 Task: Customize your Google Calendar settings: change the language to Afrikaans, set the default view to 'Week', start the week on Monday, and update the calendar title to 'Birthday wish'.
Action: Mouse moved to (532, 236)
Screenshot: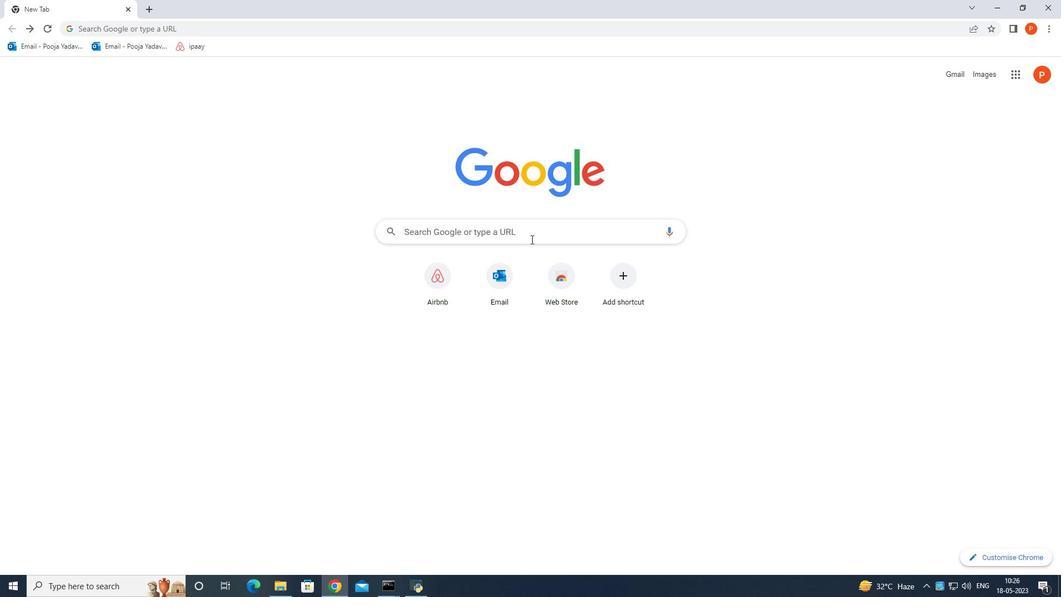 
Action: Mouse pressed left at (532, 236)
Screenshot: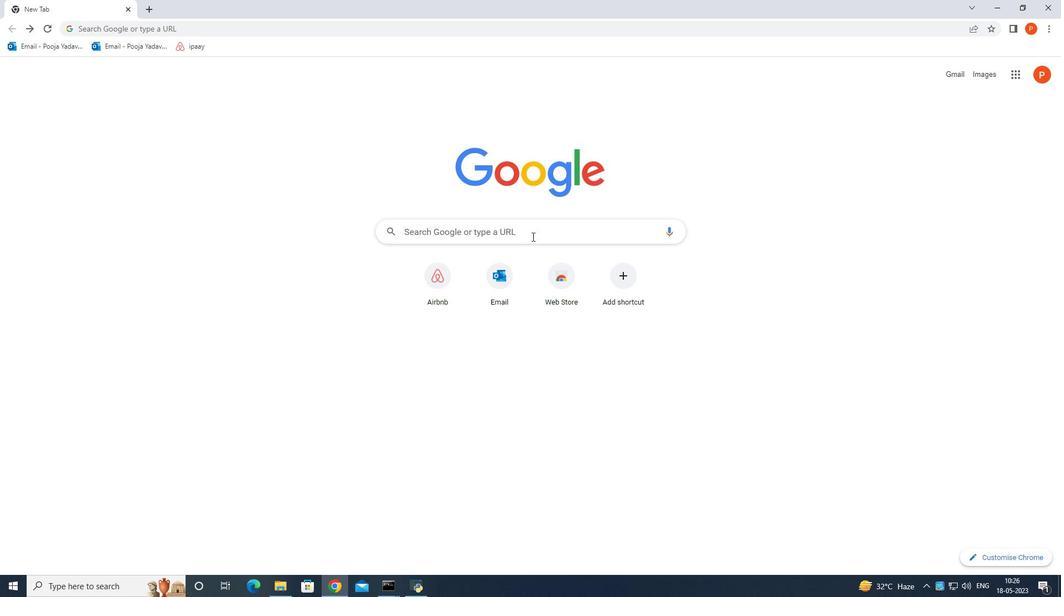 
Action: Mouse moved to (529, 234)
Screenshot: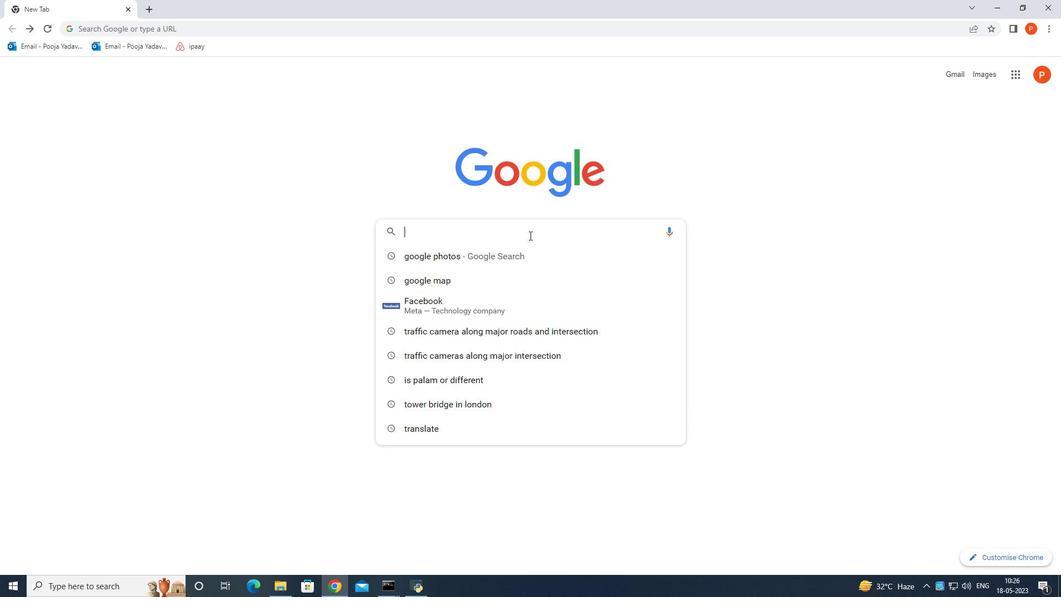 
Action: Key pressed <Key.shift>Google<Key.space>calender<Key.enter>
Screenshot: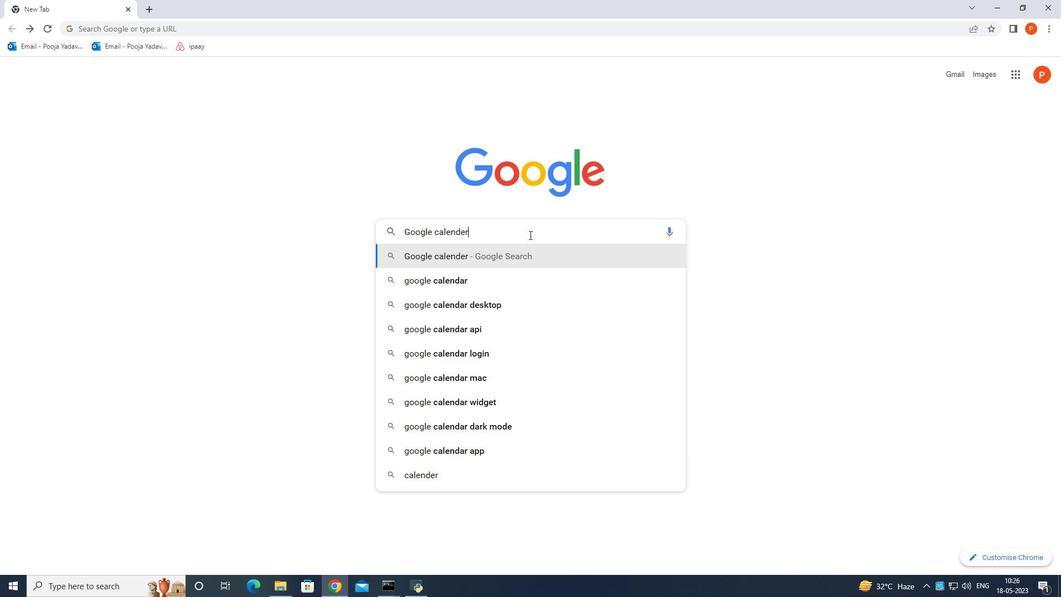 
Action: Mouse moved to (190, 190)
Screenshot: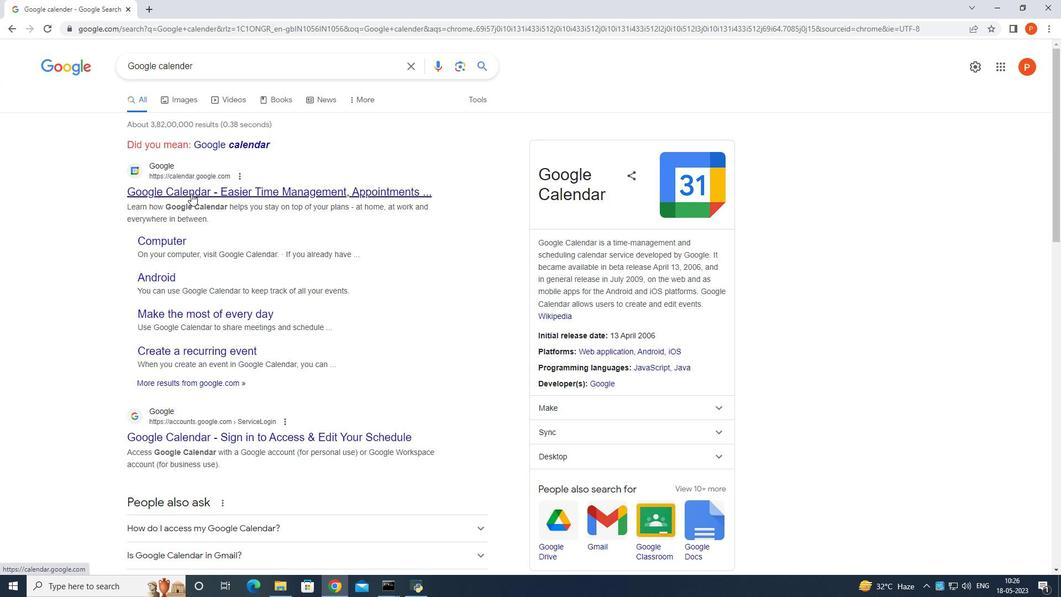 
Action: Mouse pressed left at (190, 190)
Screenshot: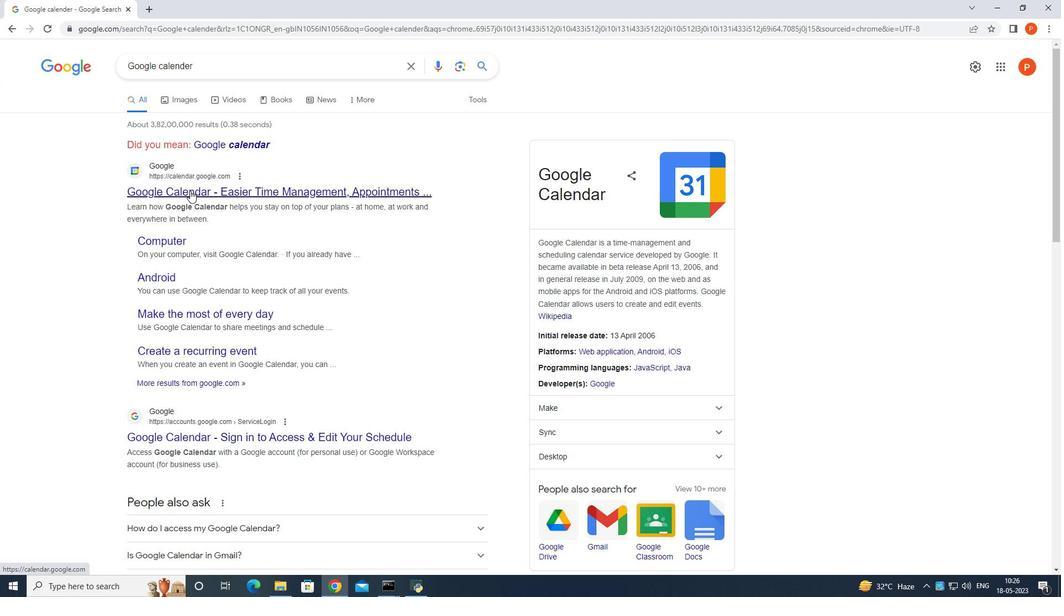 
Action: Mouse moved to (1043, 25)
Screenshot: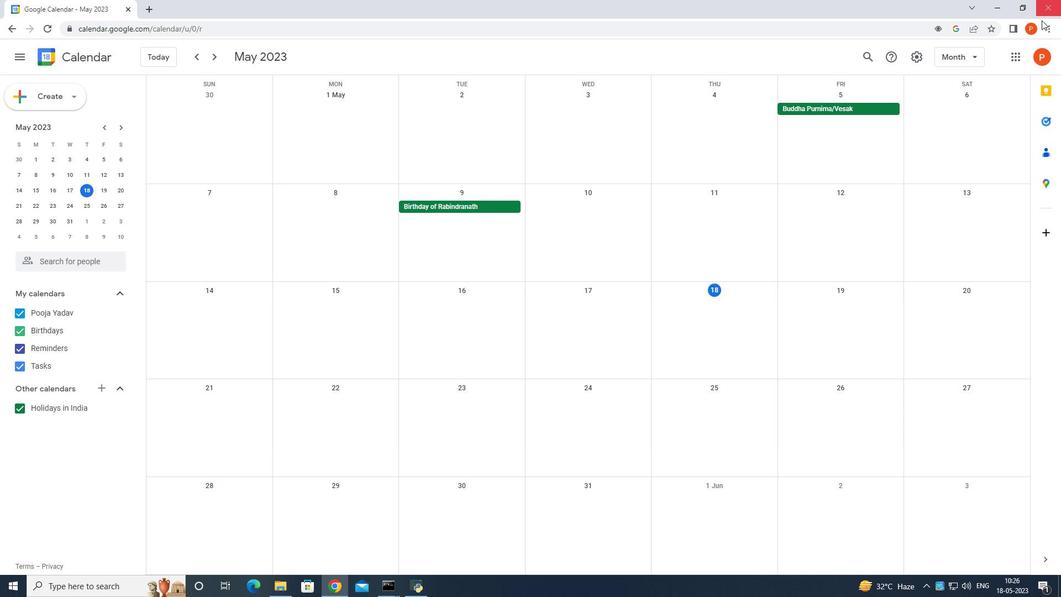 
Action: Mouse pressed left at (1043, 25)
Screenshot: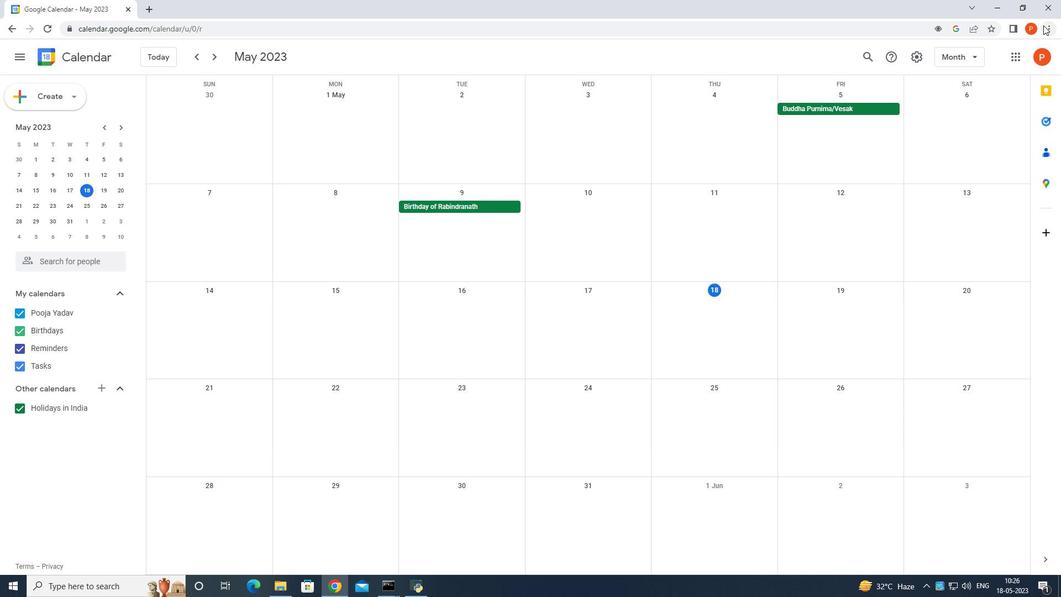 
Action: Mouse moved to (975, 273)
Screenshot: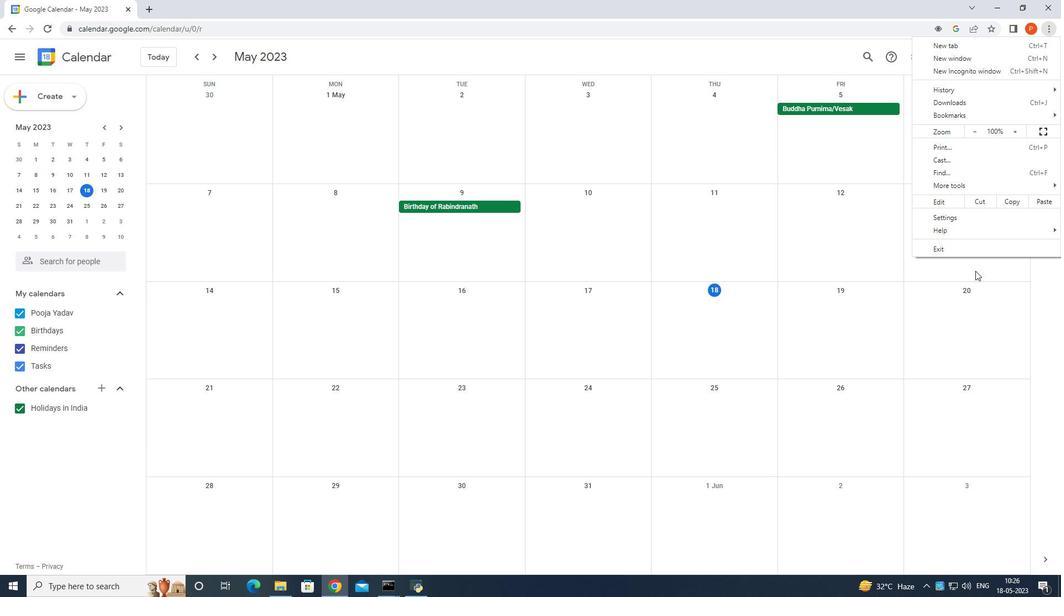 
Action: Mouse scrolled (975, 273) with delta (0, 0)
Screenshot: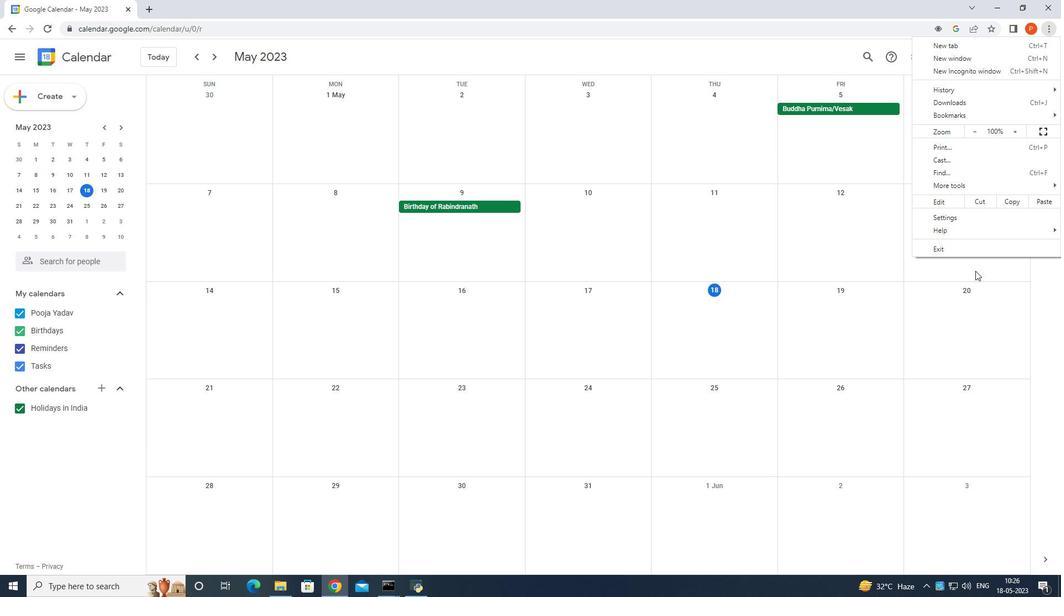 
Action: Mouse moved to (976, 277)
Screenshot: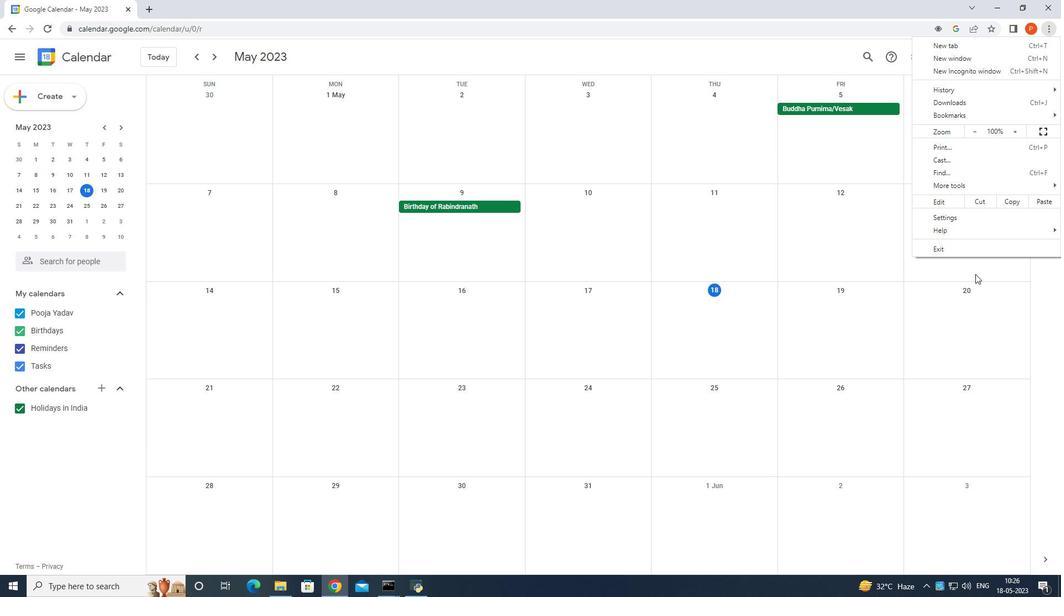 
Action: Mouse scrolled (976, 275) with delta (0, 0)
Screenshot: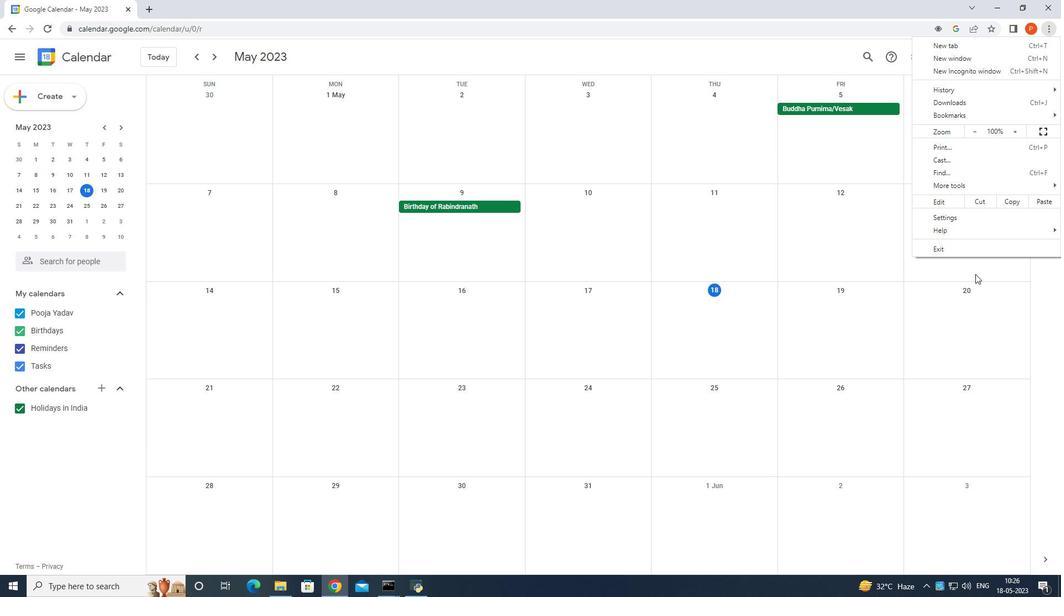 
Action: Mouse moved to (1051, 122)
Screenshot: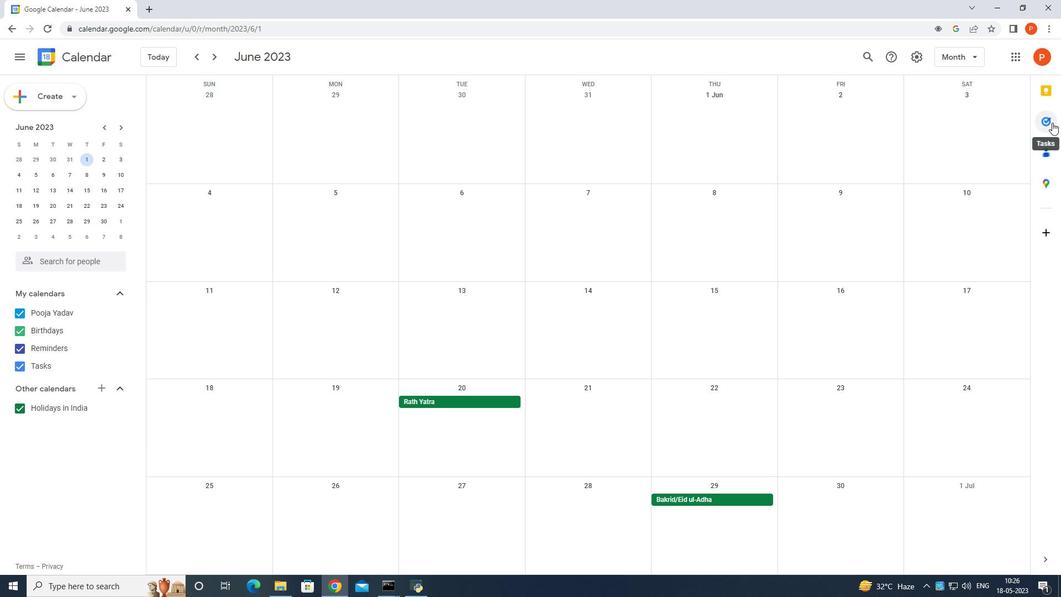 
Action: Mouse pressed left at (1051, 122)
Screenshot: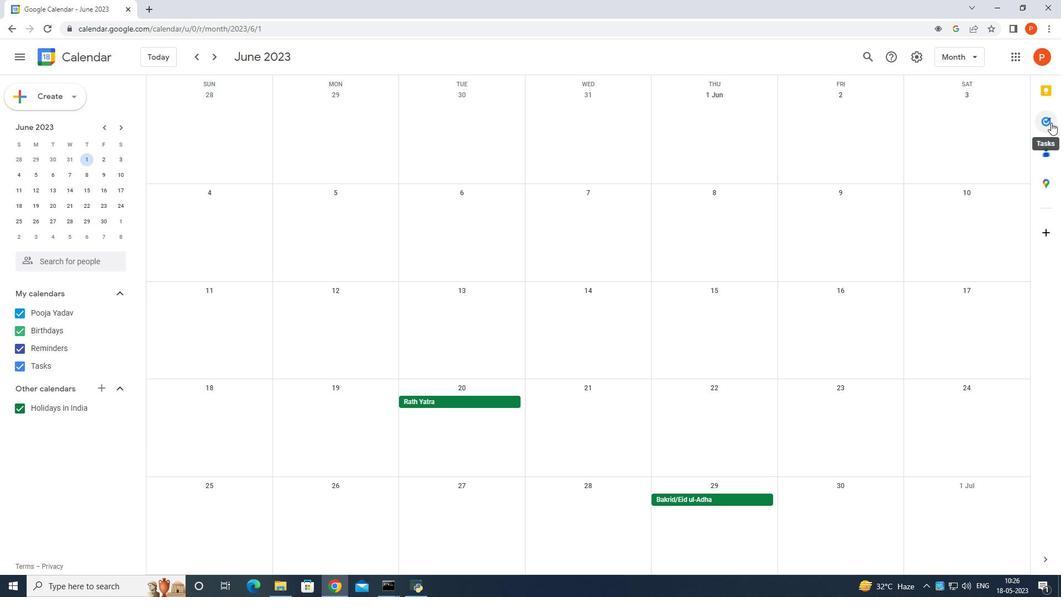 
Action: Mouse moved to (1045, 55)
Screenshot: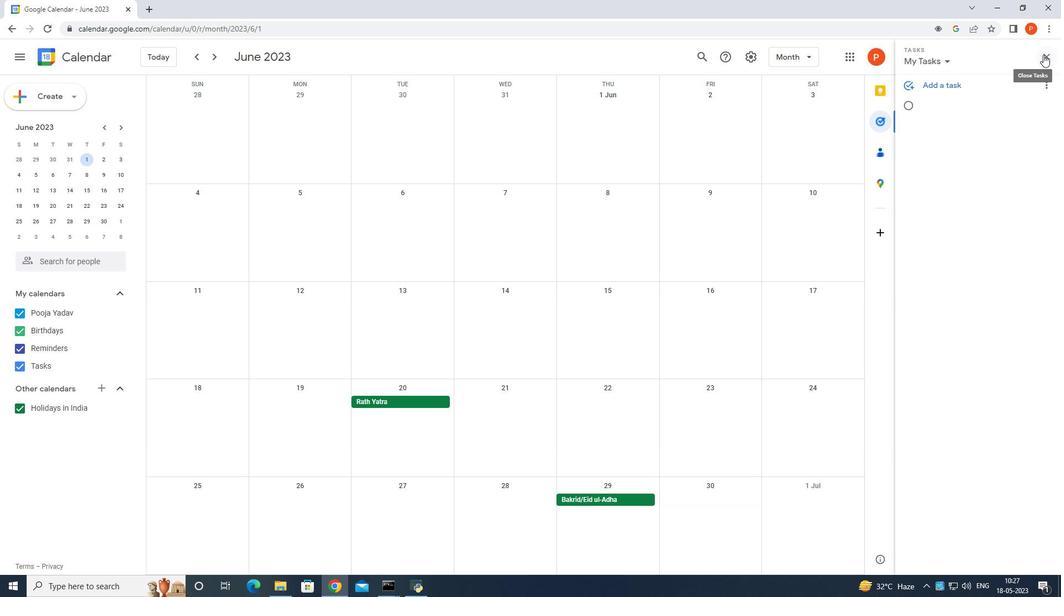 
Action: Mouse pressed left at (1045, 55)
Screenshot: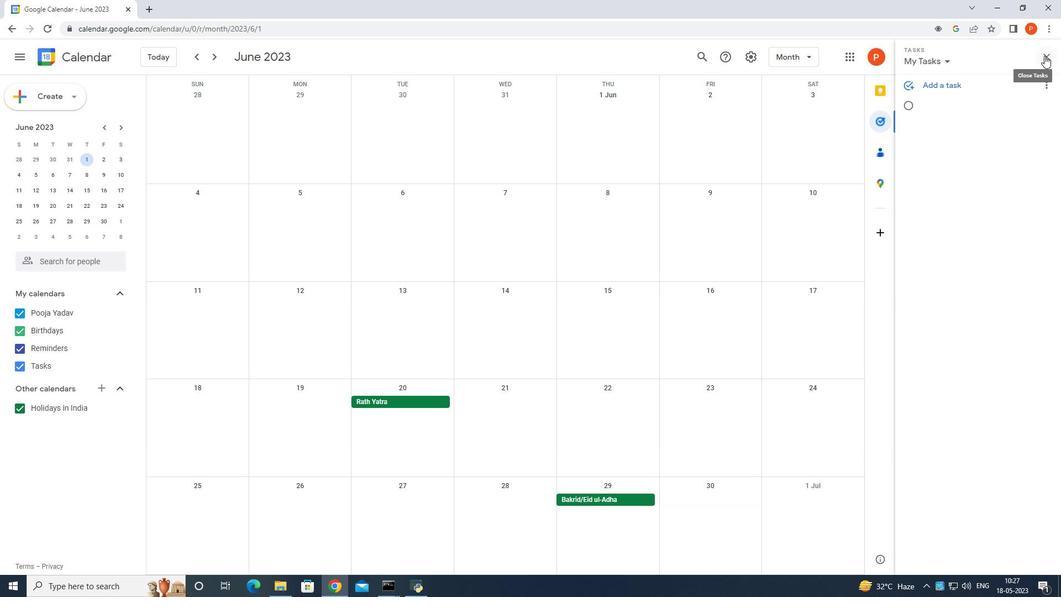 
Action: Mouse moved to (1045, 30)
Screenshot: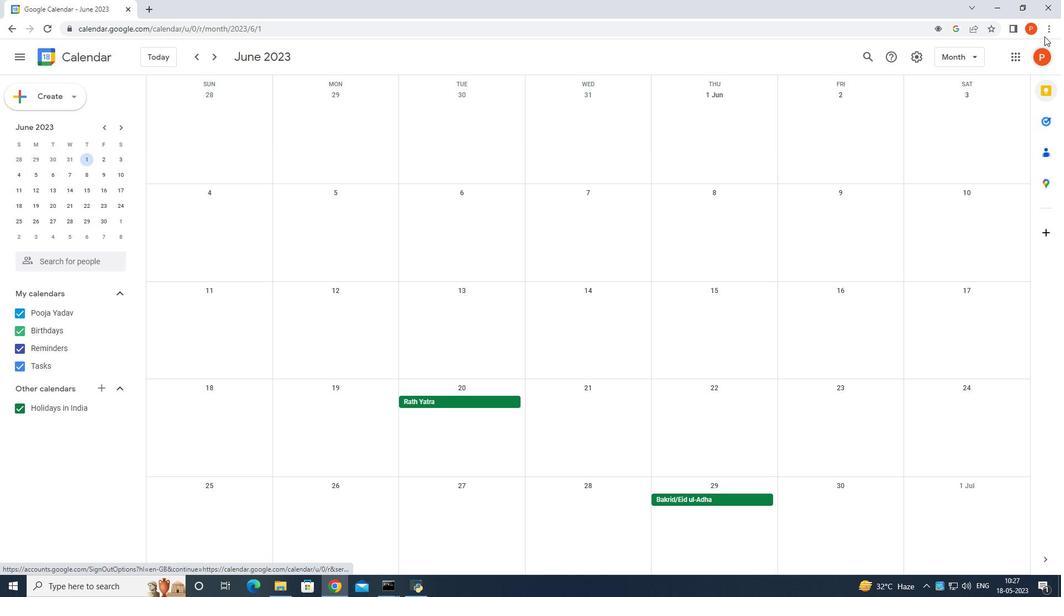 
Action: Mouse pressed left at (1045, 30)
Screenshot: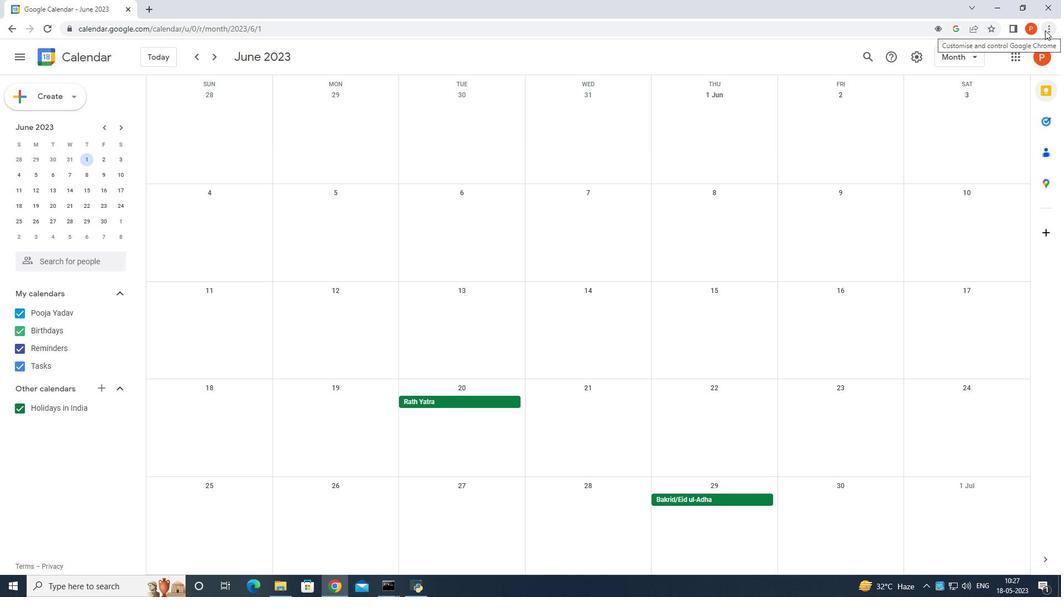 
Action: Mouse moved to (973, 189)
Screenshot: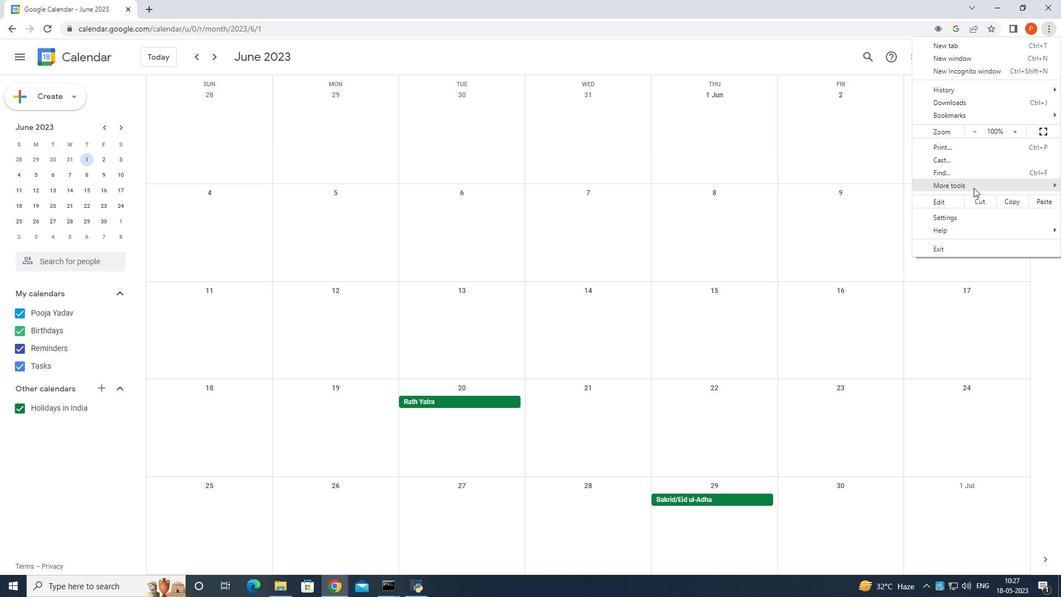 
Action: Mouse pressed left at (973, 189)
Screenshot: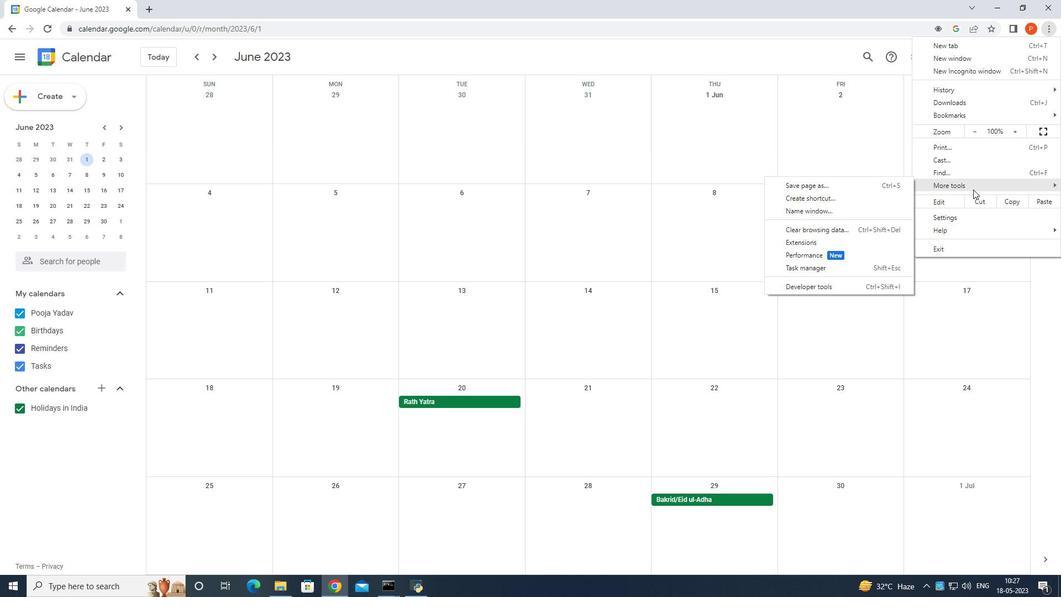 
Action: Mouse pressed left at (973, 189)
Screenshot: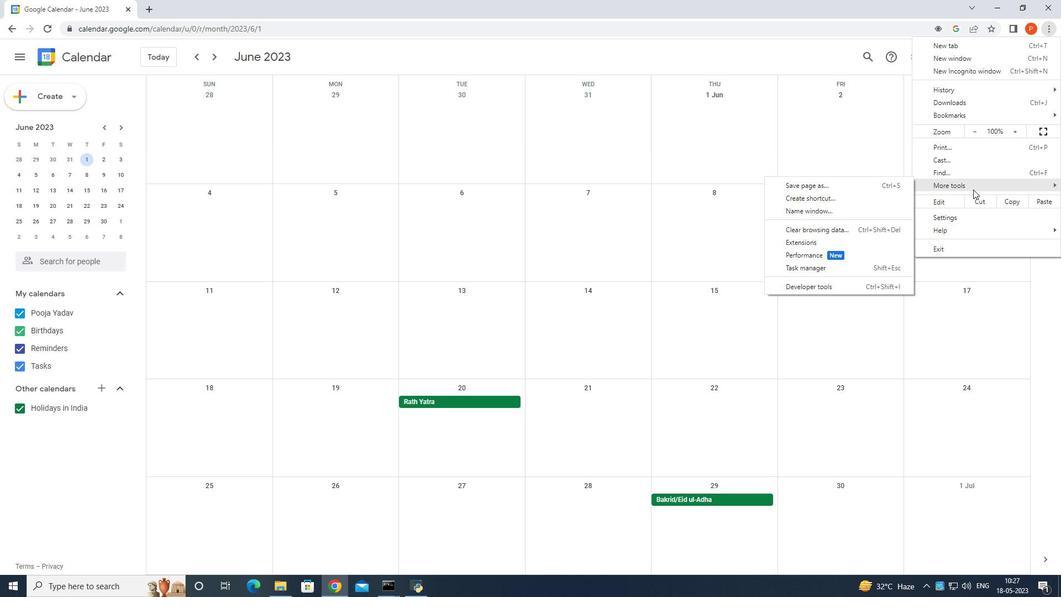 
Action: Mouse moved to (973, 187)
Screenshot: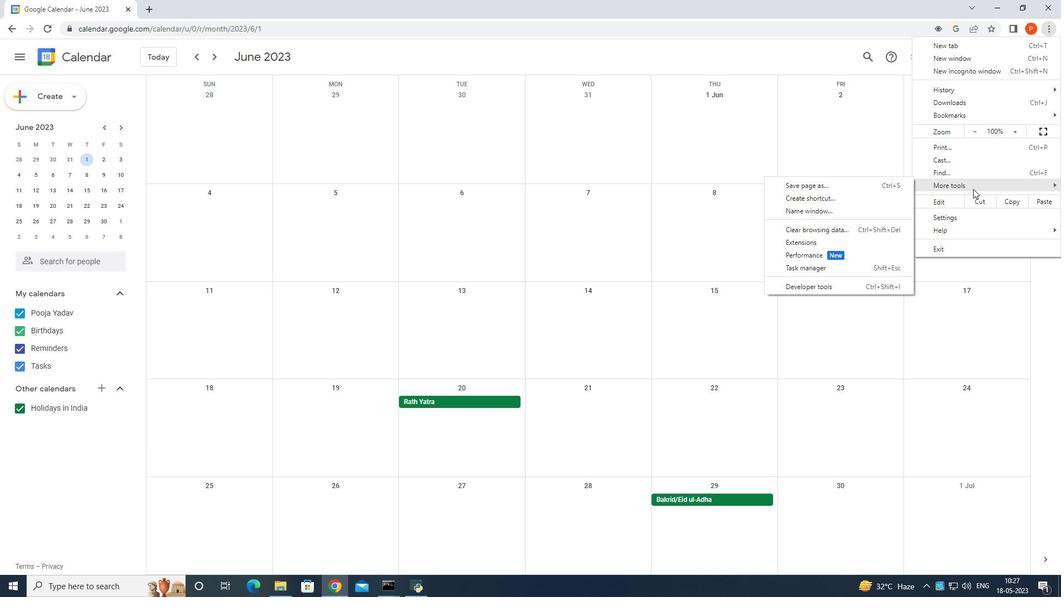 
Action: Mouse pressed left at (973, 187)
Screenshot: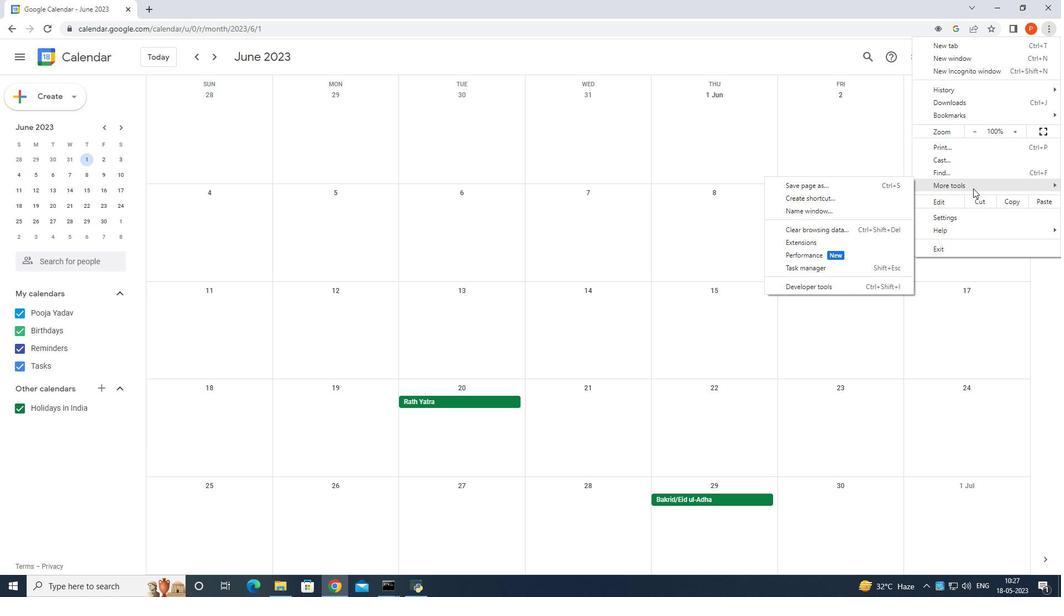 
Action: Mouse moved to (860, 145)
Screenshot: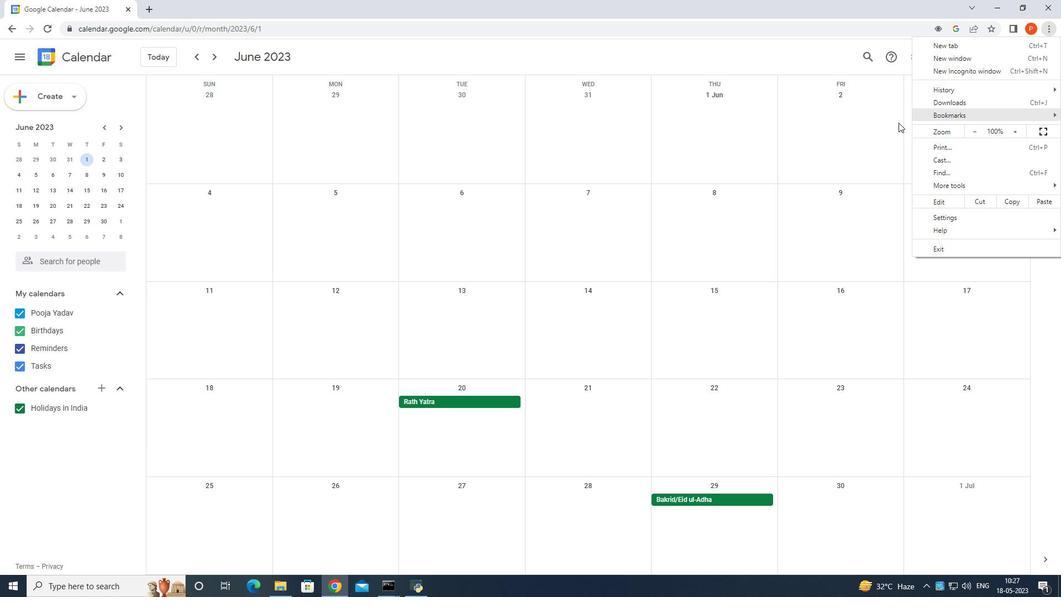 
Action: Mouse pressed left at (860, 145)
Screenshot: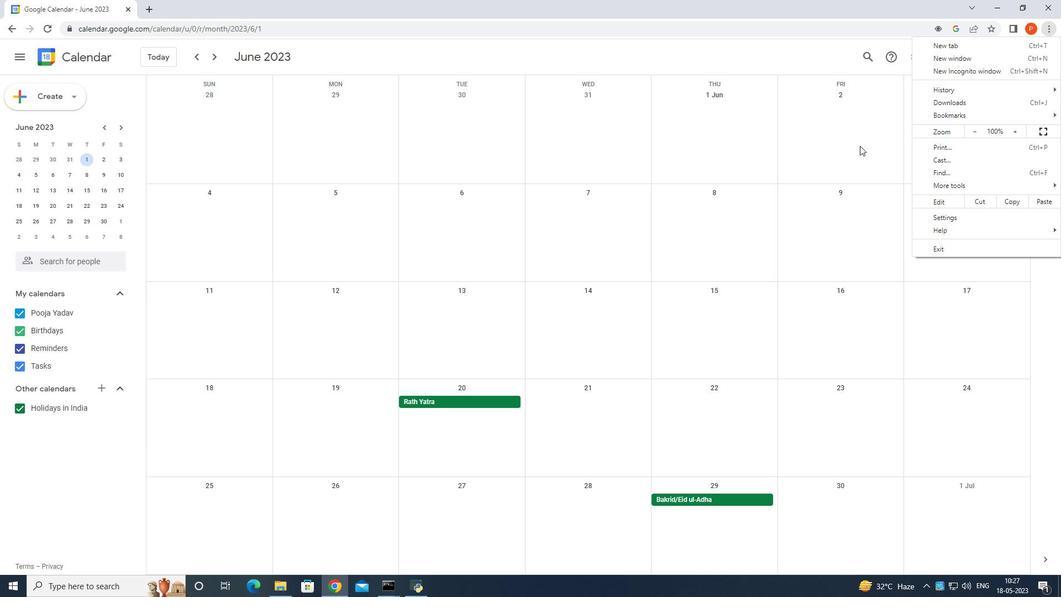 
Action: Mouse moved to (1044, 232)
Screenshot: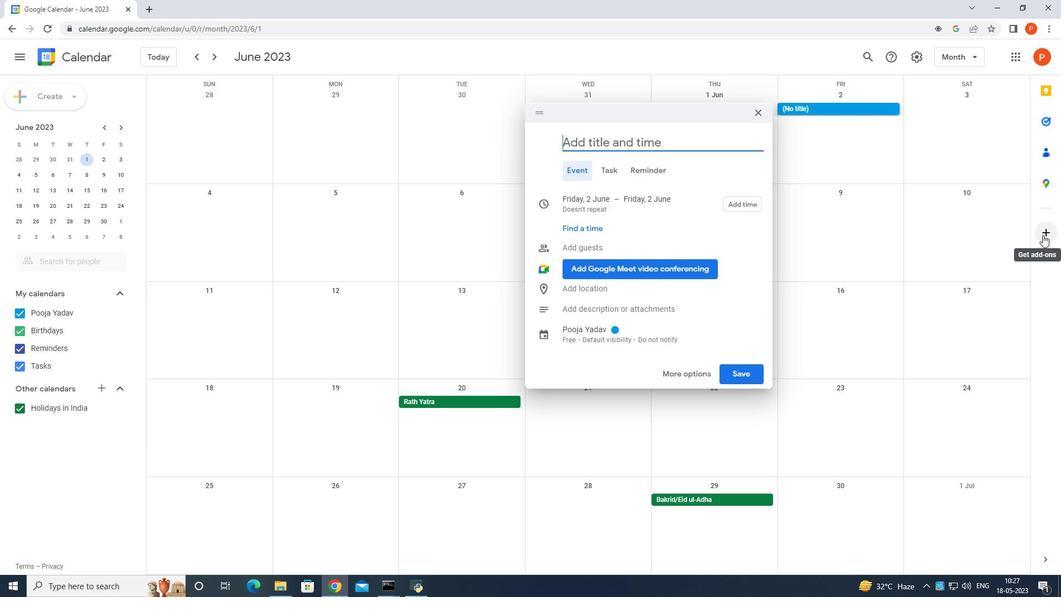 
Action: Mouse pressed left at (1044, 232)
Screenshot: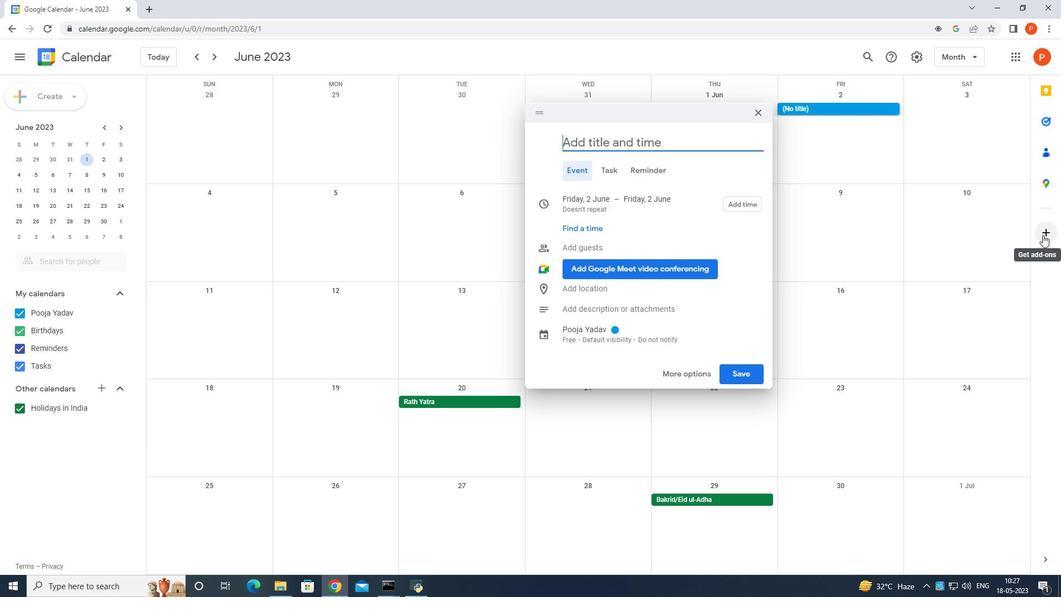 
Action: Mouse moved to (786, 84)
Screenshot: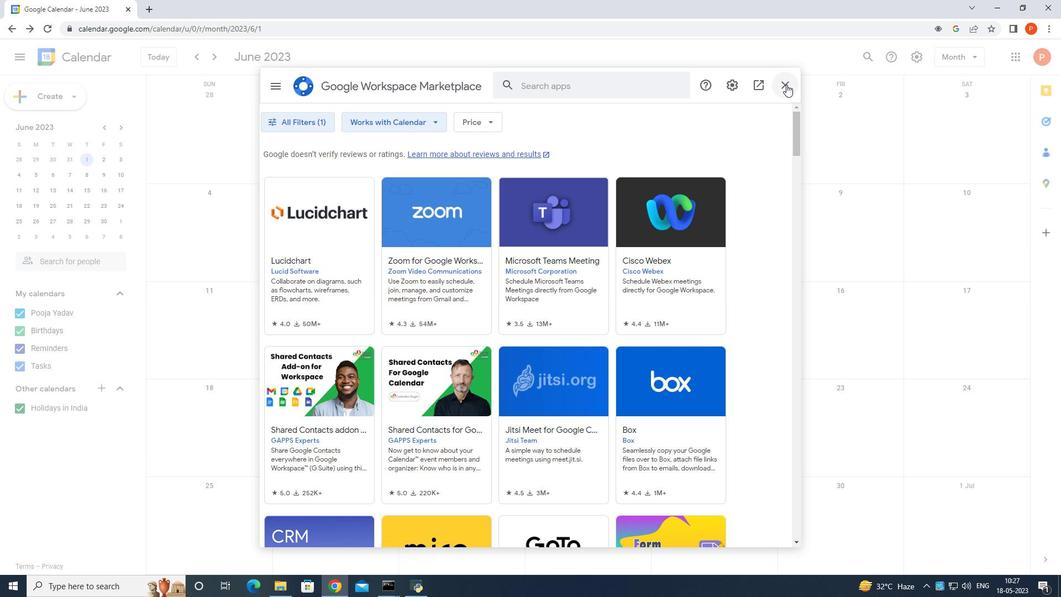 
Action: Mouse pressed left at (786, 84)
Screenshot: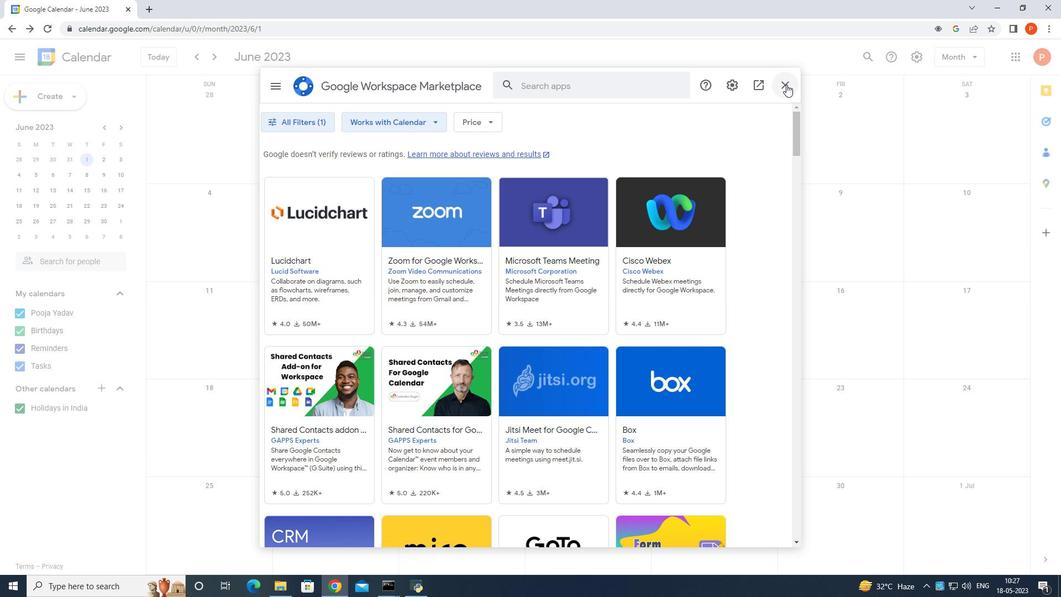 
Action: Mouse moved to (1017, 56)
Screenshot: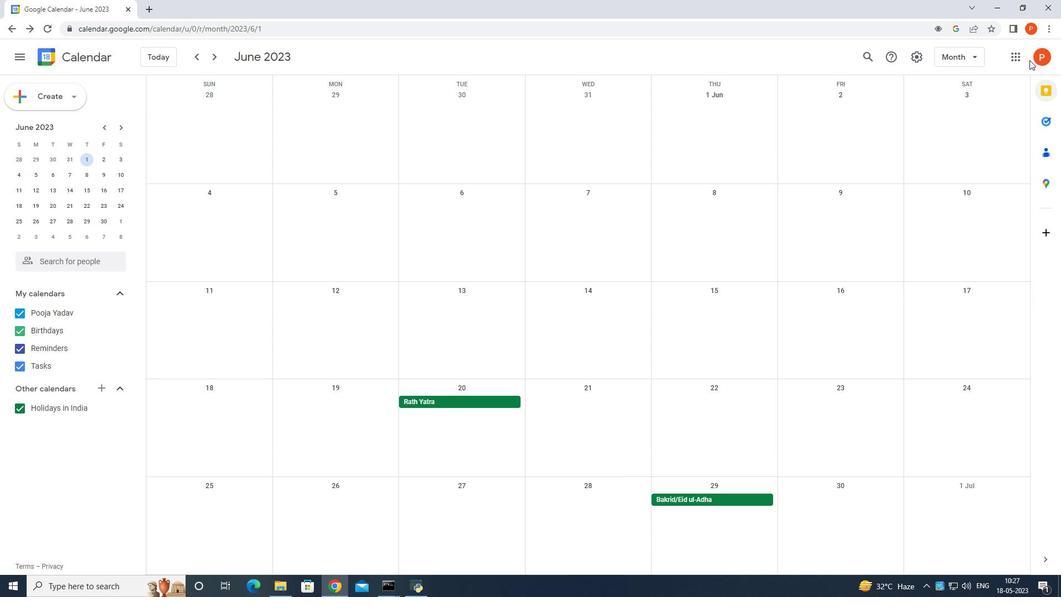 
Action: Mouse pressed left at (1017, 56)
Screenshot: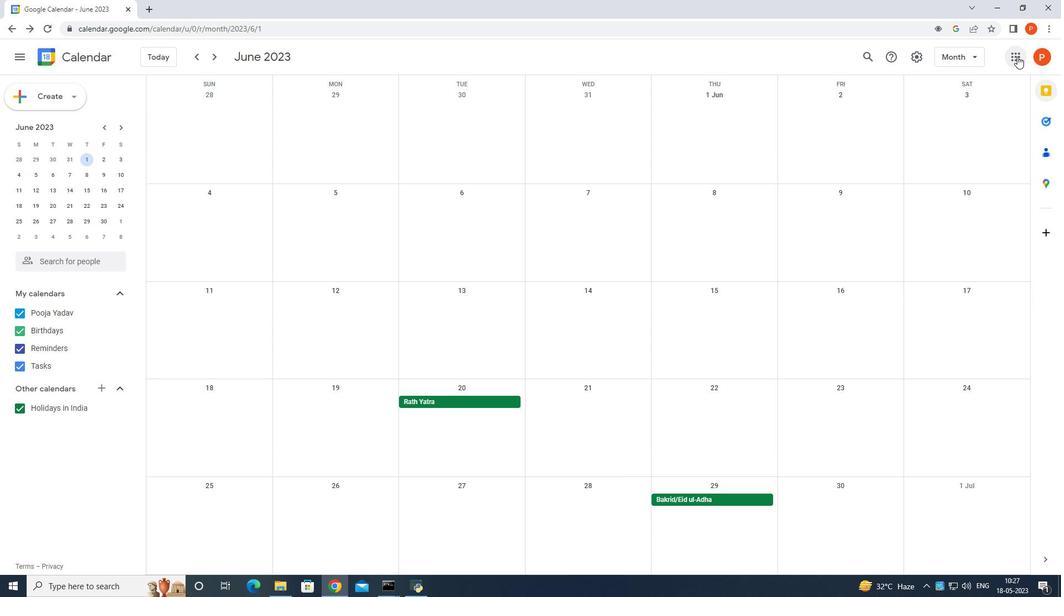 
Action: Mouse moved to (1019, 258)
Screenshot: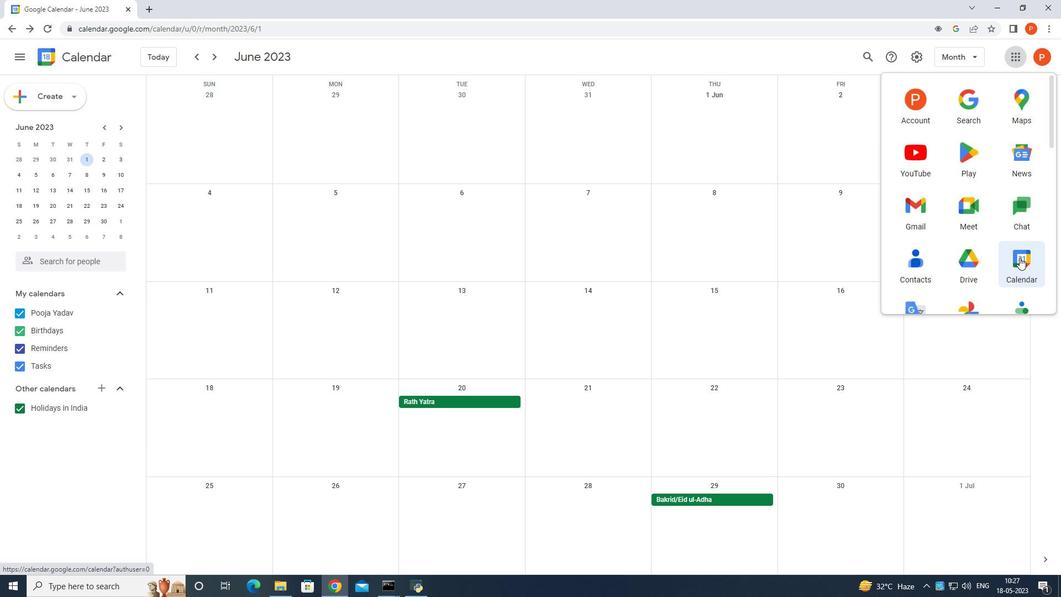 
Action: Mouse pressed left at (1019, 258)
Screenshot: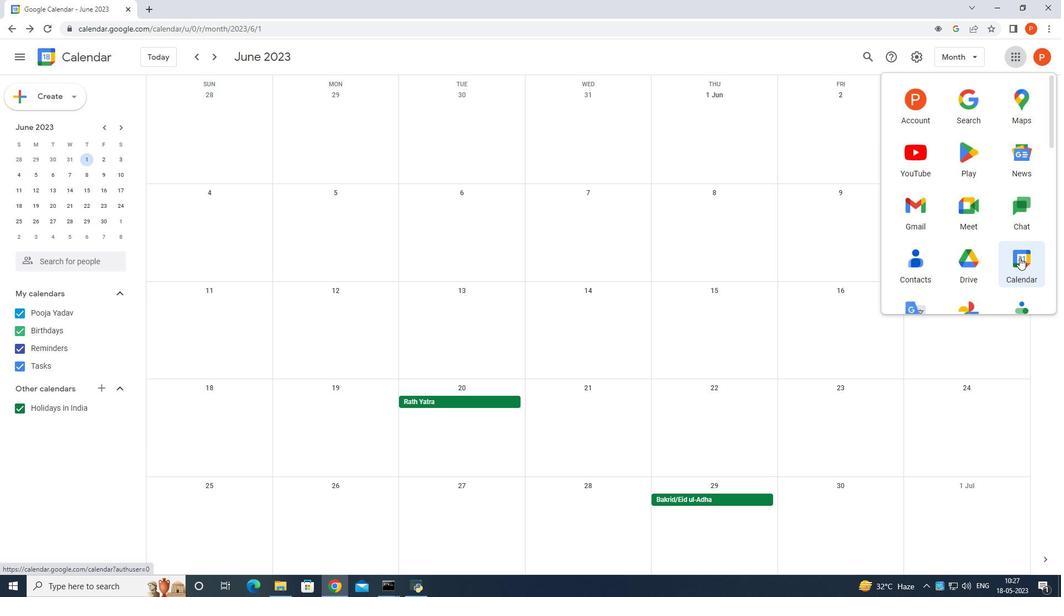 
Action: Mouse moved to (1019, 259)
Screenshot: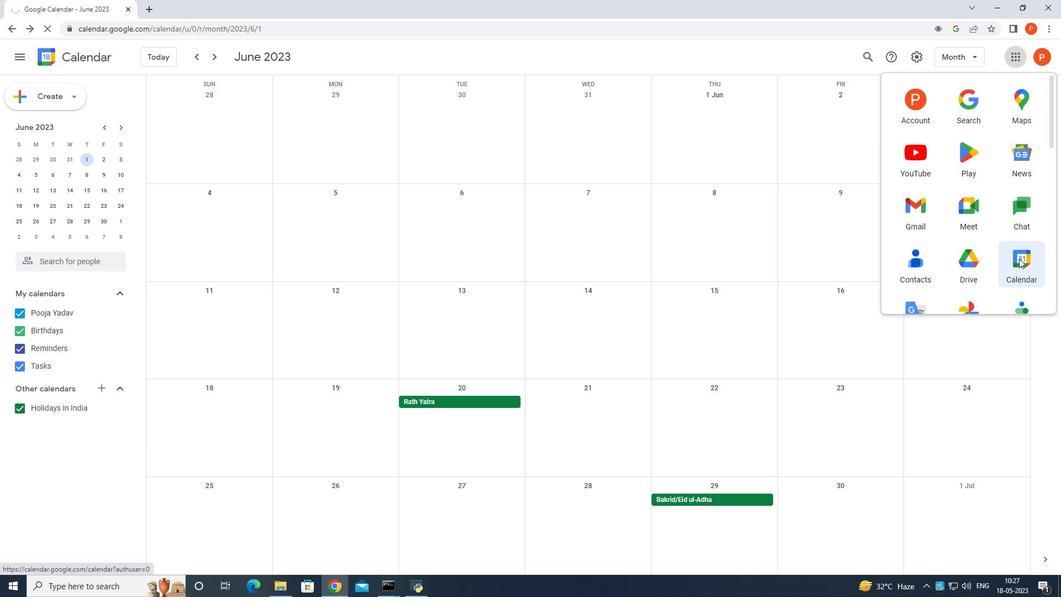 
Action: Mouse pressed left at (1019, 259)
Screenshot: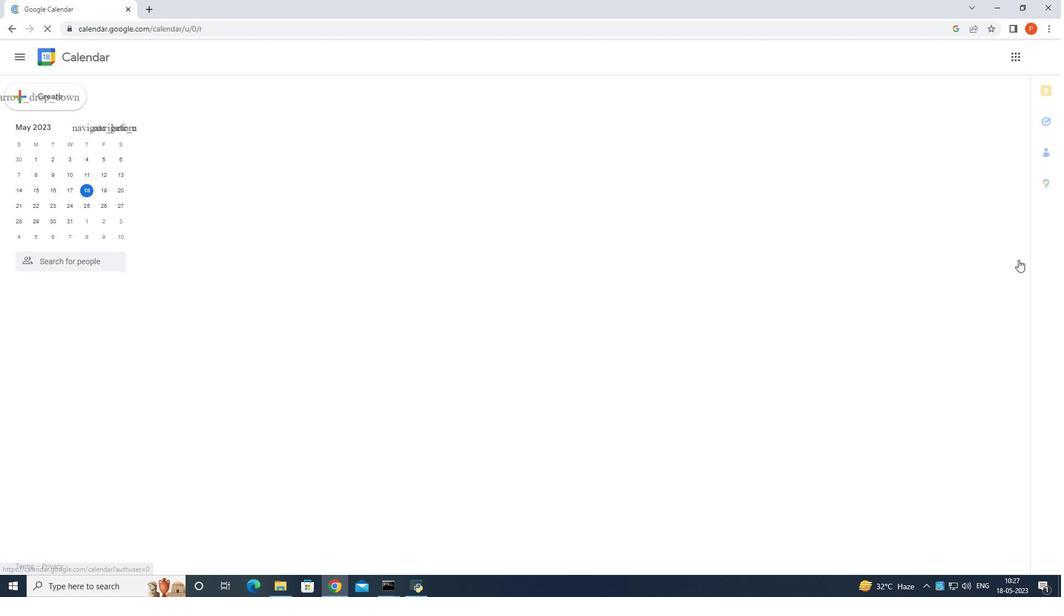 
Action: Mouse moved to (478, 240)
Screenshot: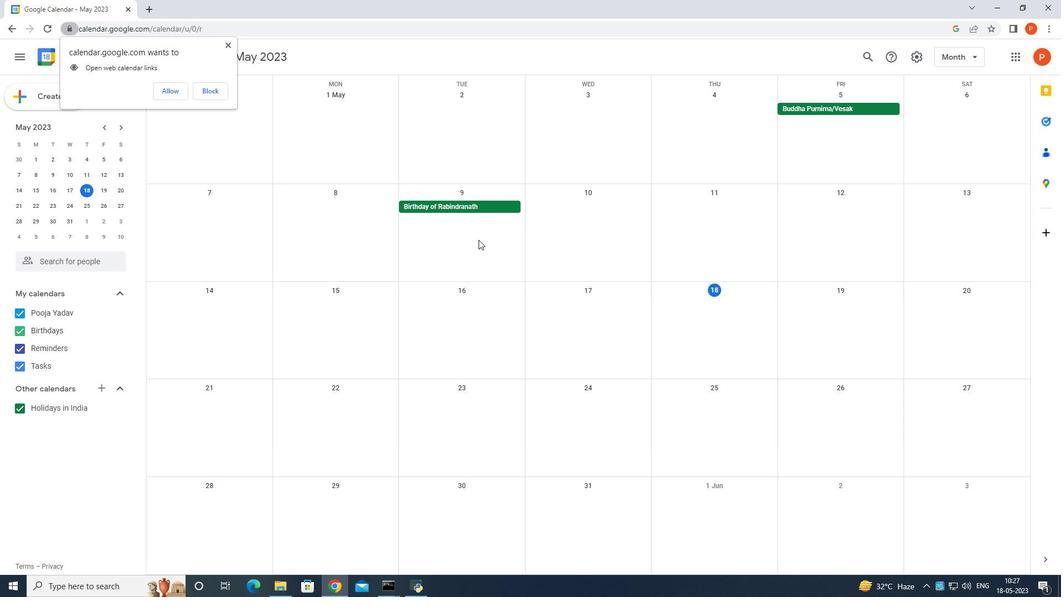 
Action: Mouse scrolled (478, 239) with delta (0, 0)
Screenshot: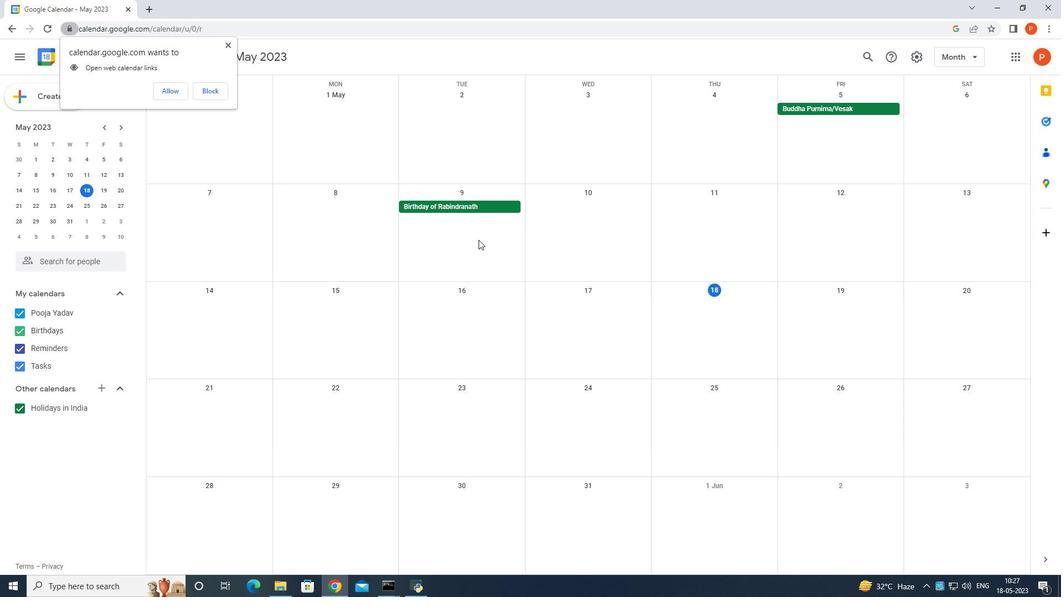 
Action: Mouse moved to (224, 44)
Screenshot: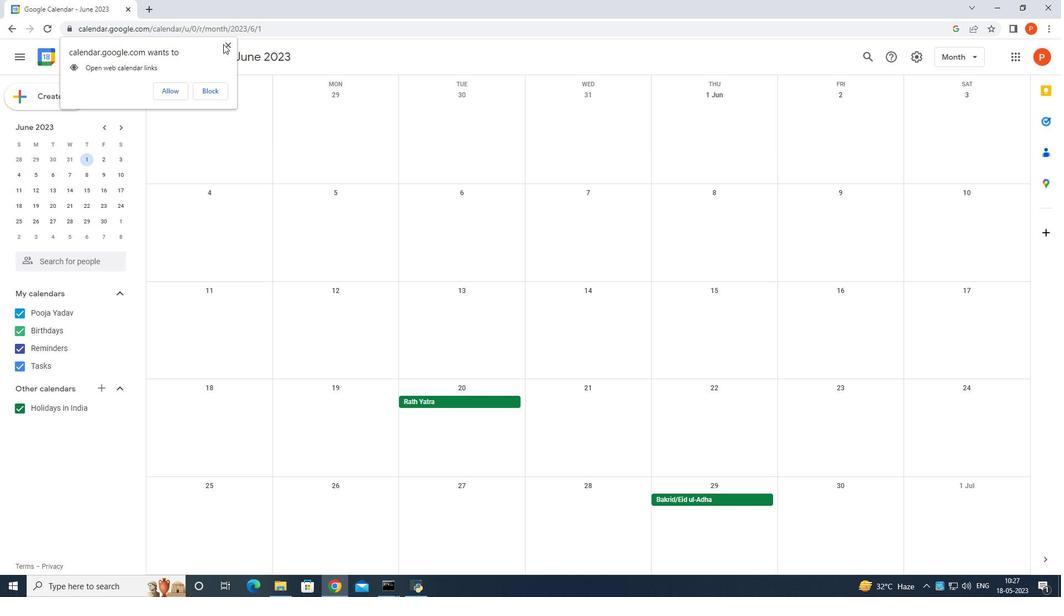 
Action: Mouse pressed left at (224, 44)
Screenshot: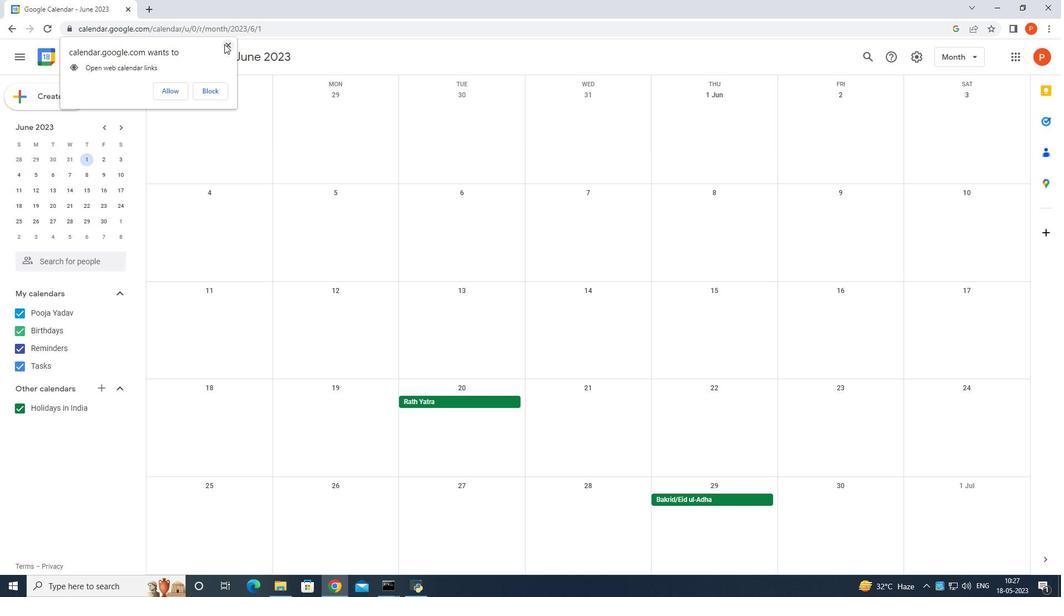 
Action: Mouse moved to (148, 184)
Screenshot: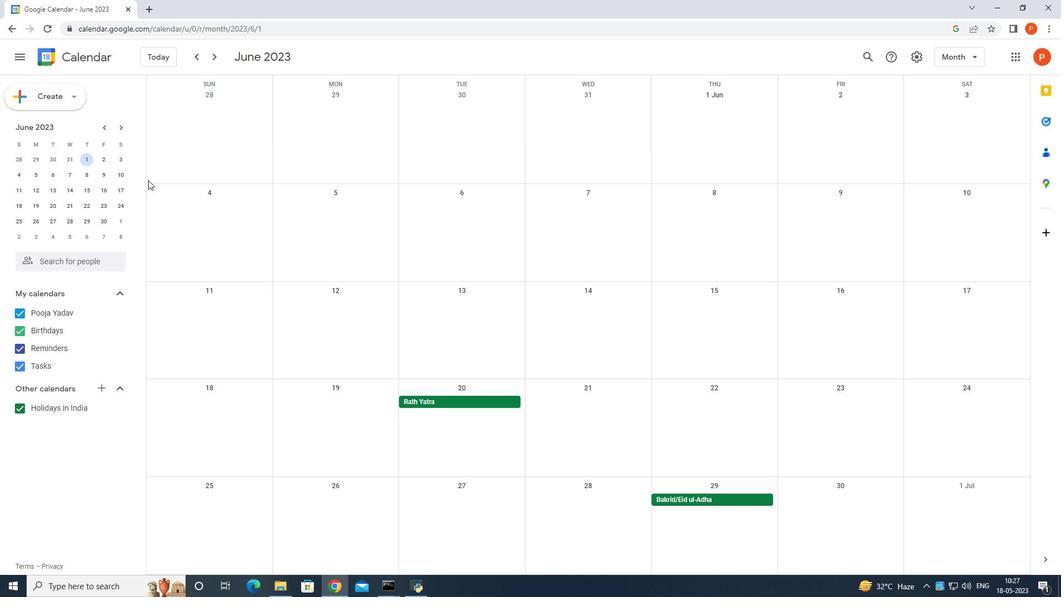 
Action: Mouse scrolled (148, 183) with delta (0, 0)
Screenshot: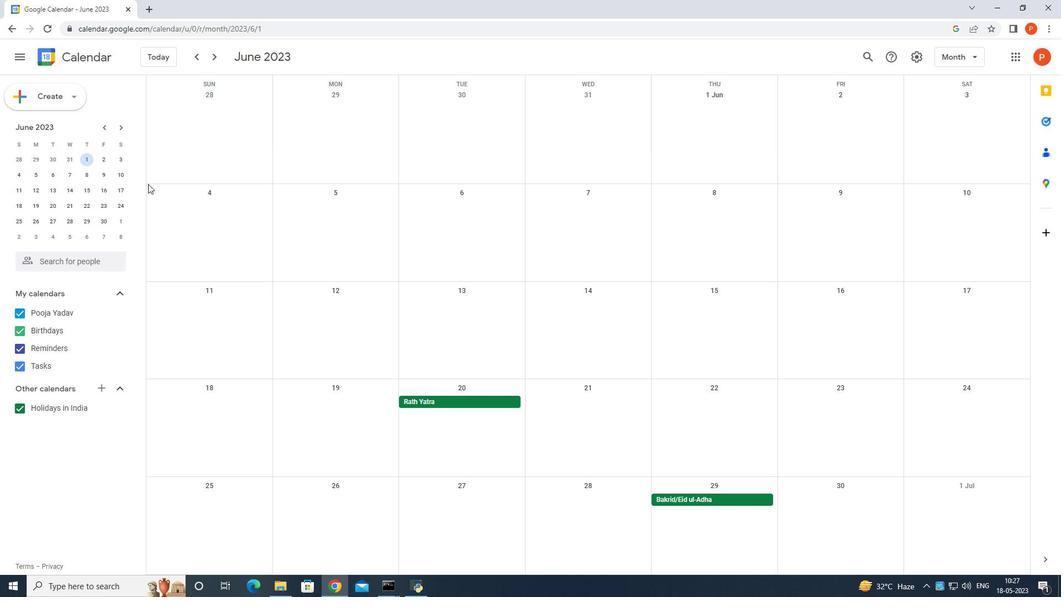 
Action: Mouse moved to (148, 188)
Screenshot: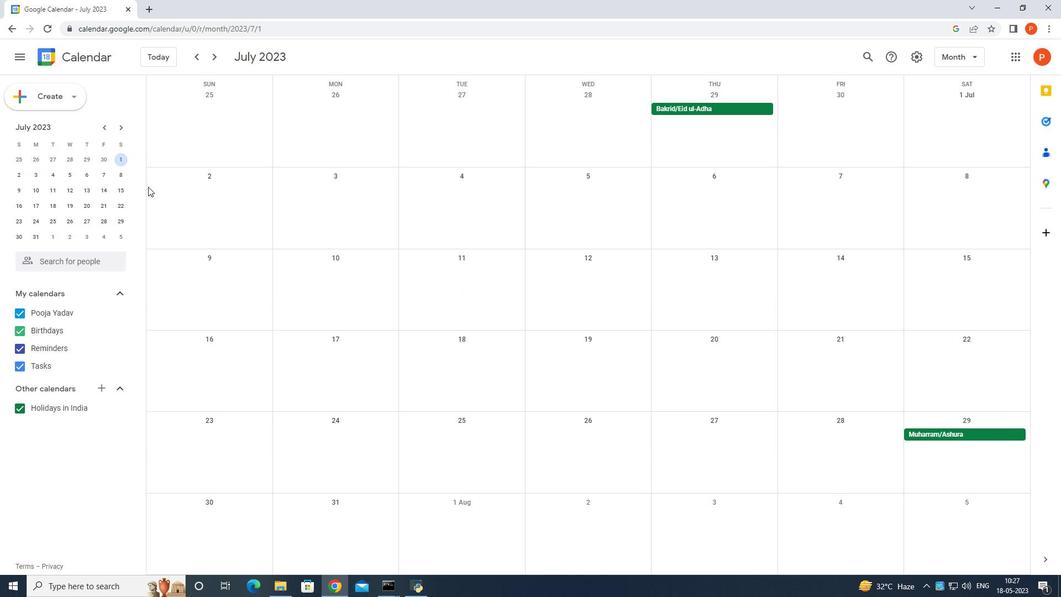 
Action: Mouse scrolled (148, 187) with delta (0, 0)
Screenshot: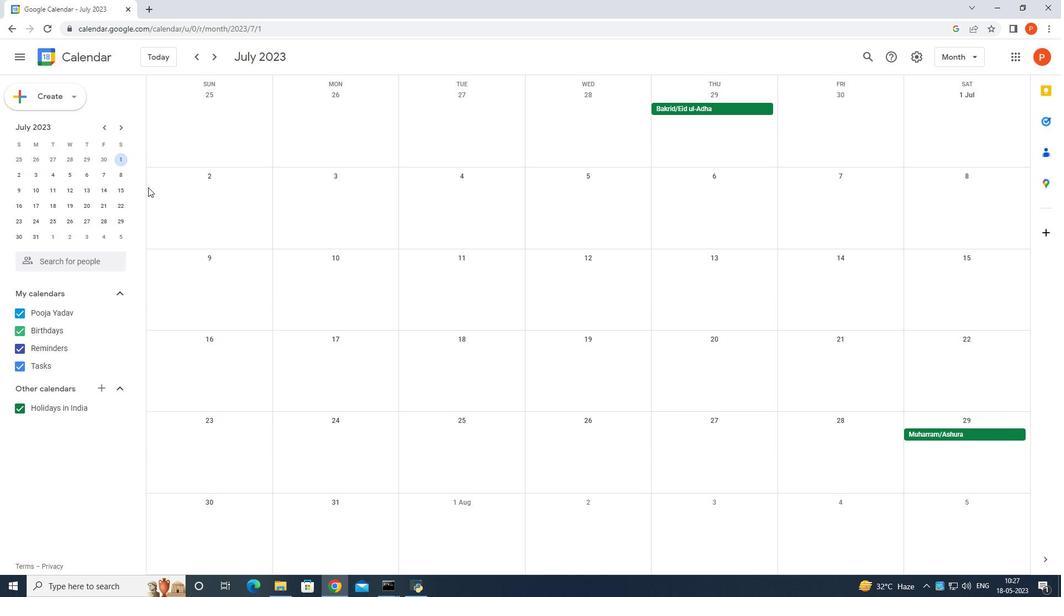 
Action: Mouse moved to (203, 241)
Screenshot: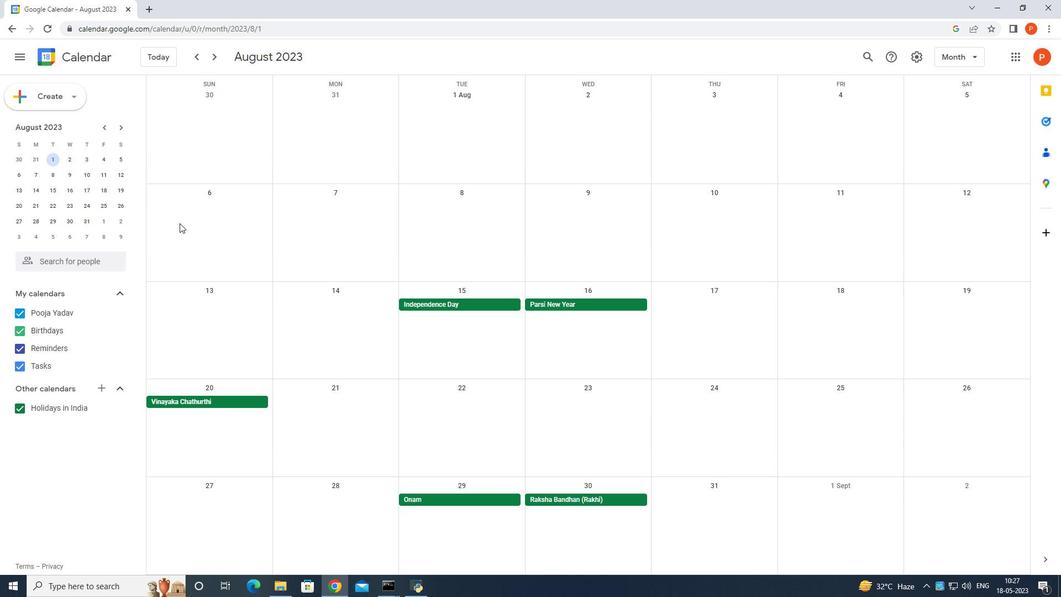 
Action: Mouse scrolled (203, 241) with delta (0, 0)
Screenshot: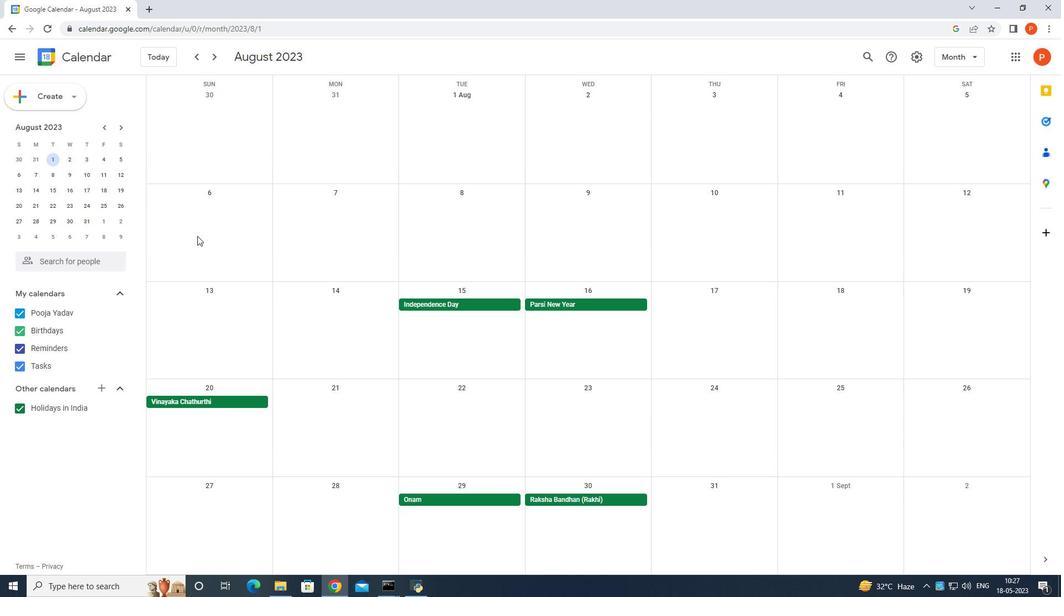 
Action: Mouse scrolled (203, 241) with delta (0, 0)
Screenshot: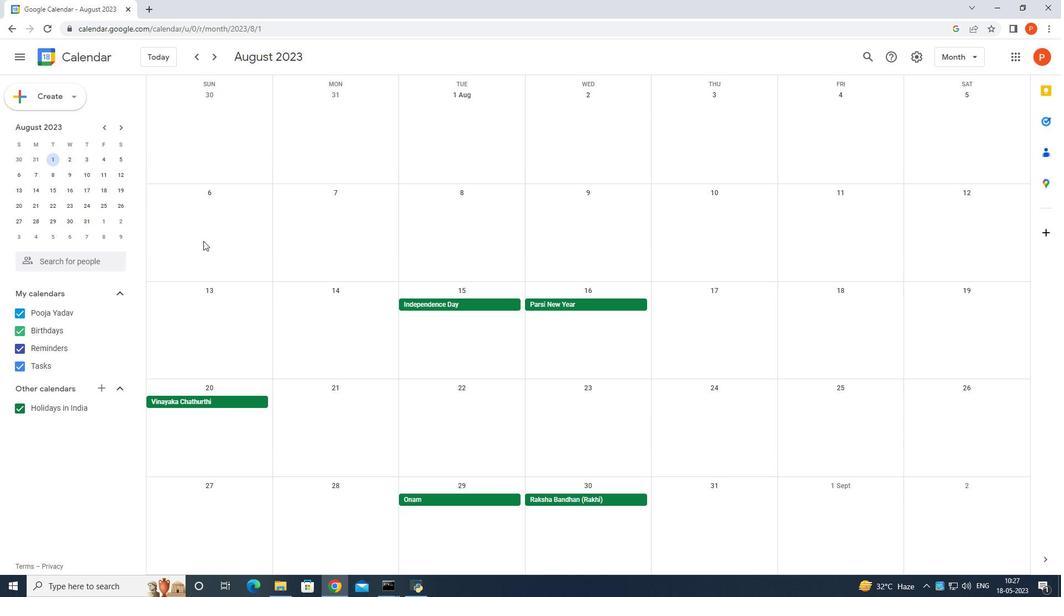 
Action: Mouse moved to (118, 313)
Screenshot: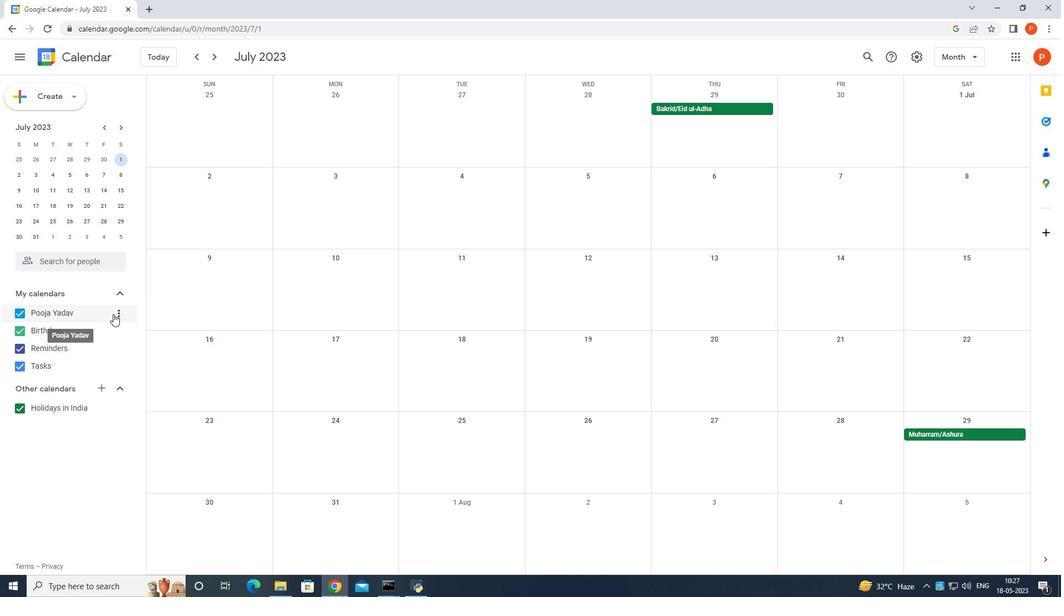 
Action: Mouse pressed left at (118, 313)
Screenshot: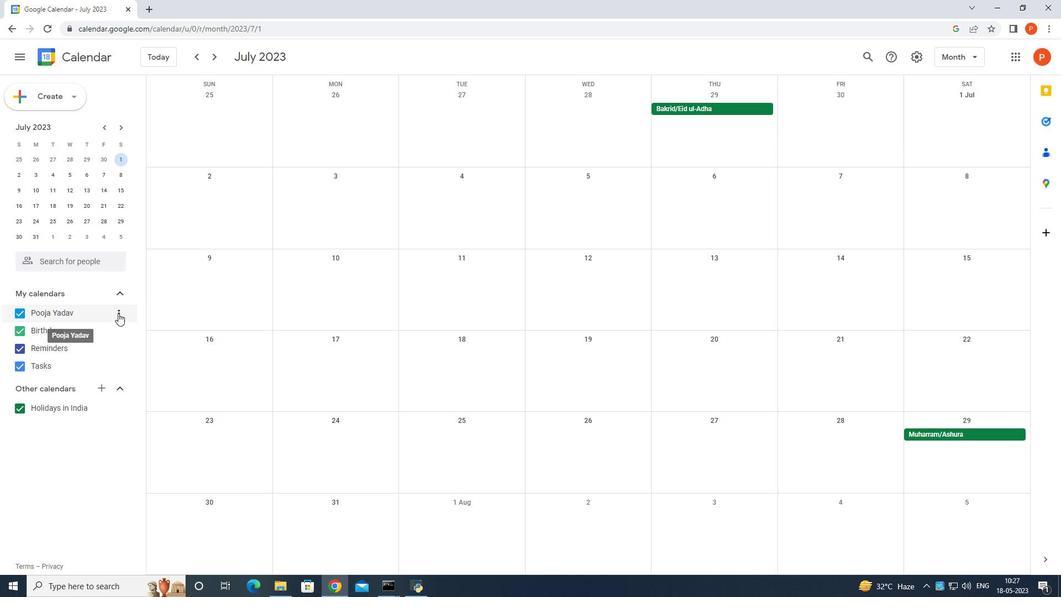 
Action: Mouse moved to (152, 337)
Screenshot: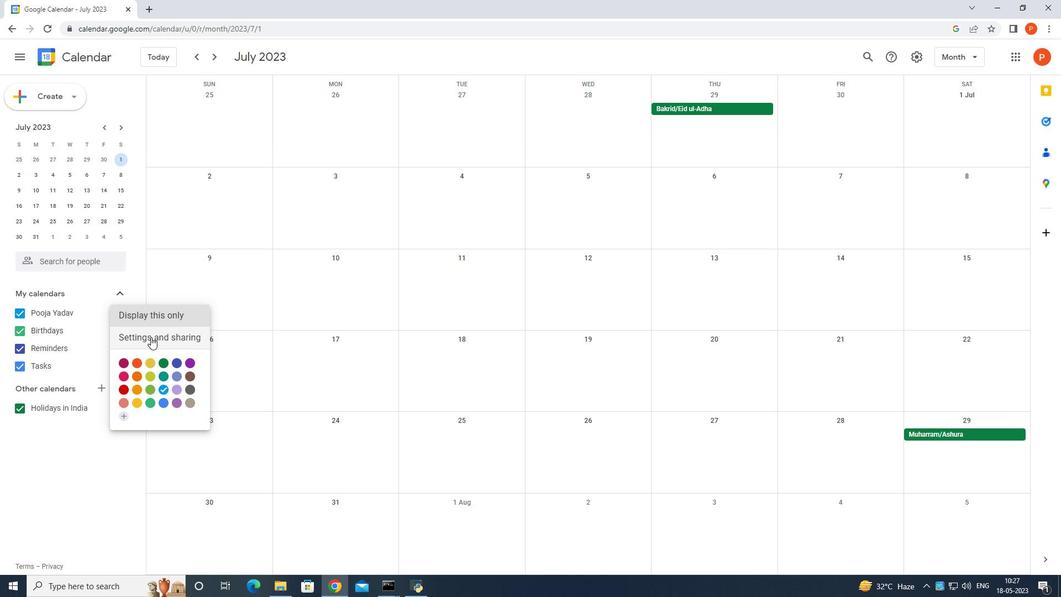
Action: Mouse pressed left at (152, 337)
Screenshot: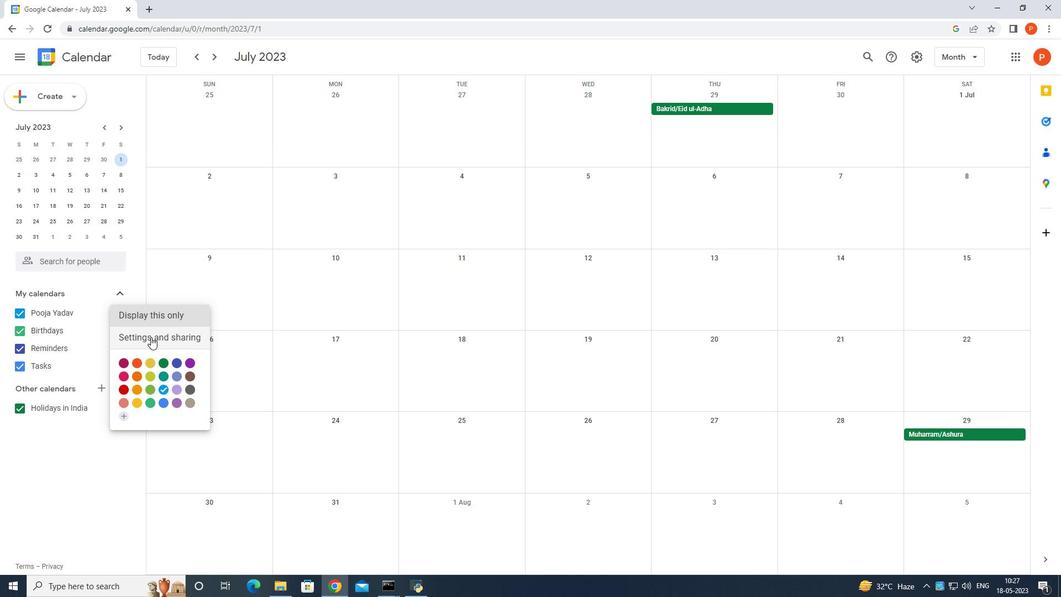 
Action: Mouse moved to (309, 371)
Screenshot: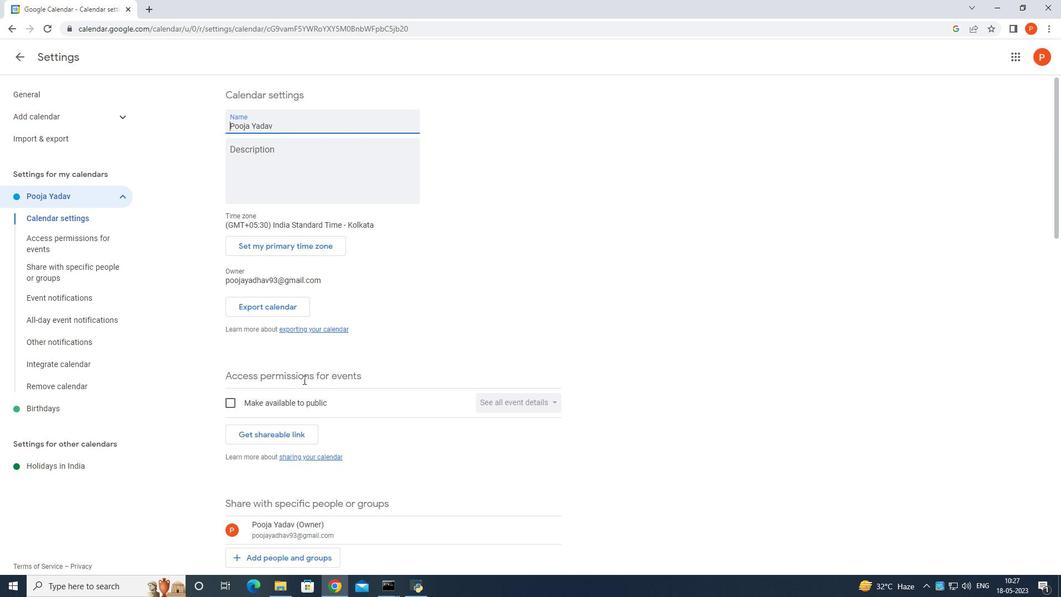 
Action: Mouse scrolled (309, 370) with delta (0, 0)
Screenshot: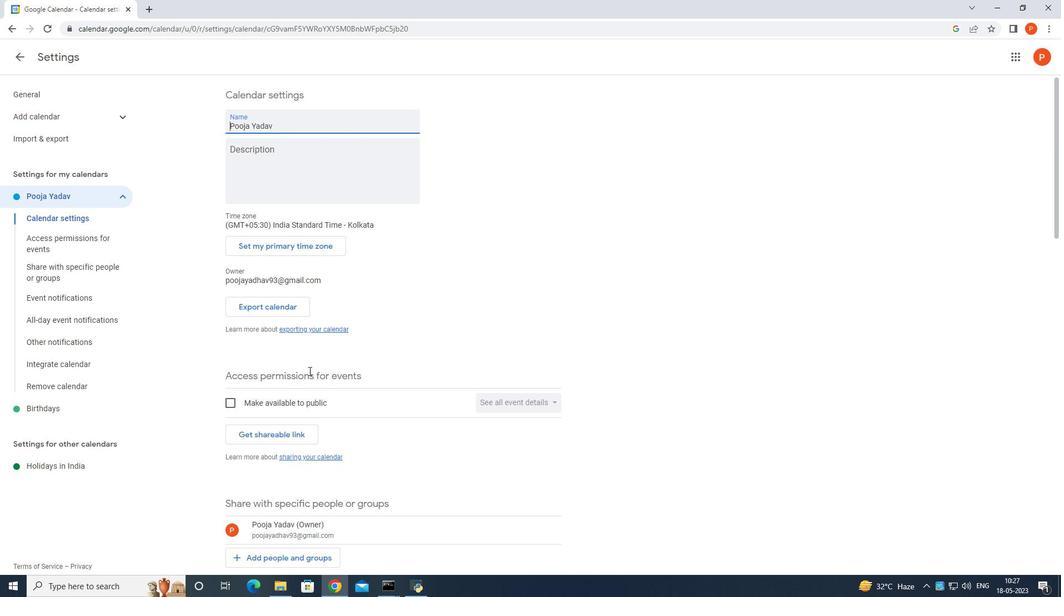 
Action: Mouse scrolled (309, 370) with delta (0, 0)
Screenshot: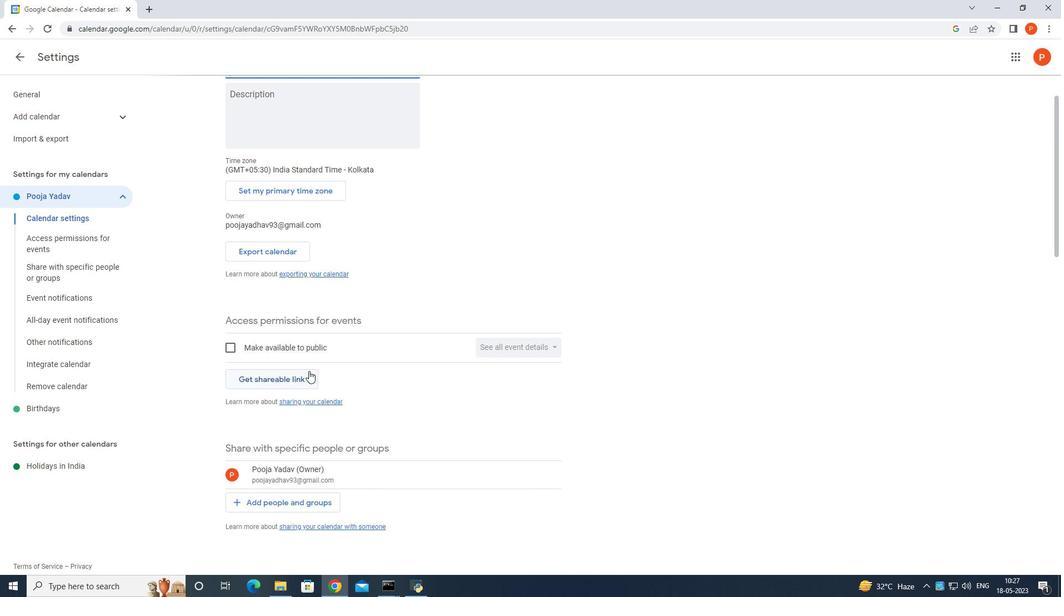 
Action: Mouse moved to (309, 371)
Screenshot: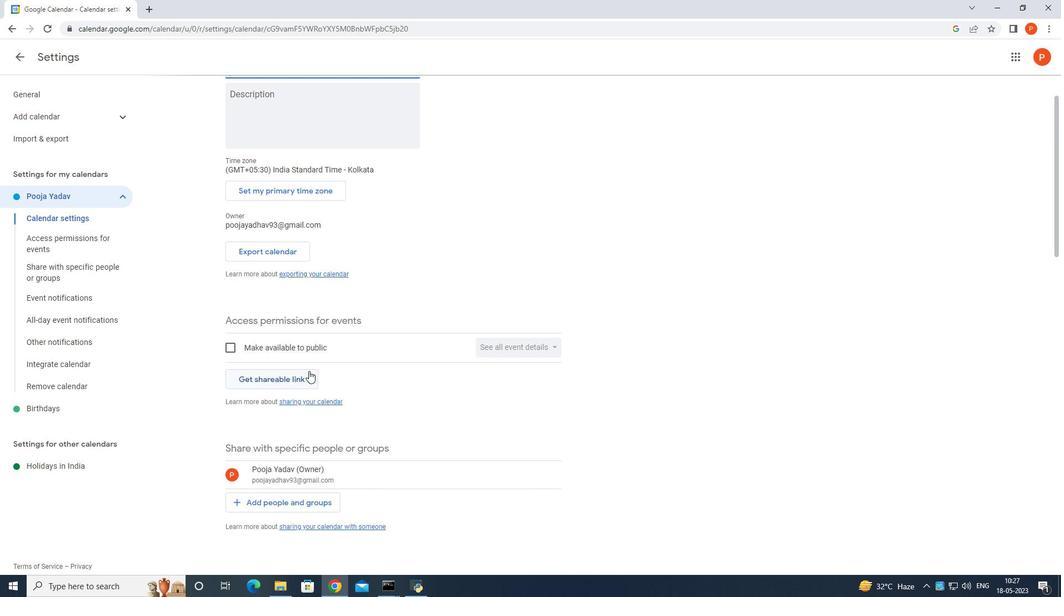 
Action: Mouse scrolled (309, 370) with delta (0, 0)
Screenshot: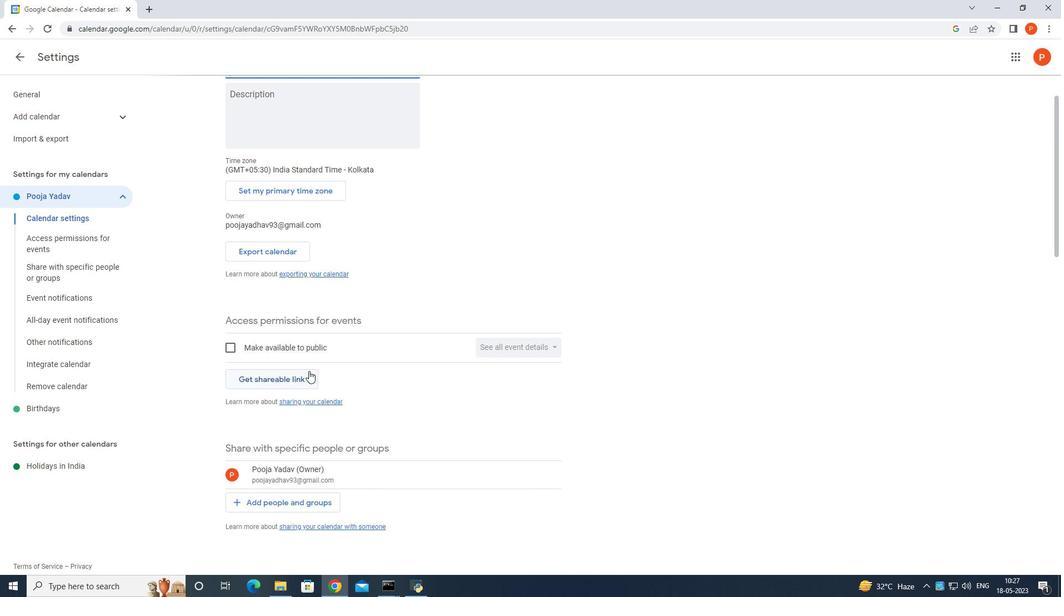 
Action: Mouse scrolled (309, 370) with delta (0, 0)
Screenshot: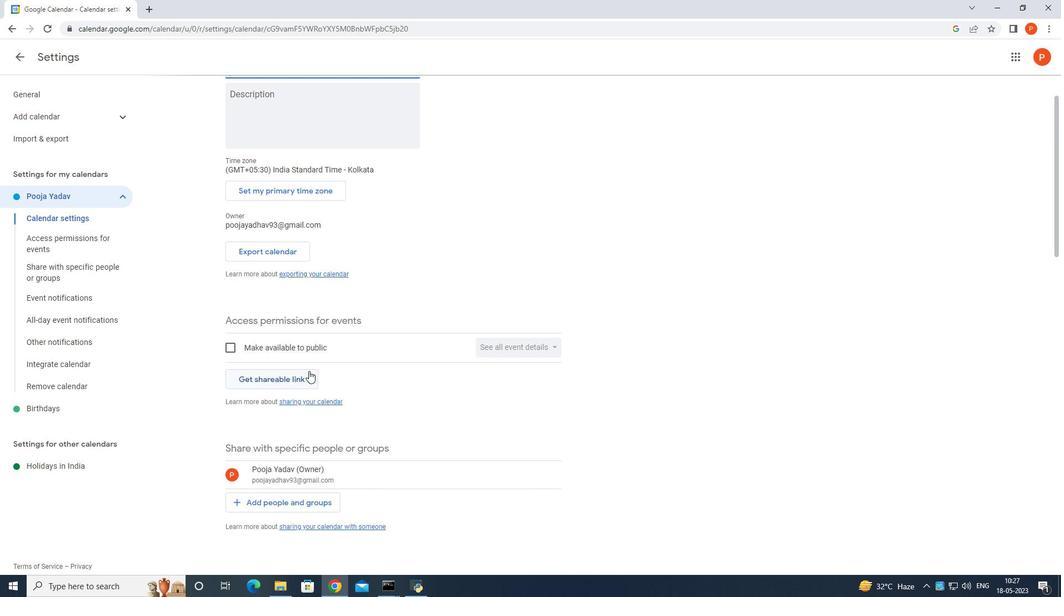 
Action: Mouse scrolled (309, 370) with delta (0, 0)
Screenshot: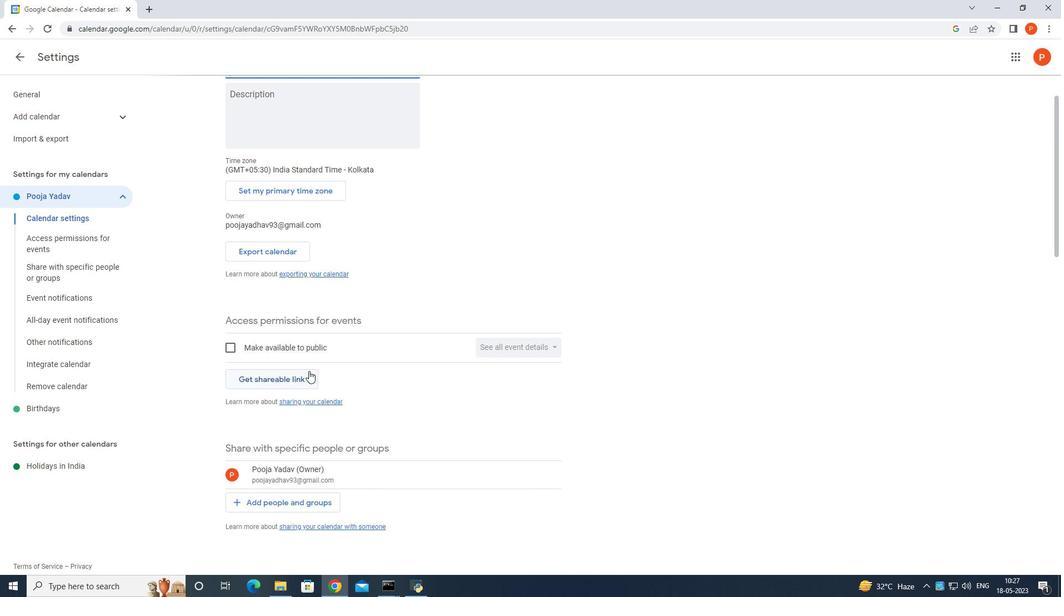 
Action: Mouse scrolled (309, 371) with delta (0, 0)
Screenshot: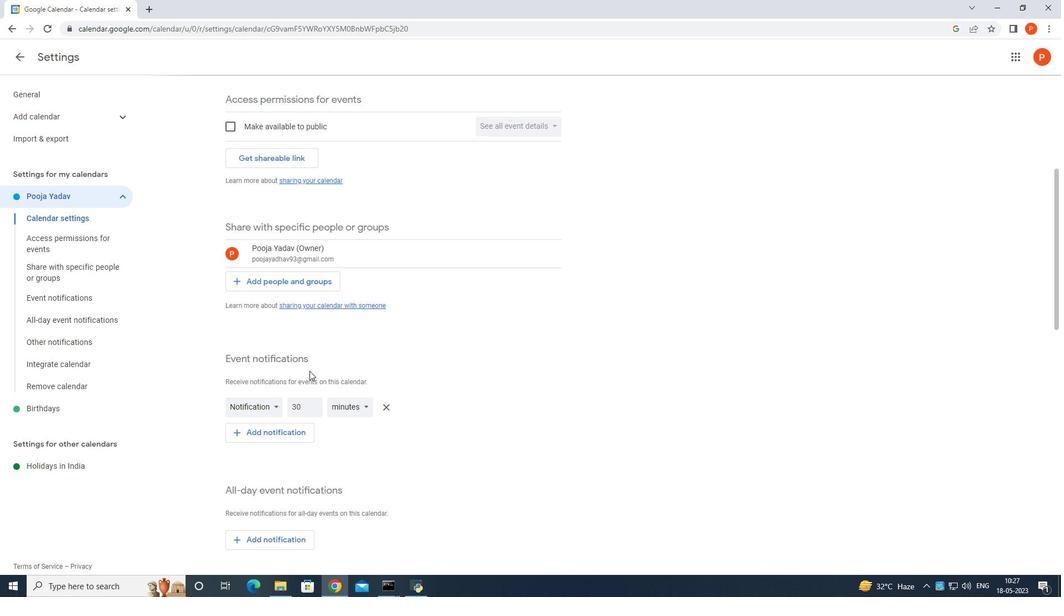
Action: Mouse scrolled (309, 371) with delta (0, 0)
Screenshot: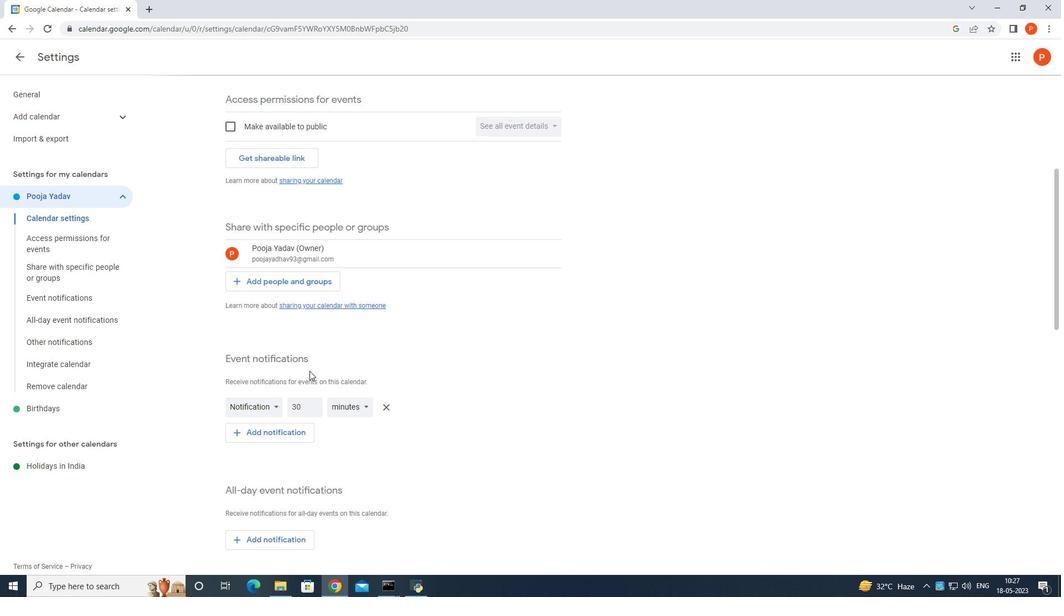 
Action: Mouse scrolled (309, 371) with delta (0, 0)
Screenshot: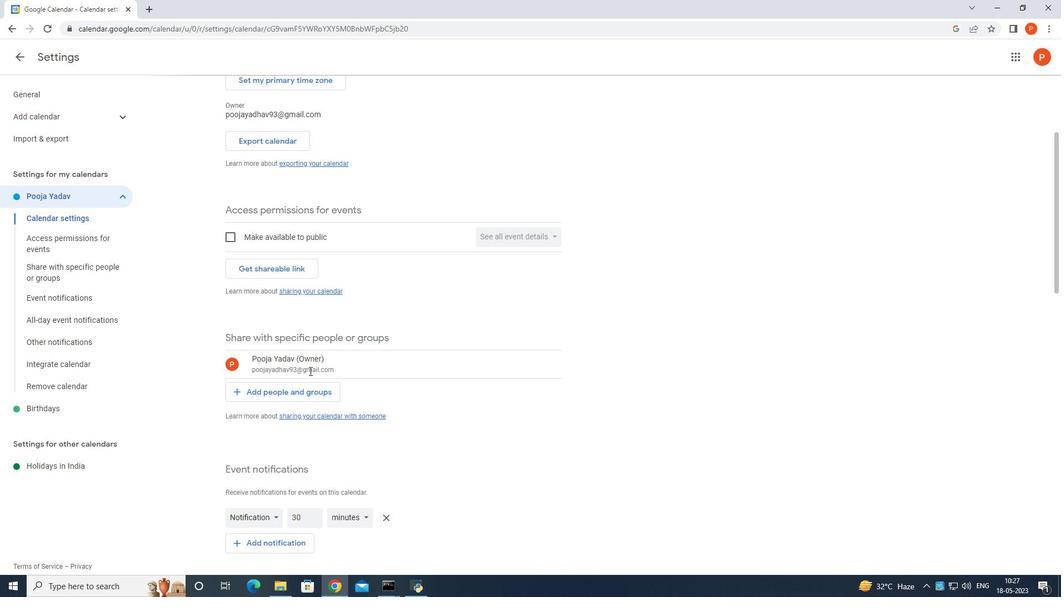 
Action: Mouse moved to (311, 371)
Screenshot: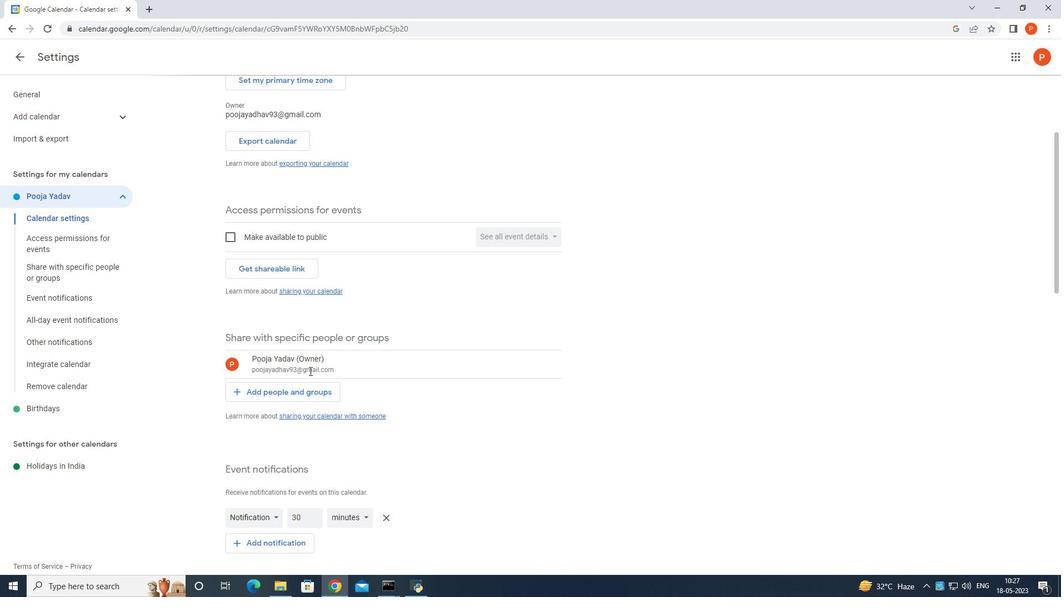 
Action: Mouse scrolled (311, 371) with delta (0, 0)
Screenshot: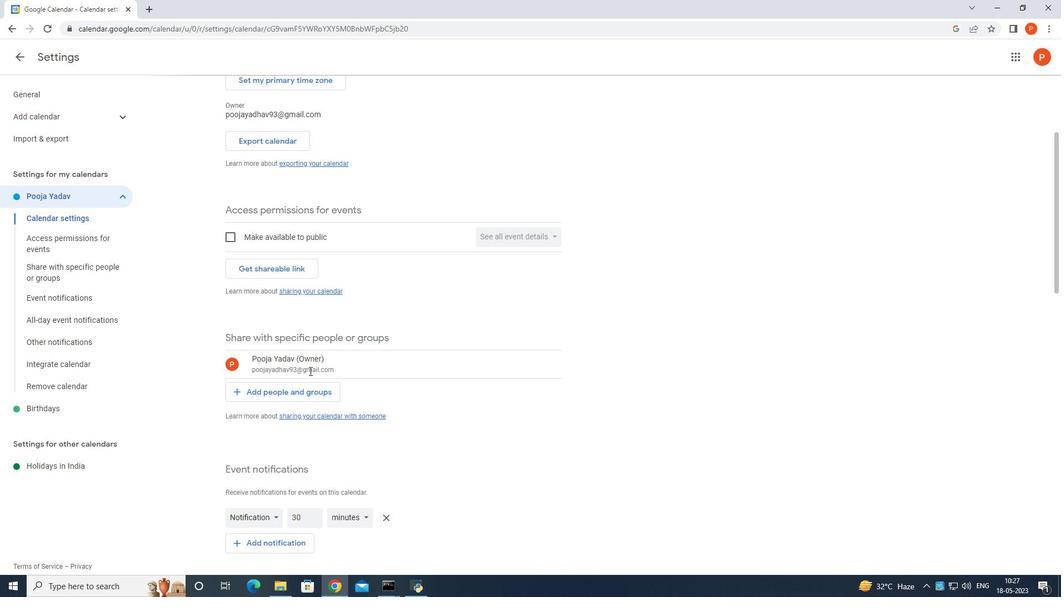 
Action: Mouse moved to (312, 370)
Screenshot: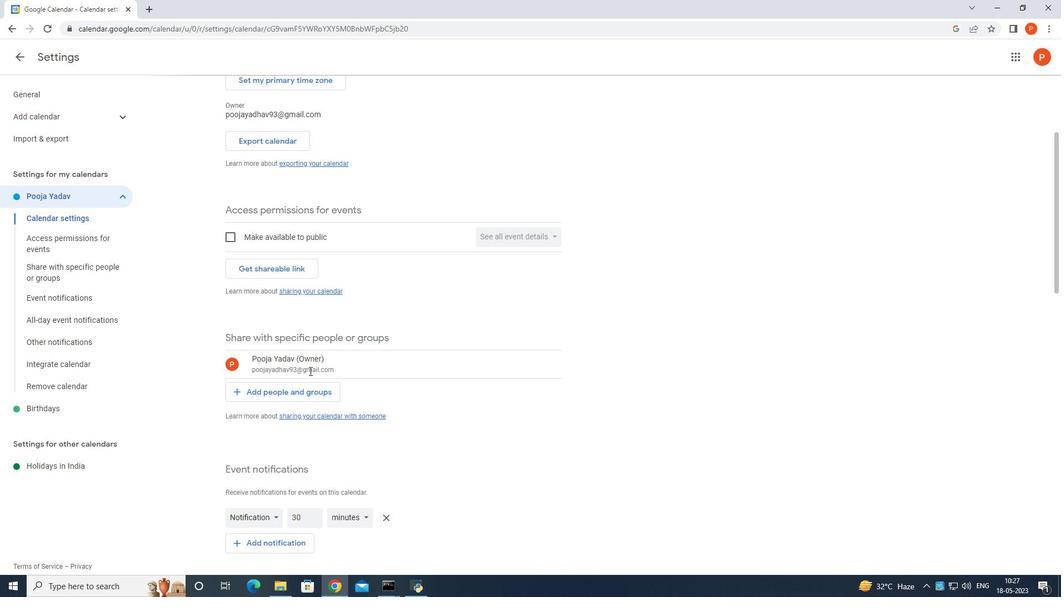 
Action: Mouse scrolled (312, 371) with delta (0, 0)
Screenshot: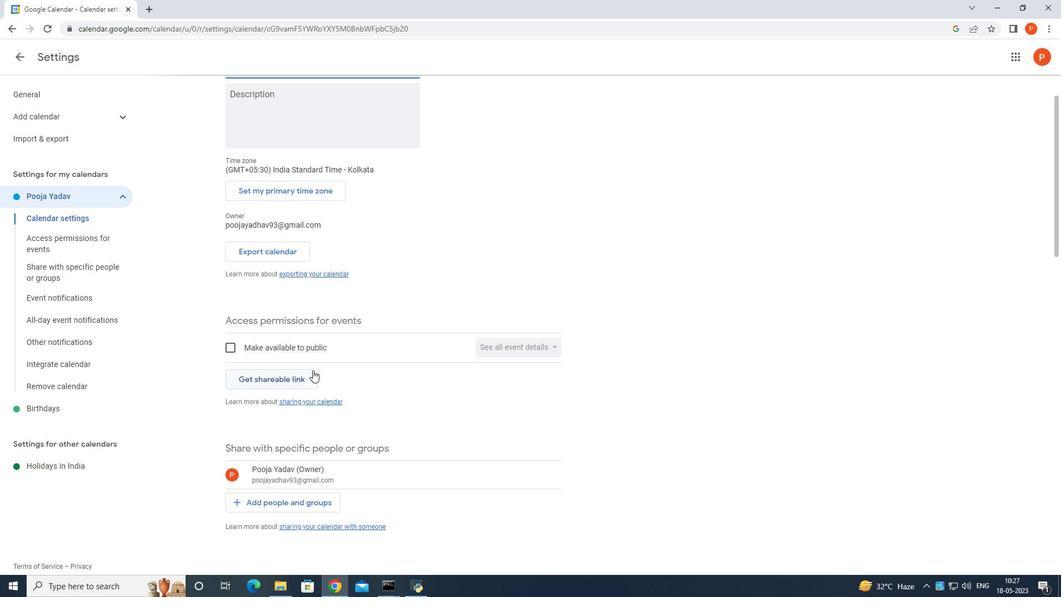 
Action: Mouse scrolled (312, 371) with delta (0, 0)
Screenshot: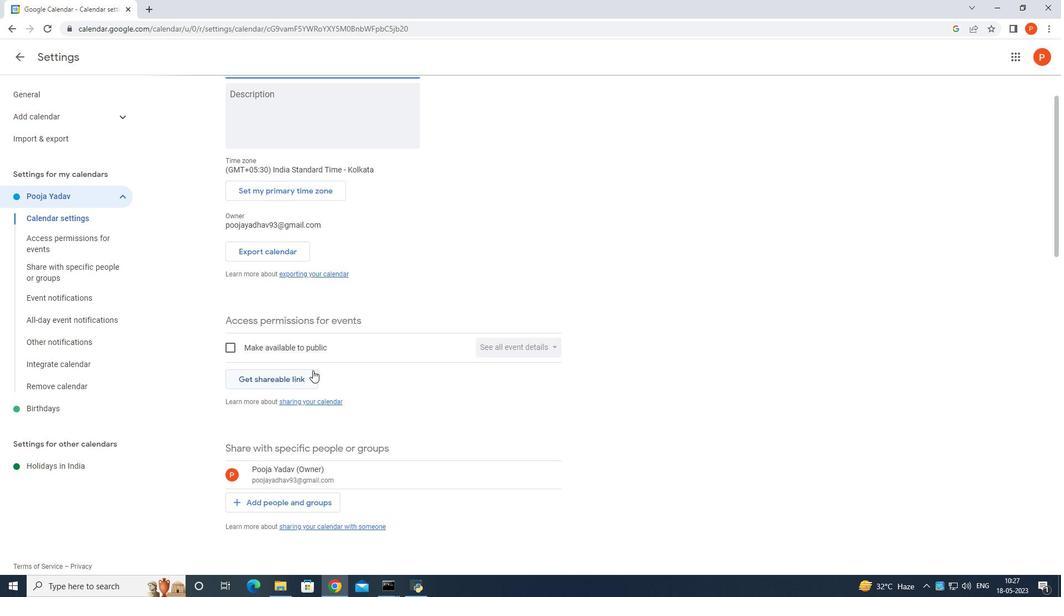 
Action: Mouse moved to (308, 243)
Screenshot: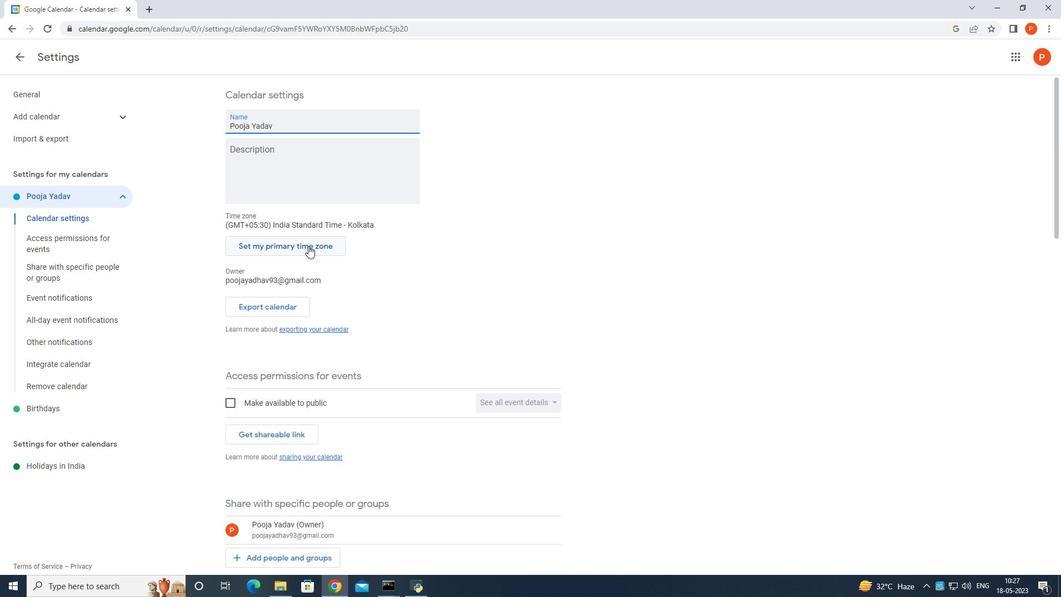 
Action: Mouse pressed left at (308, 243)
Screenshot: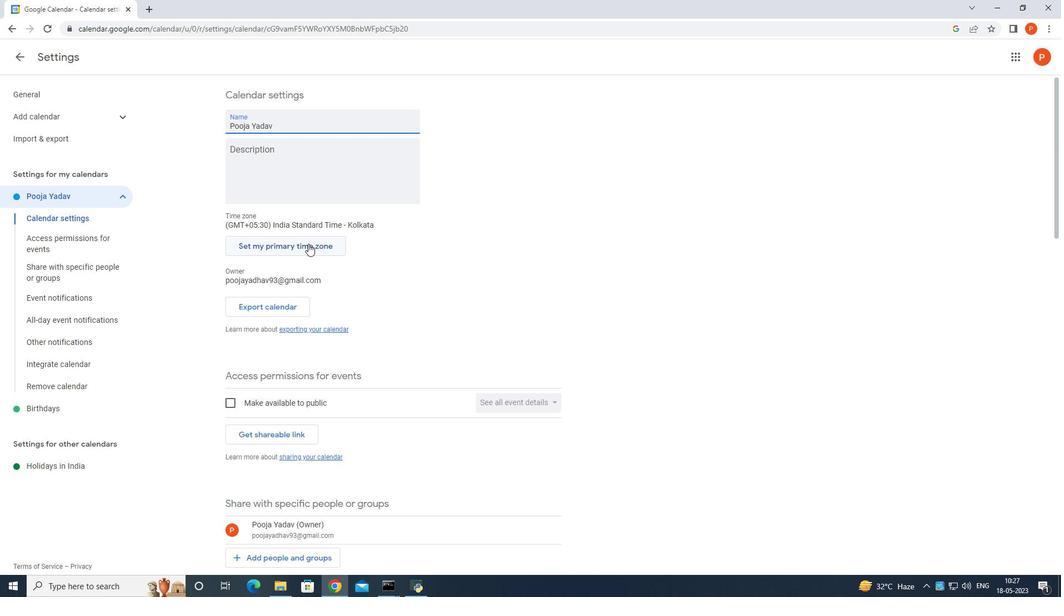 
Action: Mouse moved to (233, 461)
Screenshot: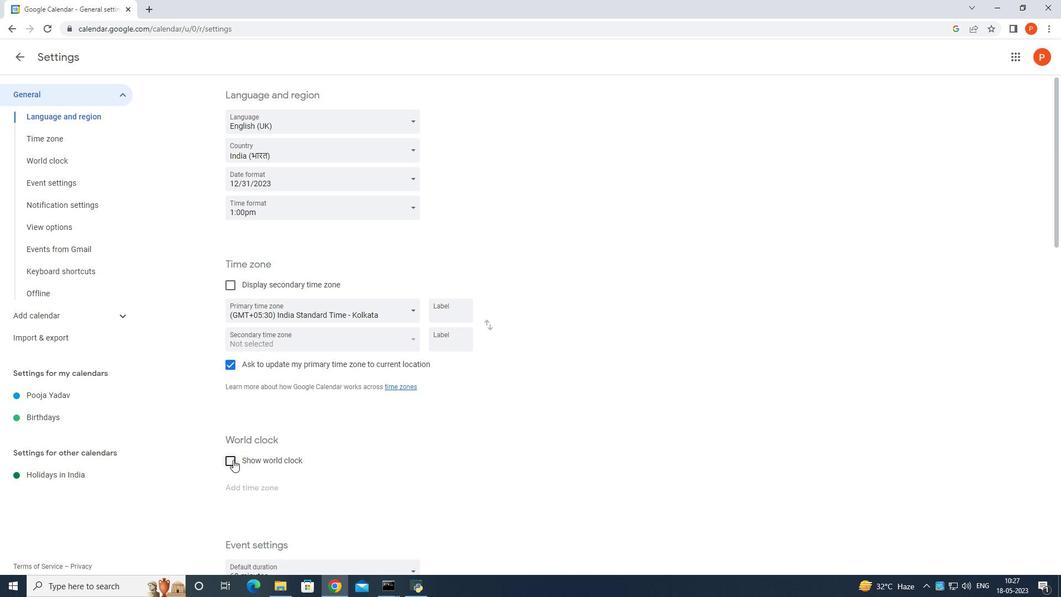 
Action: Mouse pressed left at (233, 461)
Screenshot: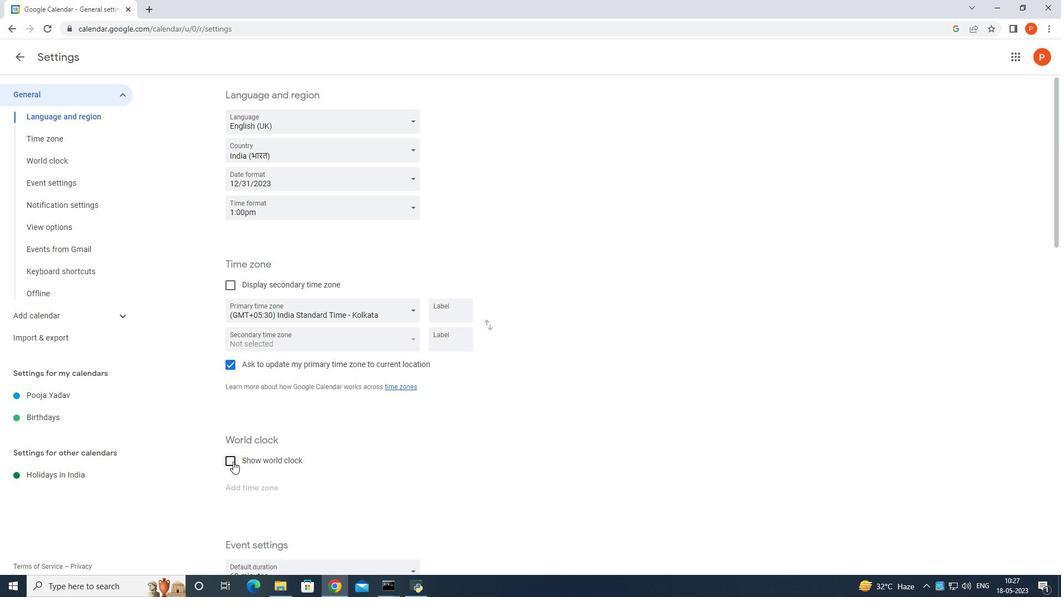 
Action: Mouse moved to (289, 435)
Screenshot: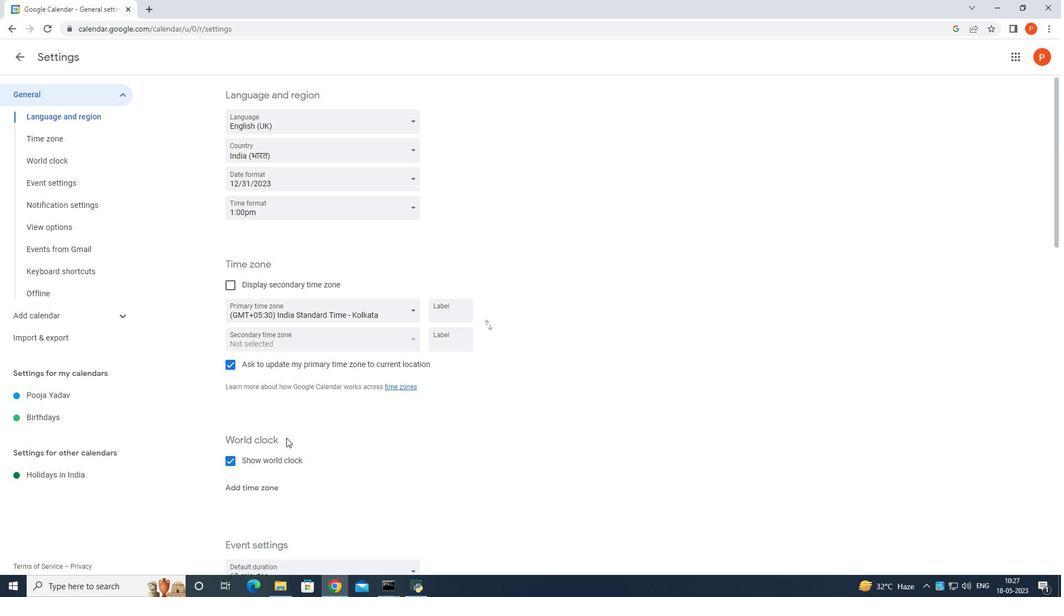 
Action: Mouse scrolled (289, 435) with delta (0, 0)
Screenshot: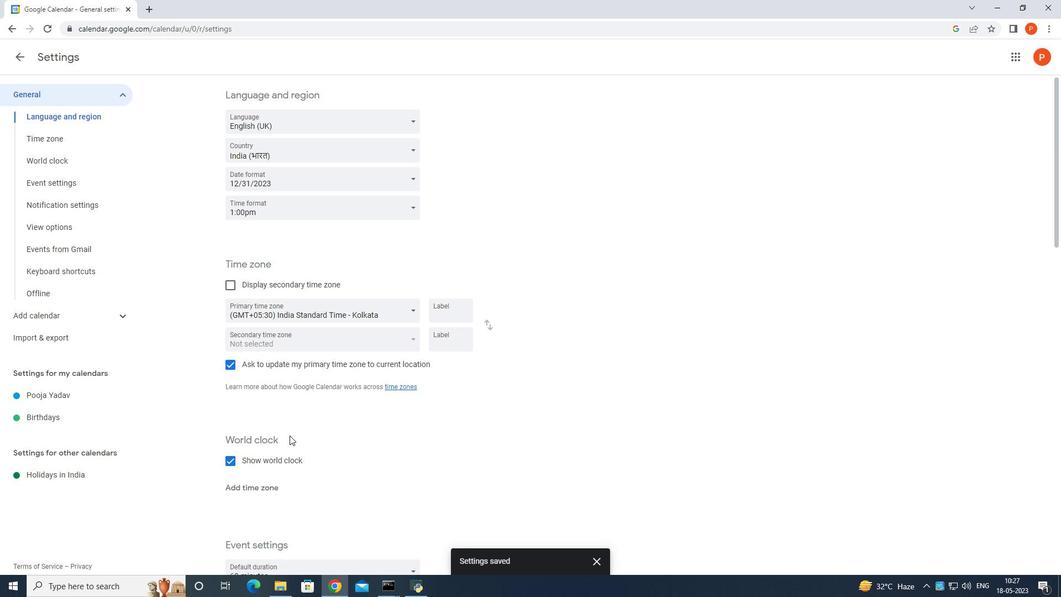 
Action: Mouse scrolled (289, 435) with delta (0, 0)
Screenshot: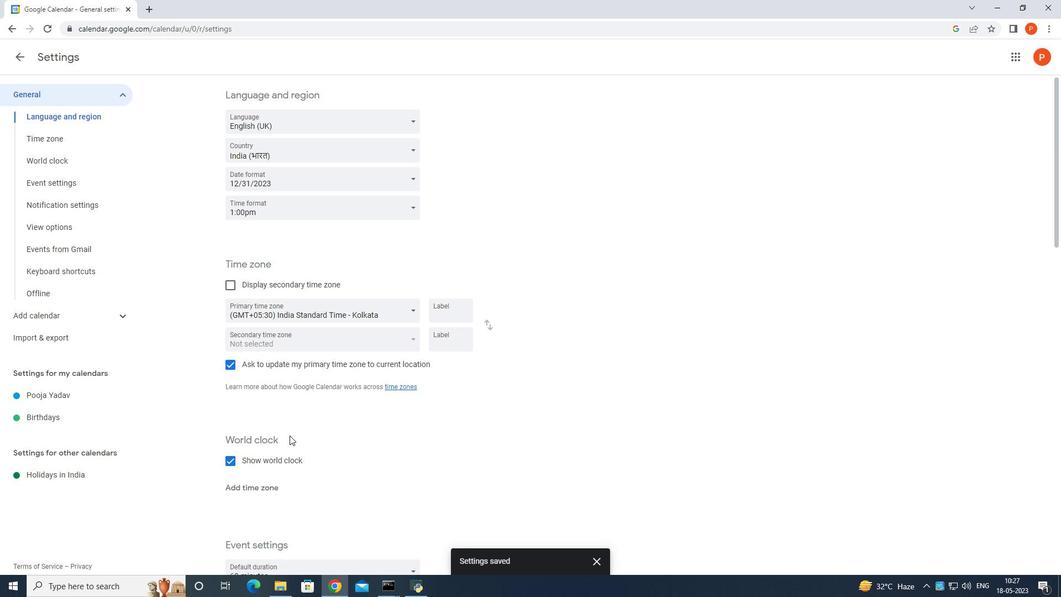 
Action: Mouse moved to (265, 377)
Screenshot: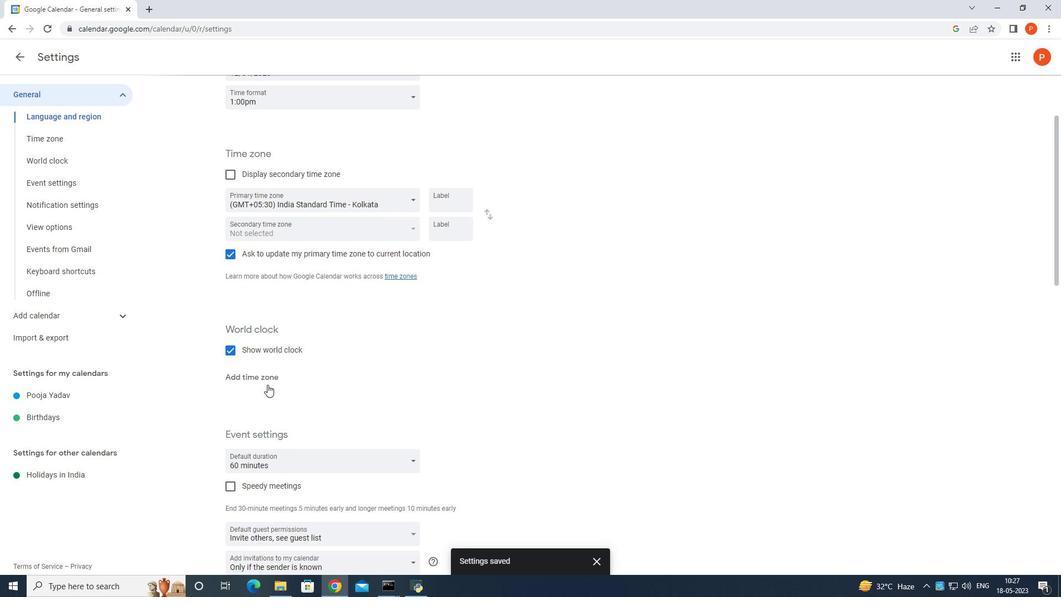 
Action: Mouse pressed left at (265, 377)
Screenshot: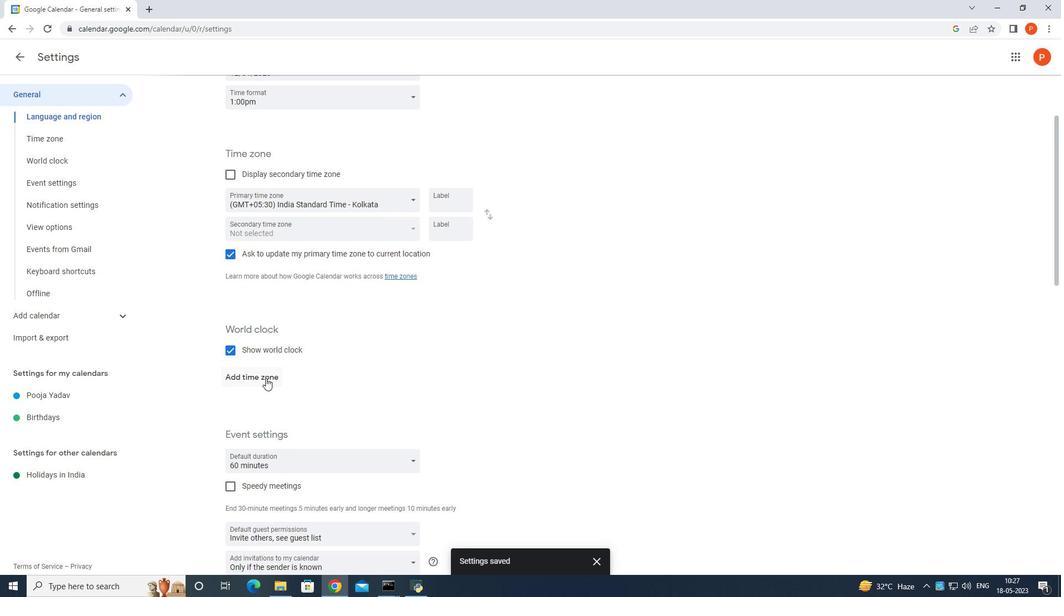 
Action: Mouse moved to (331, 375)
Screenshot: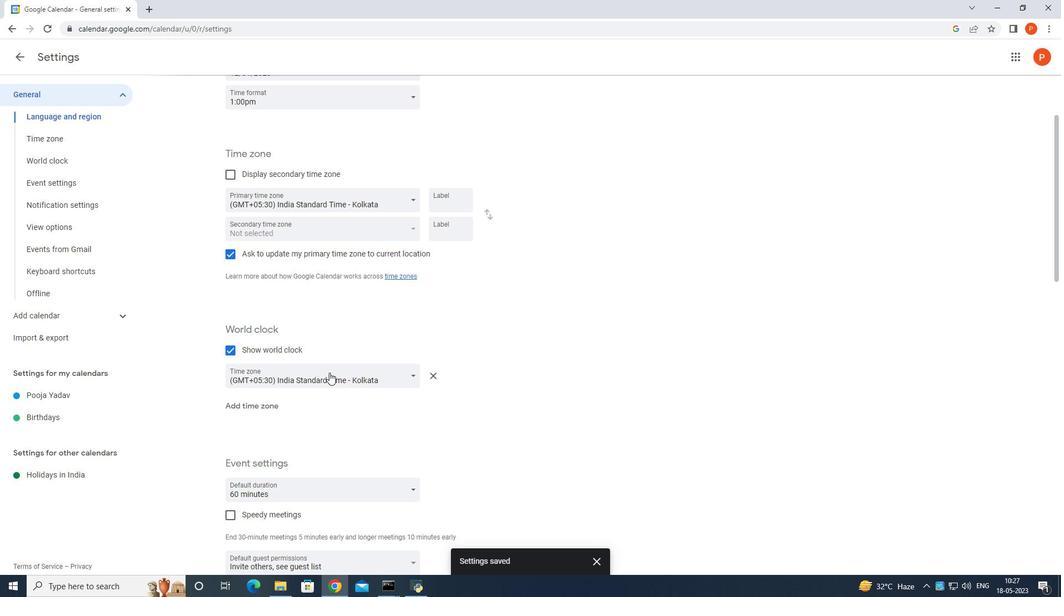 
Action: Mouse scrolled (331, 375) with delta (0, 0)
Screenshot: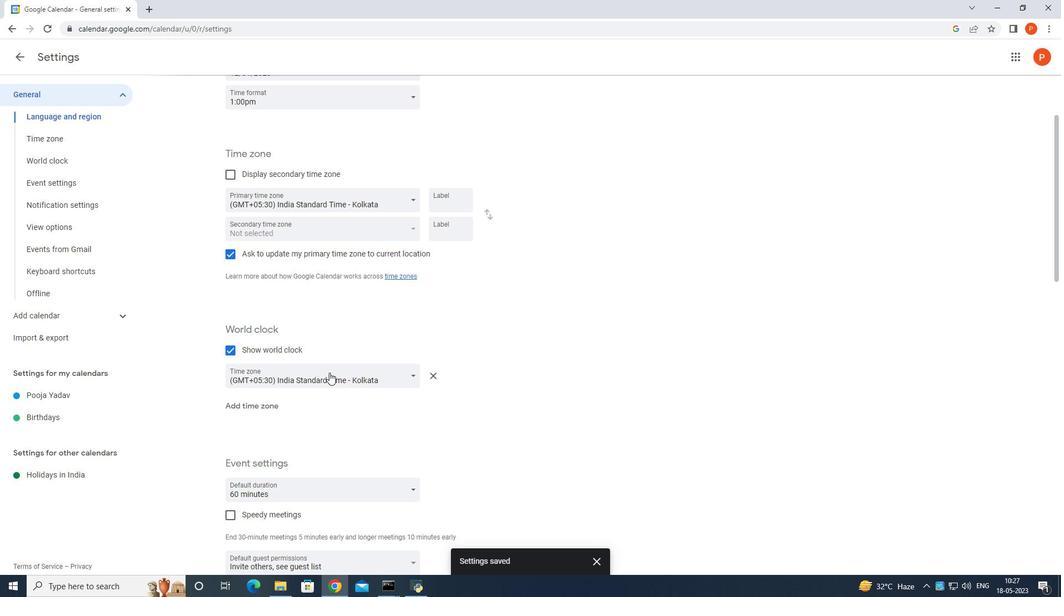 
Action: Mouse scrolled (331, 375) with delta (0, 0)
Screenshot: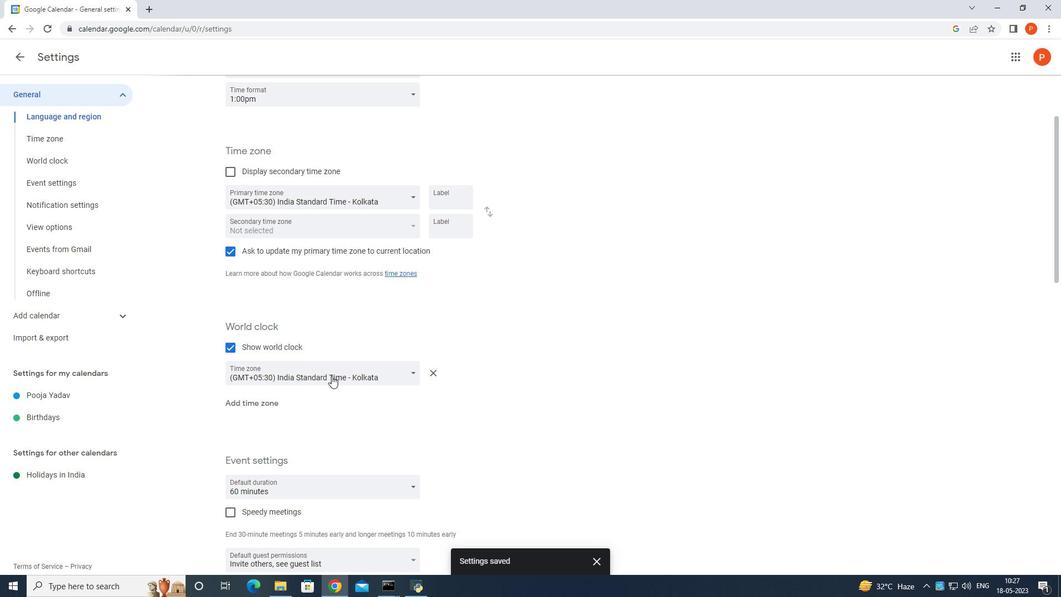 
Action: Mouse moved to (217, 286)
Screenshot: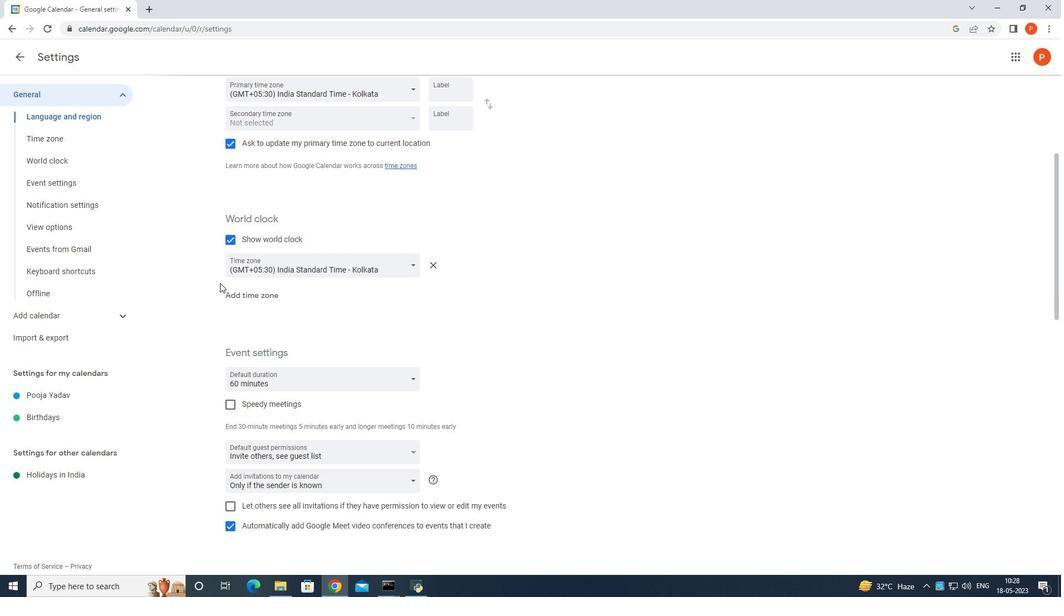 
Action: Mouse scrolled (217, 287) with delta (0, 0)
Screenshot: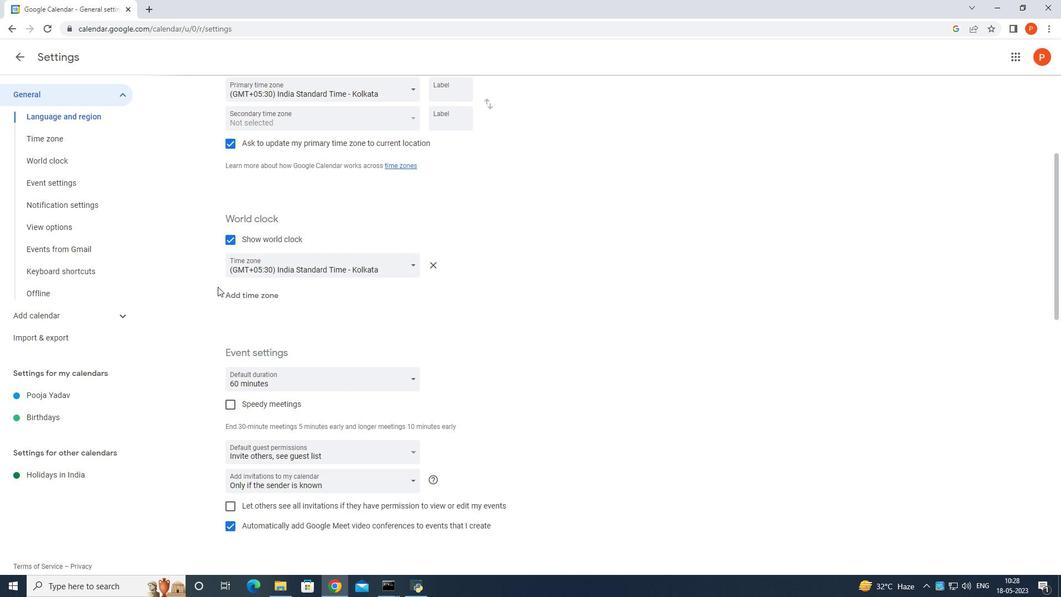 
Action: Mouse scrolled (217, 287) with delta (0, 0)
Screenshot: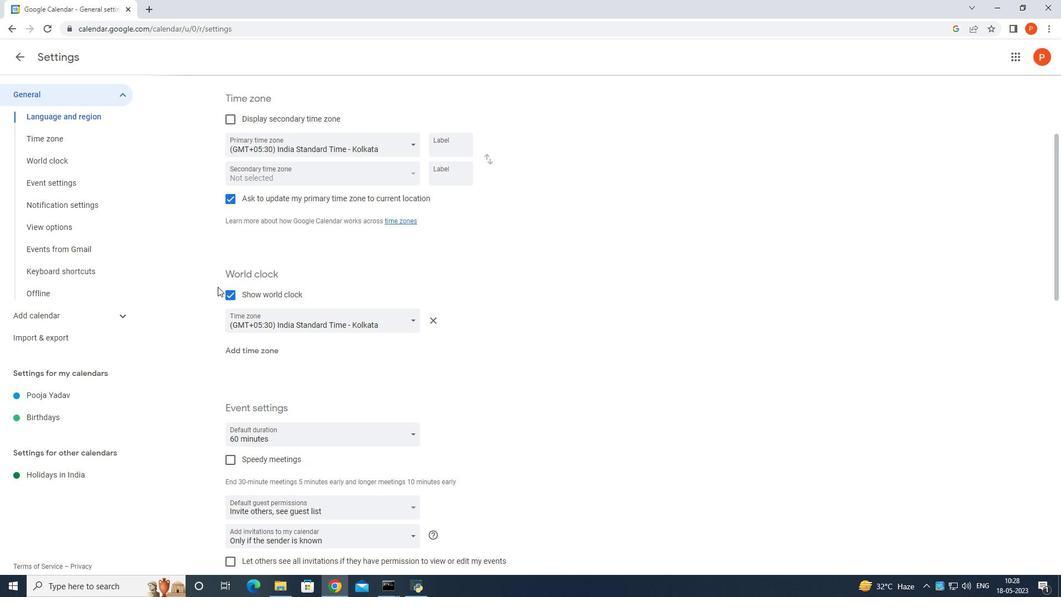 
Action: Mouse moved to (60, 180)
Screenshot: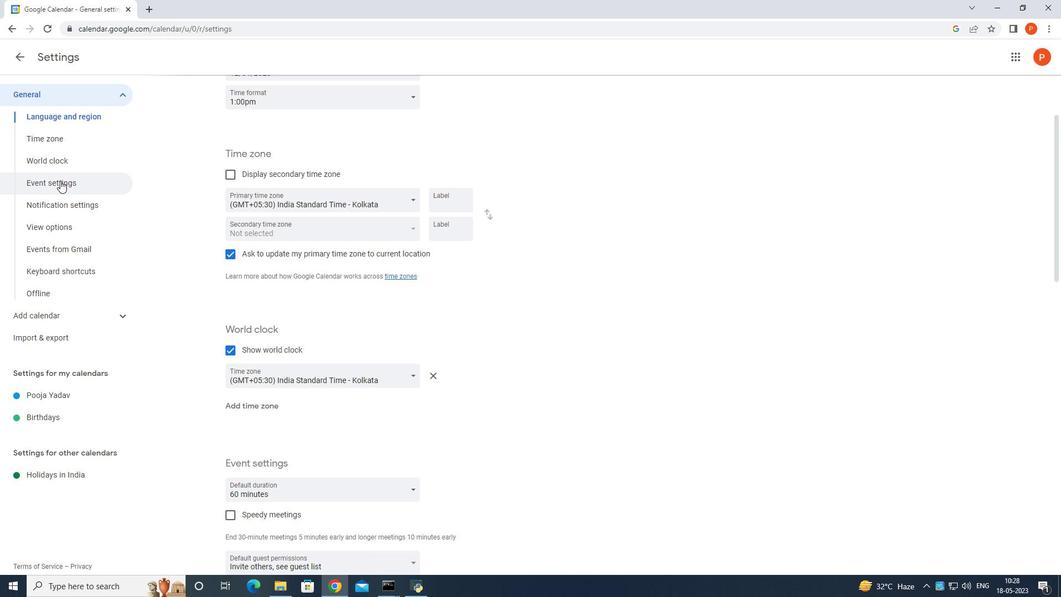 
Action: Mouse pressed left at (60, 180)
Screenshot: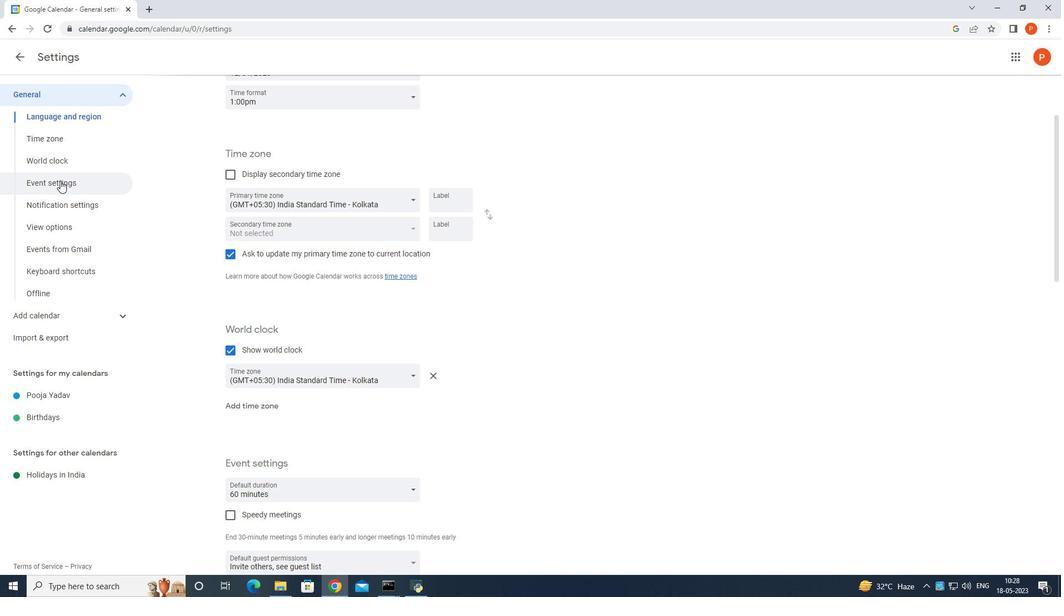 
Action: Mouse moved to (105, 158)
Screenshot: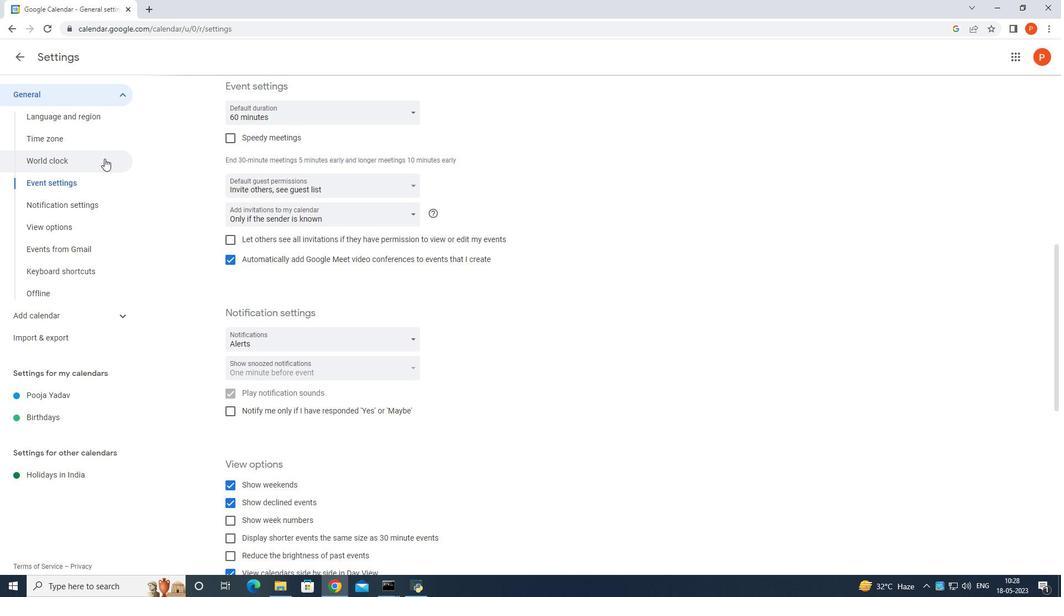 
Action: Mouse pressed left at (105, 158)
Screenshot: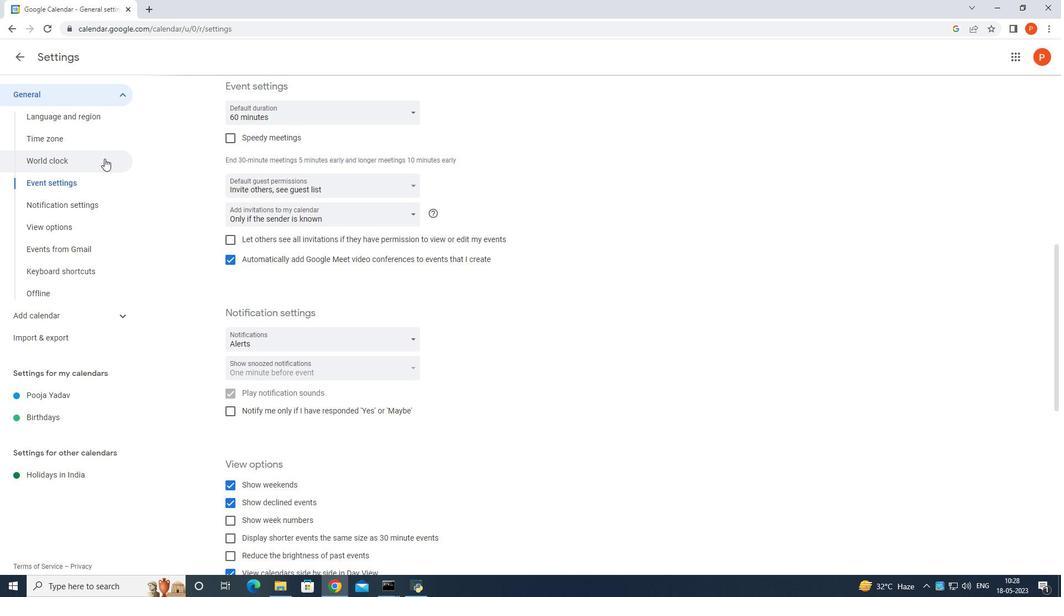 
Action: Mouse moved to (163, 302)
Screenshot: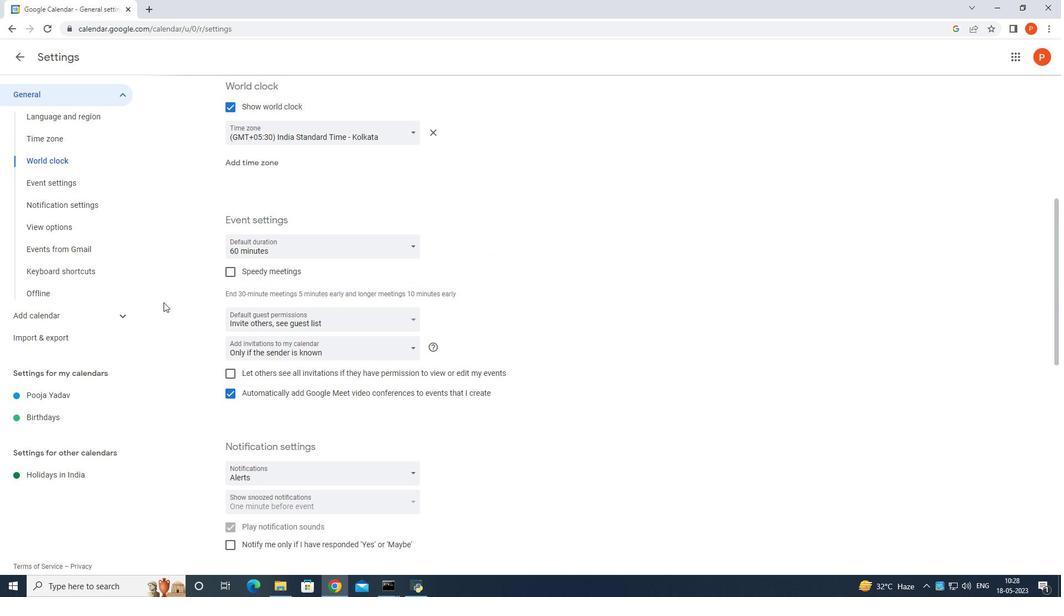 
Action: Mouse scrolled (163, 303) with delta (0, 0)
Screenshot: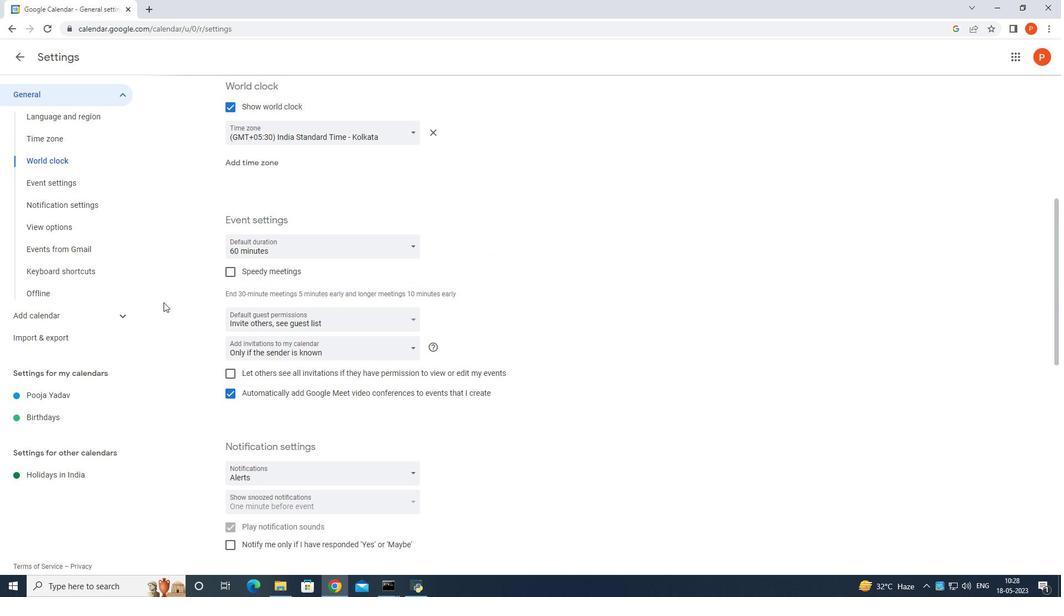 
Action: Mouse moved to (164, 302)
Screenshot: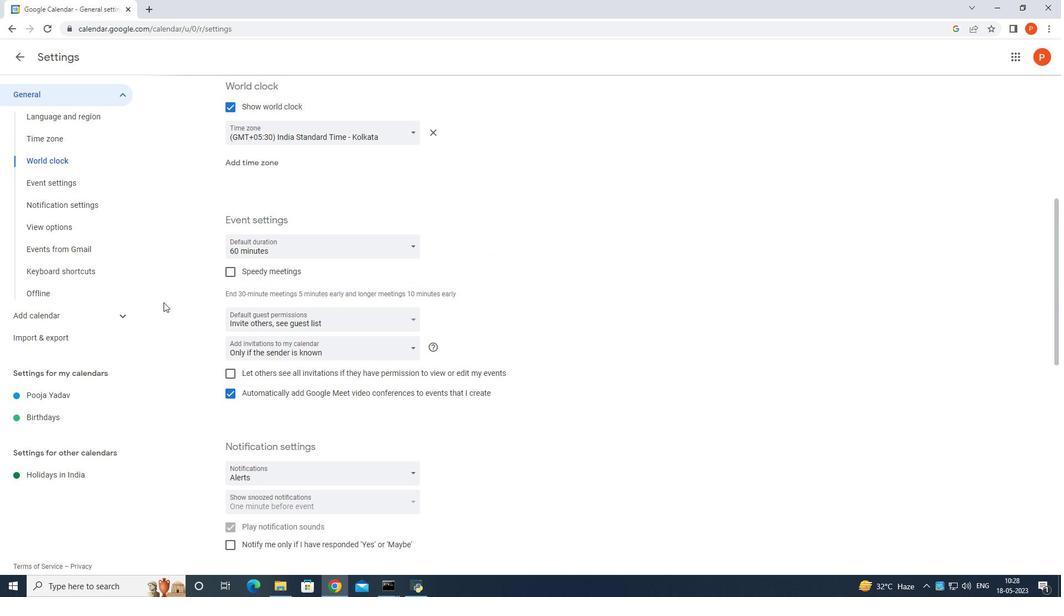 
Action: Mouse scrolled (164, 303) with delta (0, 0)
Screenshot: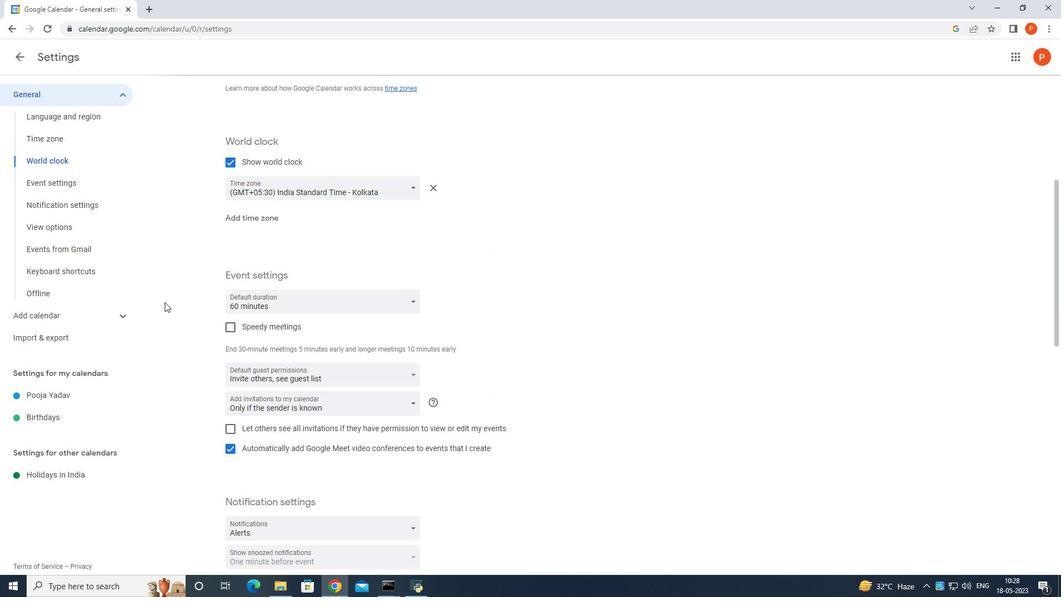 
Action: Mouse moved to (165, 303)
Screenshot: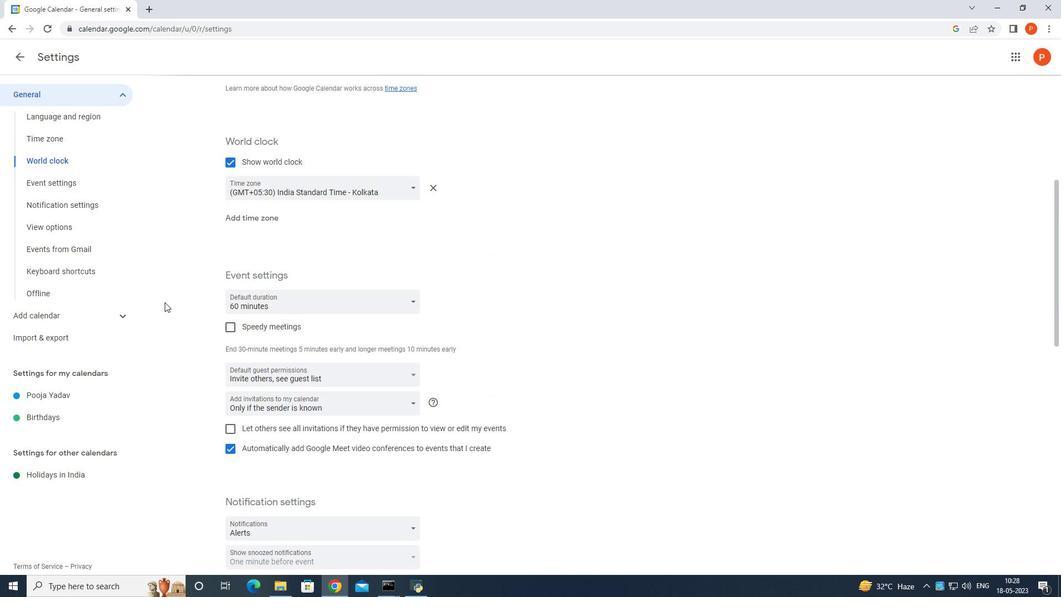 
Action: Mouse scrolled (165, 303) with delta (0, 0)
Screenshot: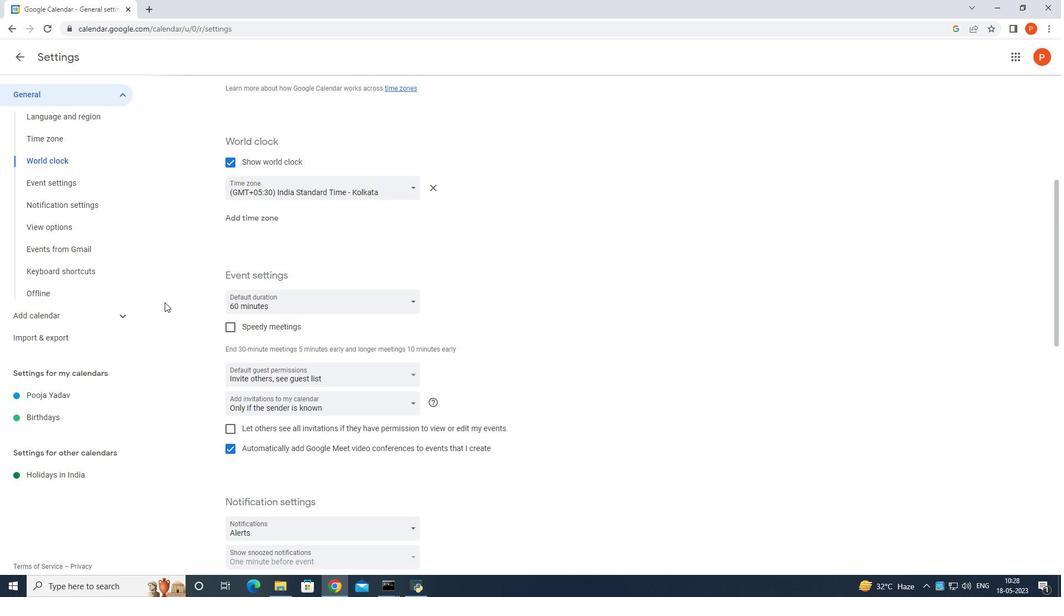 
Action: Mouse moved to (165, 303)
Screenshot: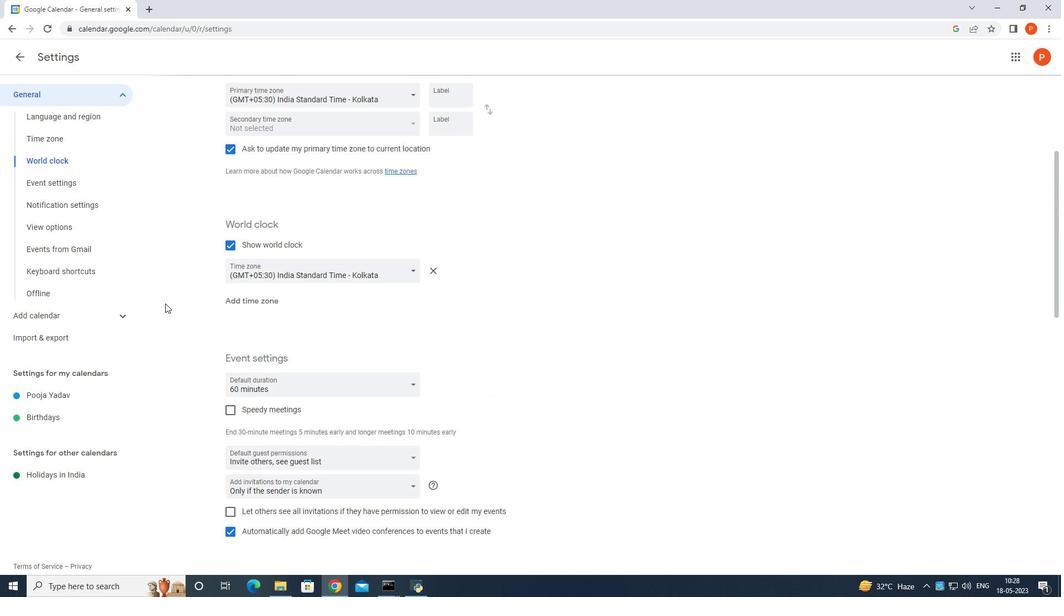 
Action: Mouse scrolled (165, 304) with delta (0, 0)
Screenshot: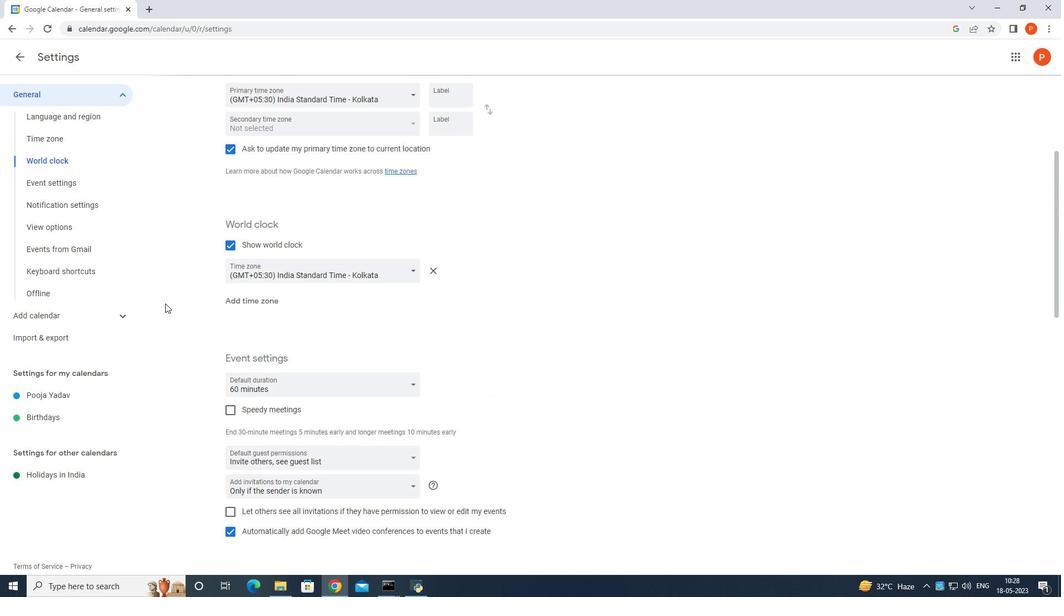 
Action: Mouse moved to (171, 303)
Screenshot: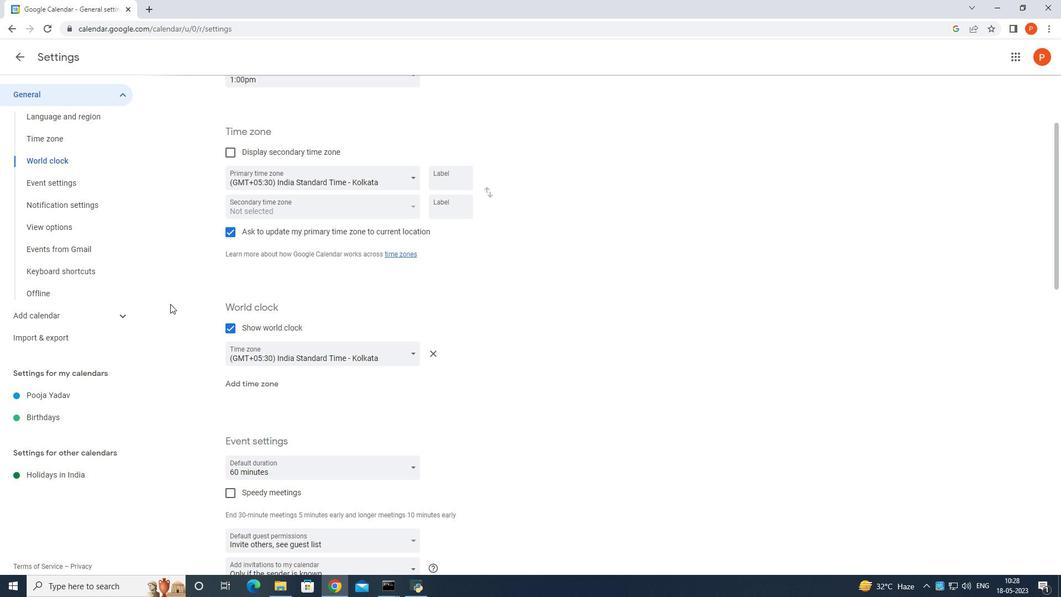 
Action: Mouse scrolled (170, 304) with delta (0, 0)
Screenshot: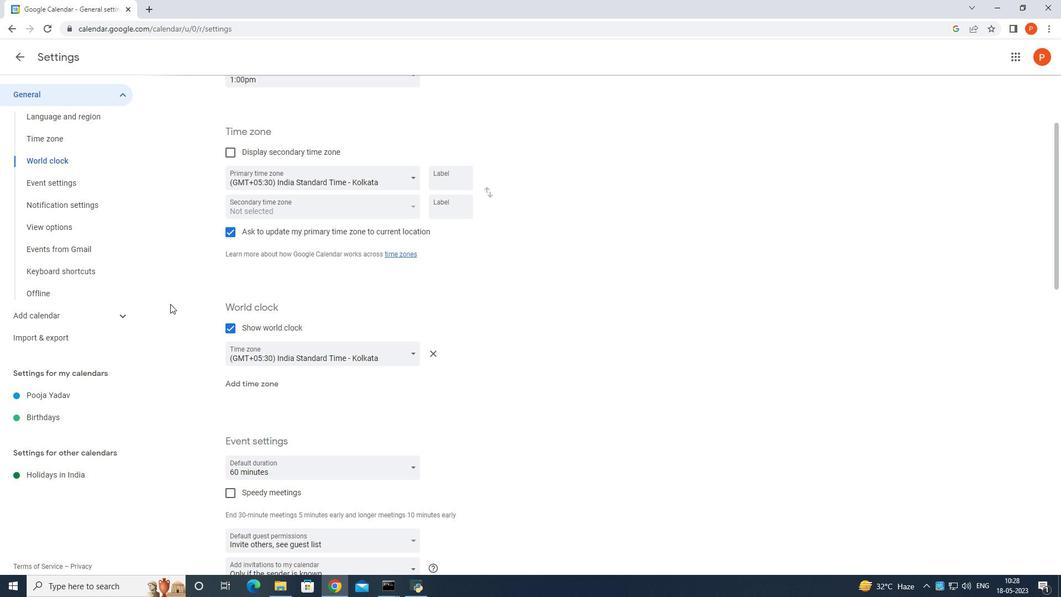 
Action: Mouse moved to (171, 303)
Screenshot: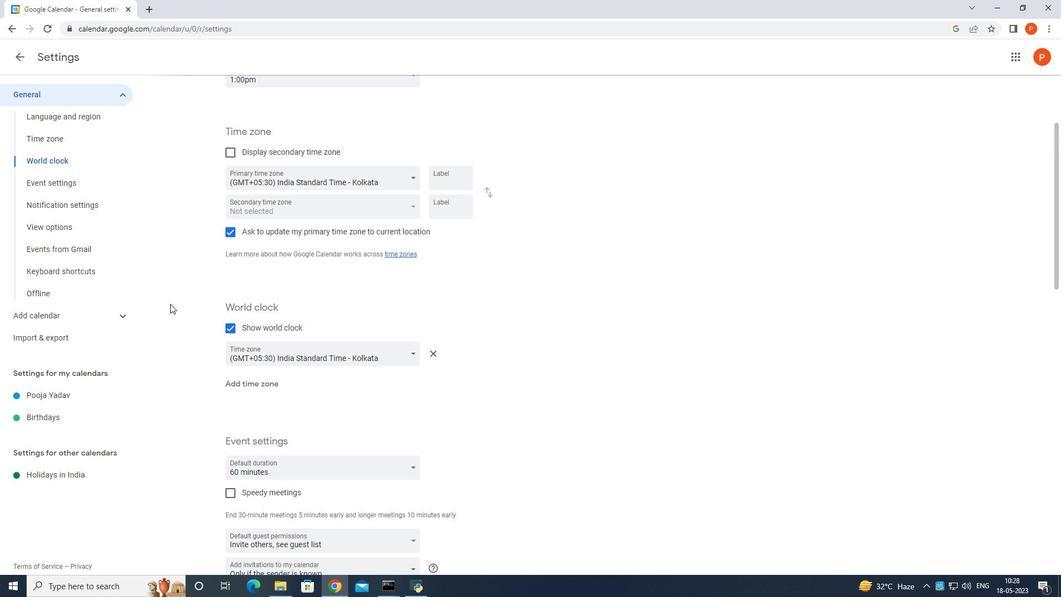 
Action: Mouse scrolled (171, 304) with delta (0, 0)
Screenshot: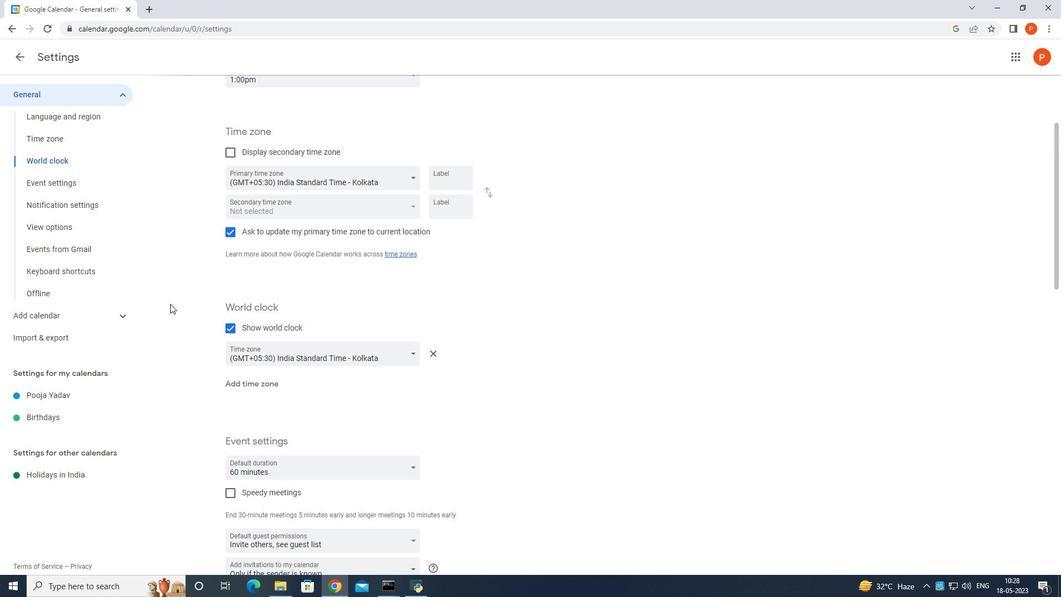 
Action: Mouse scrolled (171, 304) with delta (0, 0)
Screenshot: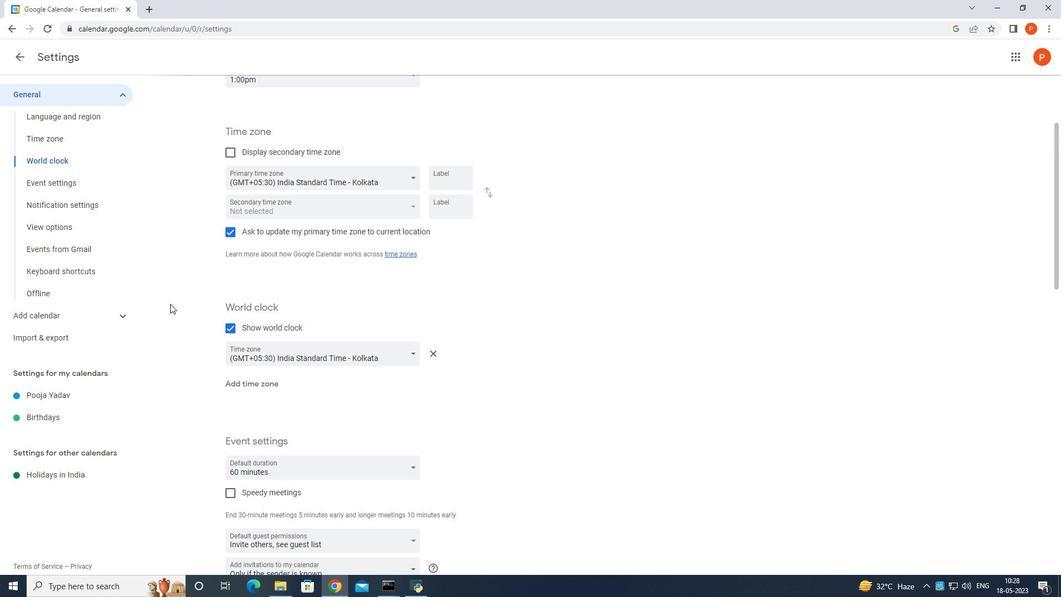 
Action: Mouse scrolled (171, 304) with delta (0, 0)
Screenshot: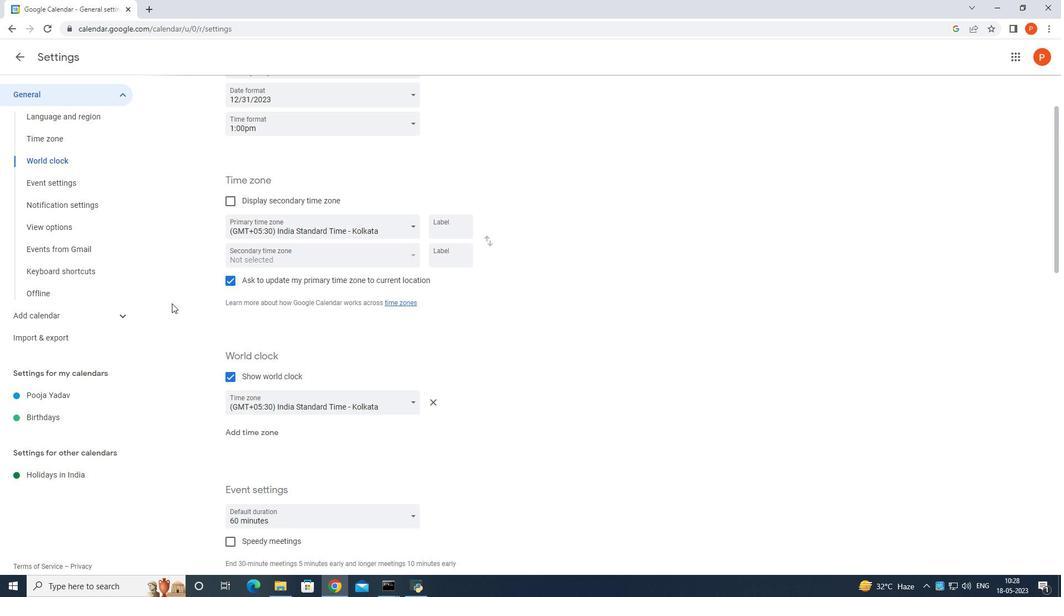 
Action: Mouse scrolled (171, 304) with delta (0, 0)
Screenshot: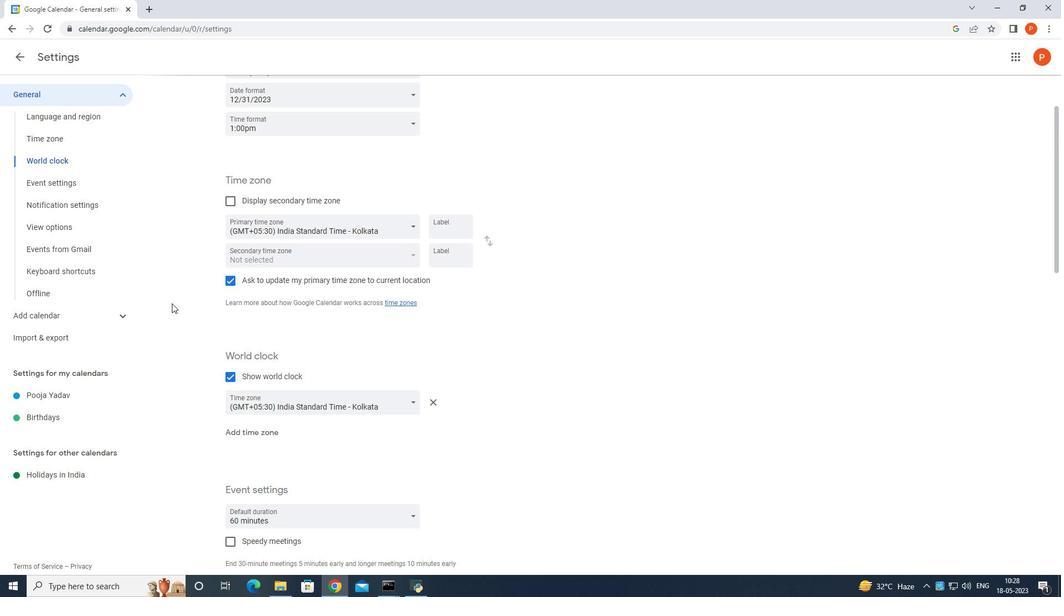 
Action: Mouse scrolled (171, 304) with delta (0, 0)
Screenshot: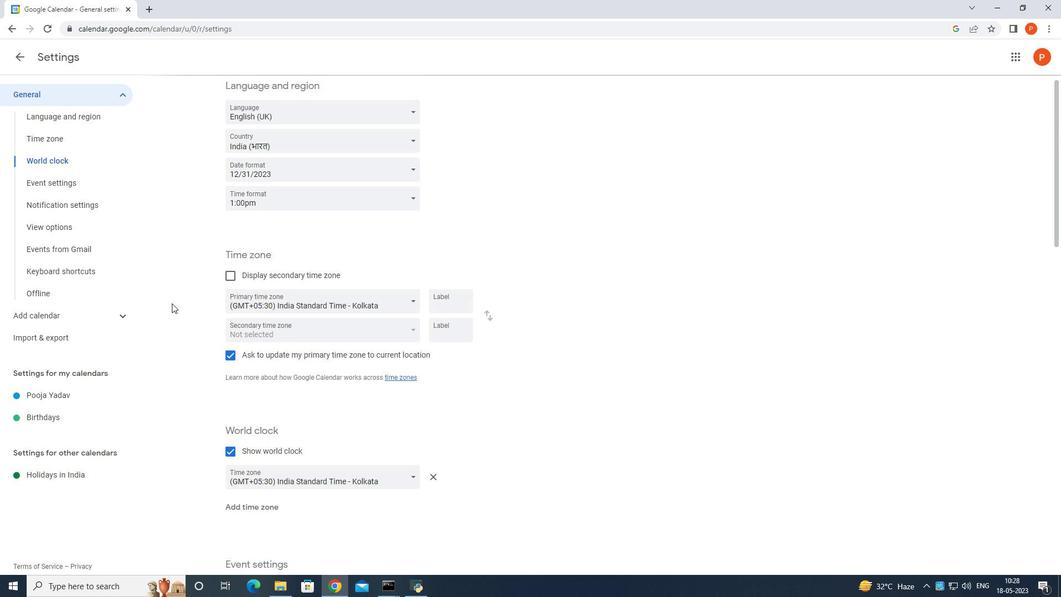 
Action: Mouse scrolled (171, 304) with delta (0, 0)
Screenshot: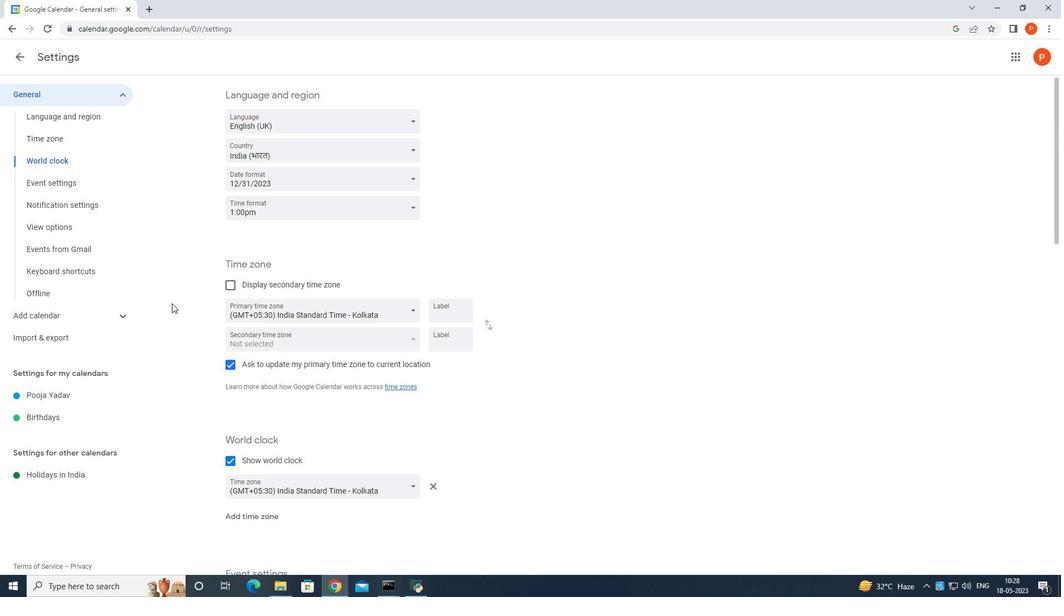 
Action: Mouse scrolled (171, 304) with delta (0, 0)
Screenshot: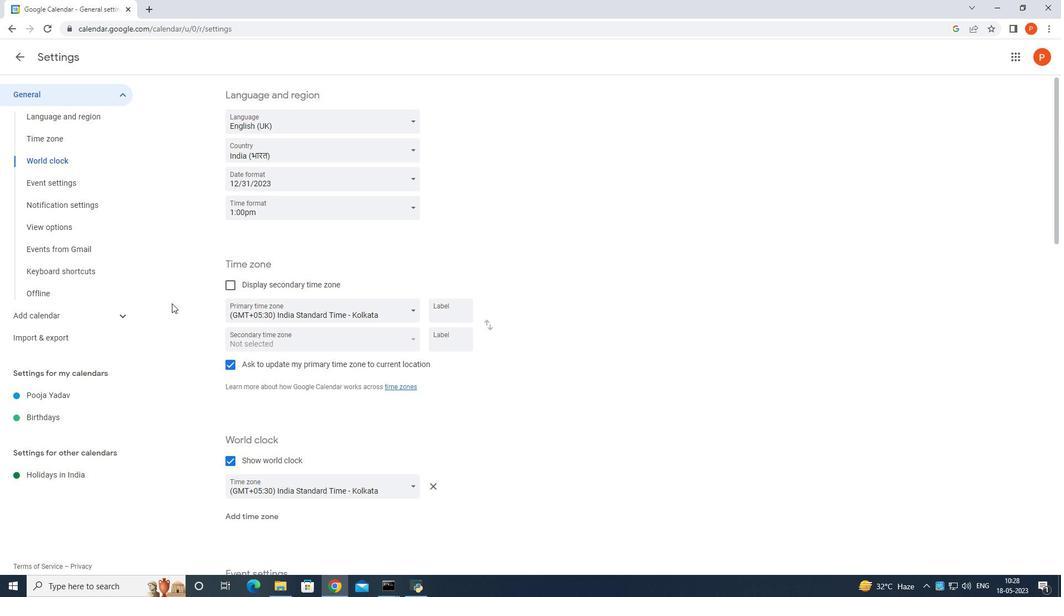 
Action: Mouse scrolled (171, 304) with delta (0, 0)
Screenshot: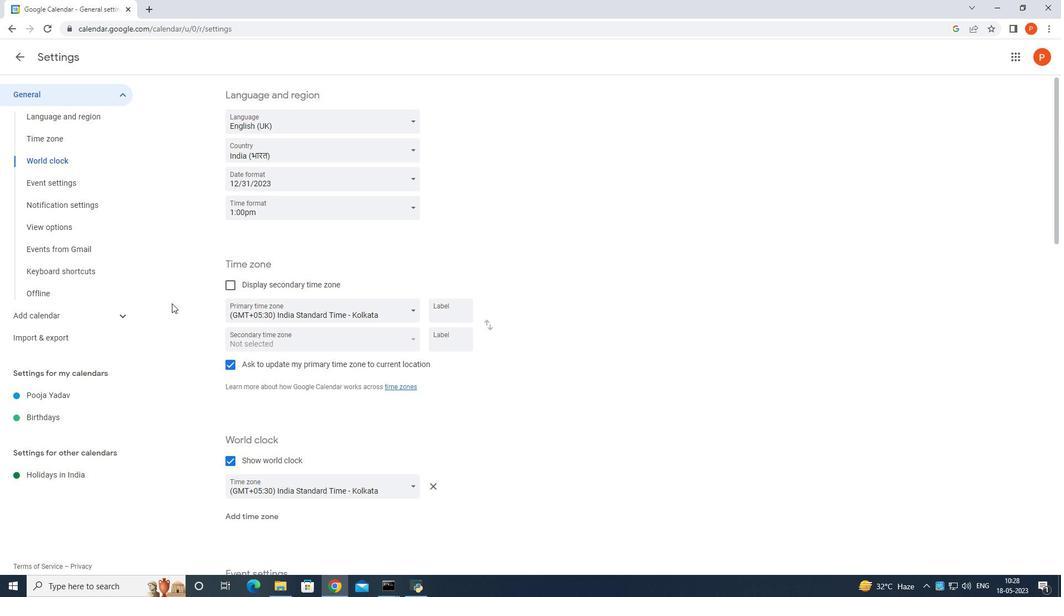
Action: Mouse scrolled (171, 304) with delta (0, 0)
Screenshot: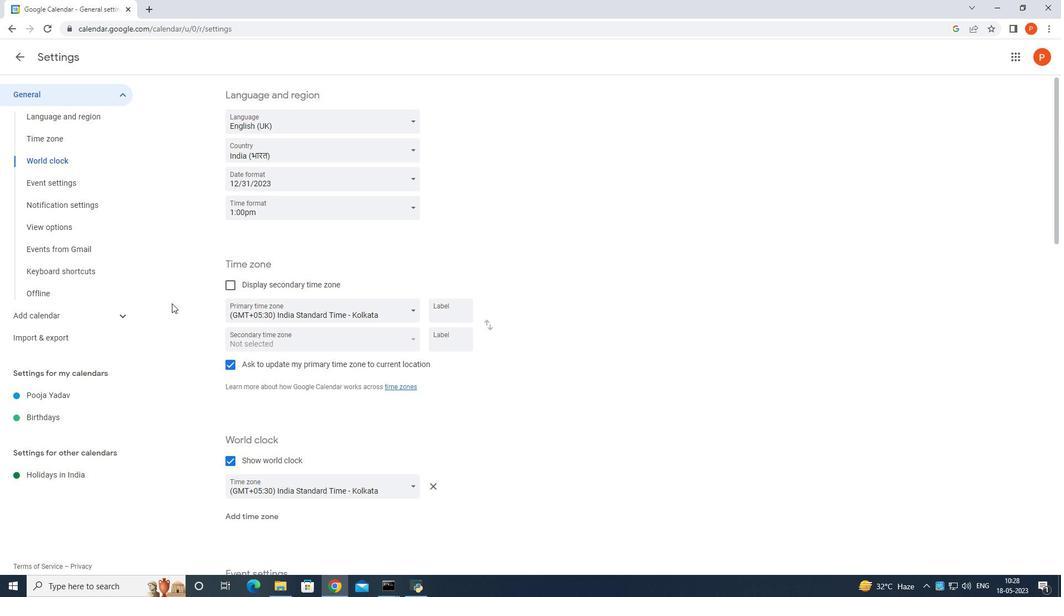 
Action: Mouse scrolled (171, 304) with delta (0, 0)
Screenshot: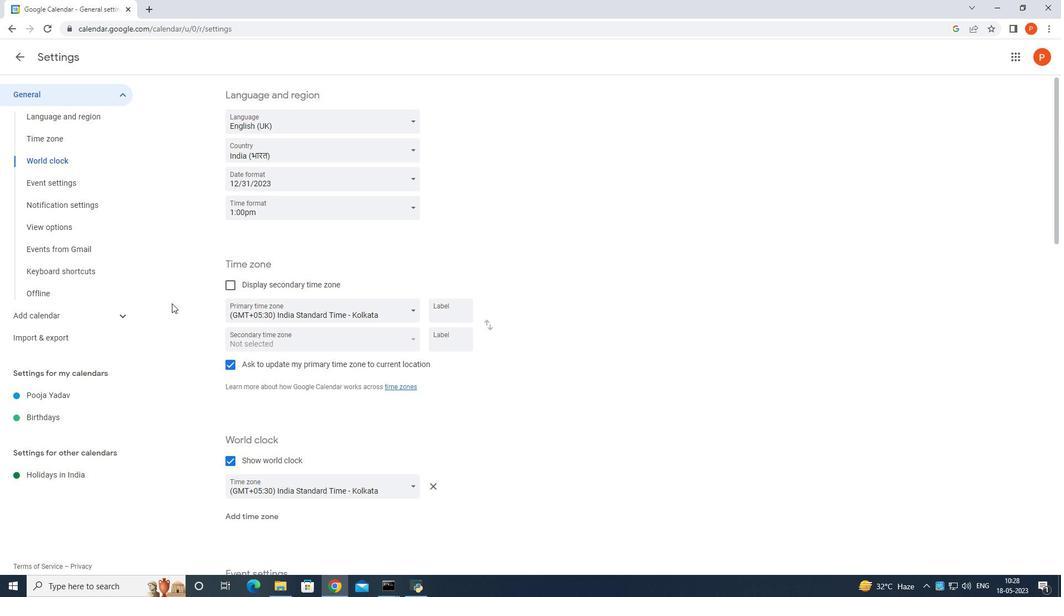 
Action: Mouse moved to (127, 315)
Screenshot: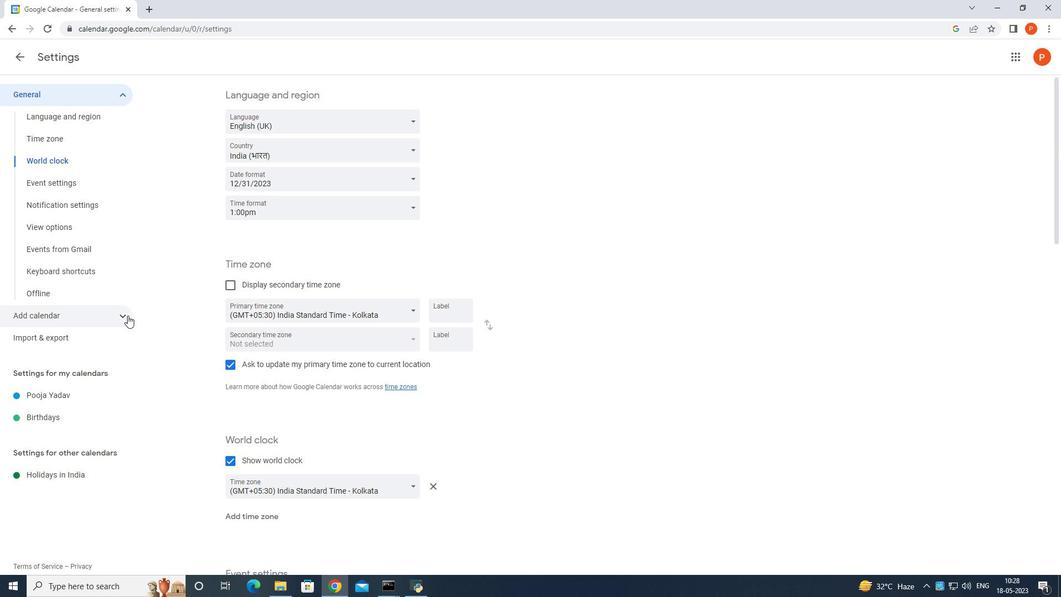 
Action: Mouse pressed left at (127, 315)
Screenshot: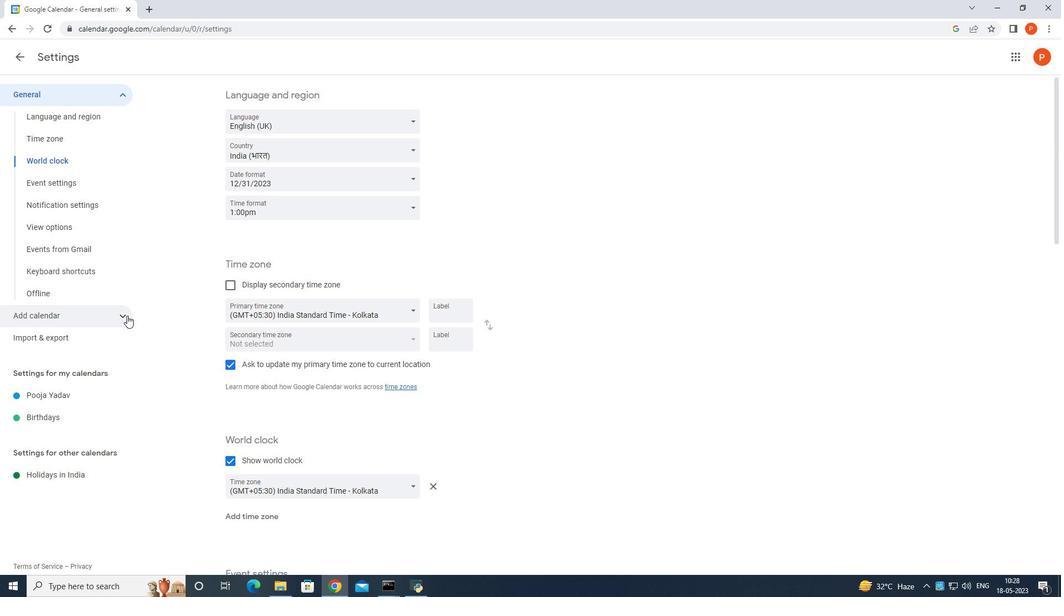 
Action: Mouse scrolled (127, 315) with delta (0, 0)
Screenshot: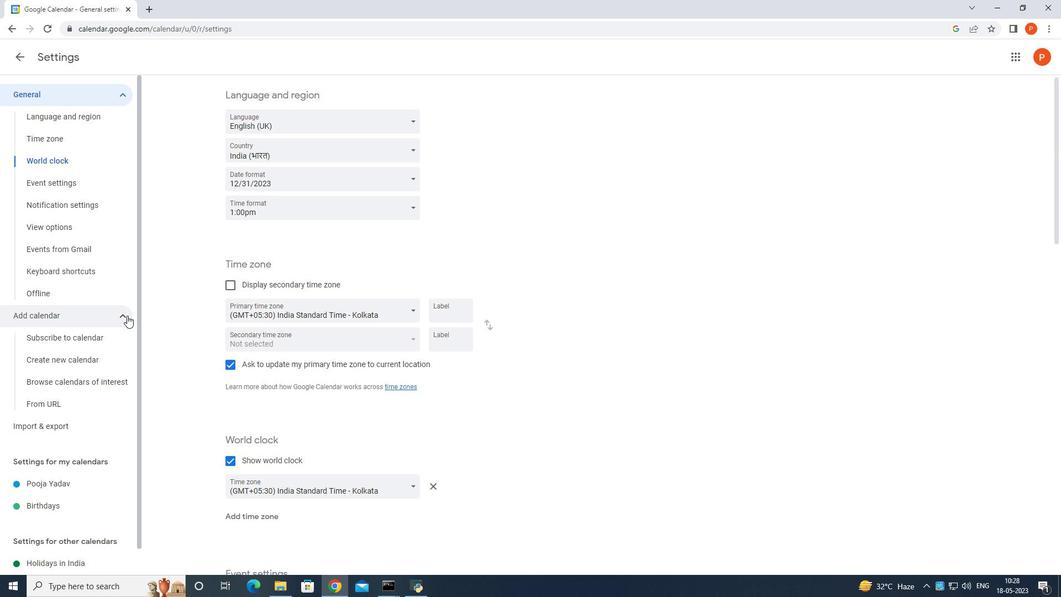 
Action: Mouse moved to (127, 315)
Screenshot: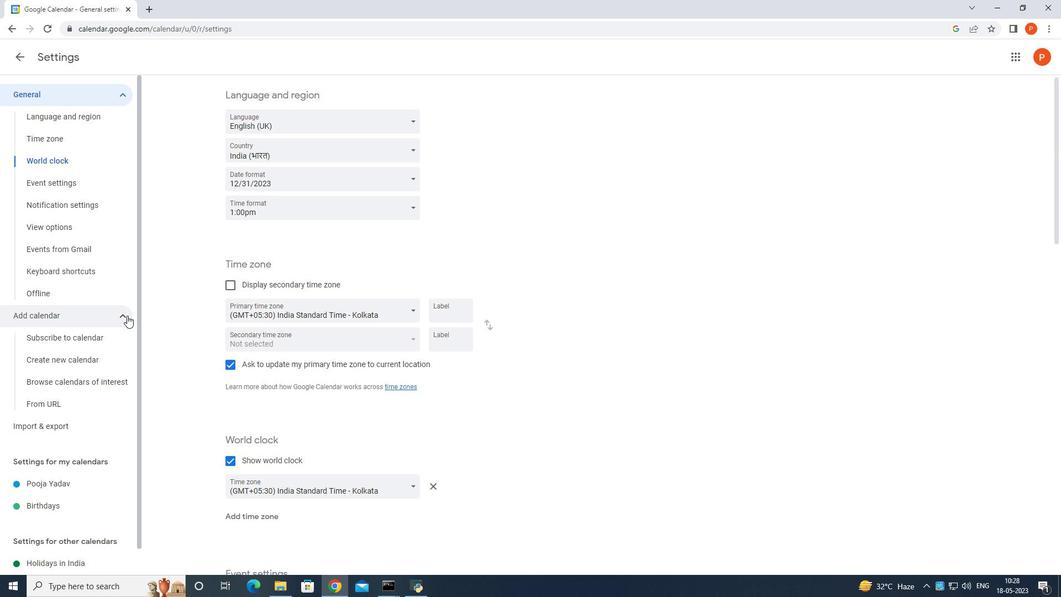 
Action: Mouse scrolled (127, 315) with delta (0, 0)
Screenshot: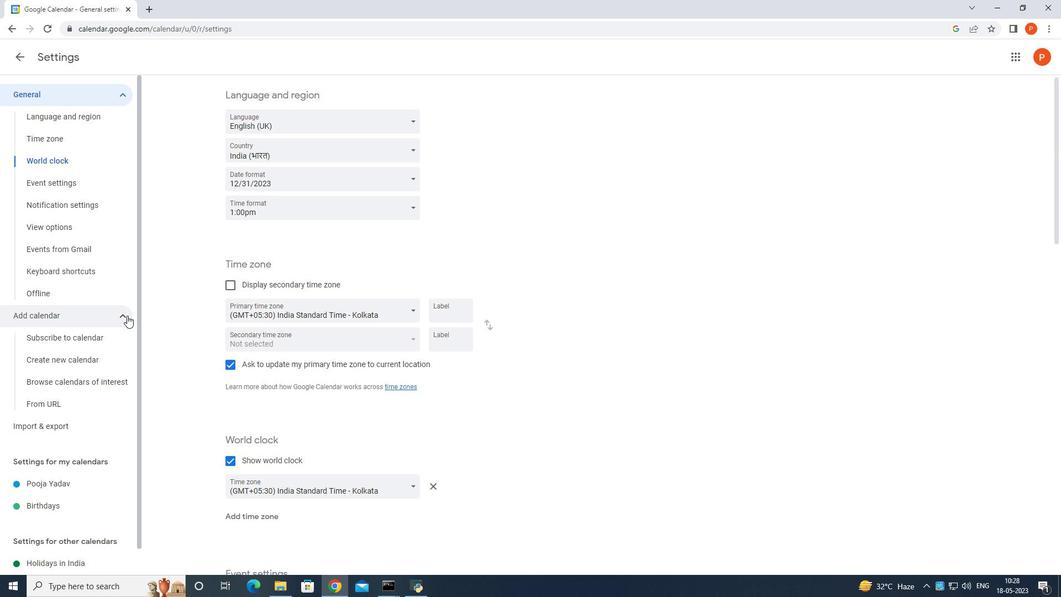 
Action: Mouse moved to (130, 317)
Screenshot: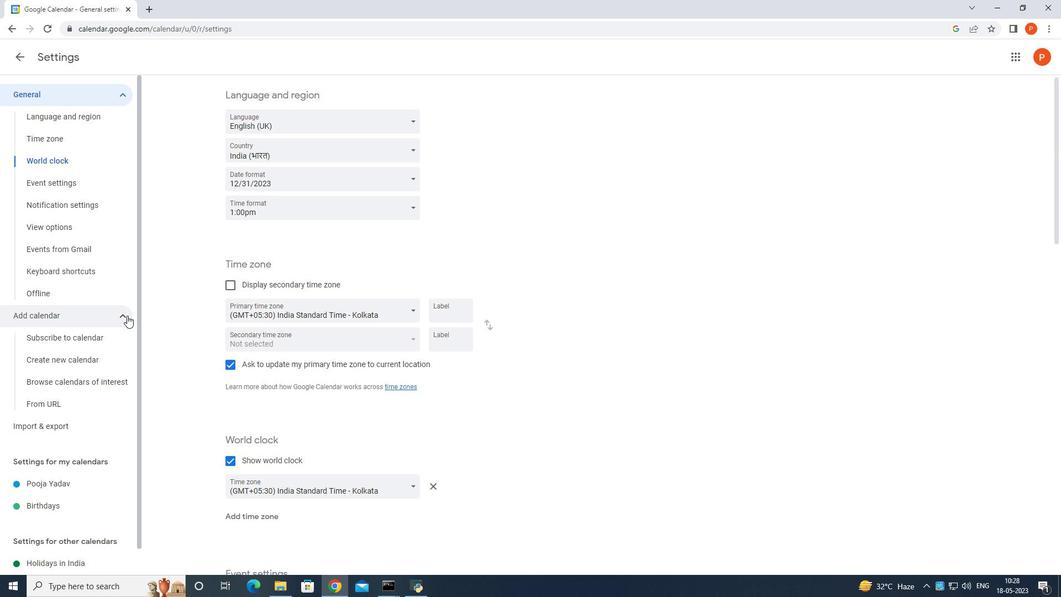 
Action: Mouse scrolled (130, 316) with delta (0, 0)
Screenshot: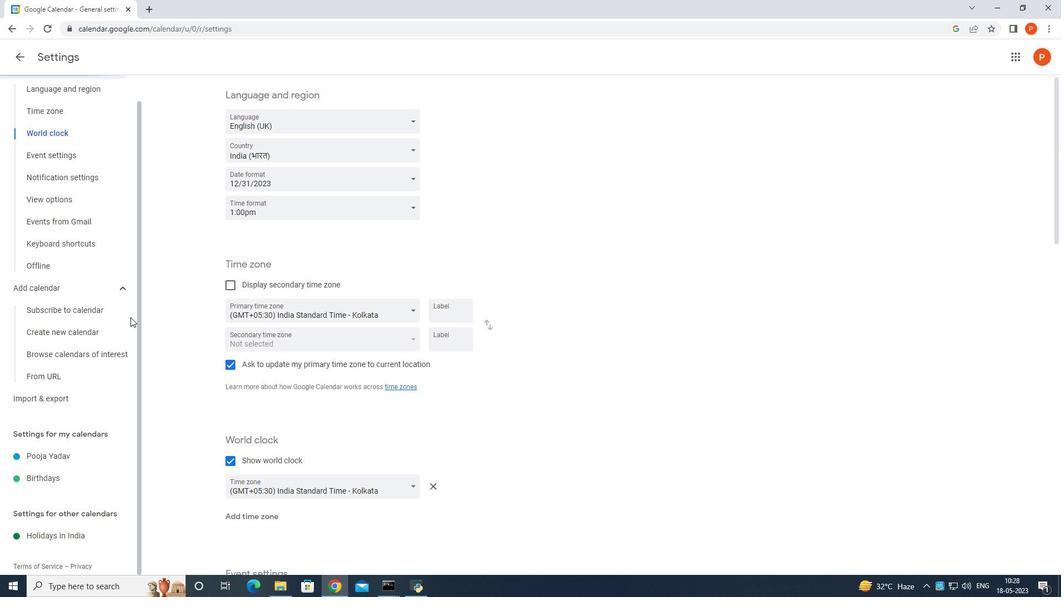 
Action: Mouse scrolled (130, 316) with delta (0, 0)
Screenshot: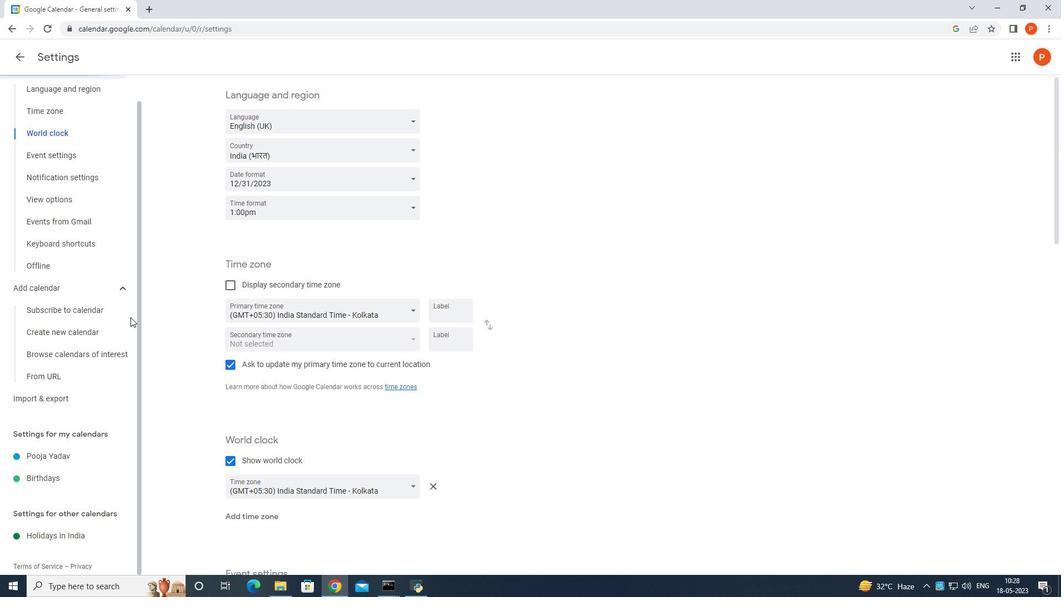 
Action: Mouse scrolled (130, 316) with delta (0, 0)
Screenshot: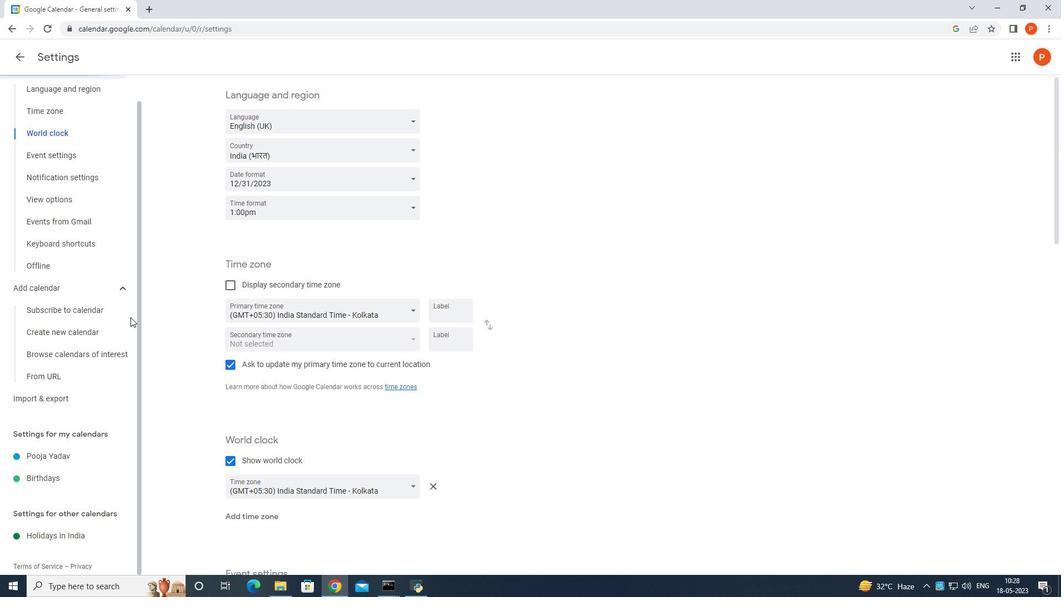 
Action: Mouse moved to (130, 317)
Screenshot: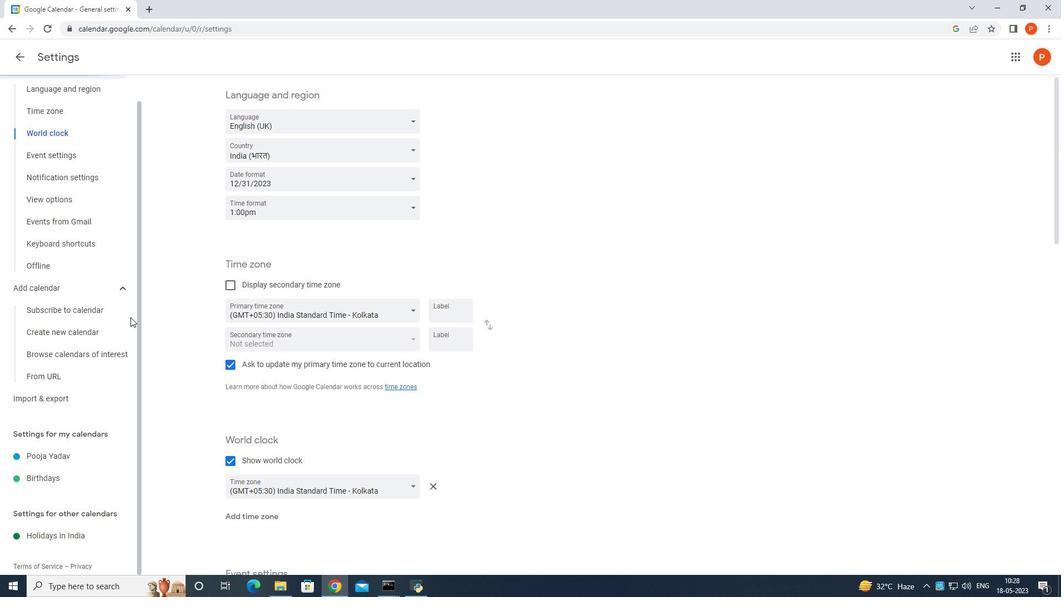 
Action: Mouse scrolled (130, 318) with delta (0, 0)
Screenshot: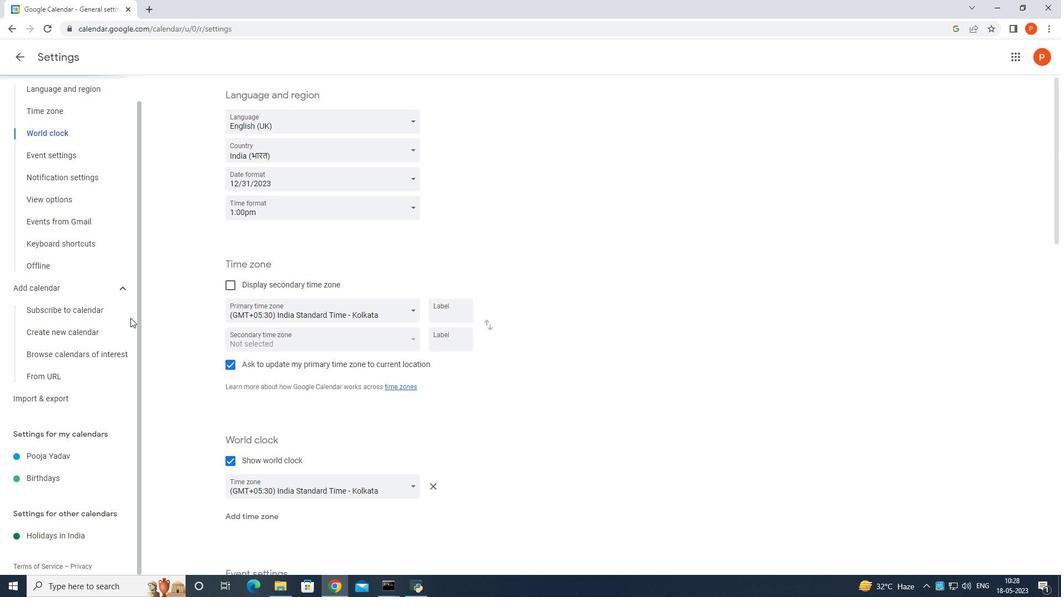
Action: Mouse scrolled (130, 318) with delta (0, 0)
Screenshot: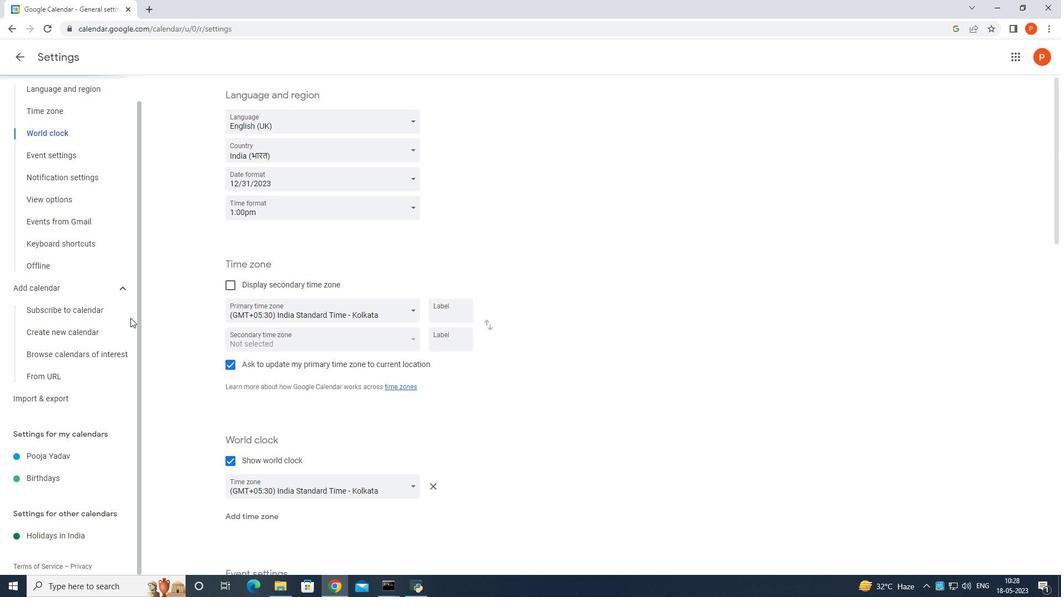 
Action: Mouse scrolled (130, 318) with delta (0, 0)
Screenshot: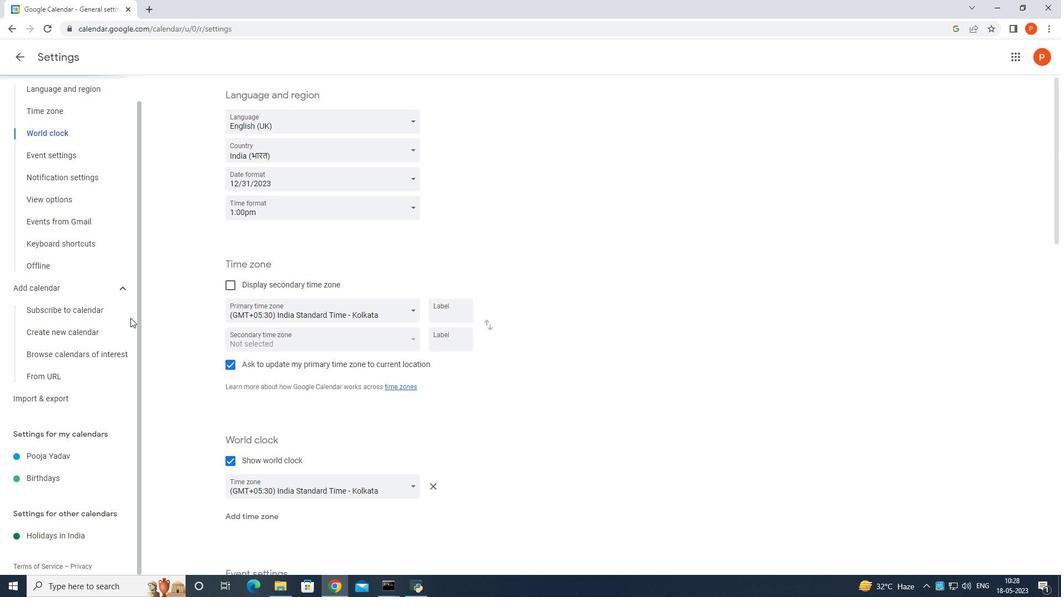 
Action: Mouse scrolled (130, 318) with delta (0, 0)
Screenshot: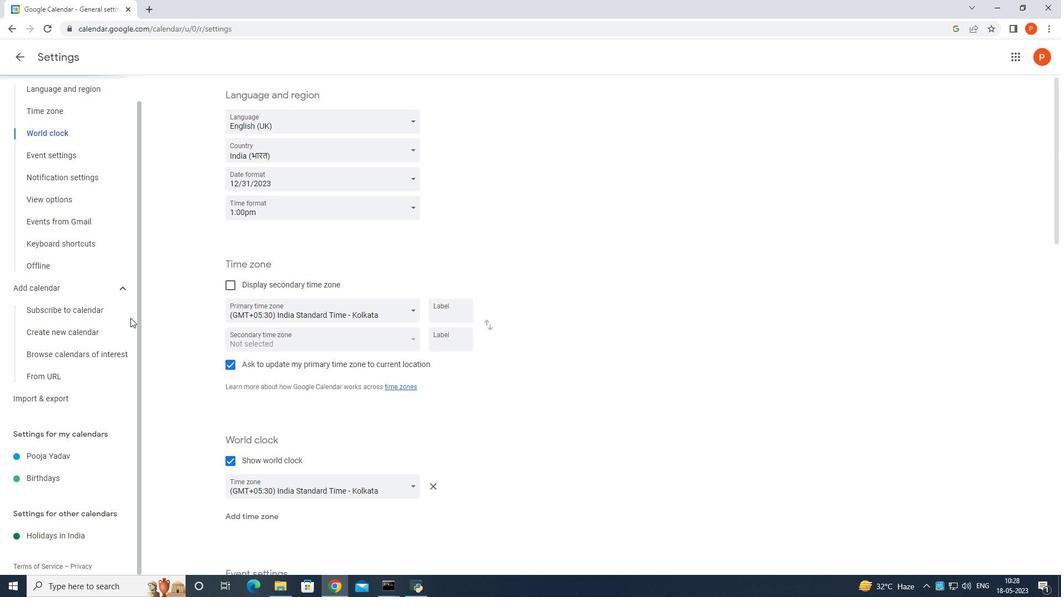 
Action: Mouse moved to (131, 317)
Screenshot: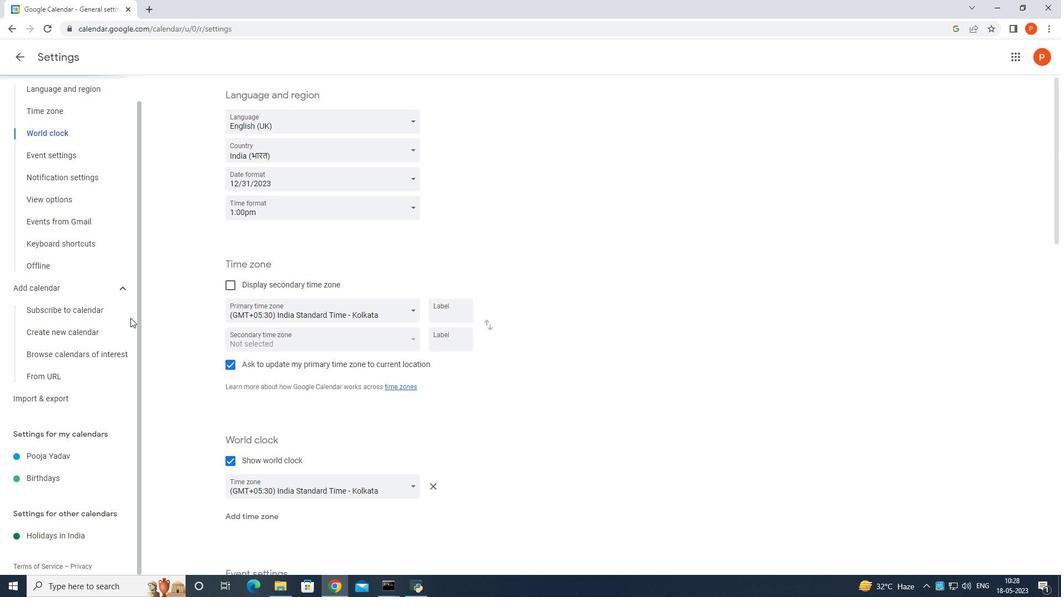 
Action: Mouse scrolled (131, 318) with delta (0, 0)
Screenshot: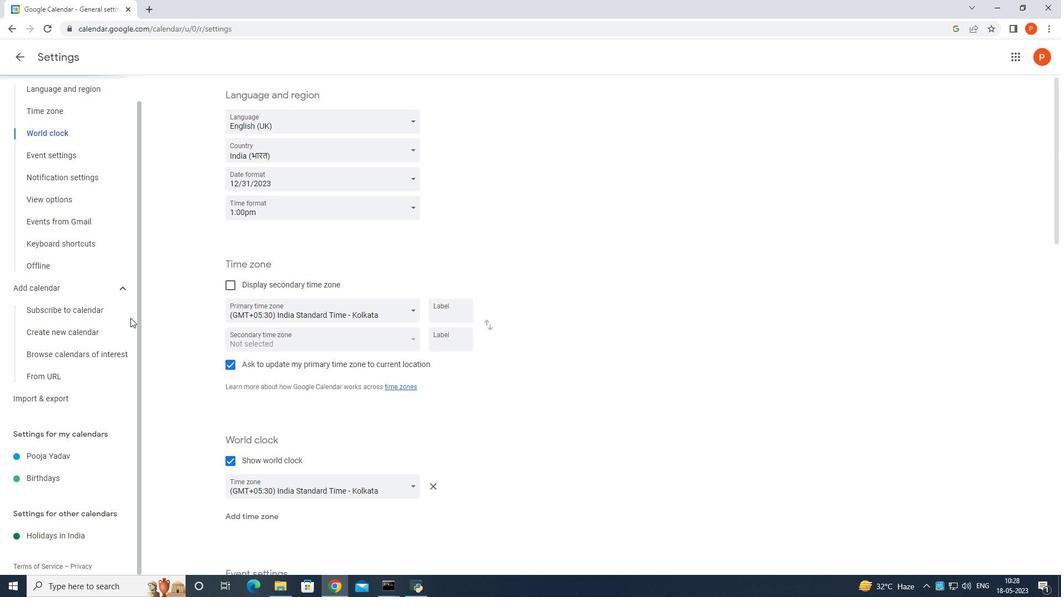 
Action: Mouse moved to (131, 317)
Screenshot: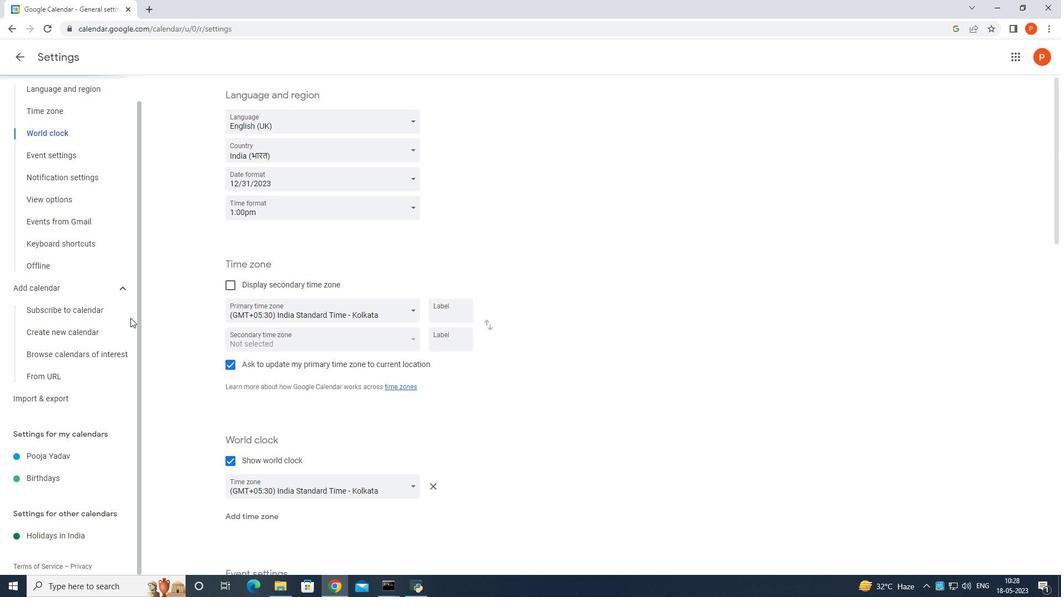 
Action: Mouse scrolled (131, 318) with delta (0, 0)
Screenshot: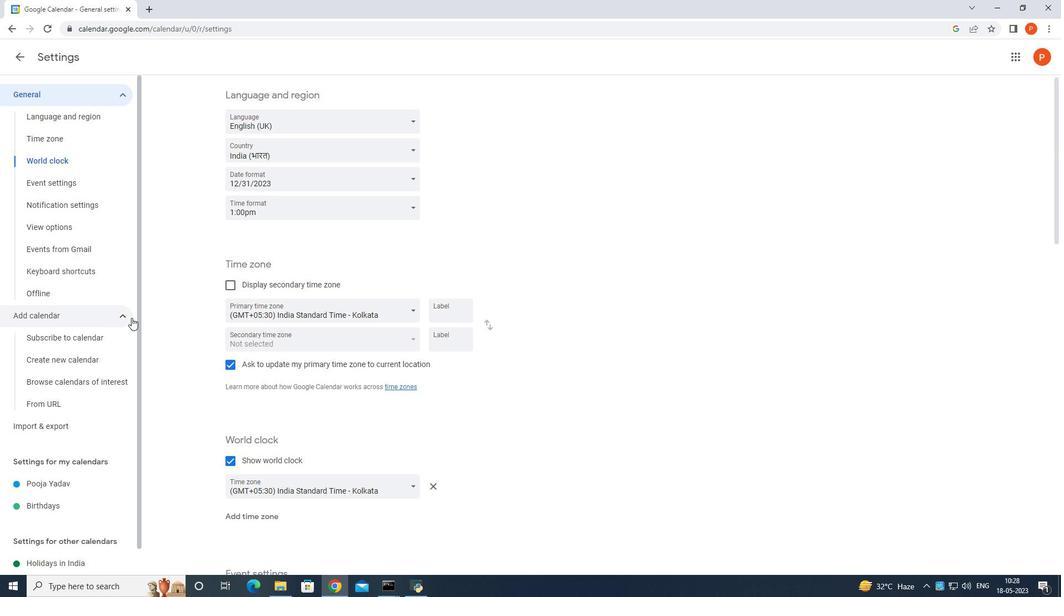 
Action: Mouse moved to (132, 317)
Screenshot: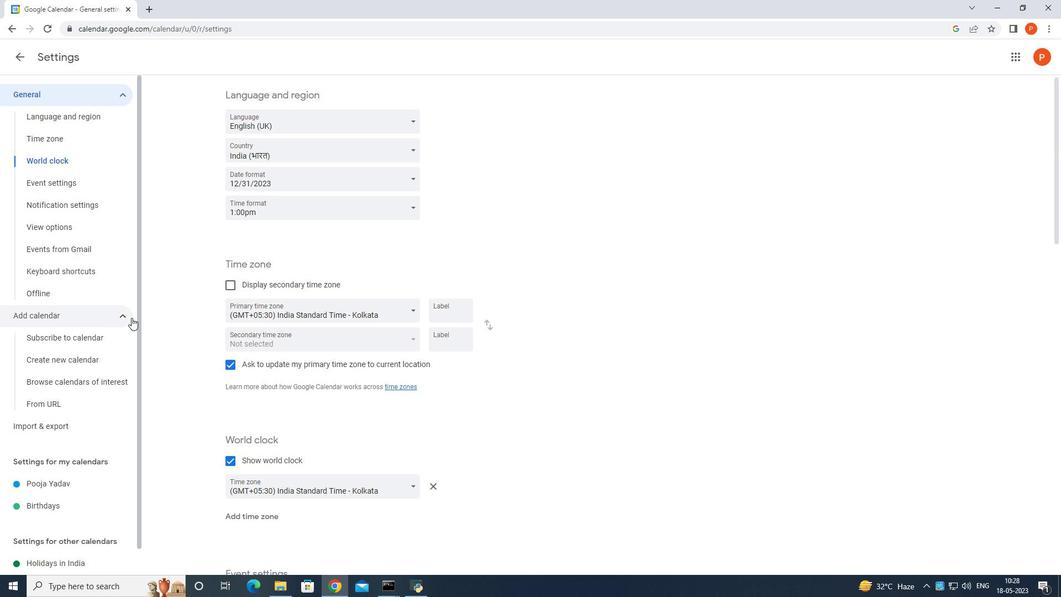 
Action: Mouse scrolled (131, 318) with delta (0, 0)
Screenshot: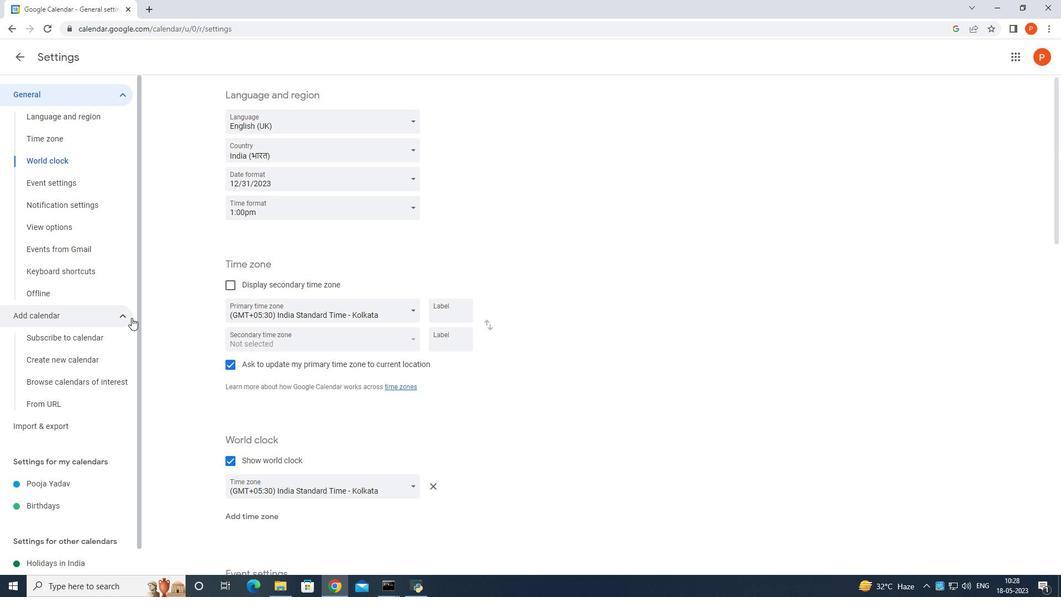 
Action: Mouse moved to (132, 317)
Screenshot: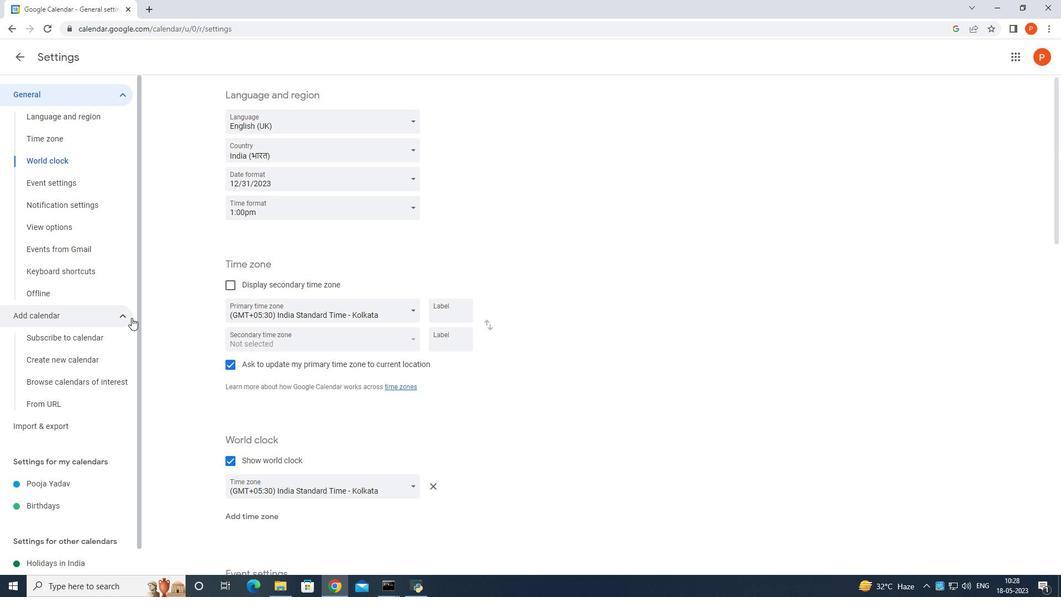 
Action: Mouse scrolled (132, 318) with delta (0, 0)
Screenshot: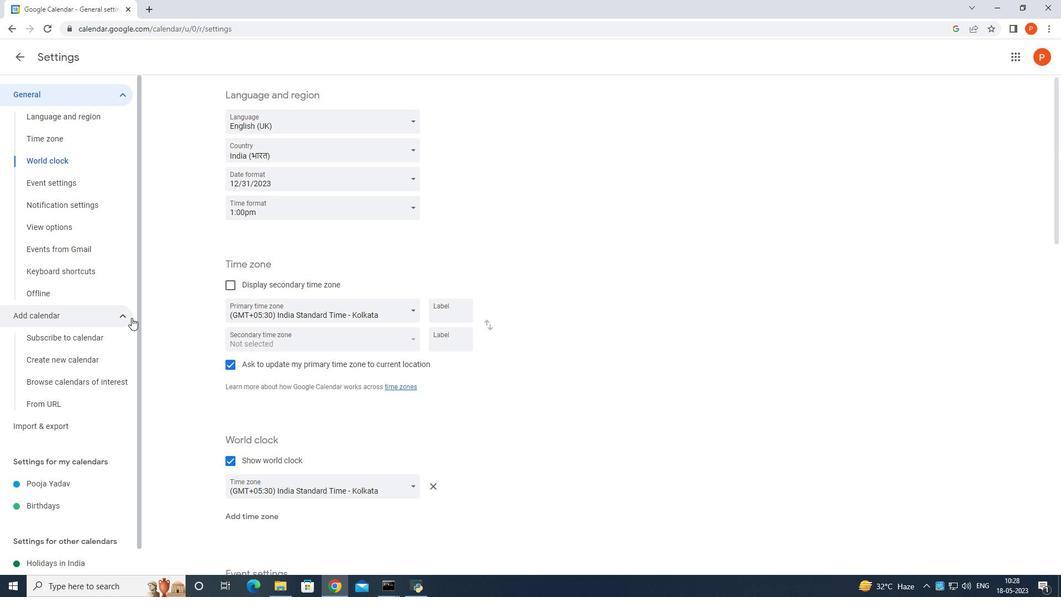 
Action: Mouse moved to (133, 317)
Screenshot: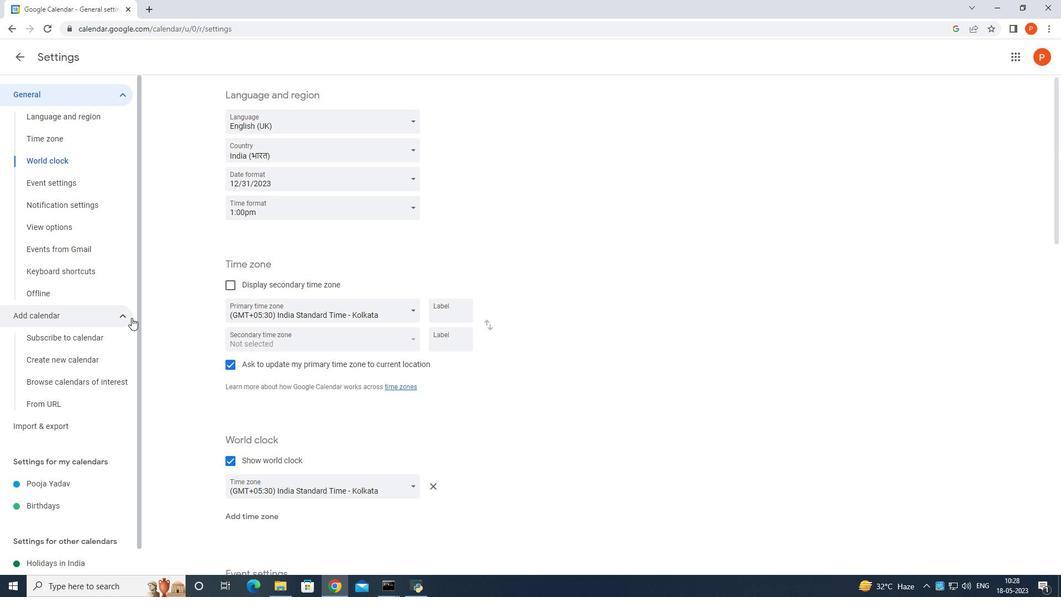 
Action: Mouse scrolled (133, 317) with delta (0, 0)
Screenshot: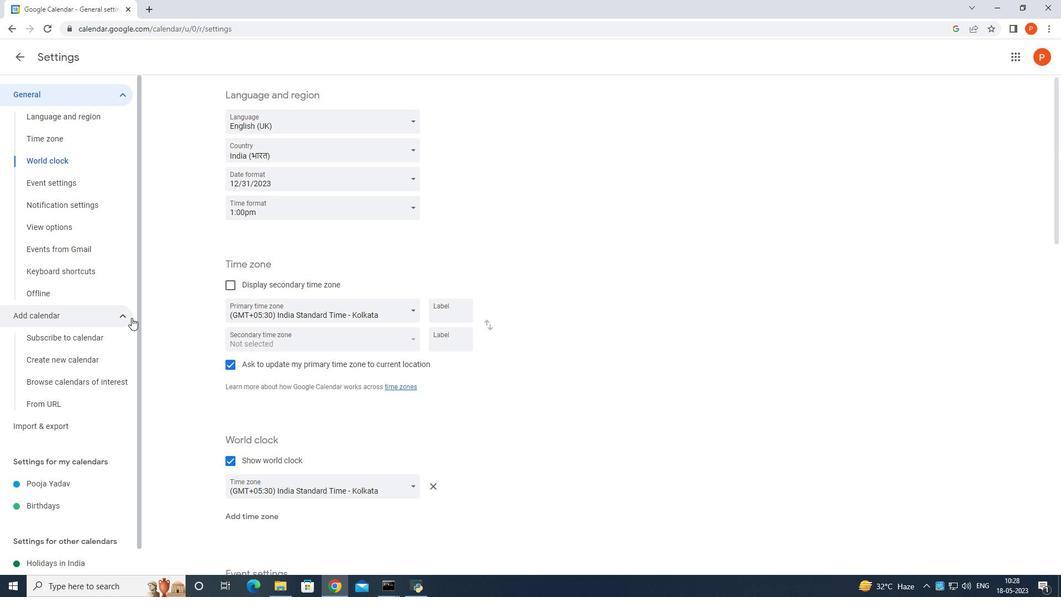 
Action: Mouse moved to (133, 317)
Screenshot: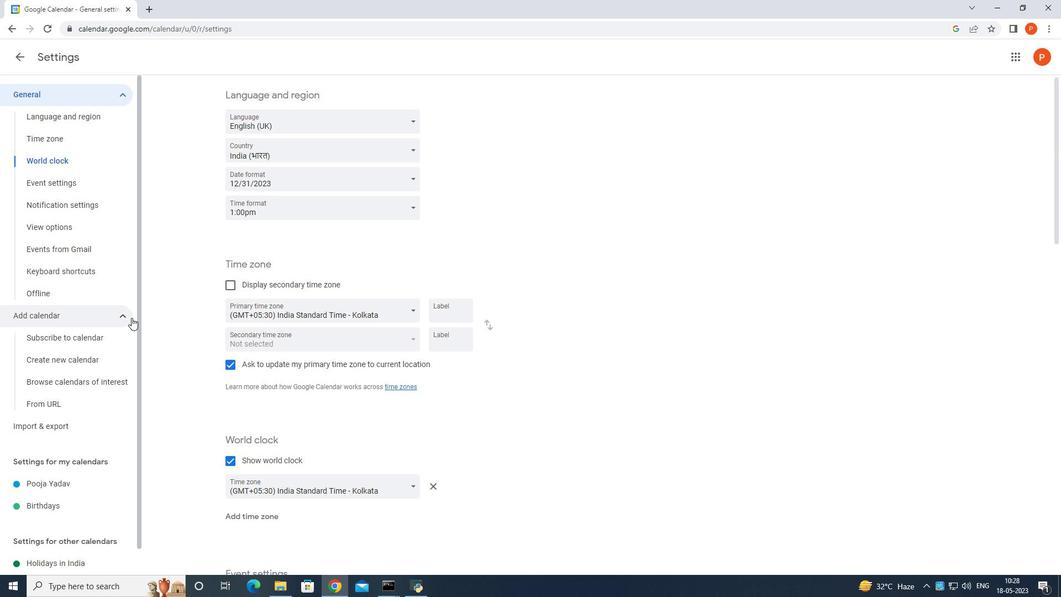 
Action: Mouse scrolled (133, 317) with delta (0, 0)
Screenshot: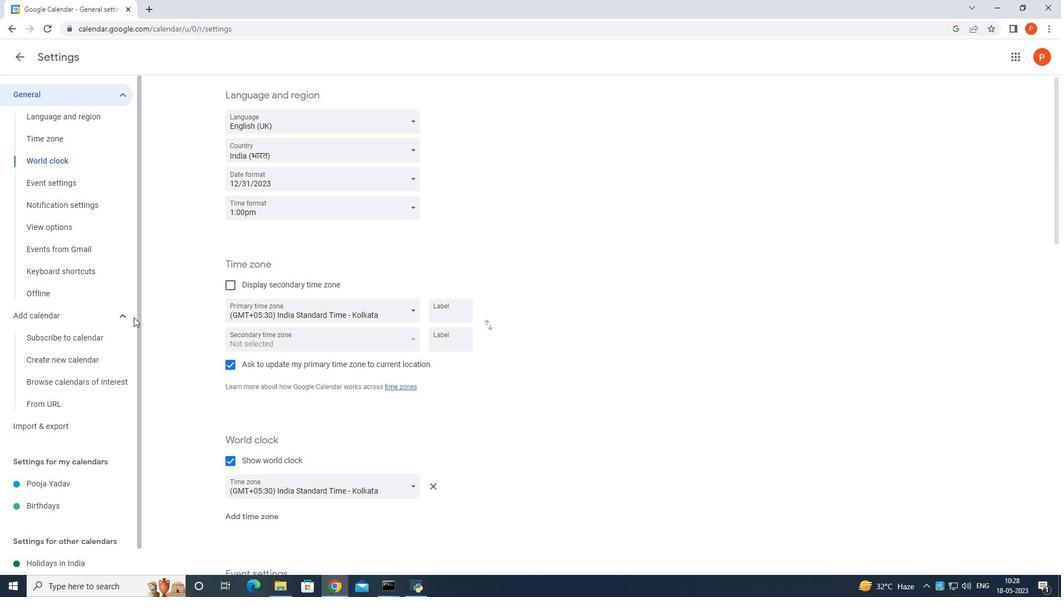 
Action: Mouse scrolled (133, 317) with delta (0, 0)
Screenshot: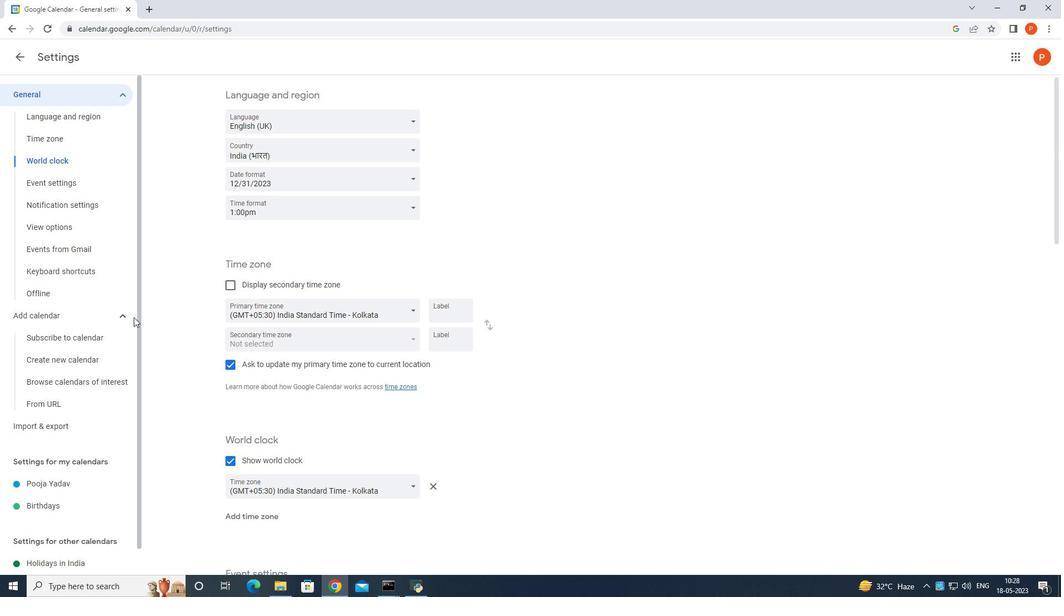 
Action: Mouse scrolled (133, 317) with delta (0, 0)
Screenshot: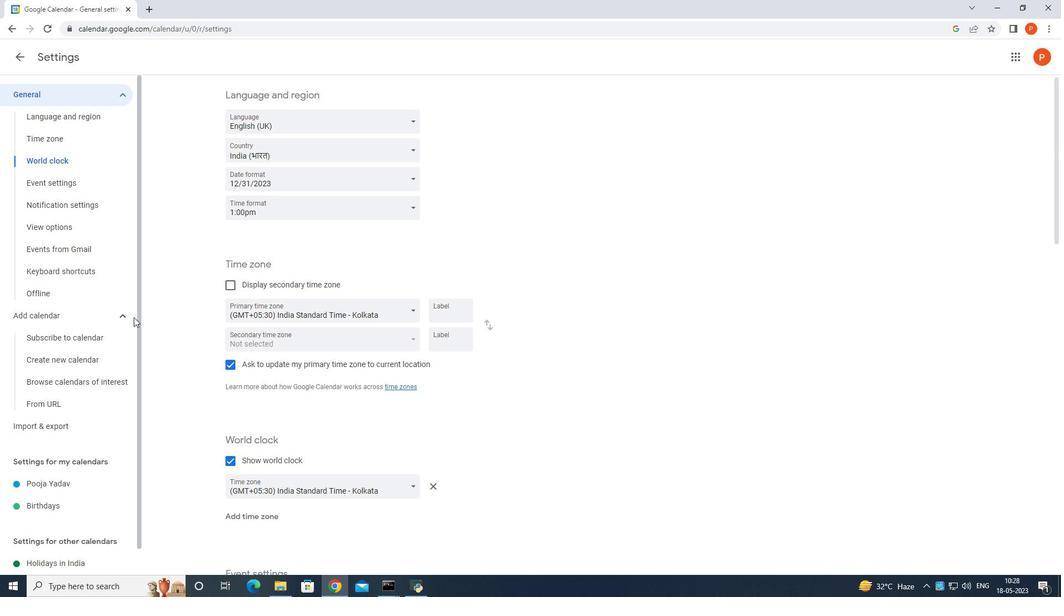 
Action: Mouse moved to (56, 163)
Screenshot: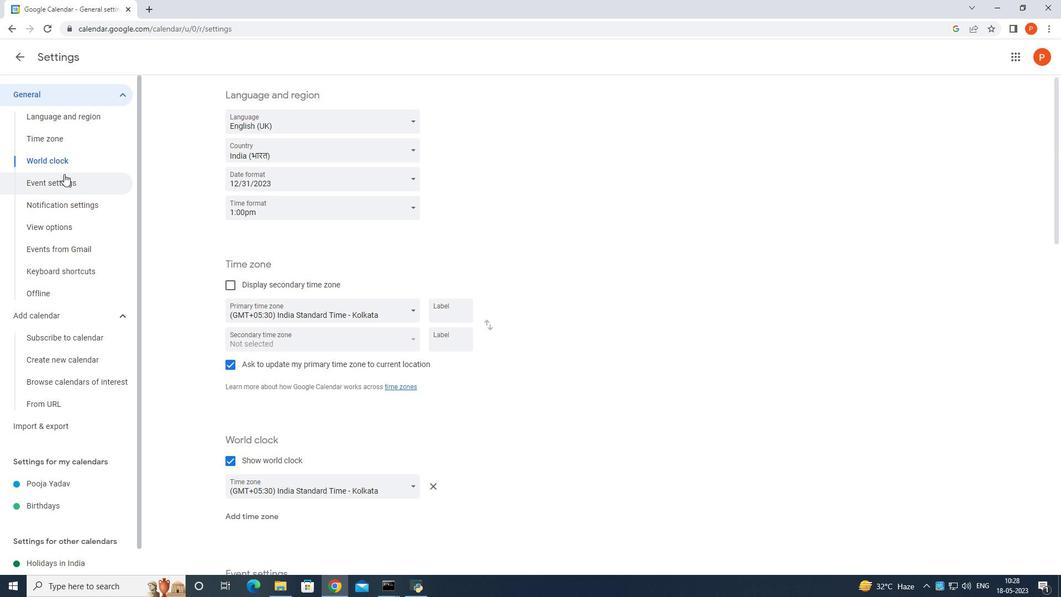 
Action: Mouse pressed left at (56, 163)
Screenshot: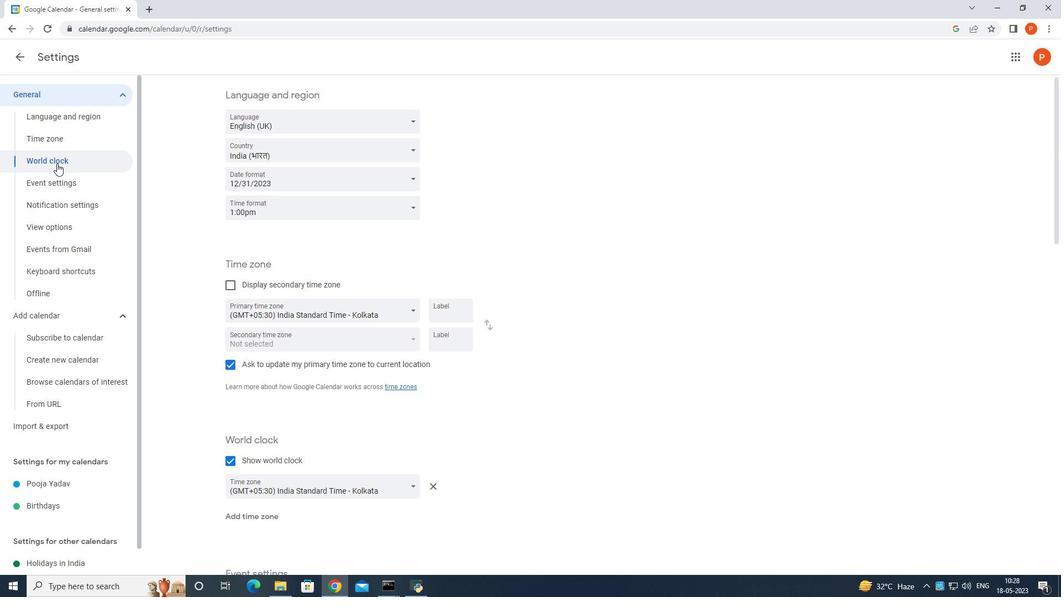 
Action: Mouse moved to (221, 340)
Screenshot: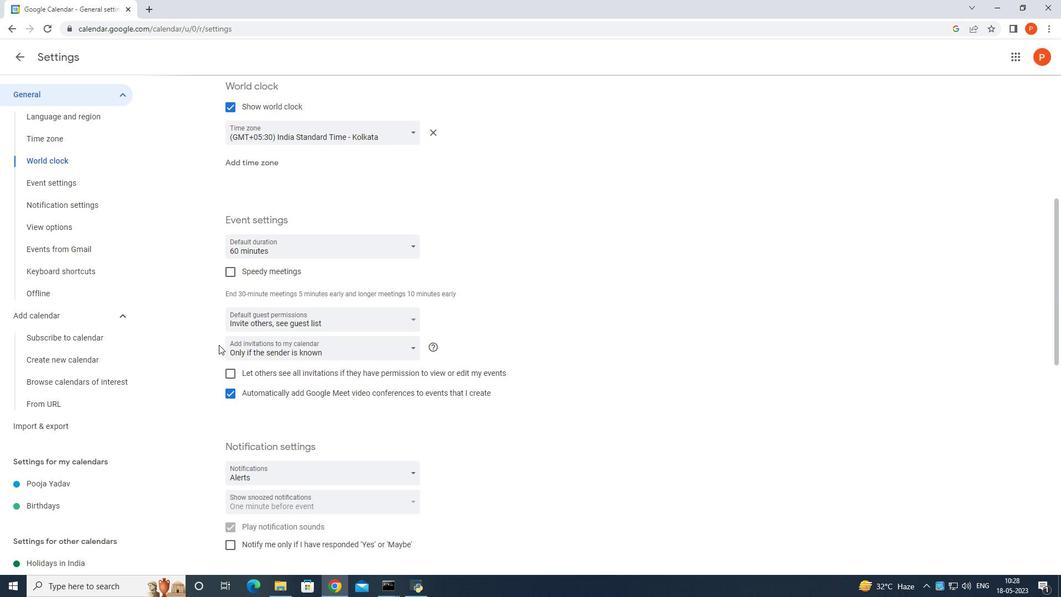 
Action: Mouse scrolled (221, 341) with delta (0, 0)
Screenshot: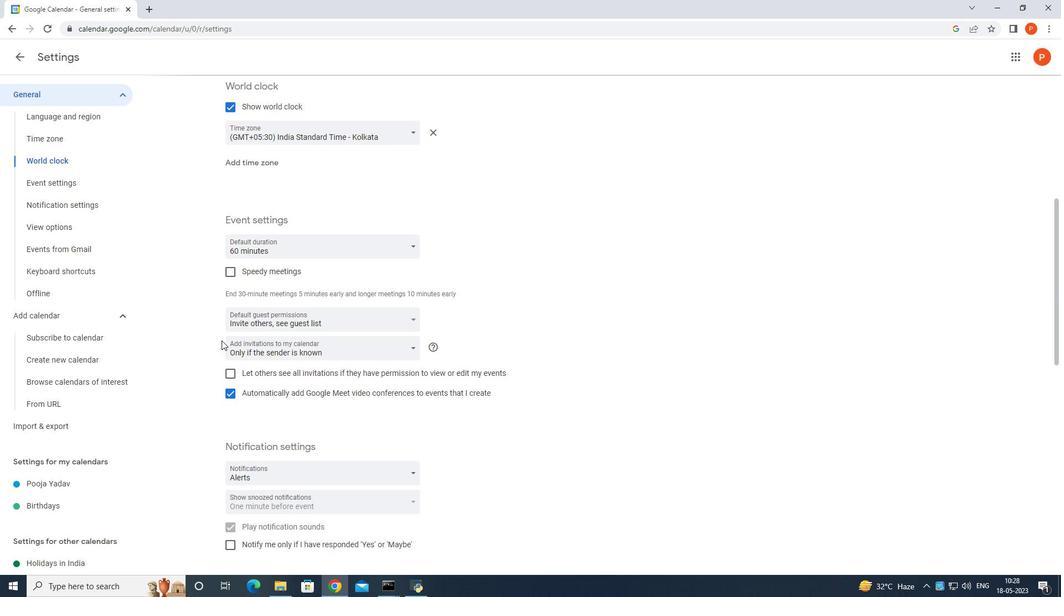 
Action: Mouse moved to (221, 340)
Screenshot: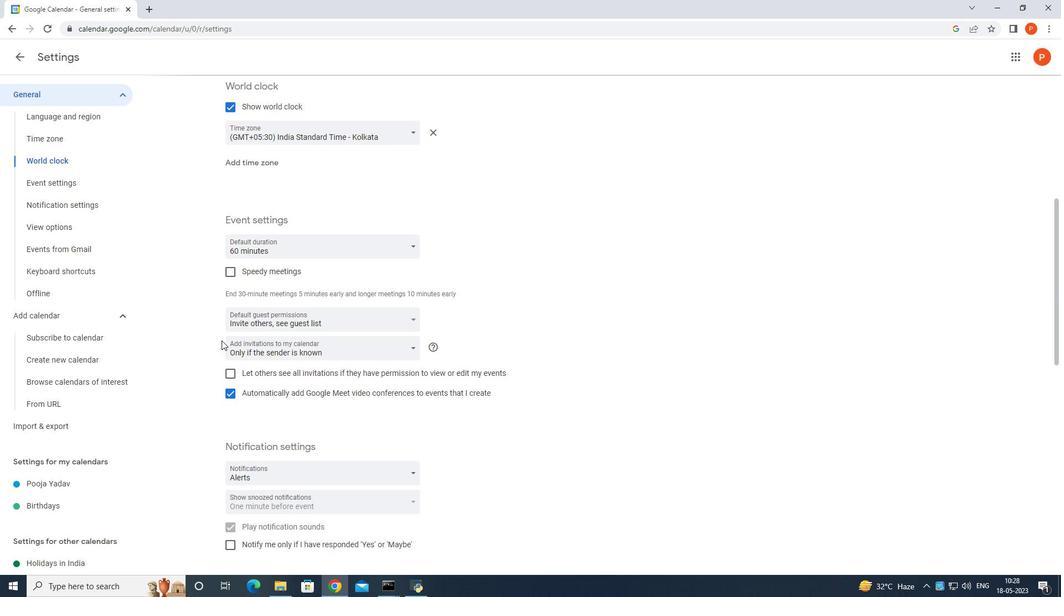
Action: Mouse scrolled (221, 341) with delta (0, 0)
Screenshot: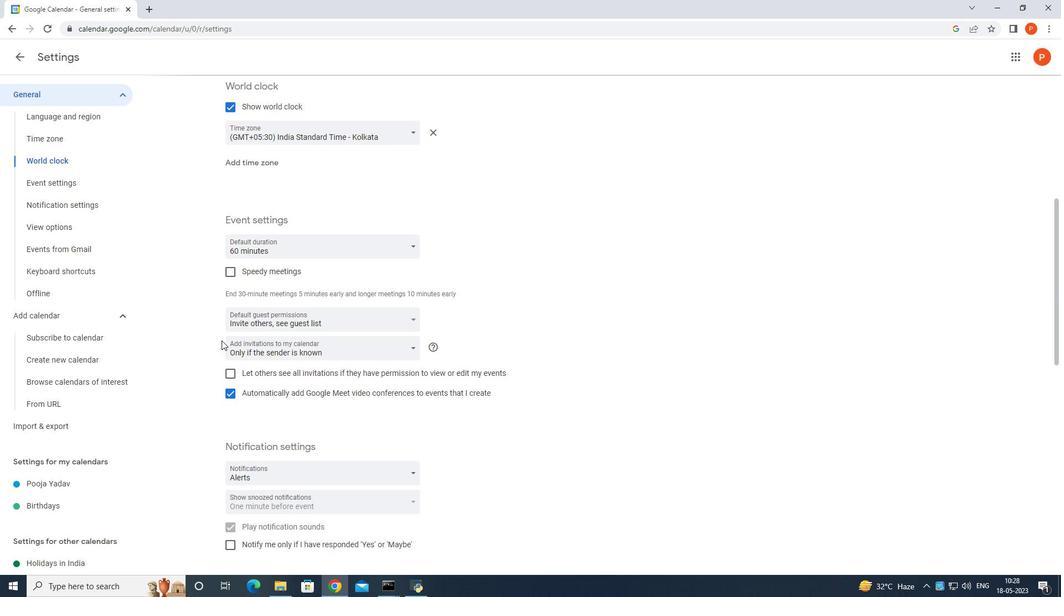 
Action: Mouse moved to (223, 338)
Screenshot: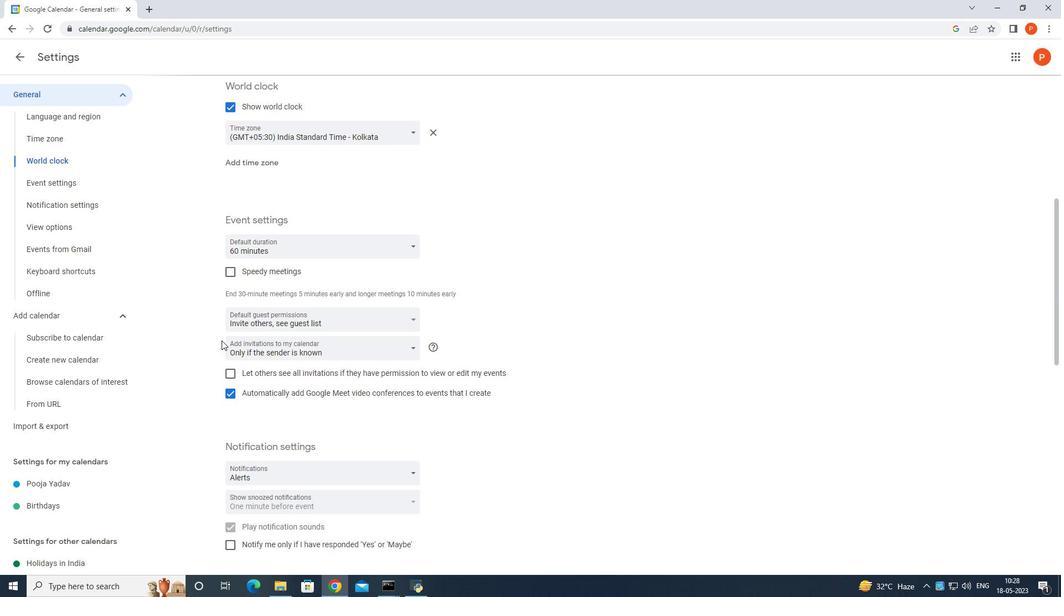 
Action: Mouse scrolled (223, 339) with delta (0, 0)
Screenshot: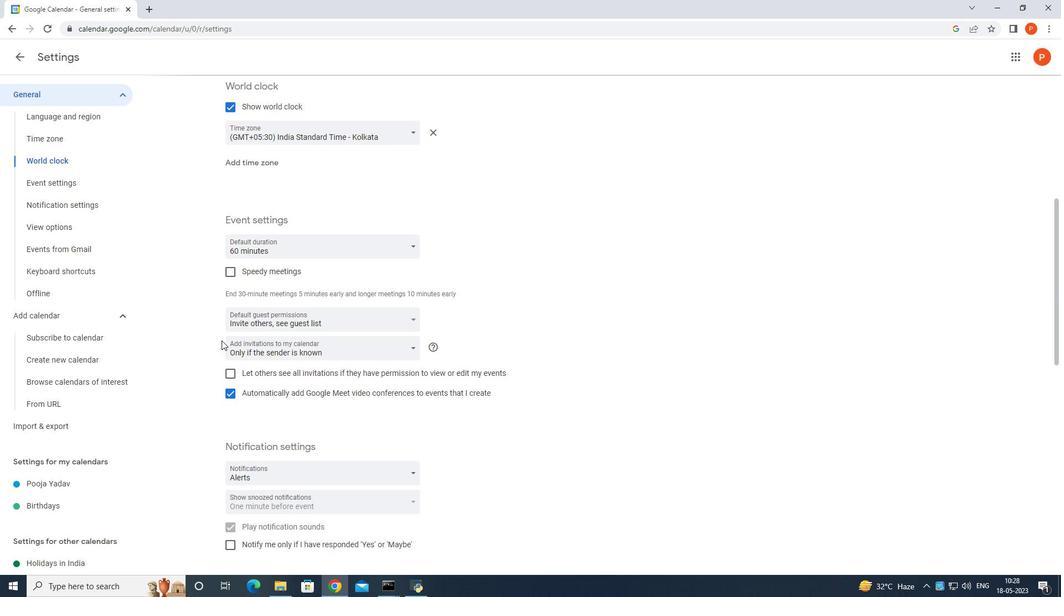 
Action: Mouse moved to (226, 335)
Screenshot: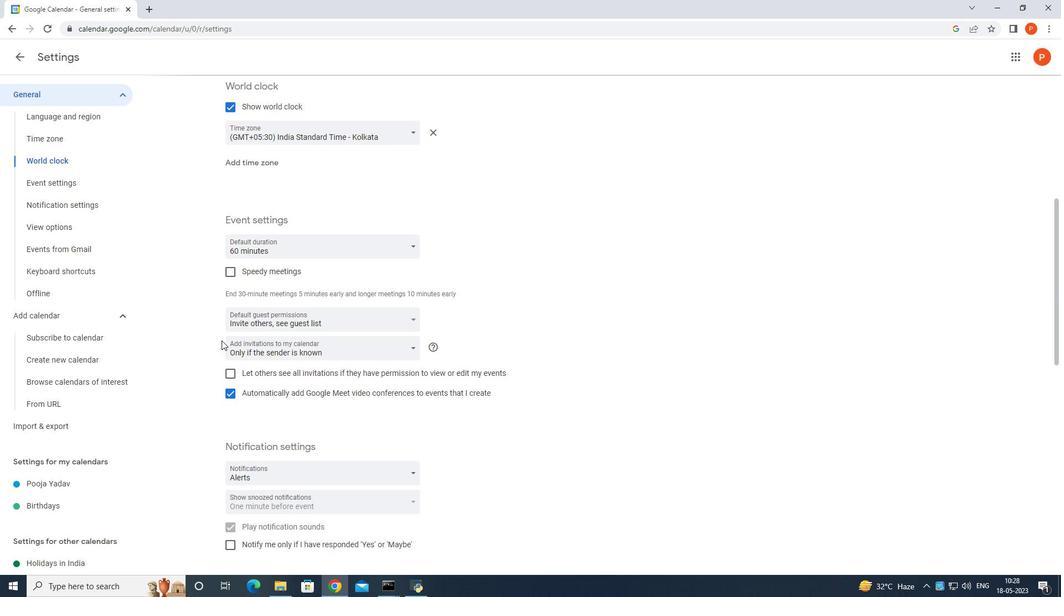 
Action: Mouse scrolled (226, 336) with delta (0, 0)
Screenshot: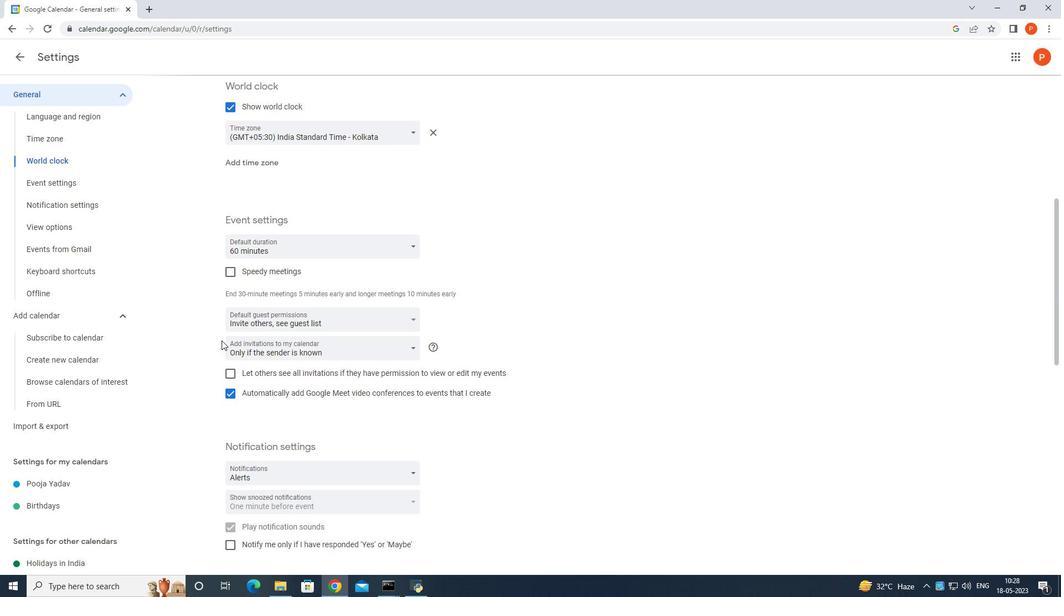 
Action: Mouse moved to (228, 332)
Screenshot: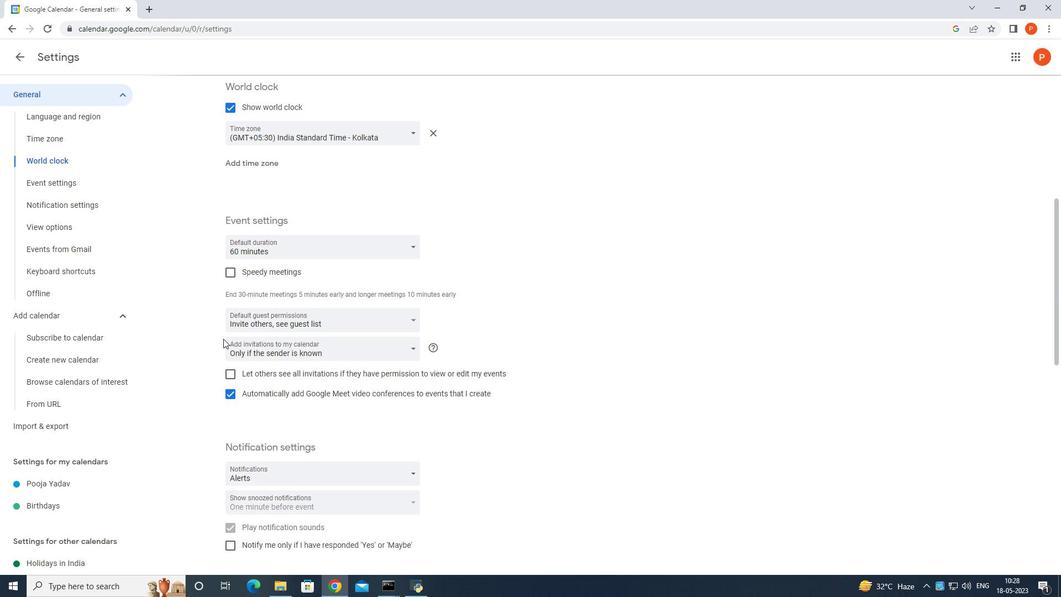 
Action: Mouse scrolled (228, 332) with delta (0, 0)
Screenshot: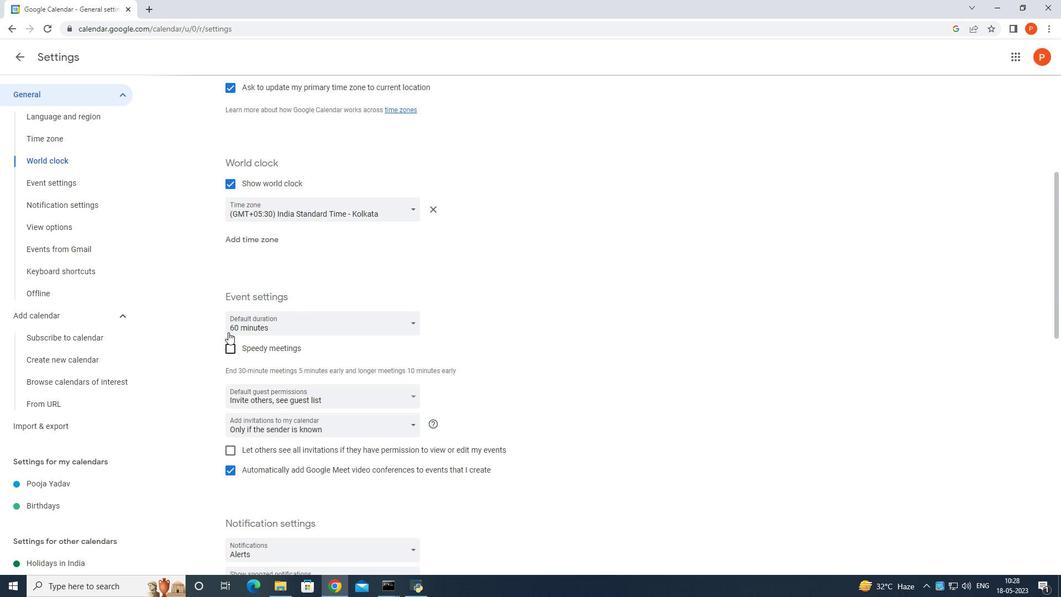 
Action: Mouse scrolled (228, 332) with delta (0, 0)
Screenshot: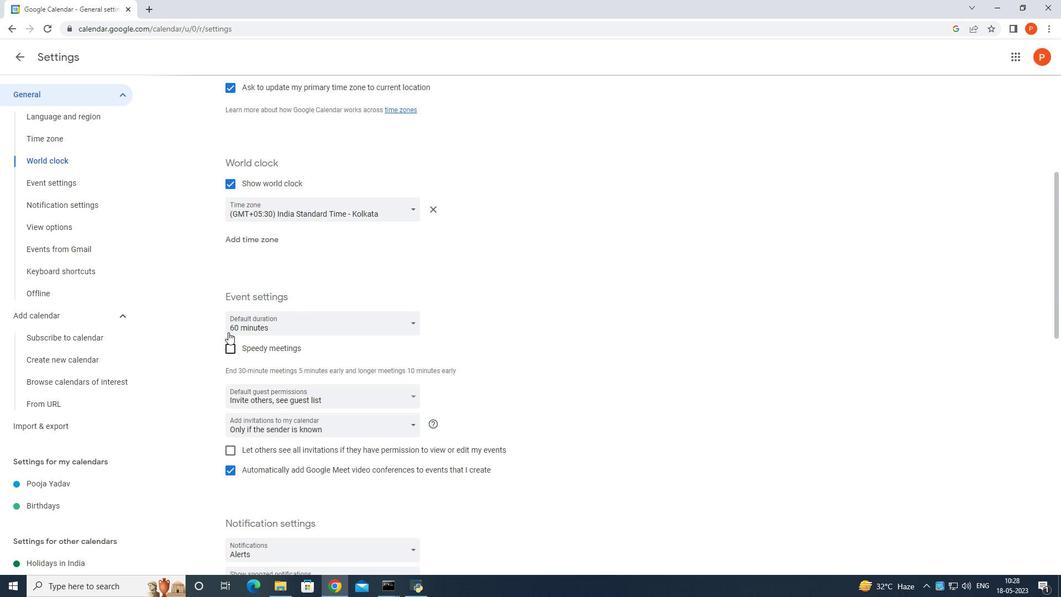 
Action: Mouse moved to (228, 332)
Screenshot: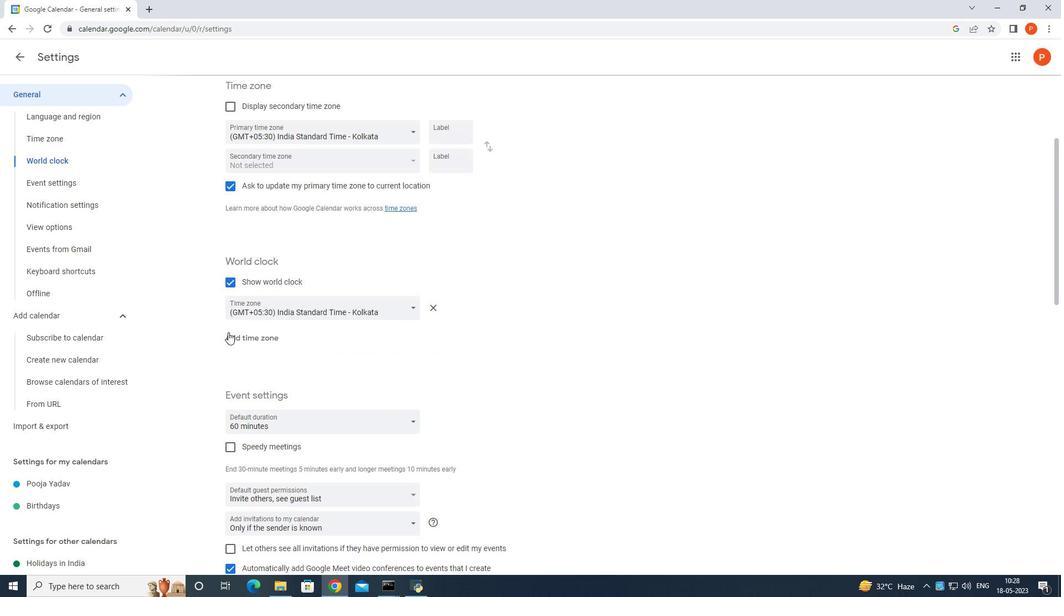 
Action: Mouse scrolled (228, 332) with delta (0, 0)
Screenshot: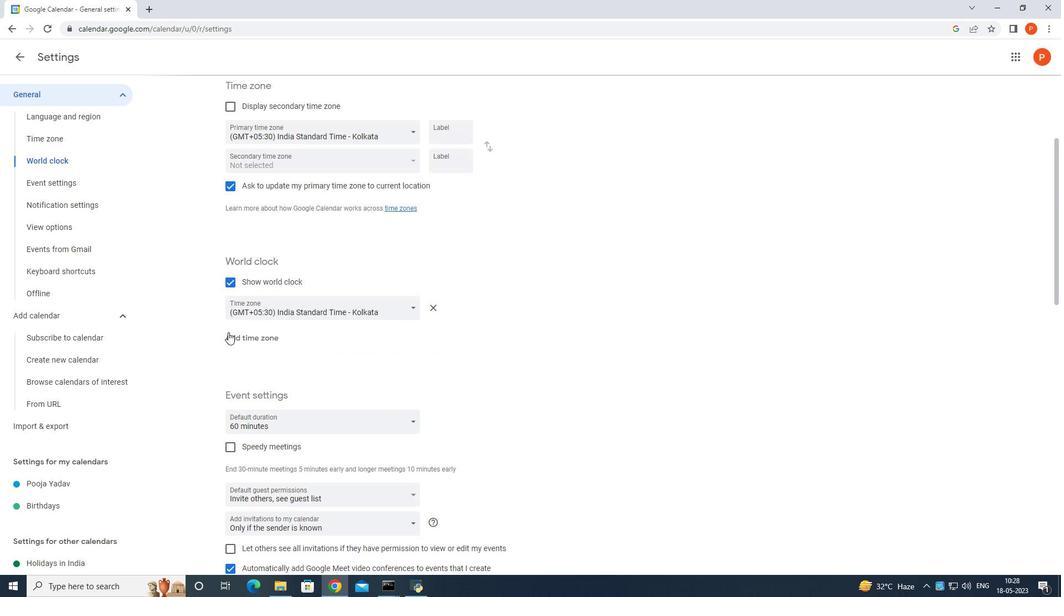 
Action: Mouse scrolled (228, 332) with delta (0, 0)
Screenshot: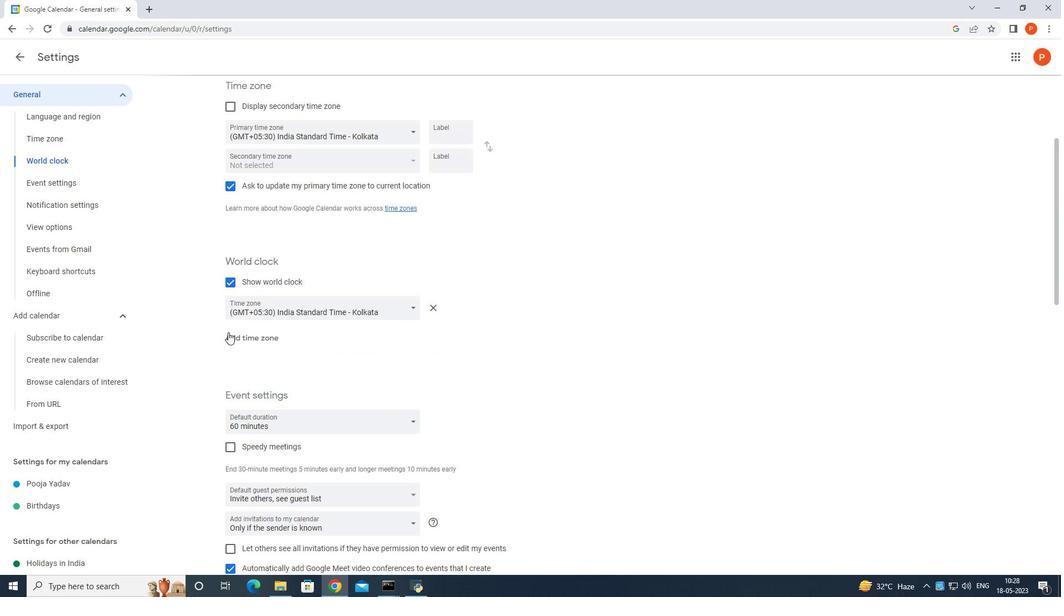 
Action: Mouse moved to (228, 331)
Screenshot: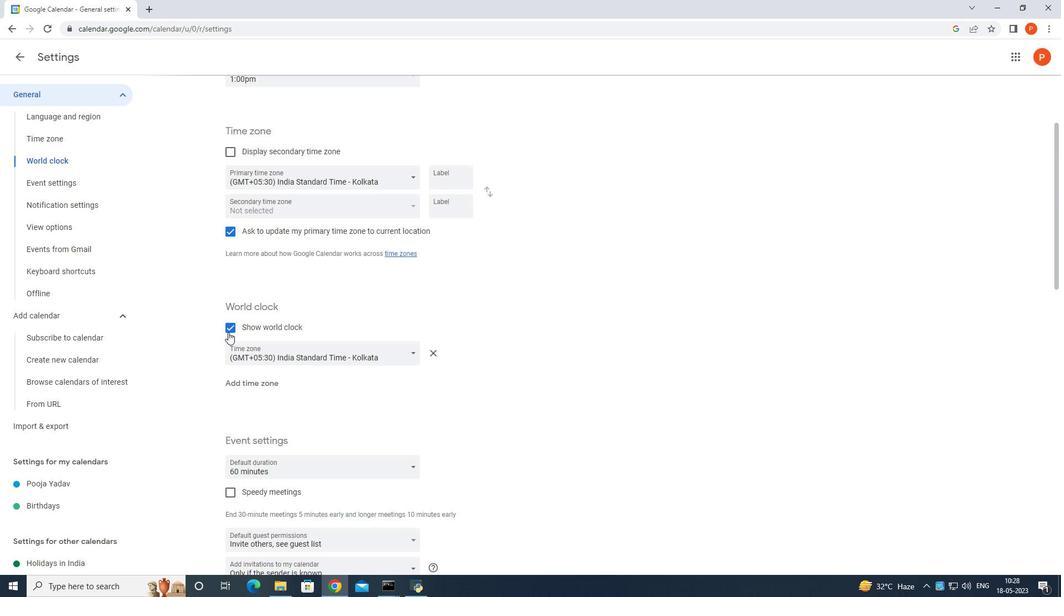 
Action: Mouse scrolled (228, 332) with delta (0, 0)
Screenshot: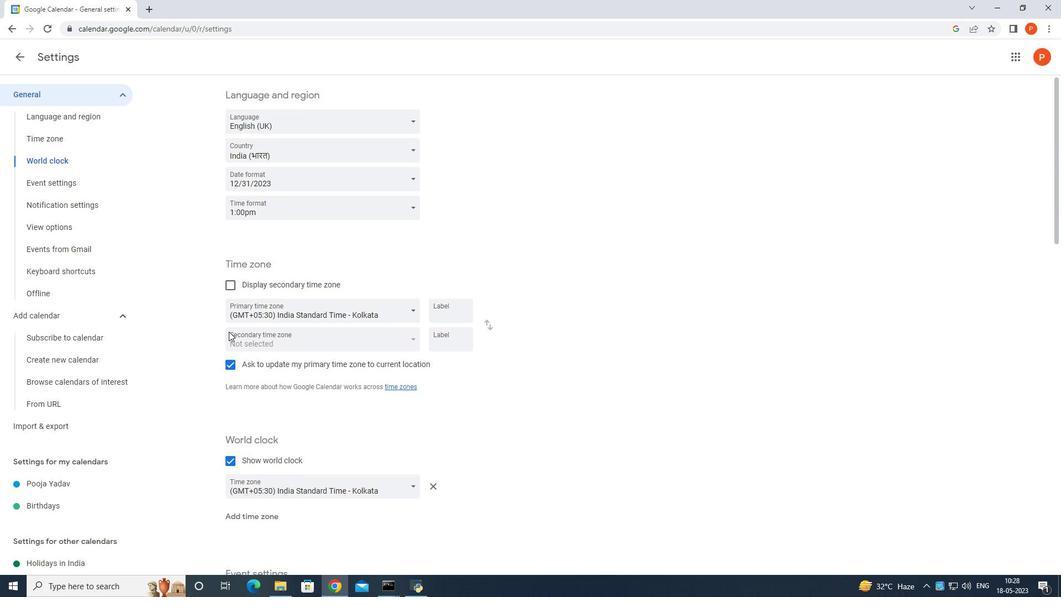 
Action: Mouse scrolled (228, 332) with delta (0, 0)
Screenshot: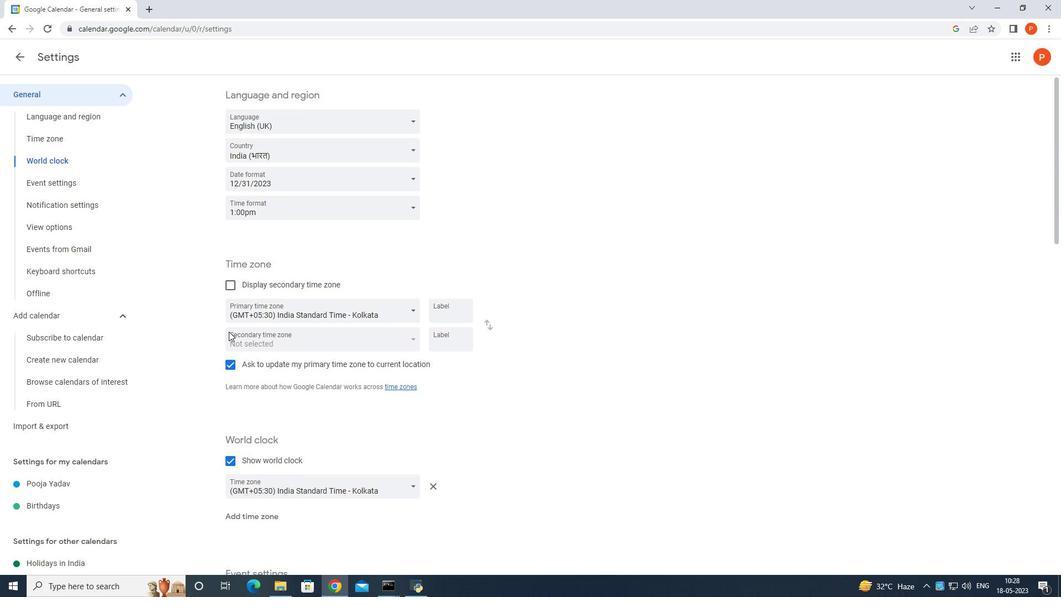 
Action: Mouse scrolled (228, 332) with delta (0, 0)
Screenshot: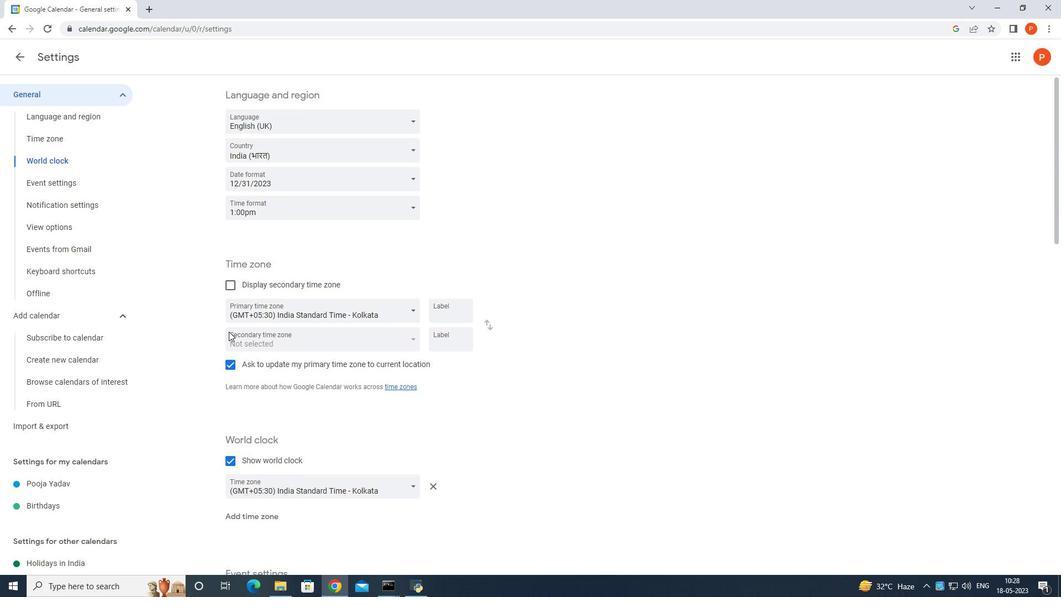 
Action: Mouse moved to (227, 288)
Screenshot: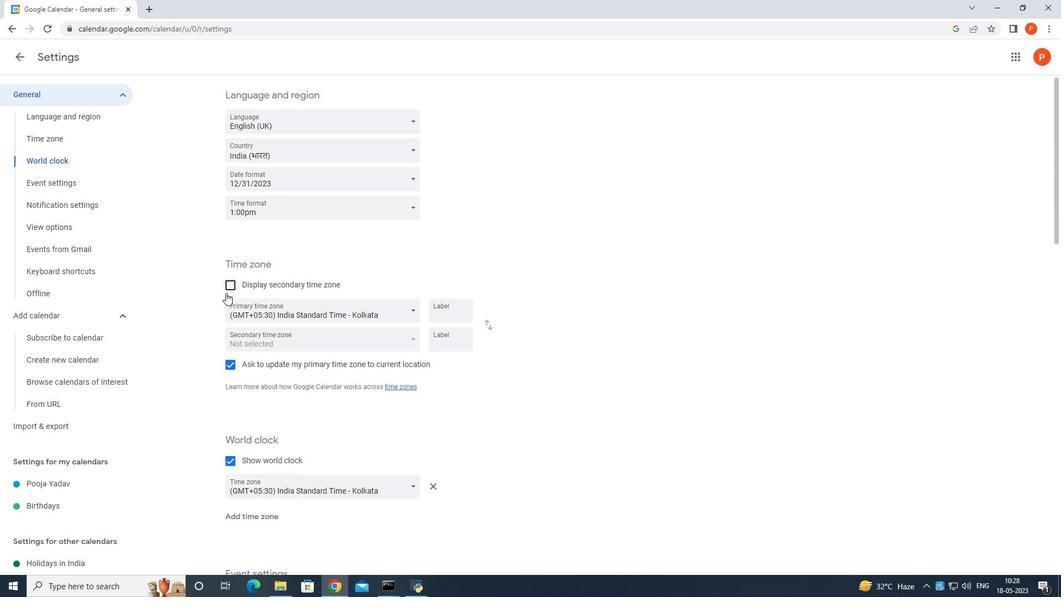 
Action: Mouse pressed left at (227, 288)
Screenshot: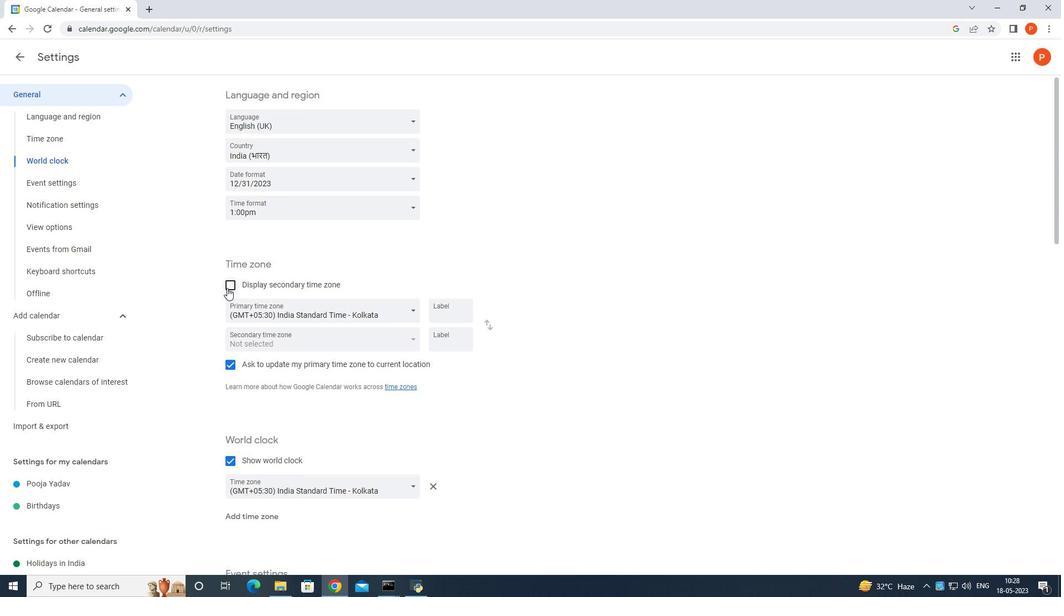 
Action: Mouse moved to (401, 123)
Screenshot: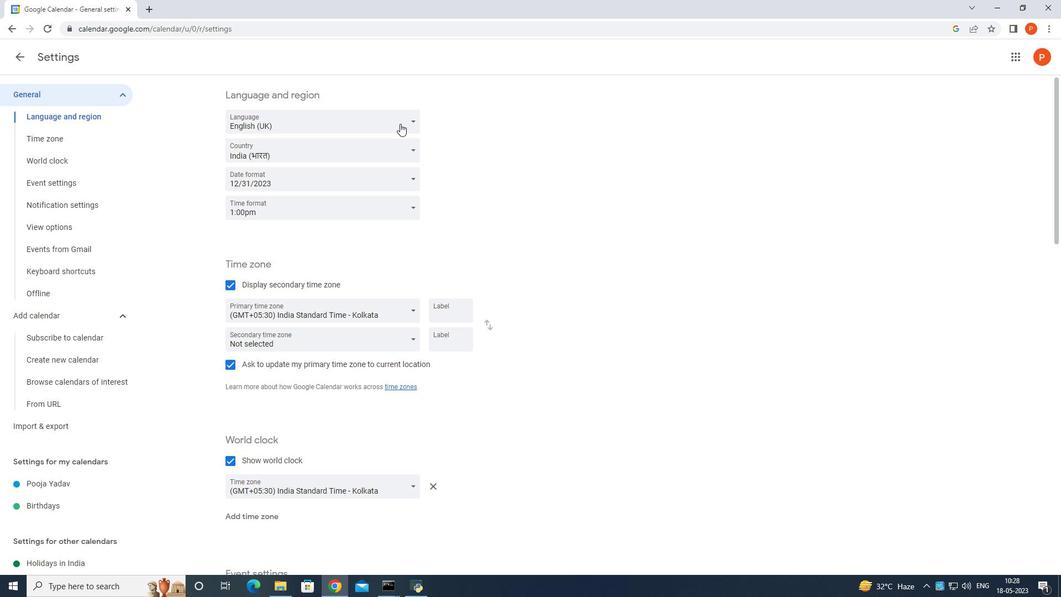 
Action: Mouse pressed left at (401, 123)
Screenshot: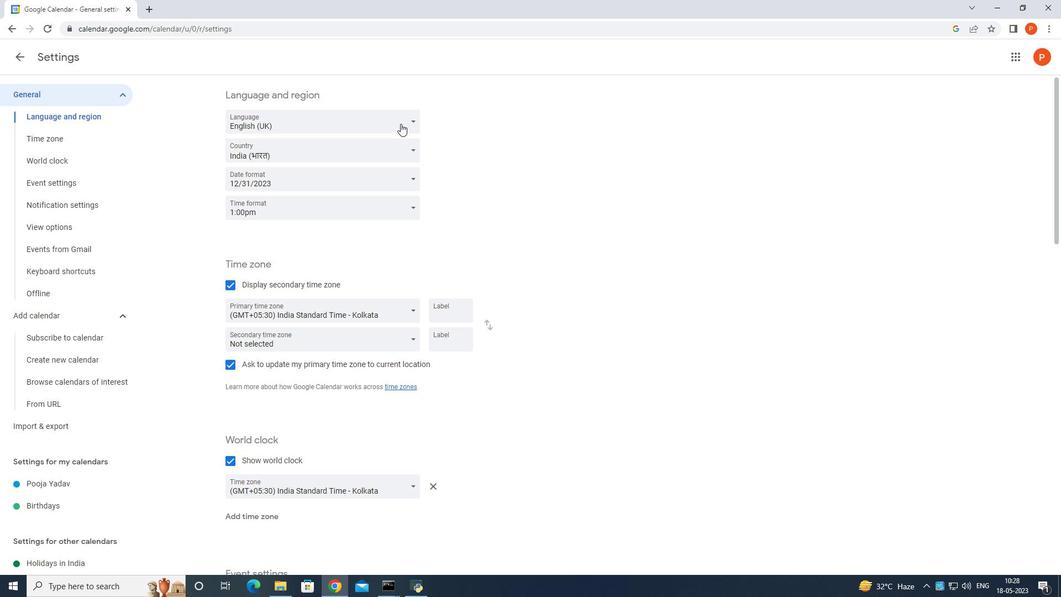 
Action: Mouse moved to (384, 110)
Screenshot: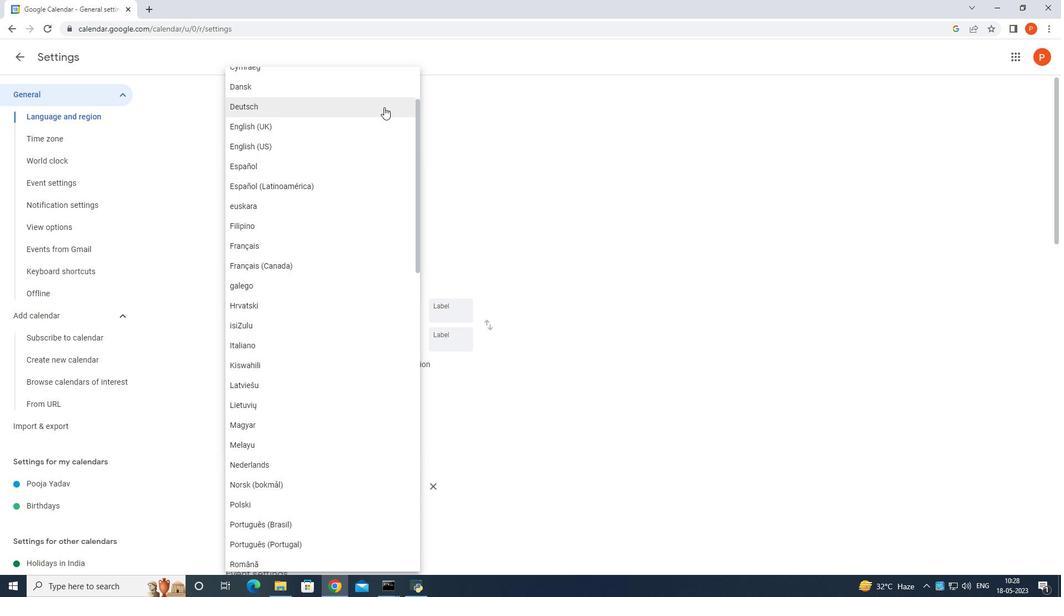 
Action: Mouse scrolled (384, 111) with delta (0, 0)
Screenshot: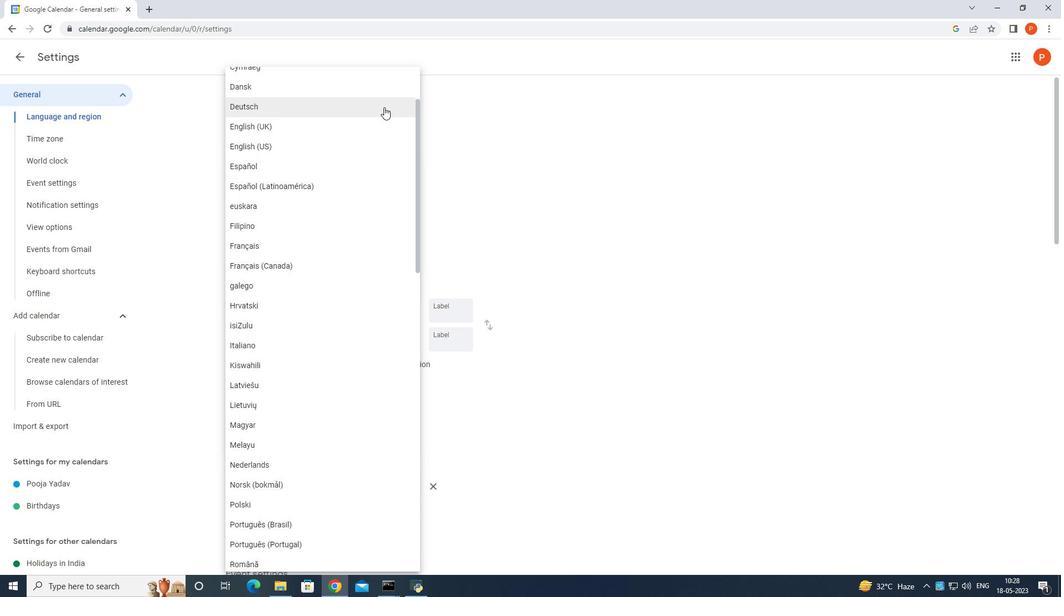 
Action: Mouse scrolled (384, 111) with delta (0, 0)
Screenshot: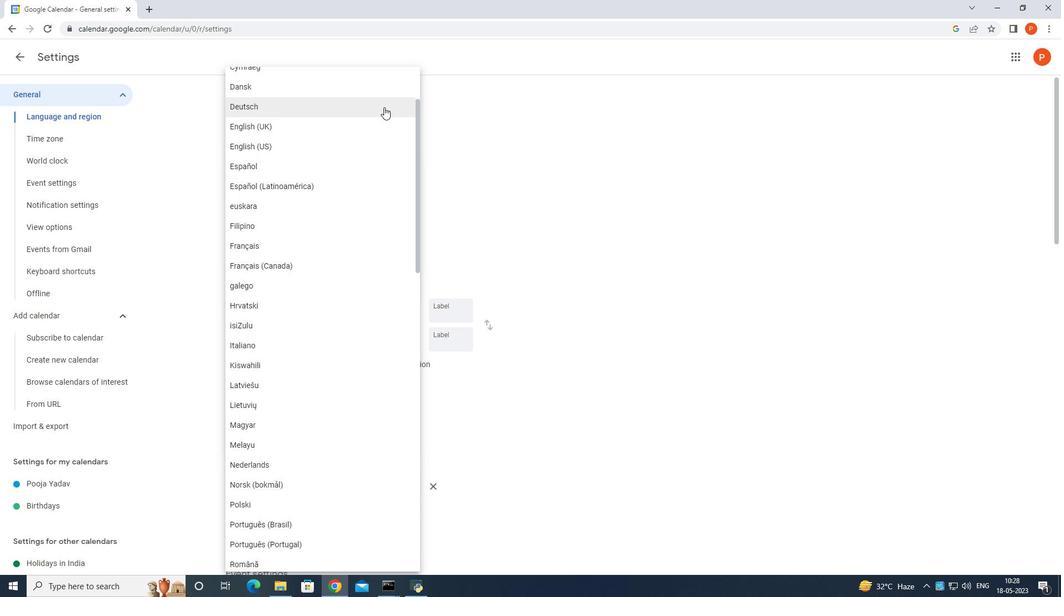 
Action: Mouse moved to (380, 143)
Screenshot: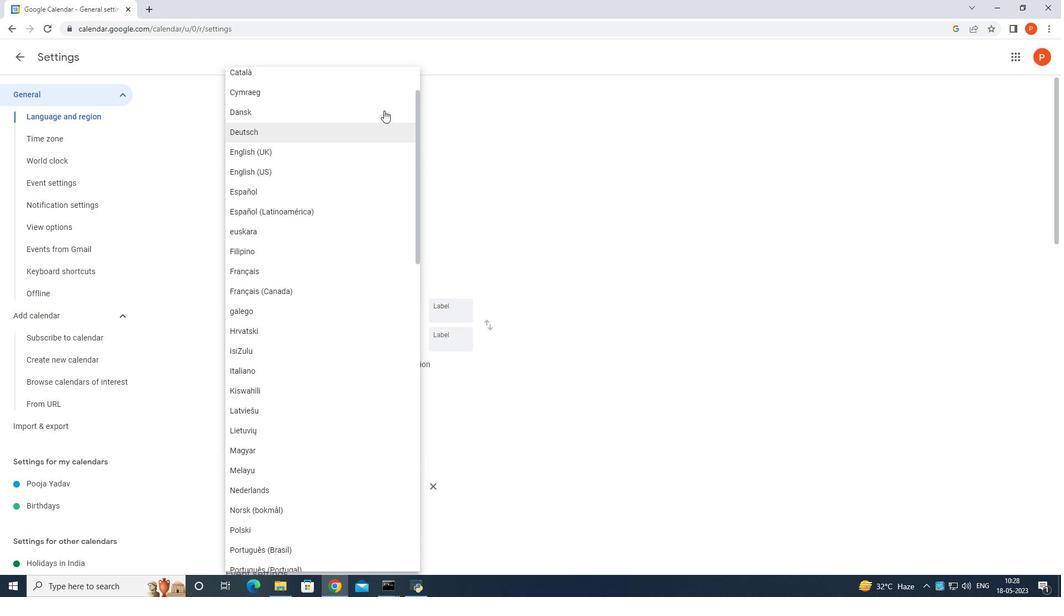 
Action: Mouse scrolled (380, 143) with delta (0, 0)
Screenshot: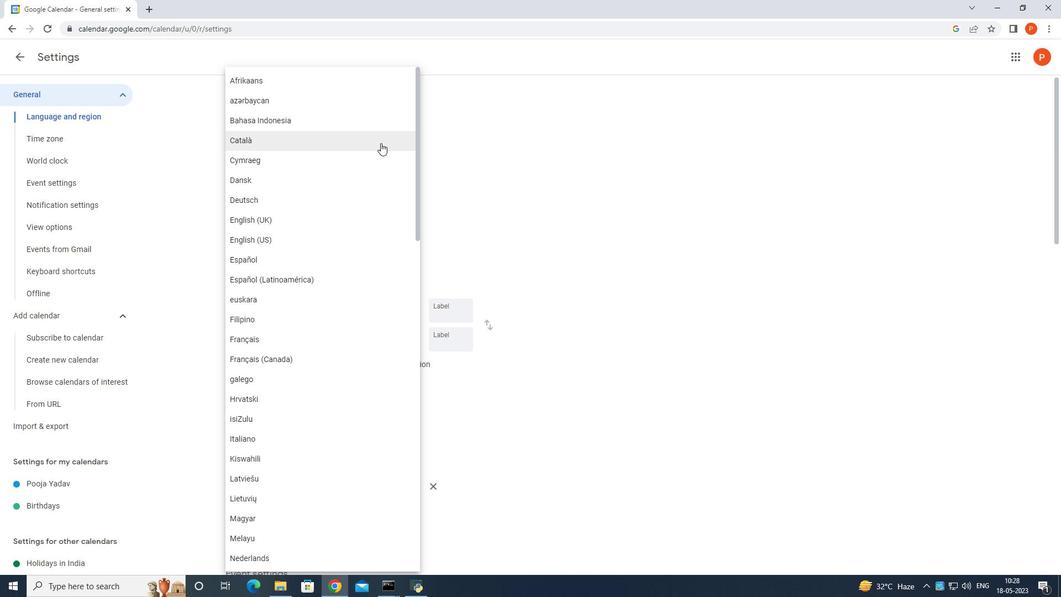 
Action: Mouse scrolled (380, 143) with delta (0, 0)
Screenshot: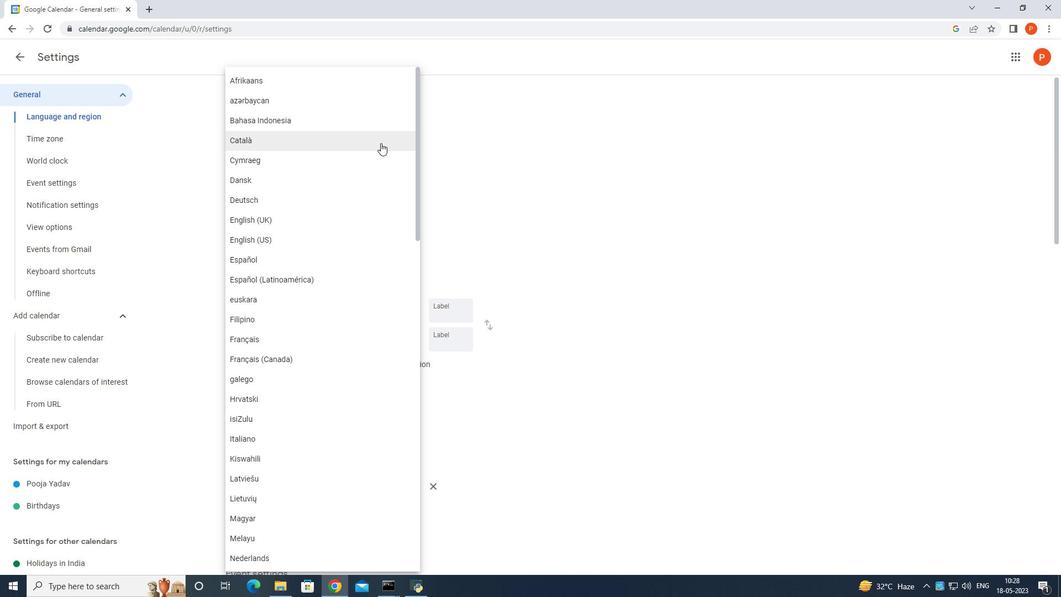 
Action: Mouse scrolled (380, 143) with delta (0, 0)
Screenshot: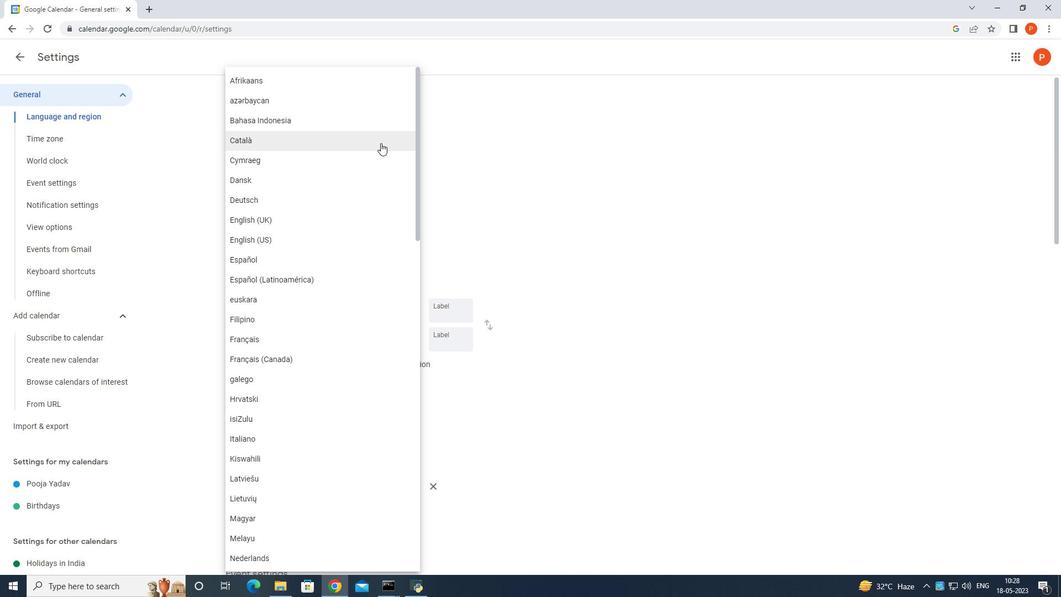 
Action: Mouse scrolled (380, 143) with delta (0, 0)
Screenshot: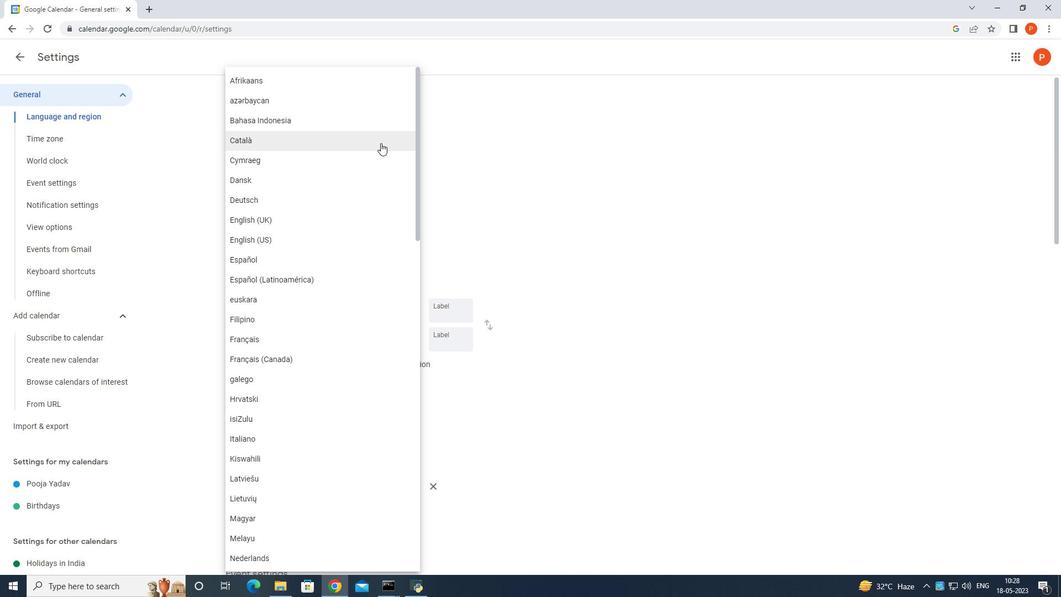 
Action: Mouse scrolled (380, 143) with delta (0, 0)
Screenshot: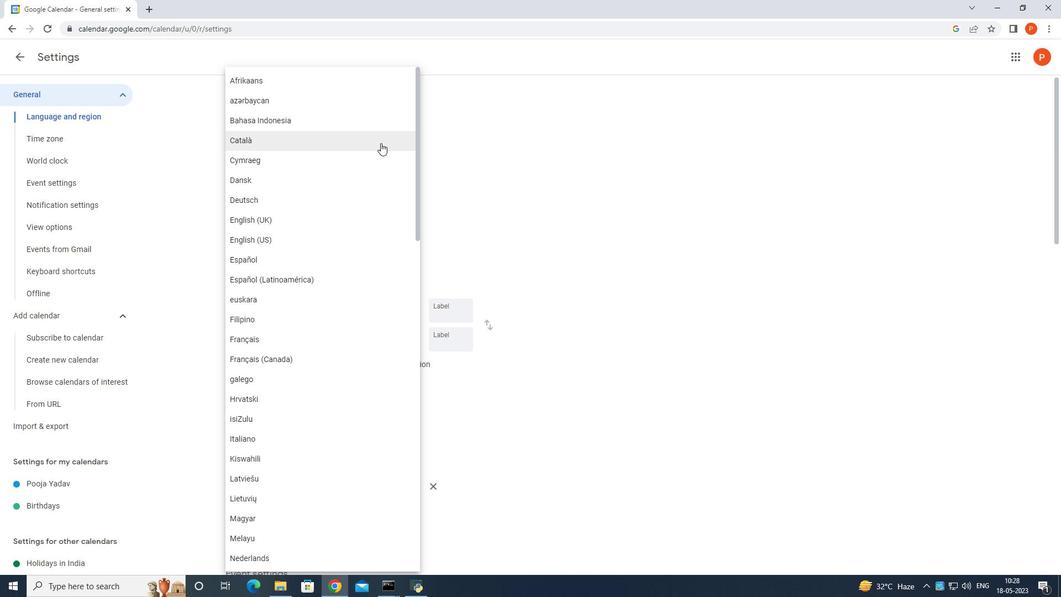 
Action: Mouse scrolled (380, 143) with delta (0, 0)
Screenshot: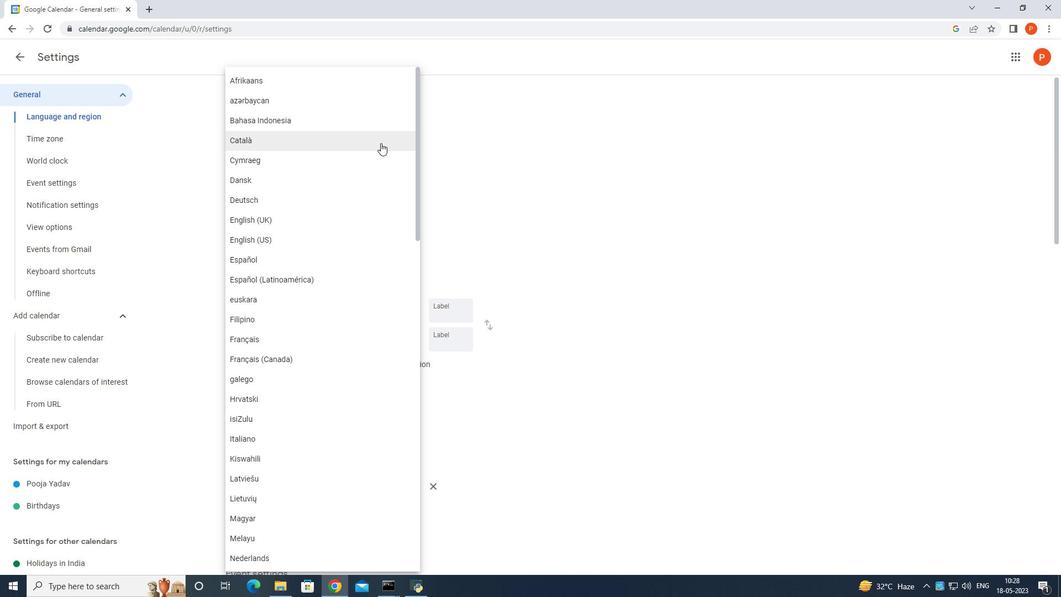 
Action: Mouse scrolled (380, 143) with delta (0, 0)
Screenshot: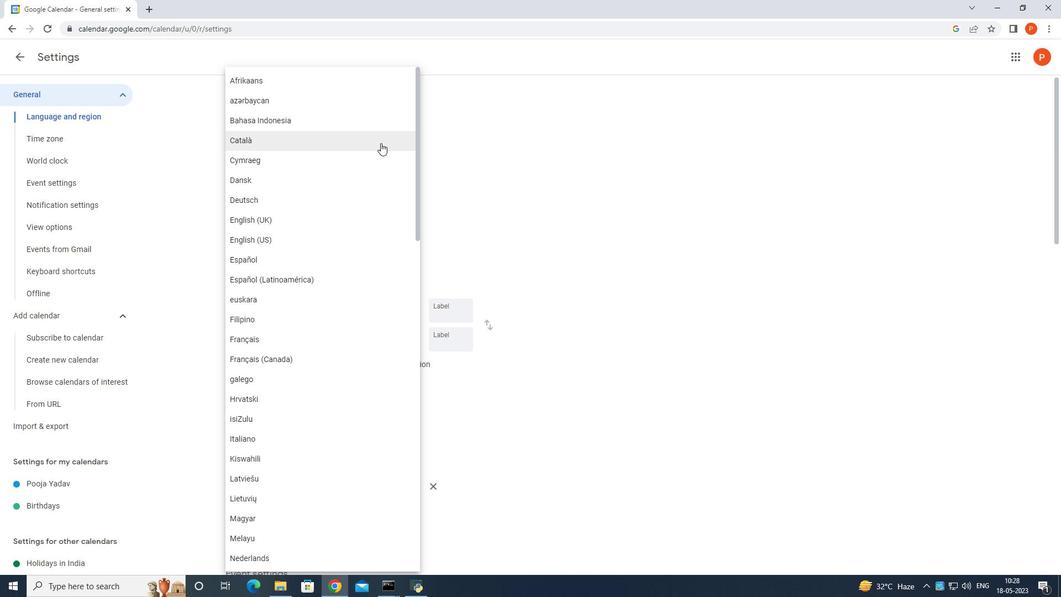 
Action: Mouse moved to (359, 82)
Screenshot: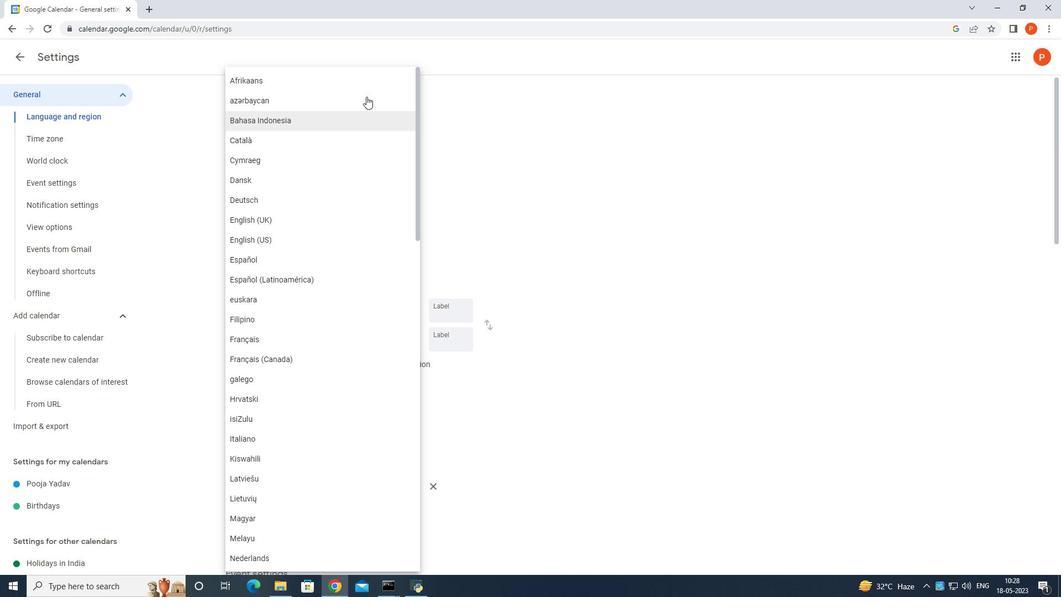 
Action: Mouse pressed left at (359, 82)
Screenshot: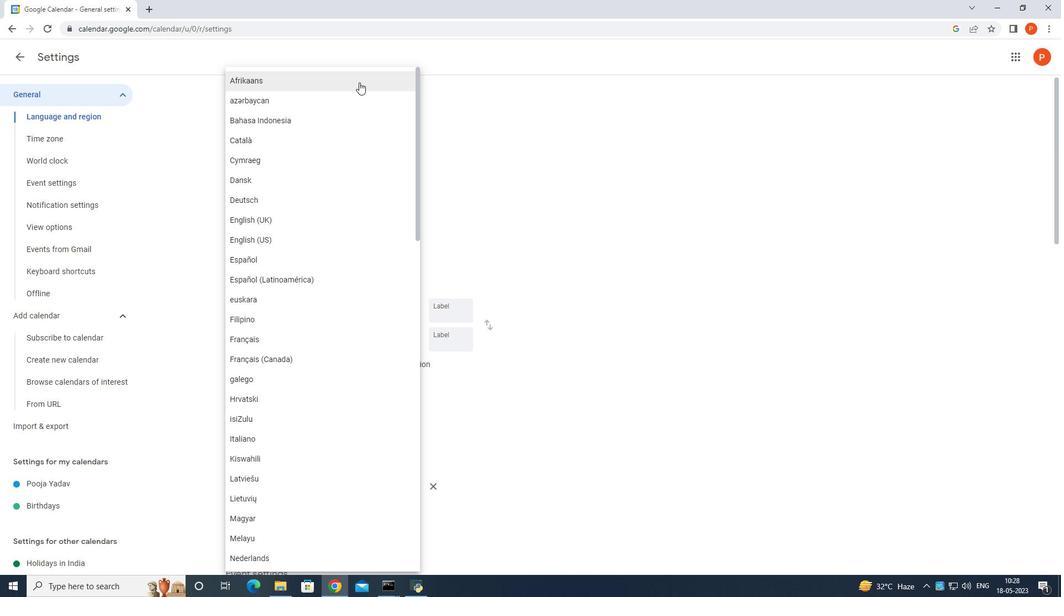 
Action: Mouse moved to (508, 278)
Screenshot: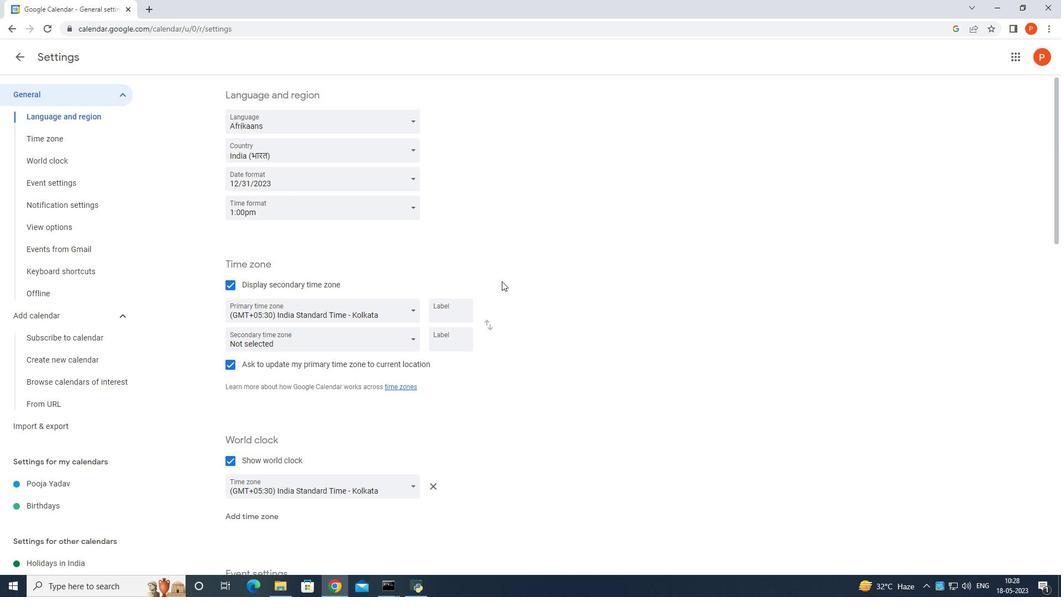 
Action: Mouse scrolled (508, 277) with delta (0, 0)
Screenshot: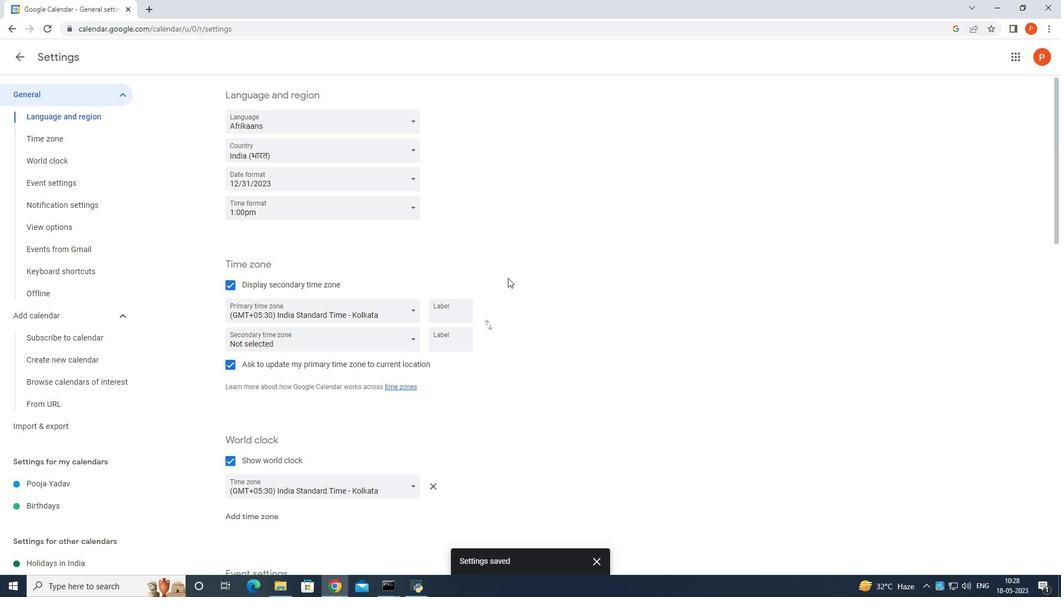 
Action: Mouse scrolled (508, 277) with delta (0, 0)
Screenshot: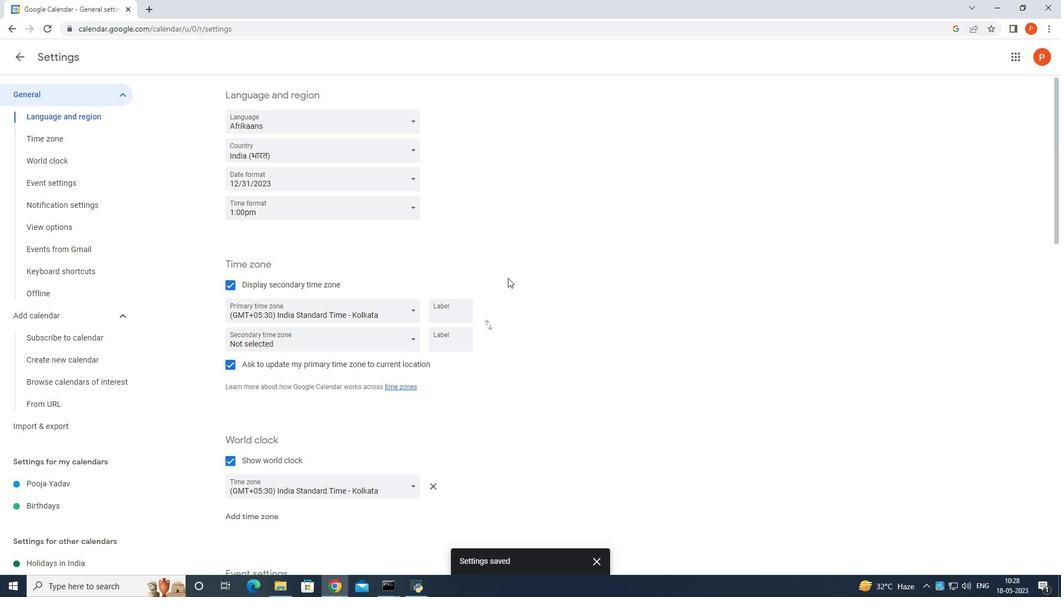 
Action: Mouse moved to (437, 357)
Screenshot: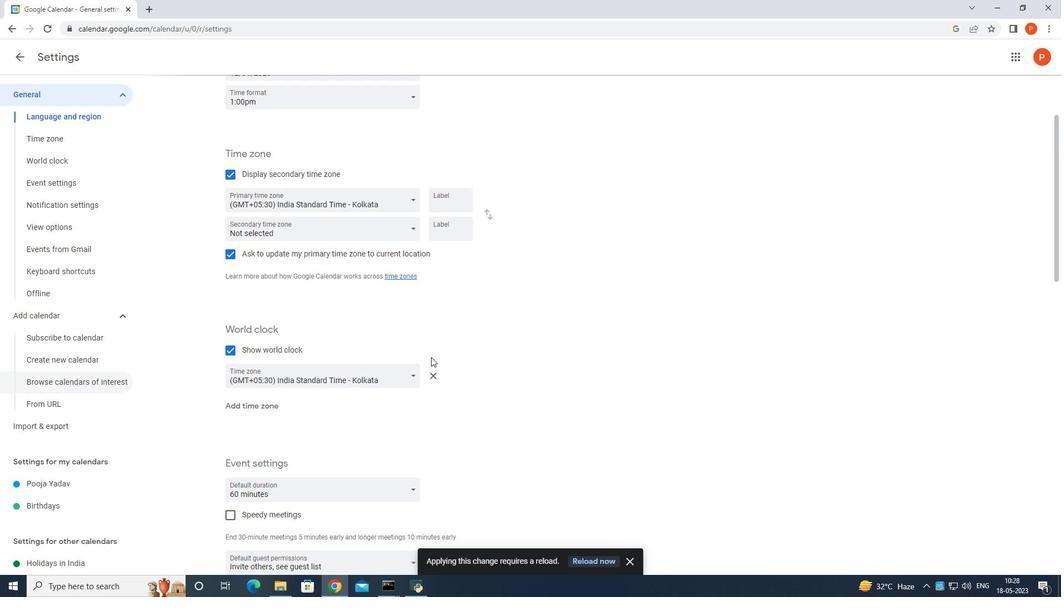 
Action: Mouse scrolled (437, 358) with delta (0, 0)
Screenshot: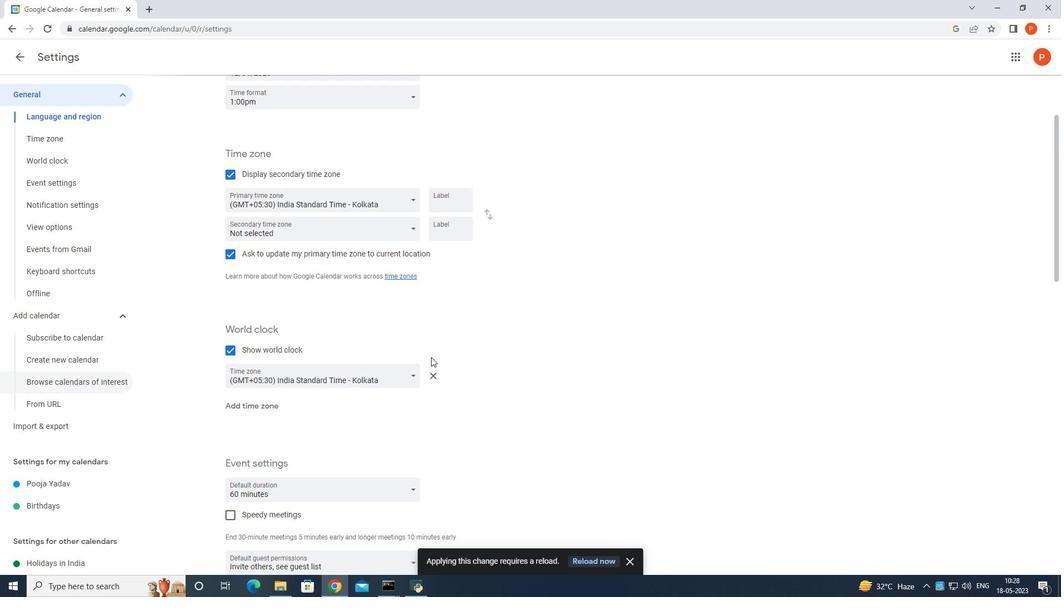 
Action: Mouse moved to (446, 353)
Screenshot: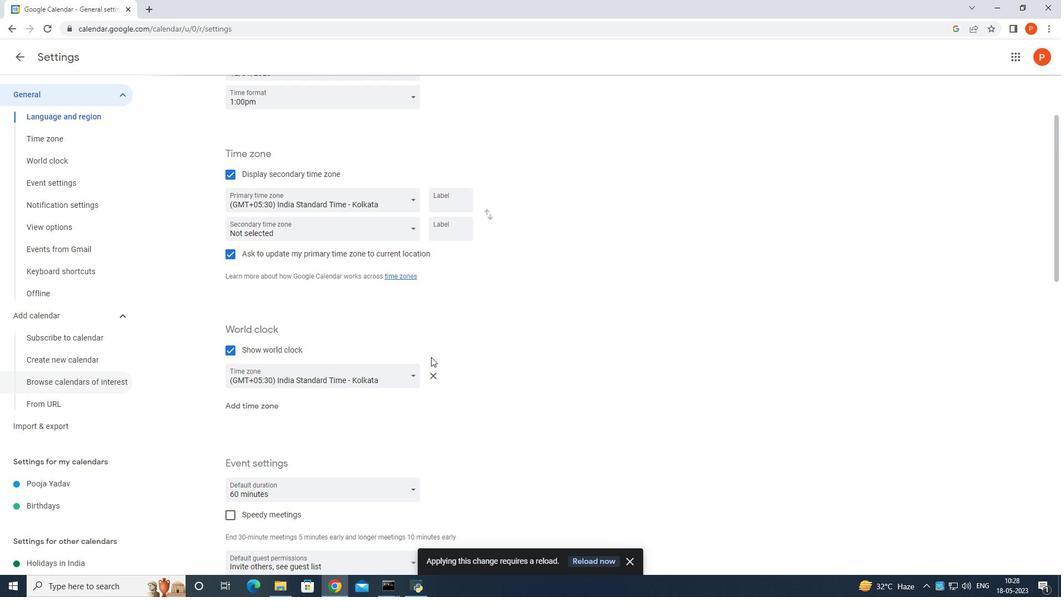 
Action: Mouse scrolled (446, 353) with delta (0, 0)
Screenshot: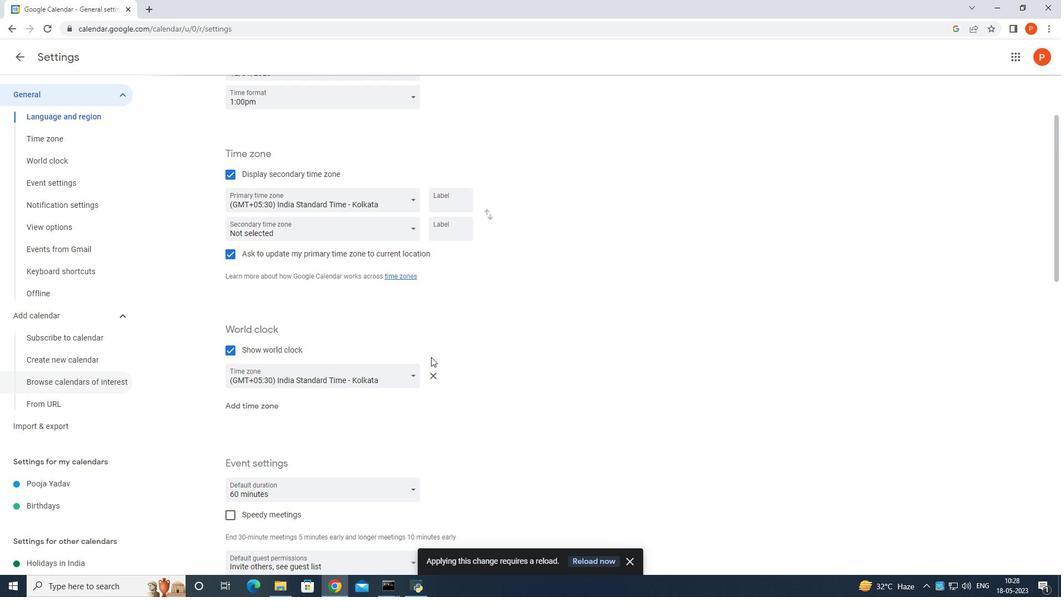 
Action: Mouse moved to (451, 351)
Screenshot: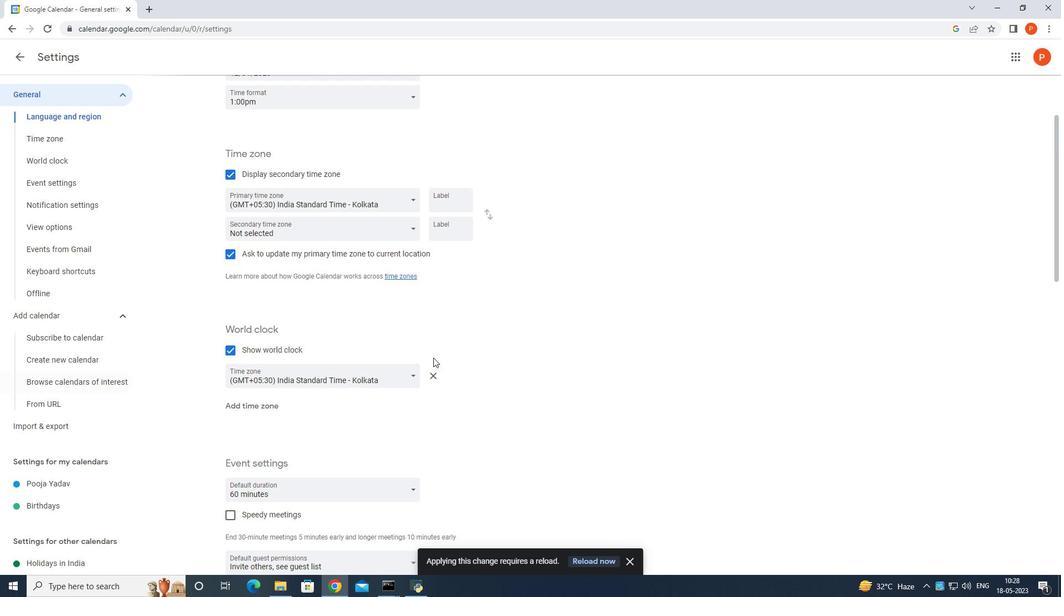 
Action: Mouse scrolled (451, 351) with delta (0, 0)
Screenshot: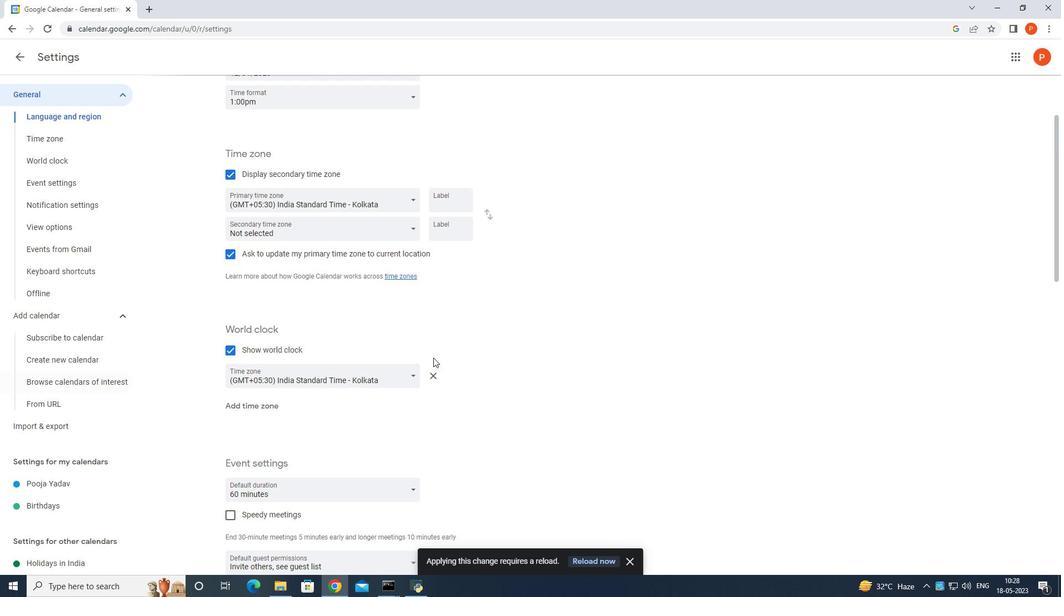 
Action: Mouse moved to (456, 351)
Screenshot: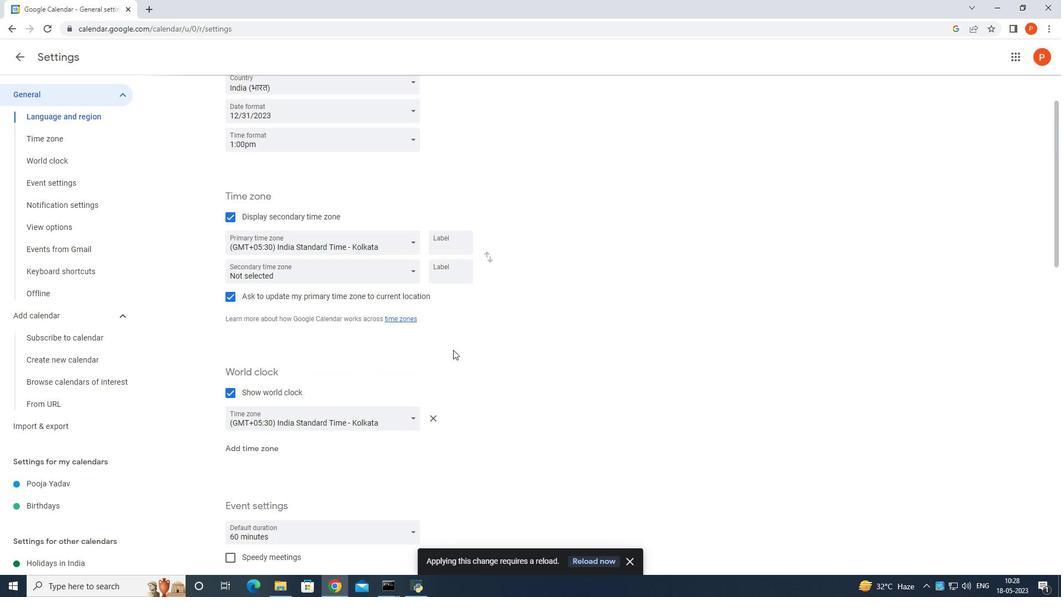 
Action: Mouse scrolled (456, 351) with delta (0, 0)
Screenshot: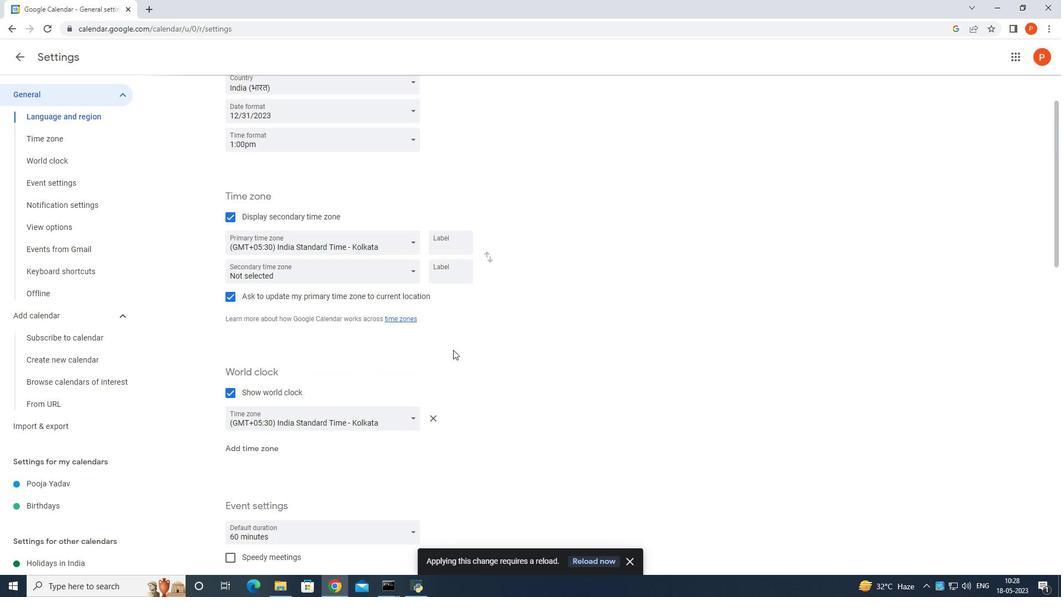 
Action: Mouse moved to (456, 359)
Screenshot: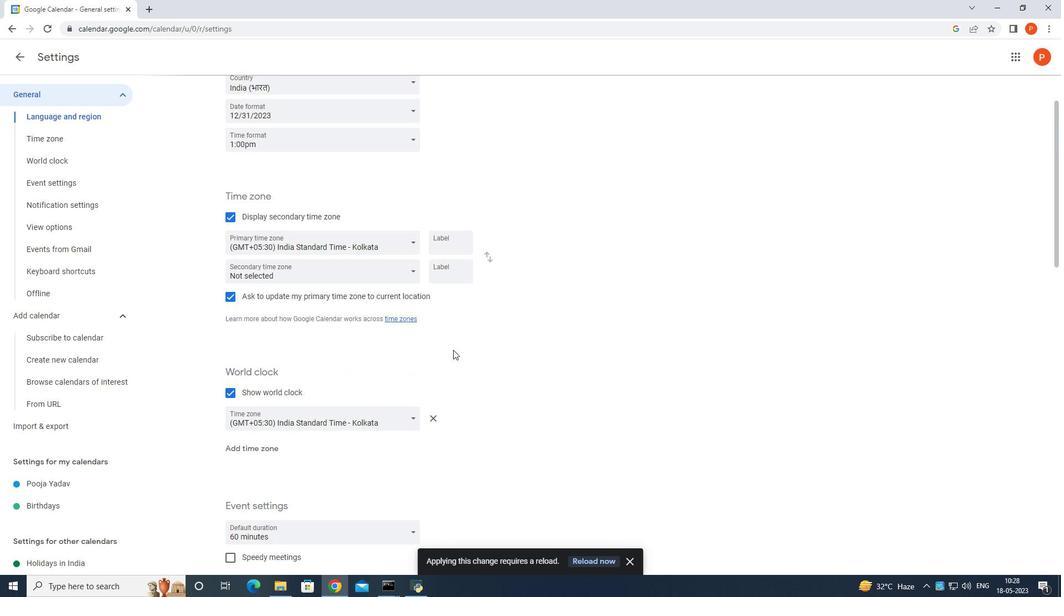 
Action: Mouse scrolled (456, 358) with delta (0, 0)
Screenshot: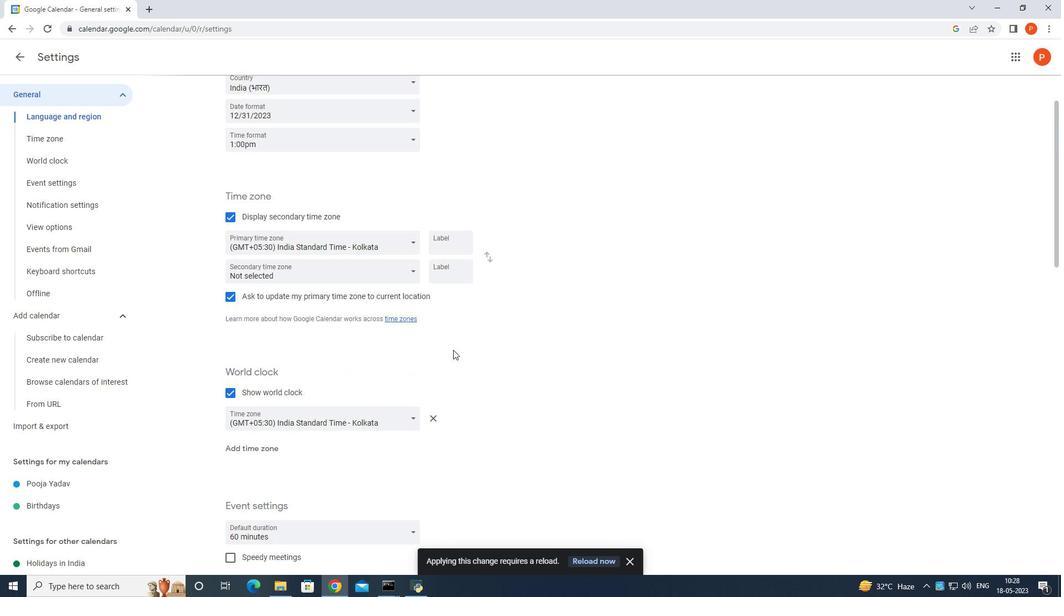 
Action: Mouse moved to (457, 366)
Screenshot: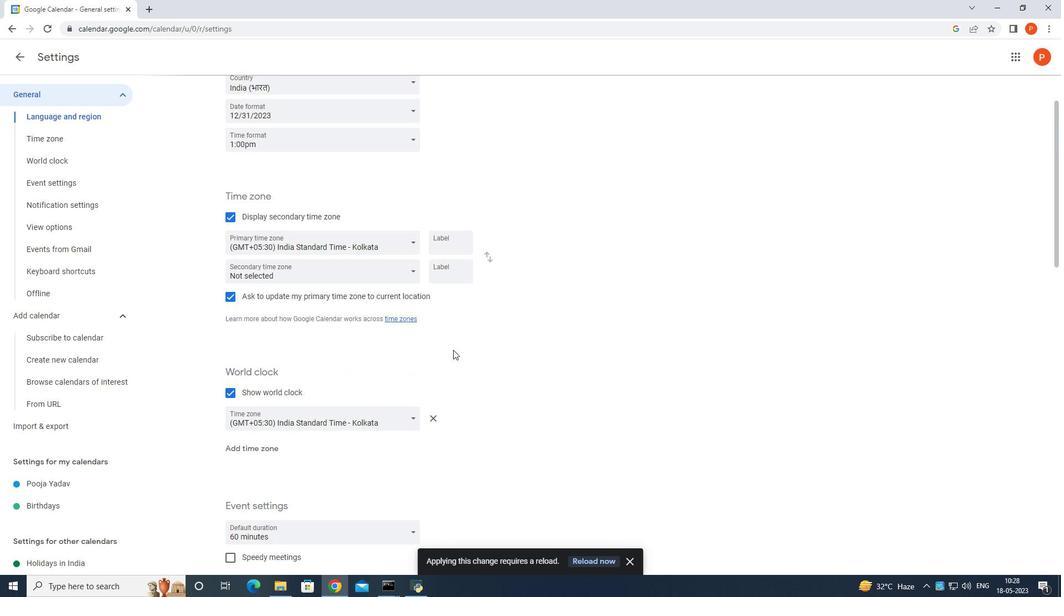 
Action: Mouse scrolled (457, 366) with delta (0, 0)
Screenshot: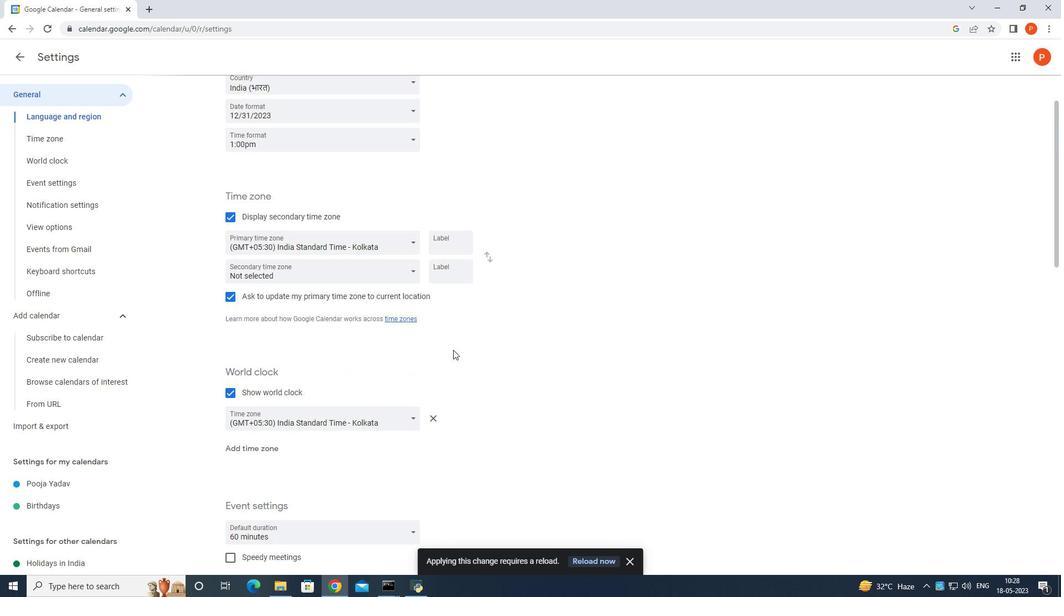 
Action: Mouse moved to (457, 368)
Screenshot: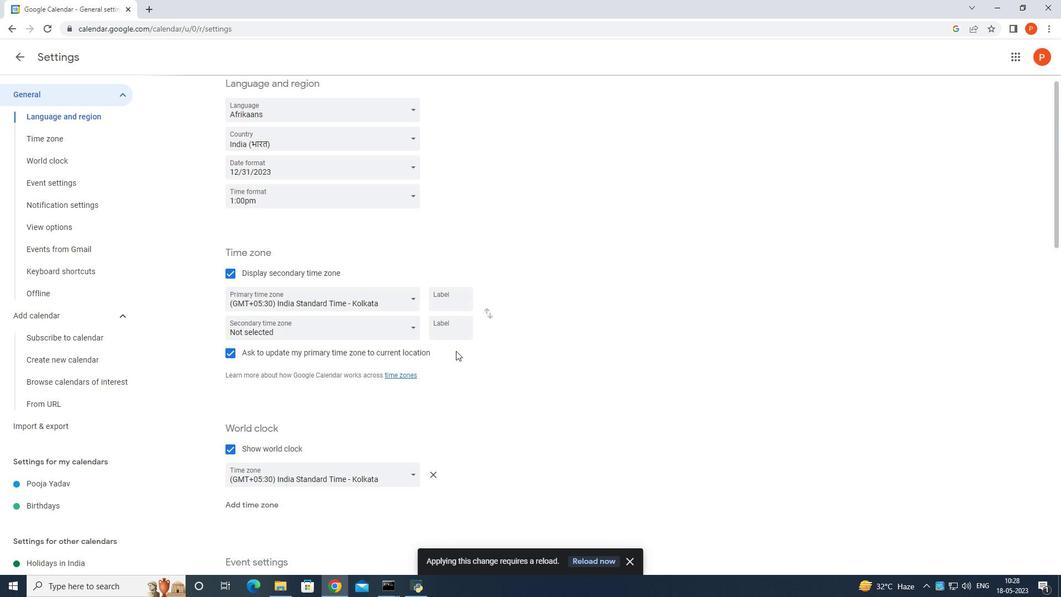 
Action: Mouse scrolled (457, 368) with delta (0, 0)
Screenshot: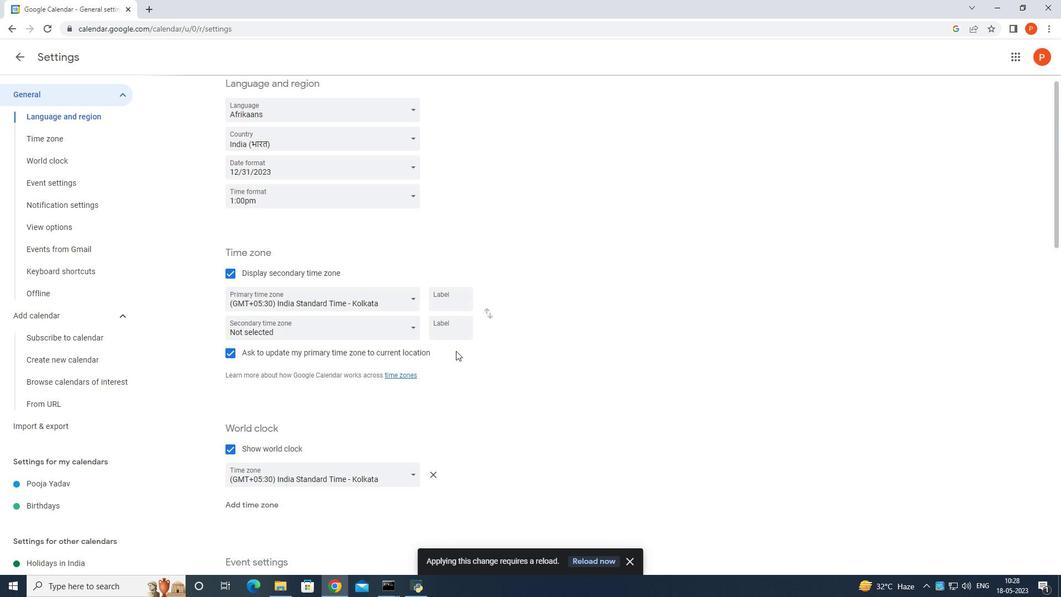 
Action: Mouse moved to (457, 374)
Screenshot: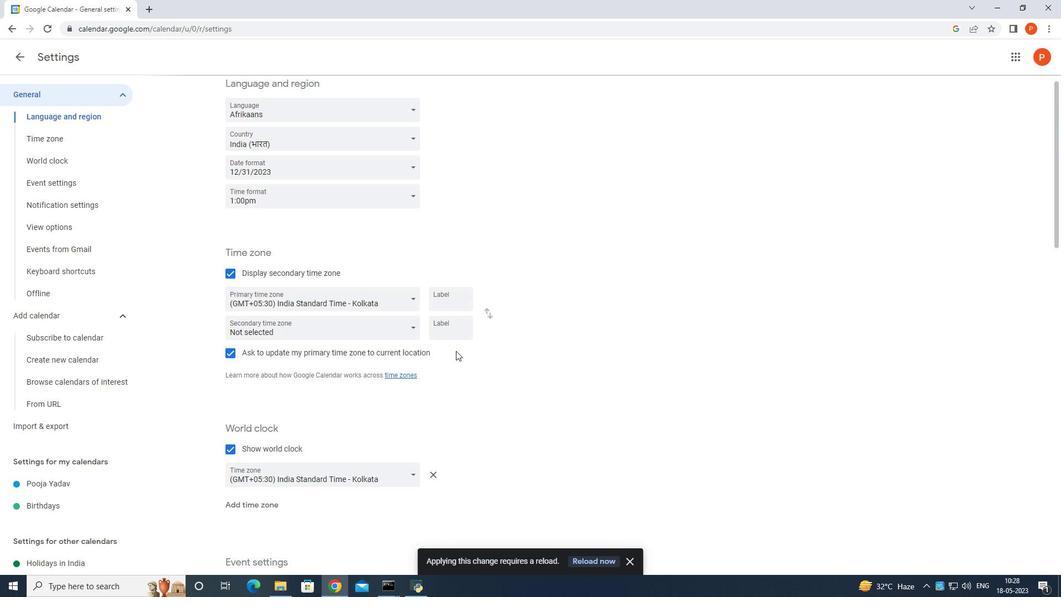 
Action: Mouse scrolled (457, 374) with delta (0, 0)
Screenshot: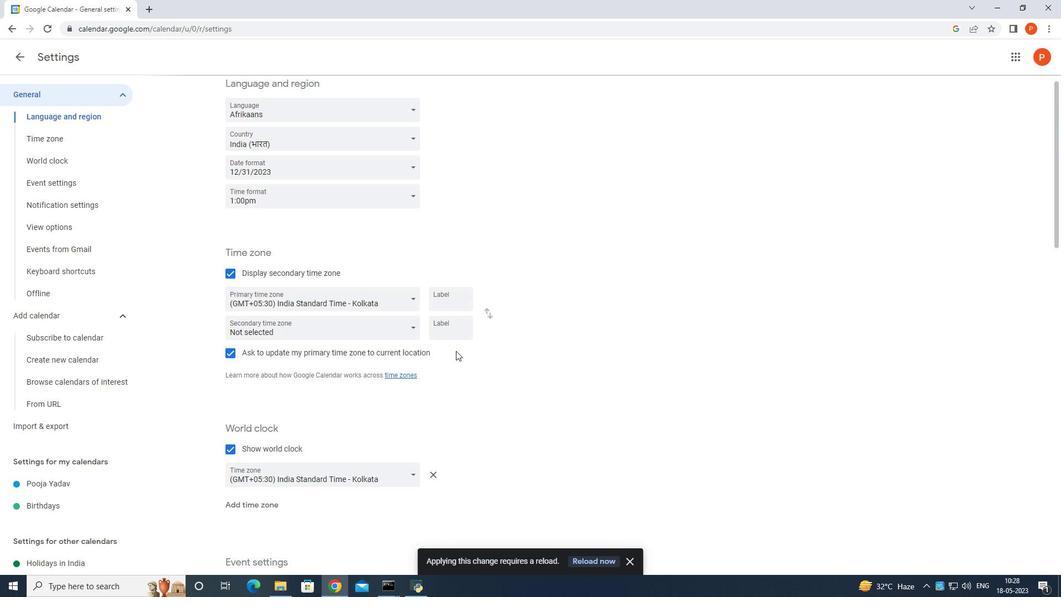 
Action: Mouse moved to (457, 375)
Screenshot: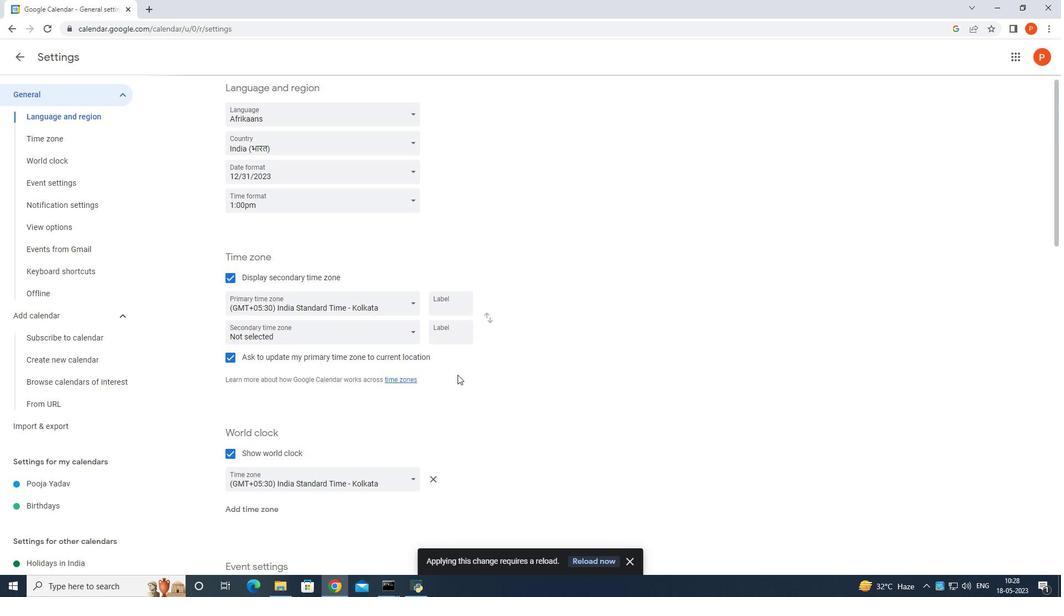 
Action: Mouse scrolled (457, 374) with delta (0, 0)
Screenshot: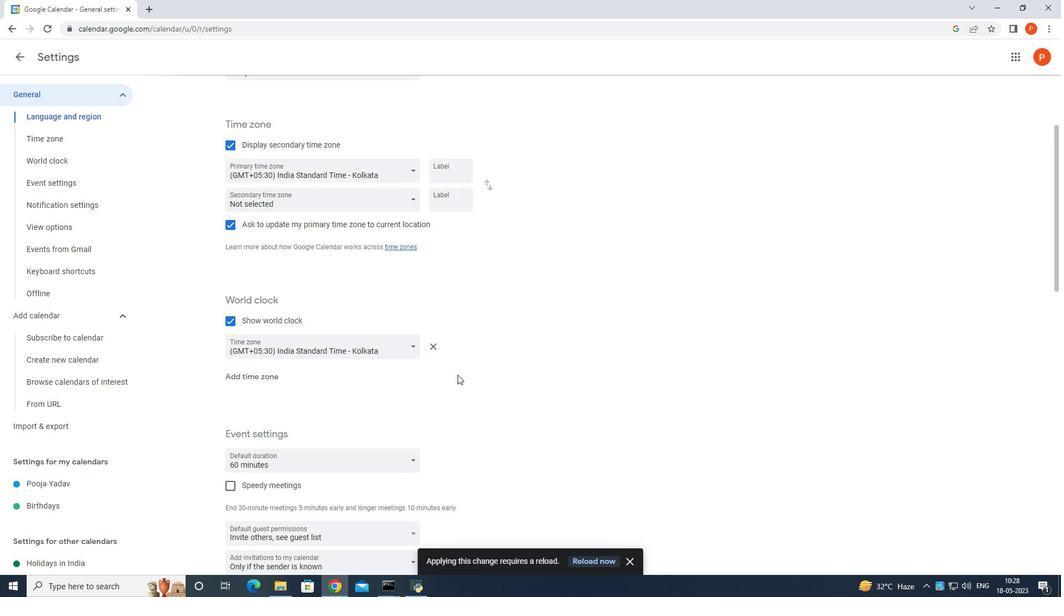 
Action: Mouse moved to (457, 375)
Screenshot: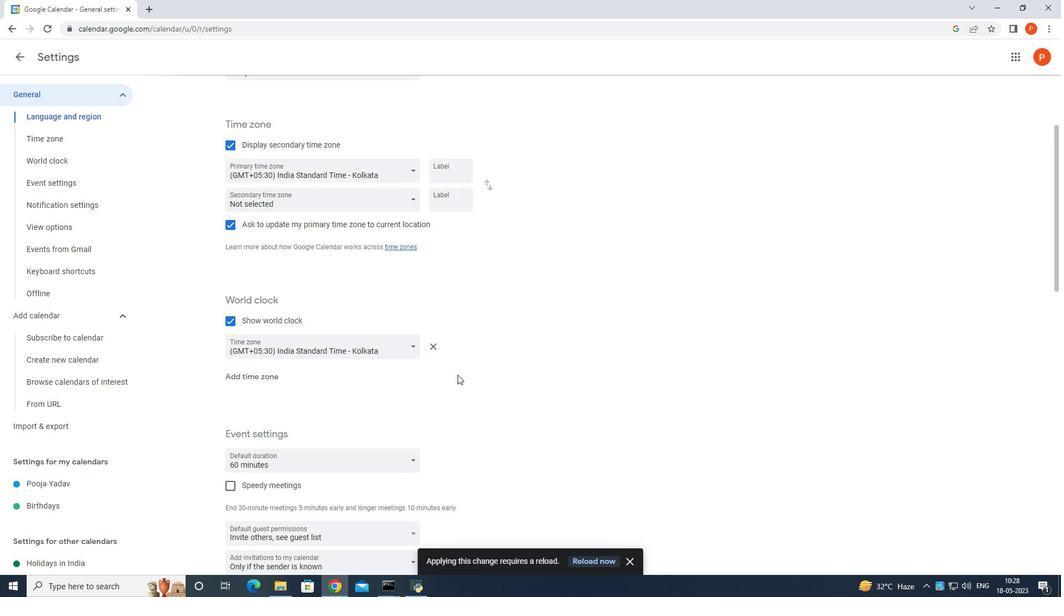 
Action: Mouse scrolled (457, 374) with delta (0, 0)
Screenshot: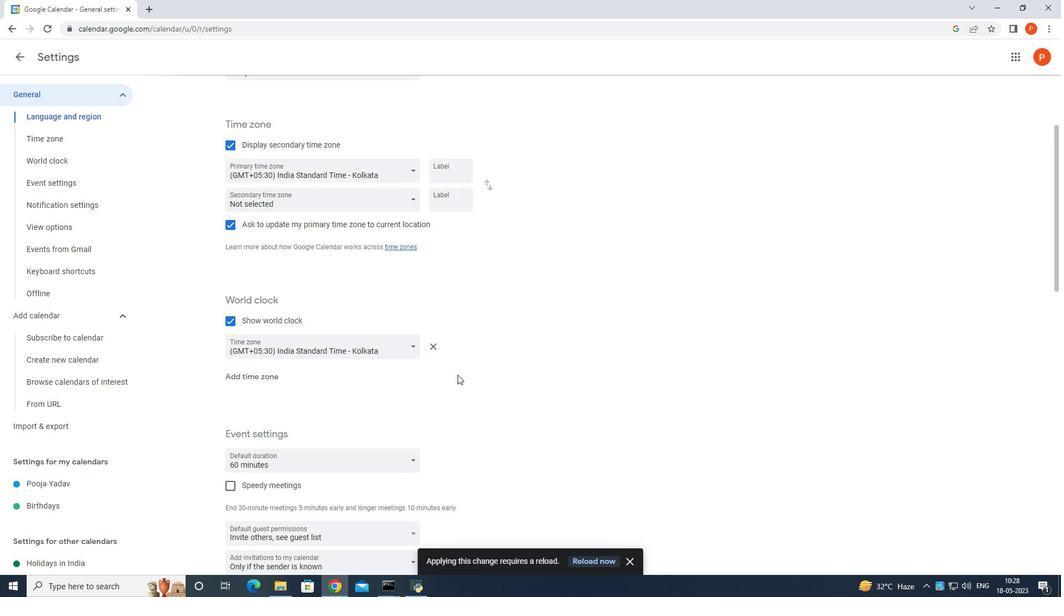 
Action: Mouse scrolled (457, 374) with delta (0, 0)
Screenshot: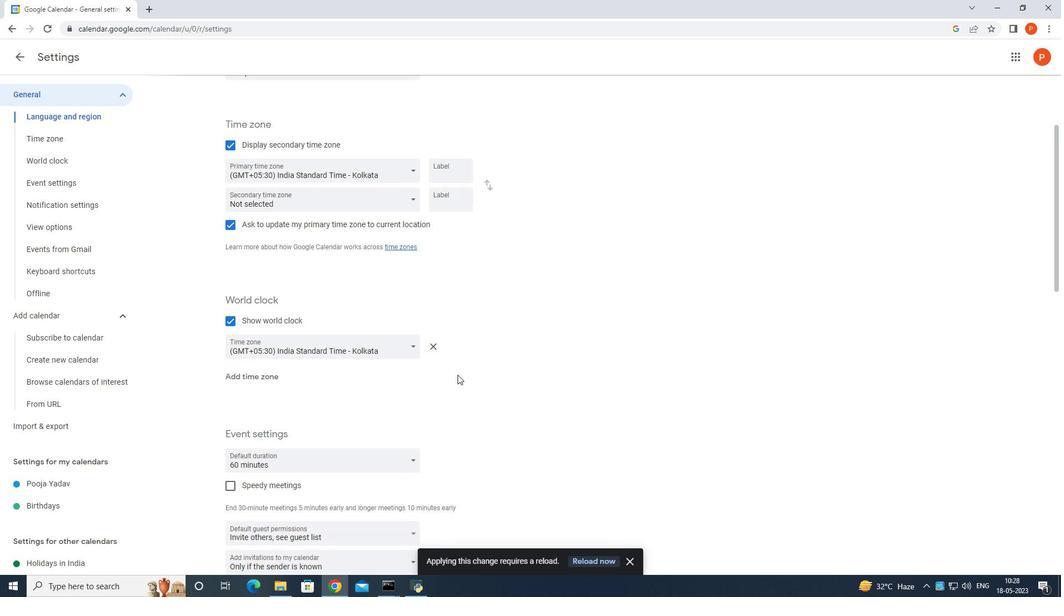 
Action: Mouse scrolled (457, 374) with delta (0, 0)
Screenshot: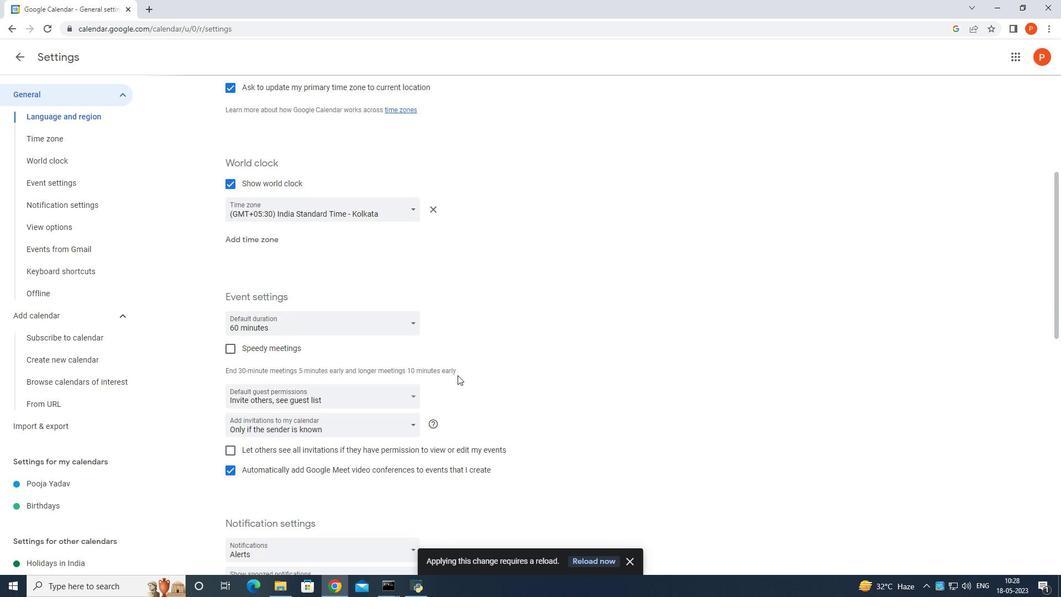 
Action: Mouse moved to (458, 375)
Screenshot: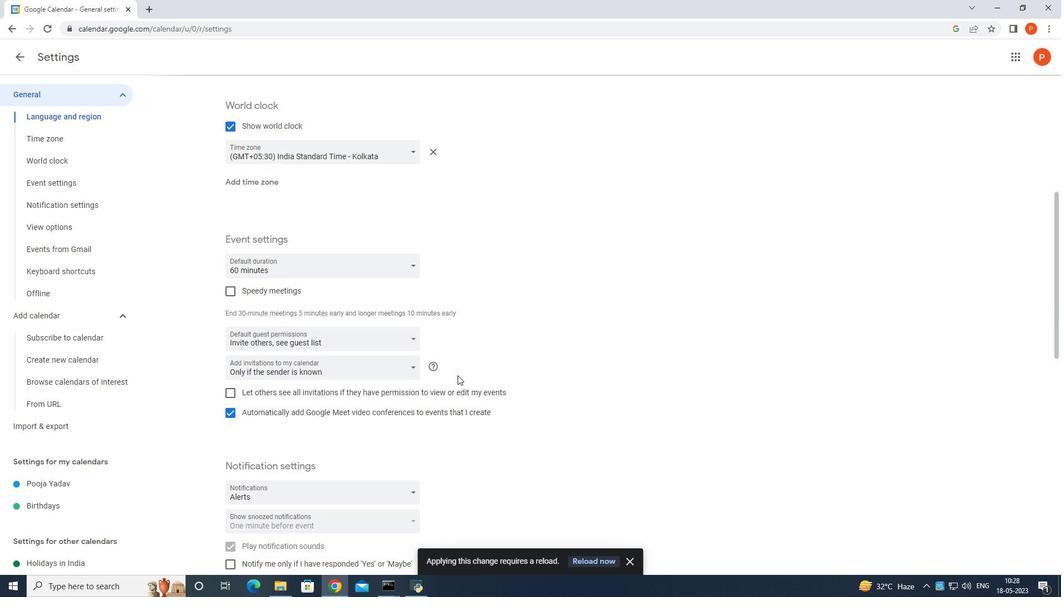 
Action: Mouse scrolled (458, 375) with delta (0, 0)
Screenshot: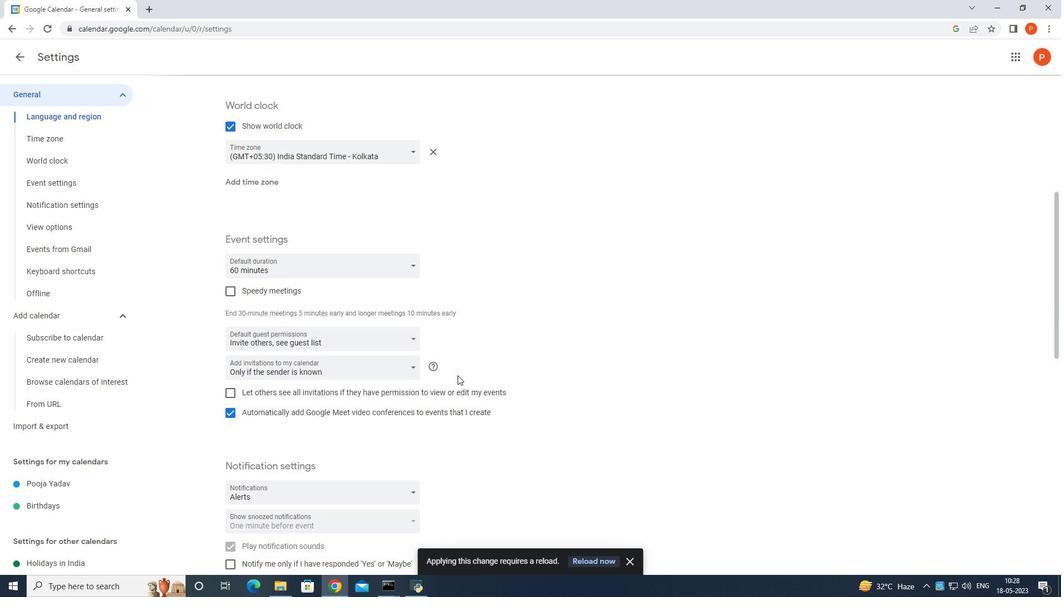 
Action: Mouse scrolled (458, 375) with delta (0, 0)
Screenshot: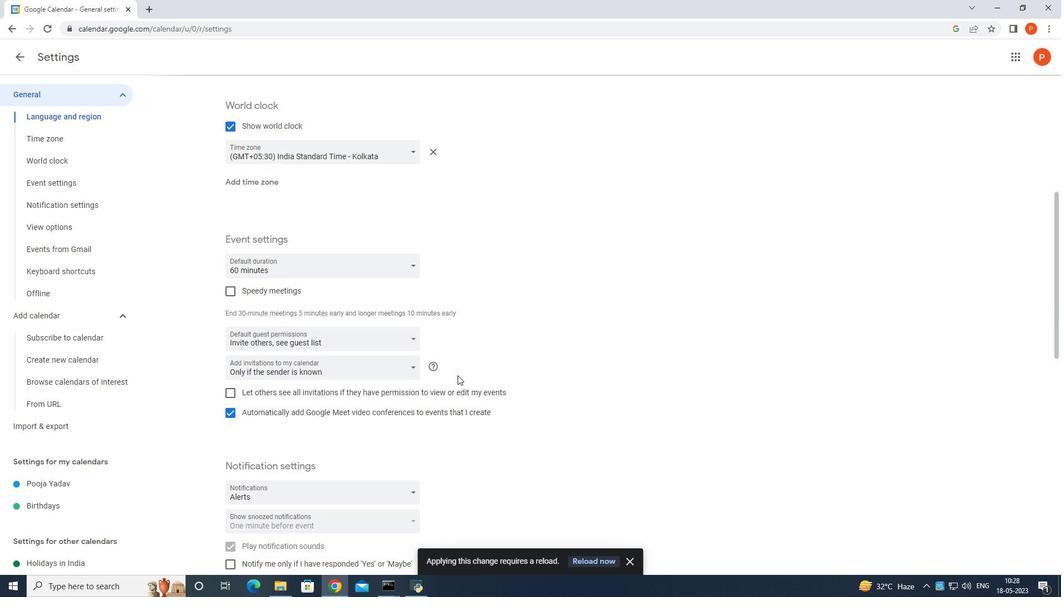 
Action: Mouse moved to (461, 378)
Screenshot: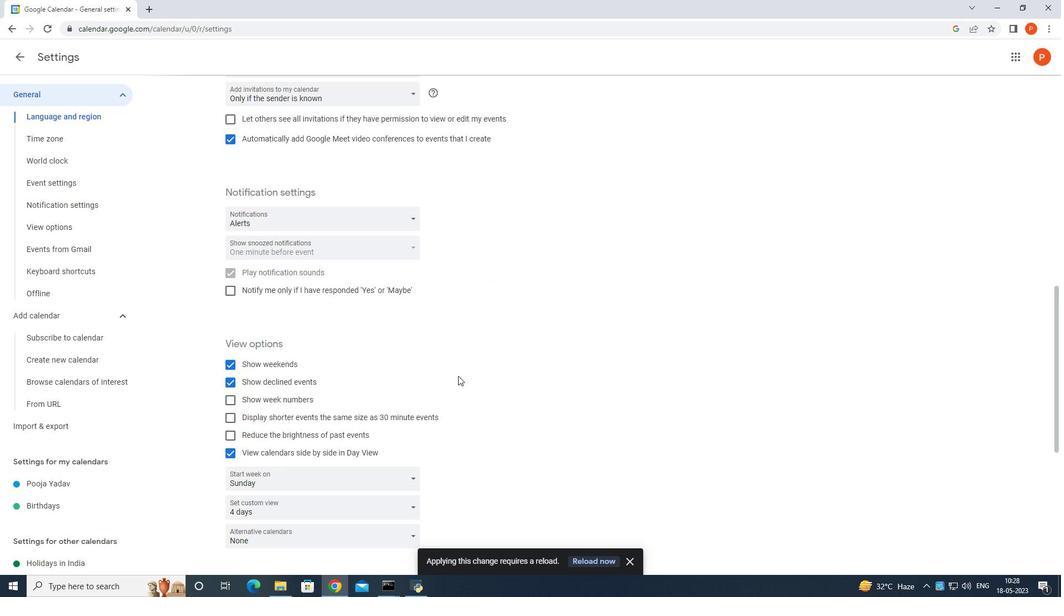 
Action: Mouse scrolled (461, 377) with delta (0, 0)
Screenshot: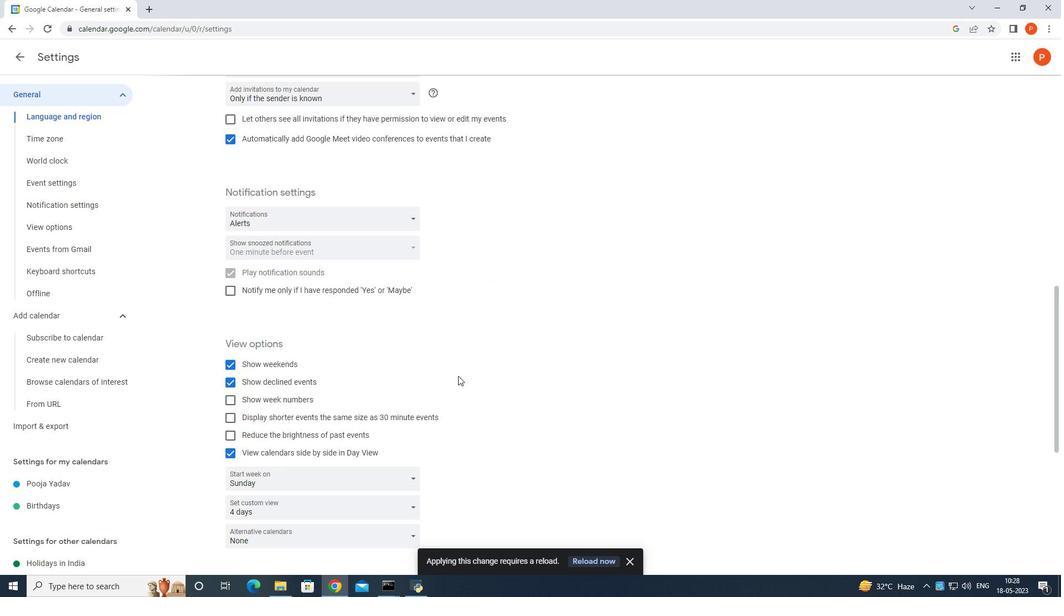 
Action: Mouse moved to (462, 380)
Screenshot: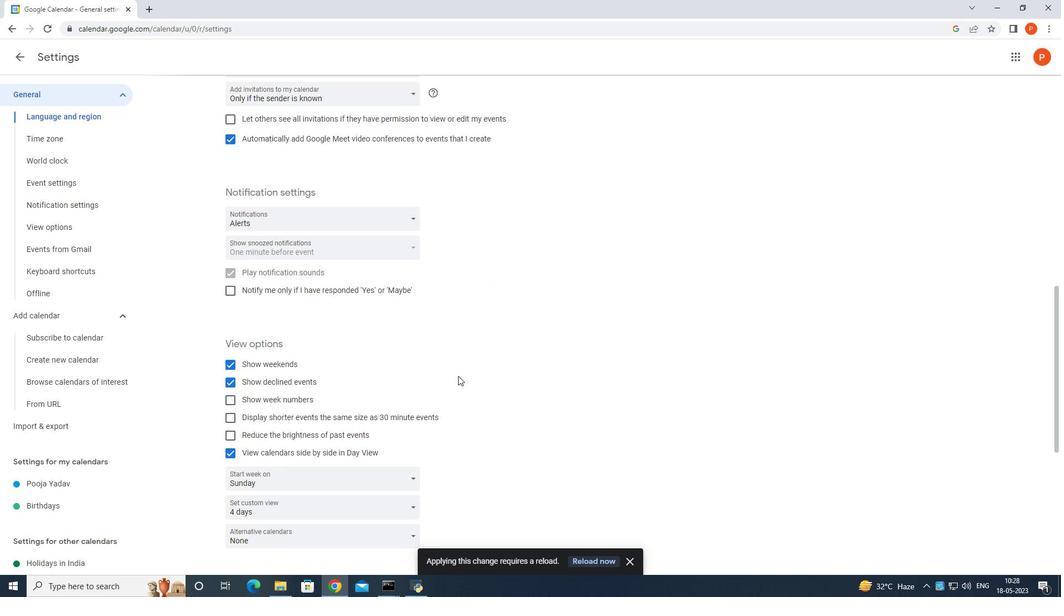 
Action: Mouse scrolled (462, 379) with delta (0, 0)
Screenshot: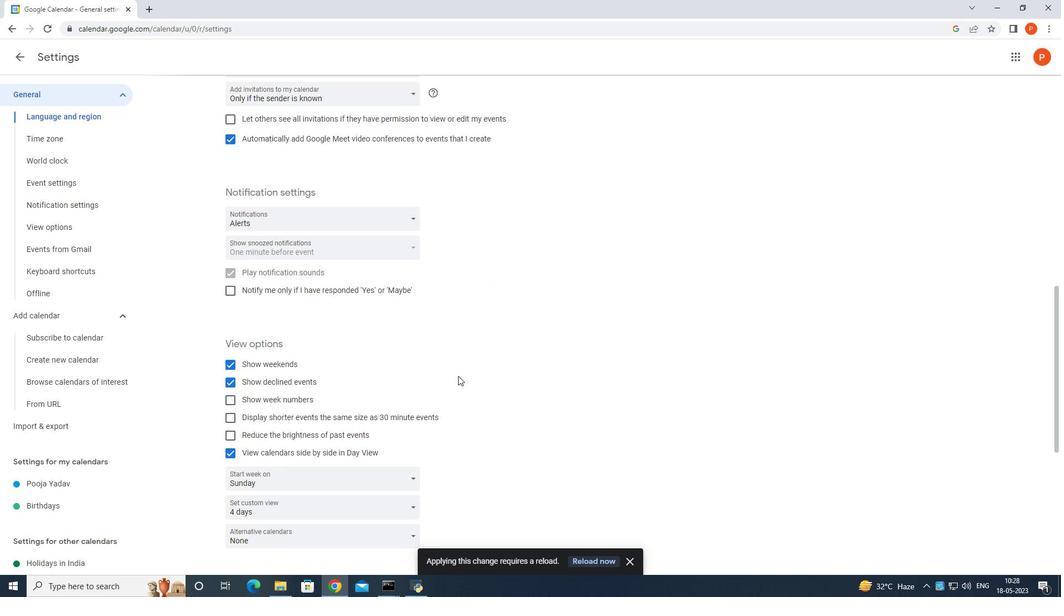 
Action: Mouse moved to (463, 380)
Screenshot: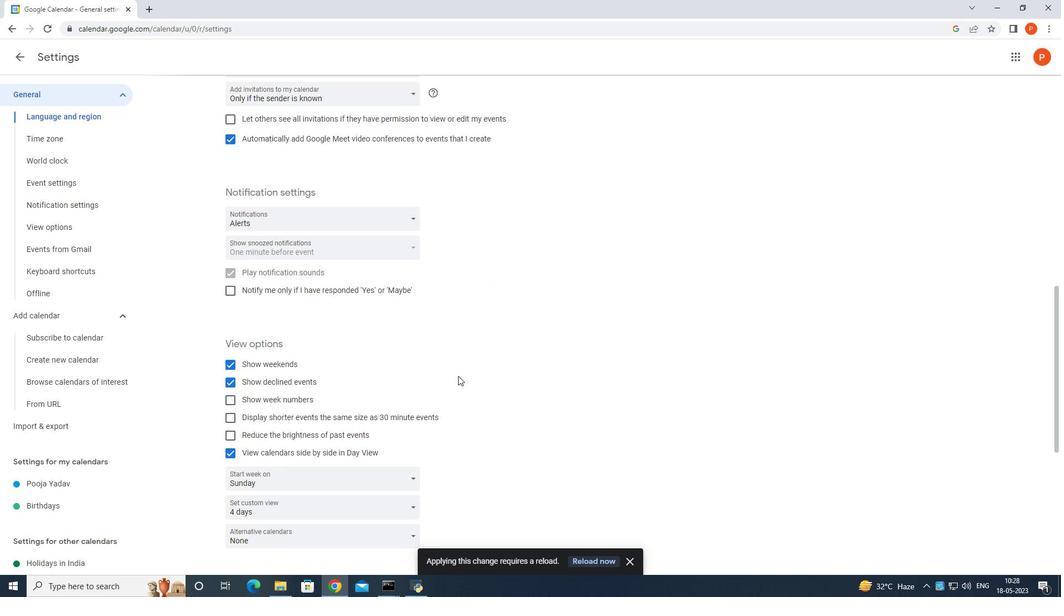 
Action: Mouse scrolled (463, 380) with delta (0, 0)
Screenshot: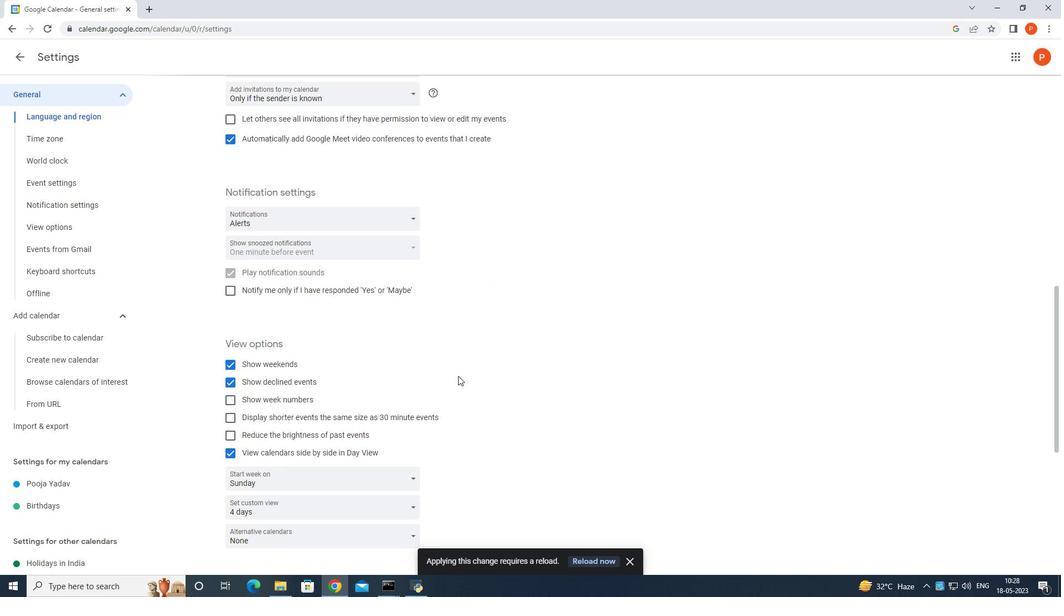 
Action: Mouse scrolled (463, 380) with delta (0, 0)
Screenshot: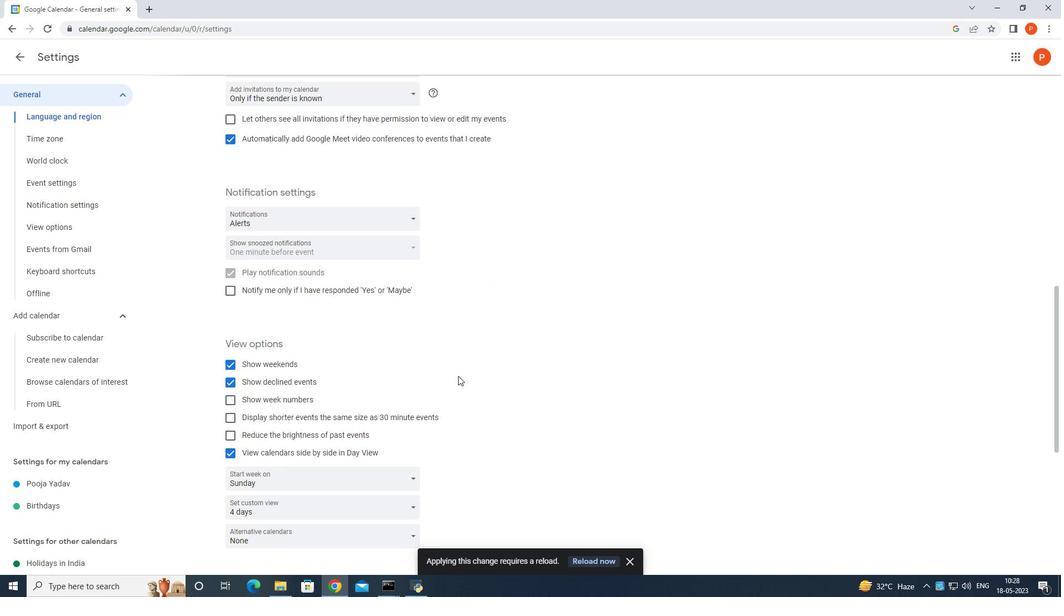 
Action: Mouse scrolled (463, 380) with delta (0, 0)
Screenshot: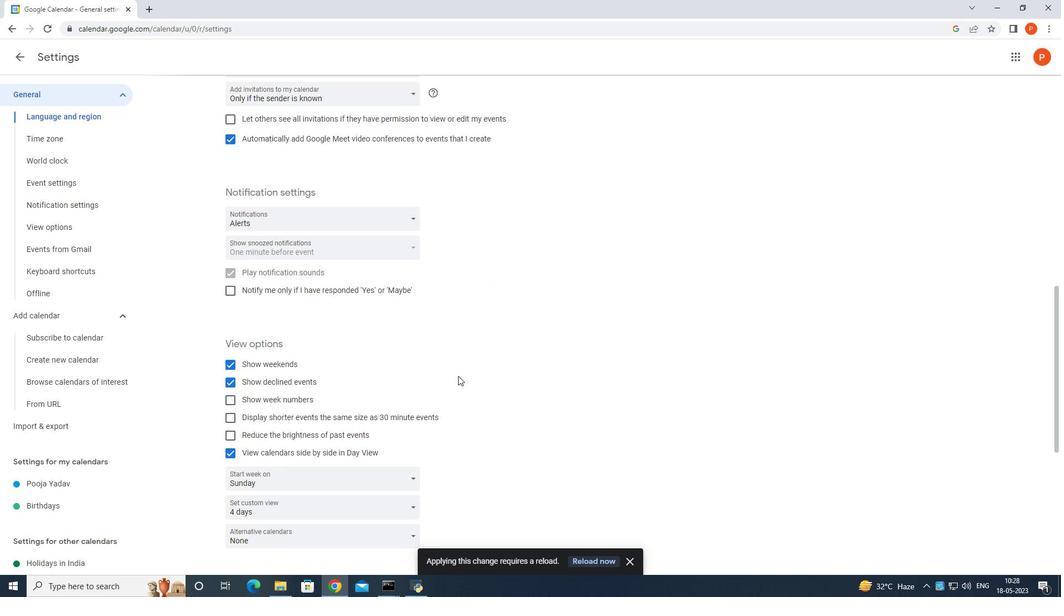 
Action: Mouse scrolled (463, 380) with delta (0, 0)
Screenshot: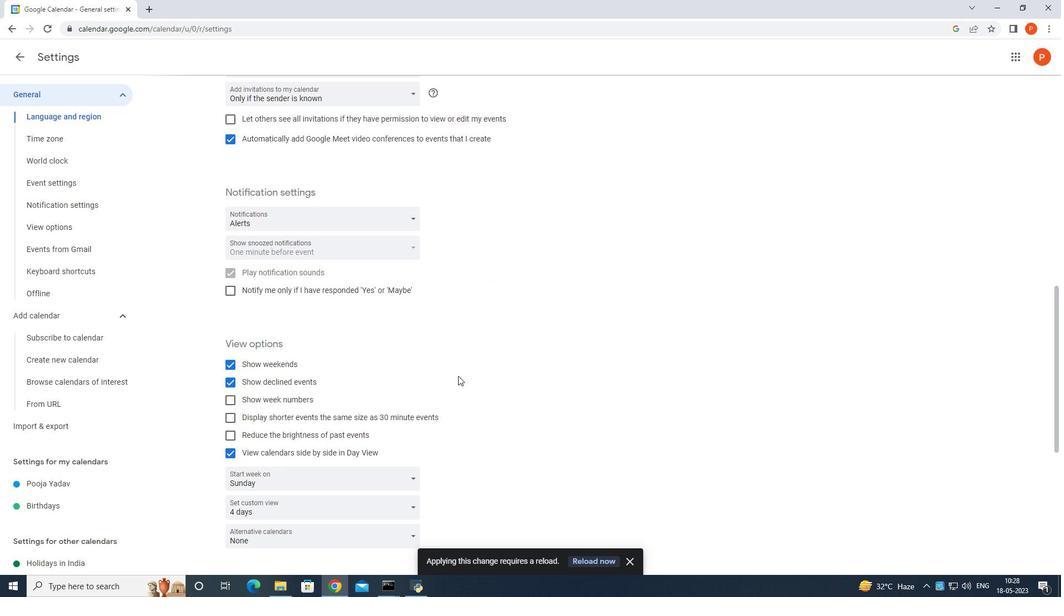 
Action: Mouse moved to (463, 381)
Screenshot: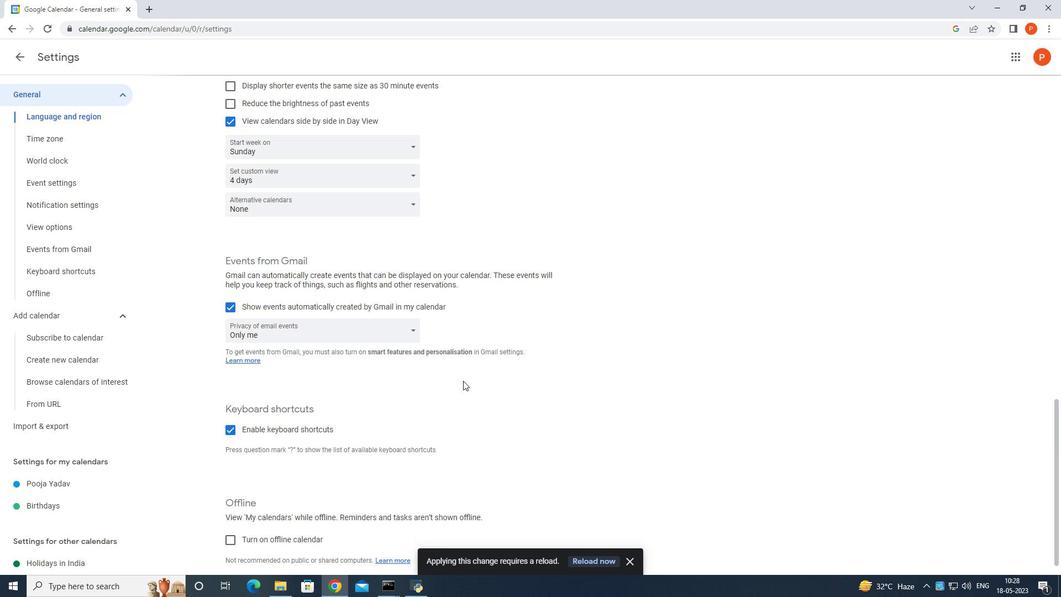 
Action: Mouse scrolled (463, 380) with delta (0, 0)
Screenshot: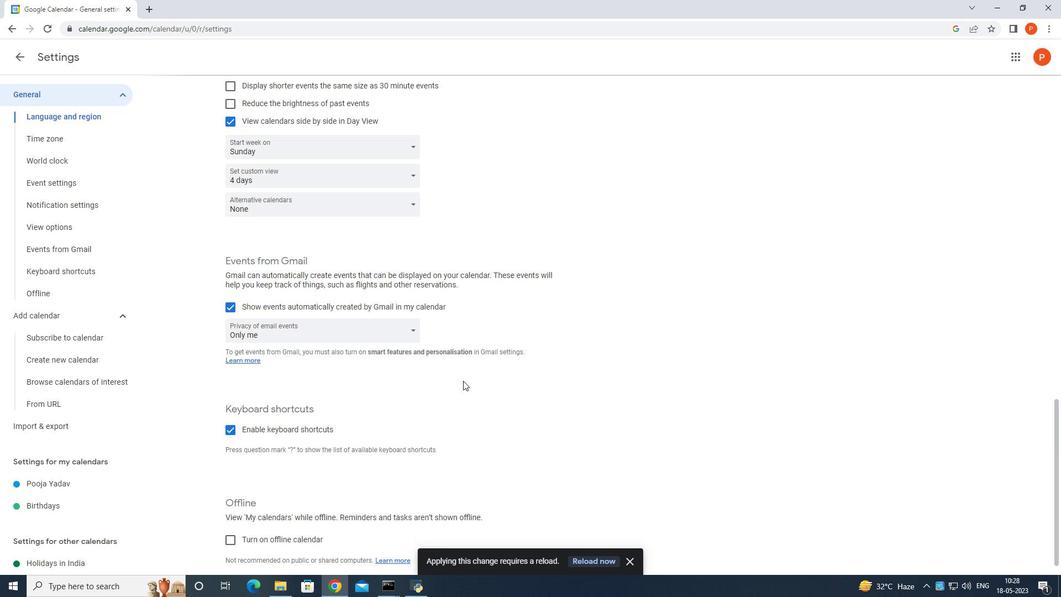 
Action: Mouse scrolled (463, 380) with delta (0, 0)
Screenshot: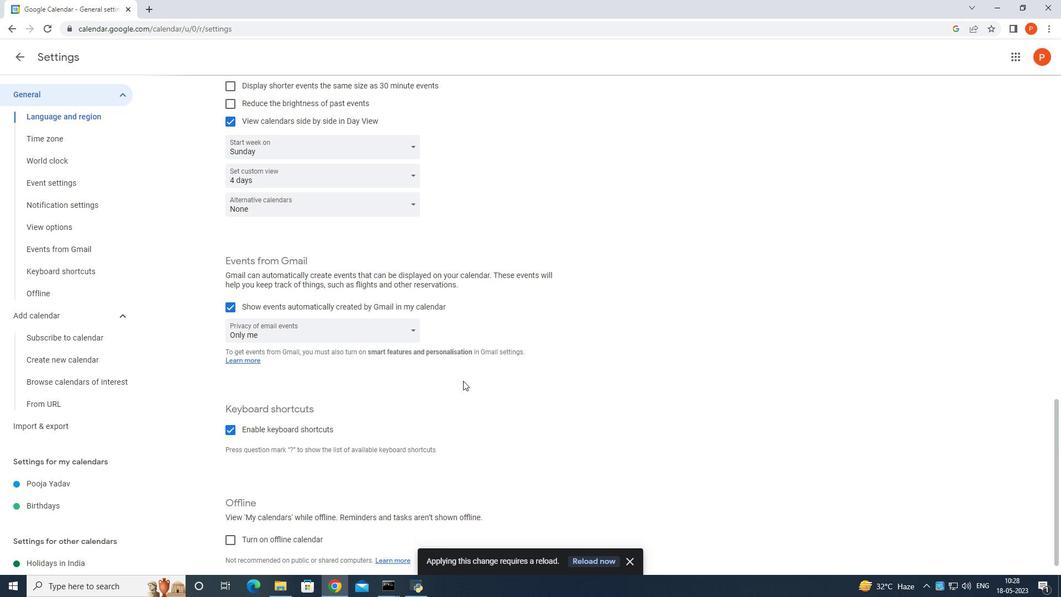 
Action: Mouse scrolled (463, 380) with delta (0, 0)
Screenshot: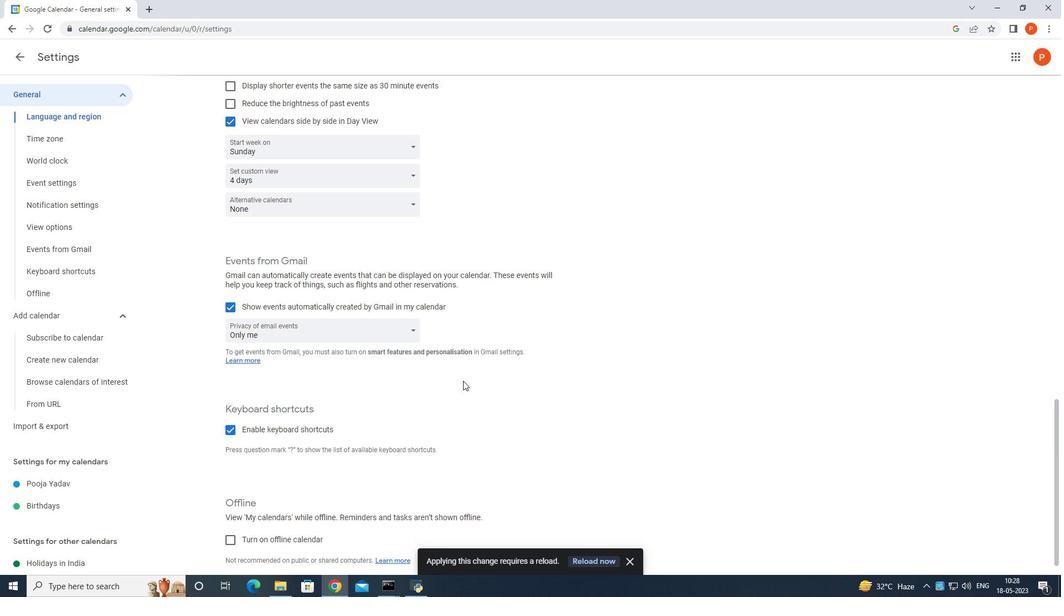 
Action: Mouse scrolled (463, 380) with delta (0, 0)
Screenshot: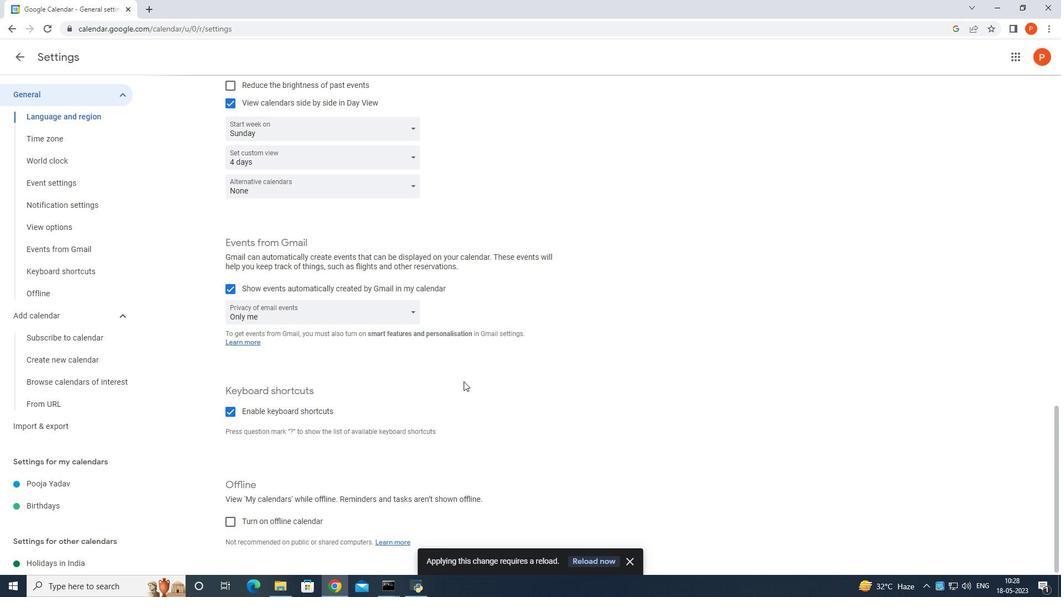 
Action: Mouse scrolled (463, 380) with delta (0, 0)
Screenshot: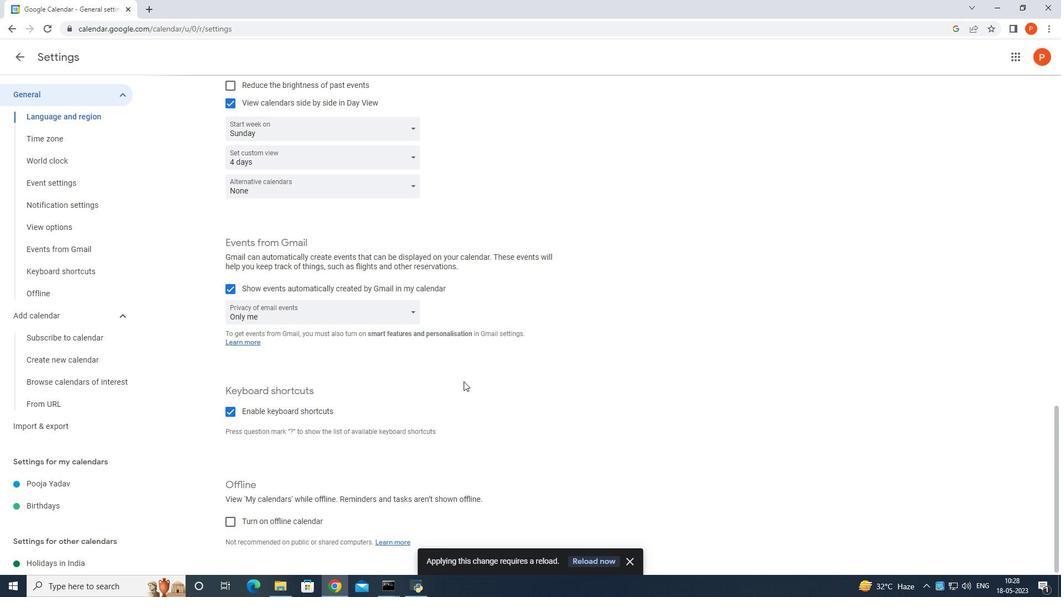 
Action: Mouse scrolled (463, 380) with delta (0, 0)
Screenshot: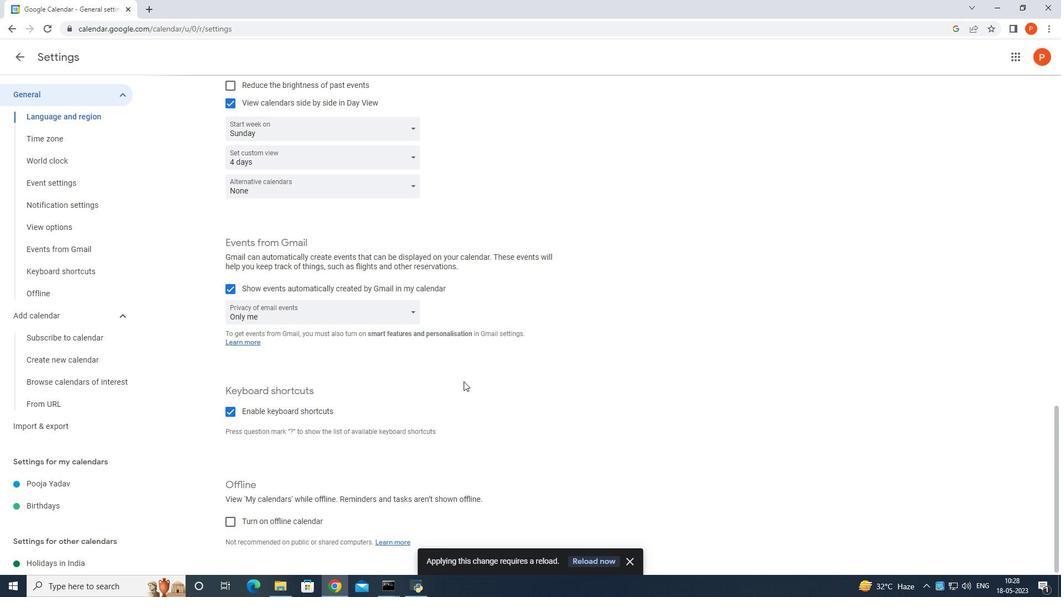 
Action: Mouse scrolled (463, 380) with delta (0, 0)
Screenshot: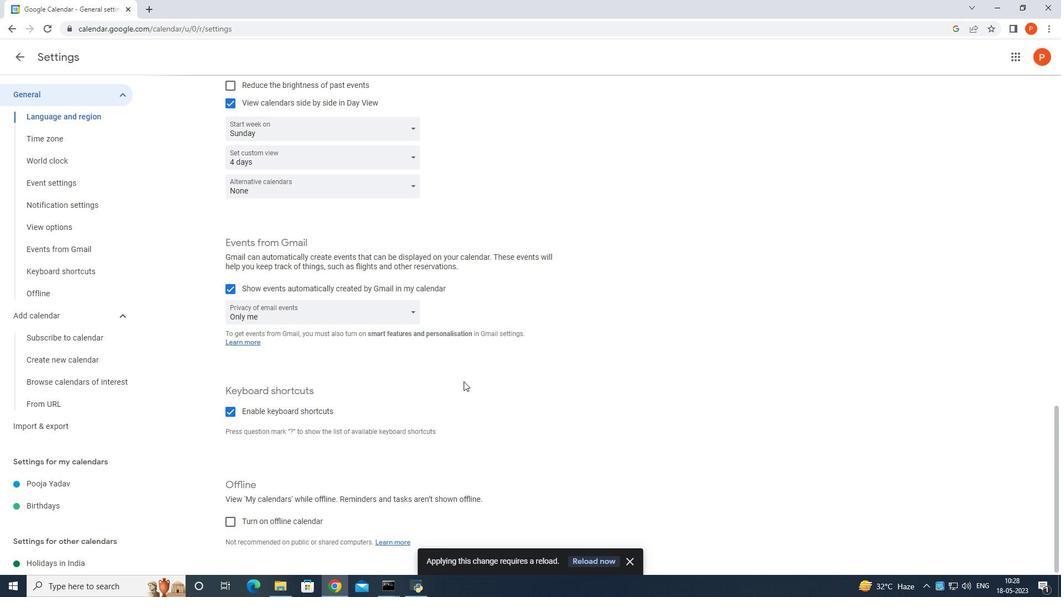 
Action: Mouse scrolled (463, 380) with delta (0, 0)
Screenshot: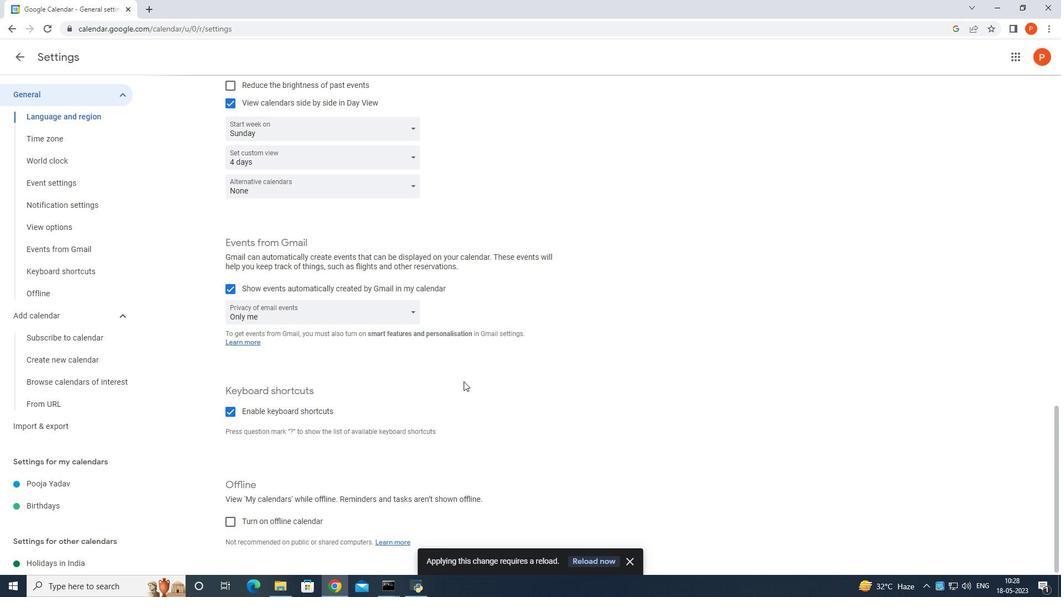
Action: Mouse scrolled (463, 382) with delta (0, 0)
Screenshot: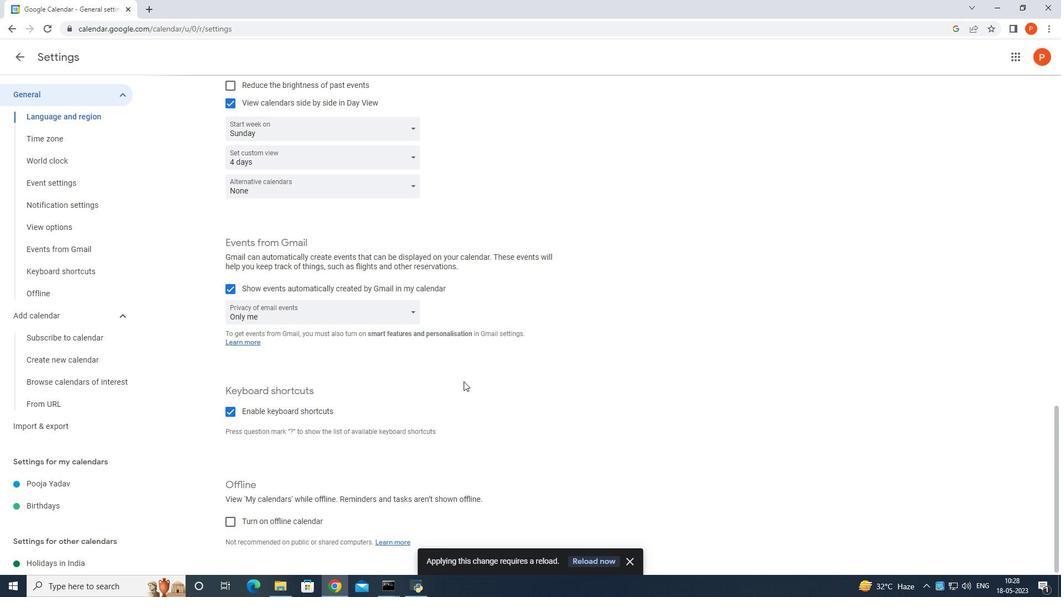 
Action: Mouse scrolled (463, 382) with delta (0, 0)
Screenshot: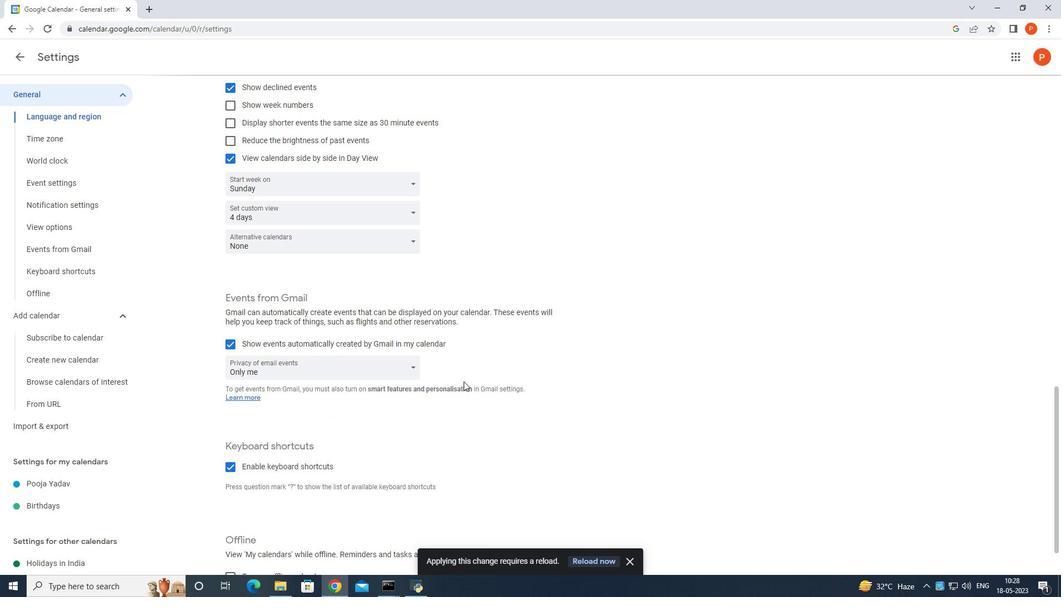 
Action: Mouse scrolled (463, 382) with delta (0, 0)
Screenshot: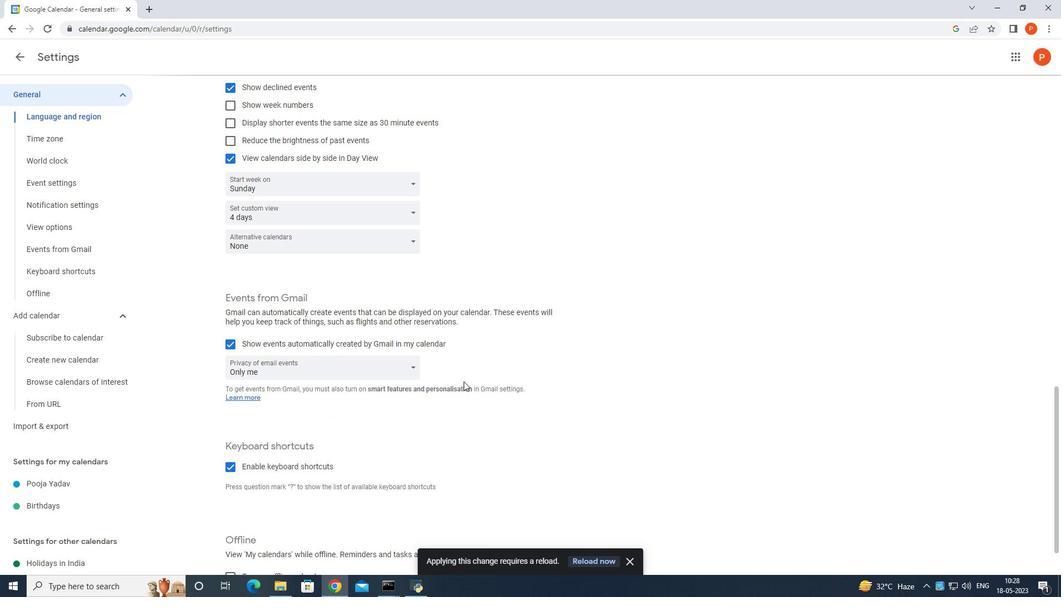 
Action: Mouse moved to (475, 361)
Screenshot: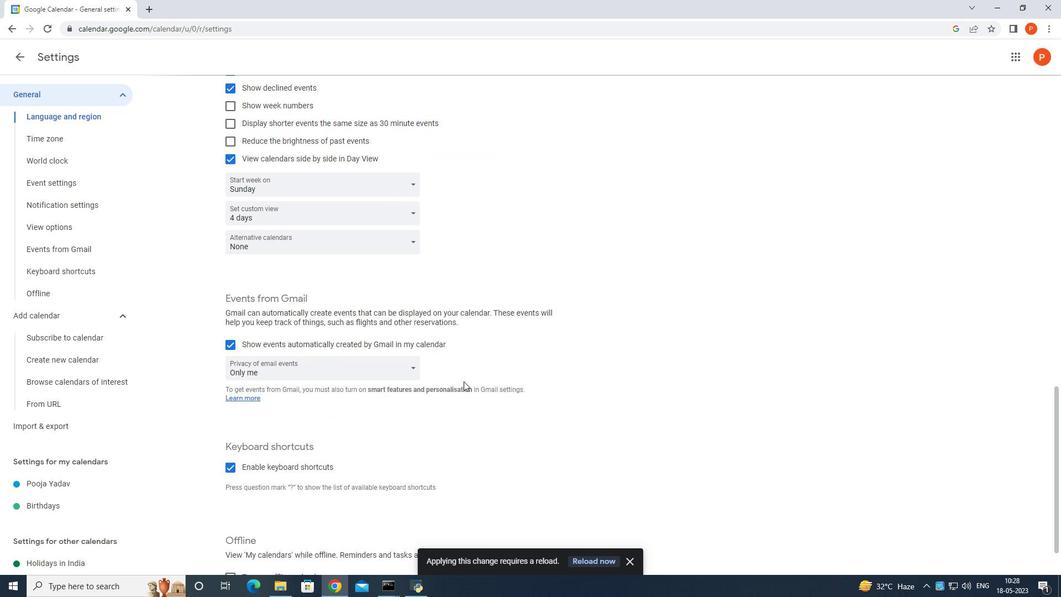
Action: Mouse scrolled (475, 362) with delta (0, 0)
Screenshot: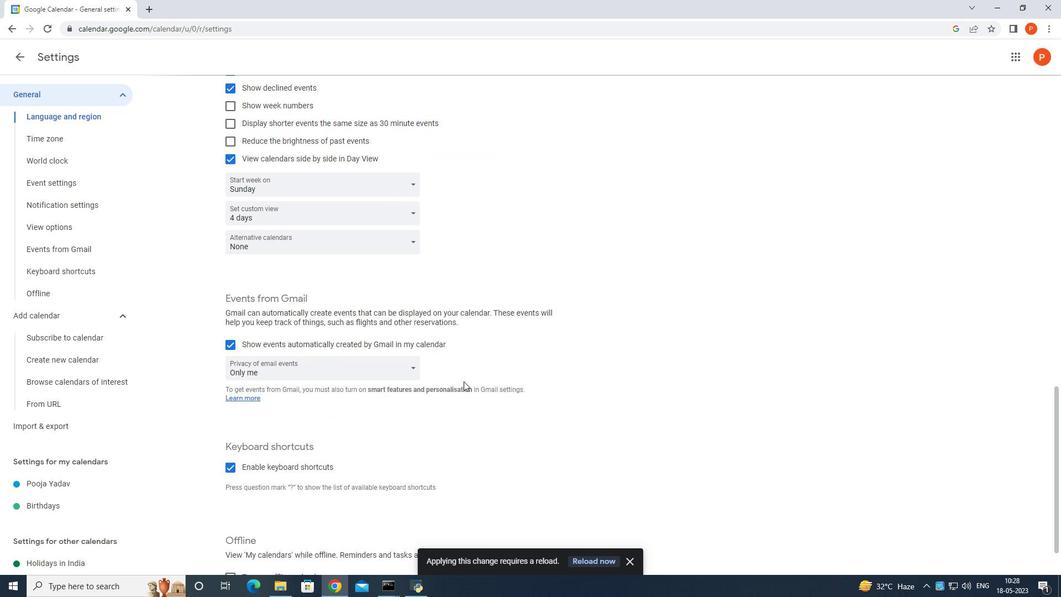 
Action: Mouse moved to (480, 357)
Screenshot: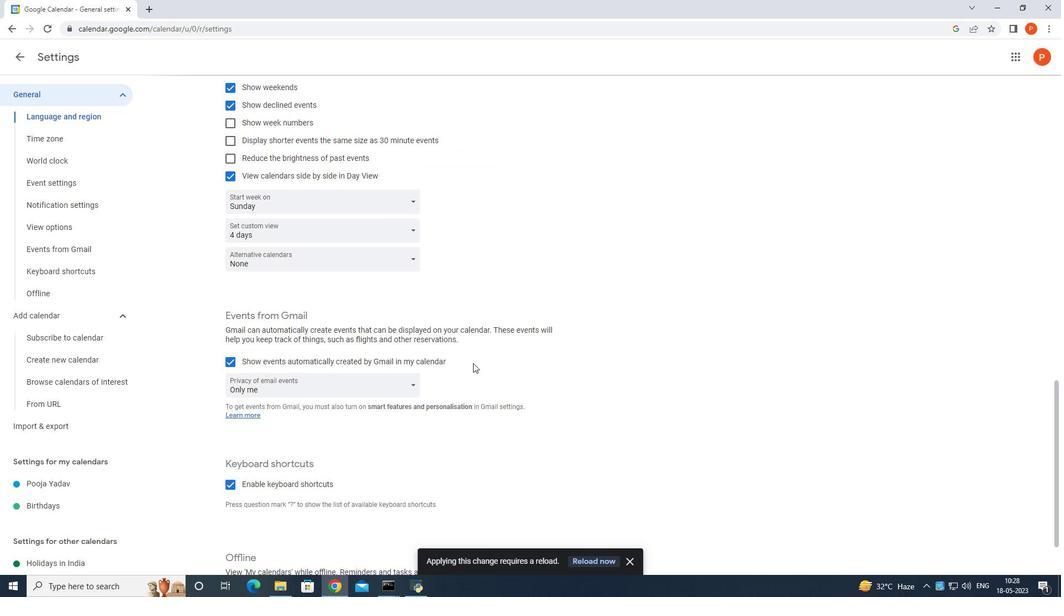 
Action: Mouse scrolled (479, 358) with delta (0, 0)
Screenshot: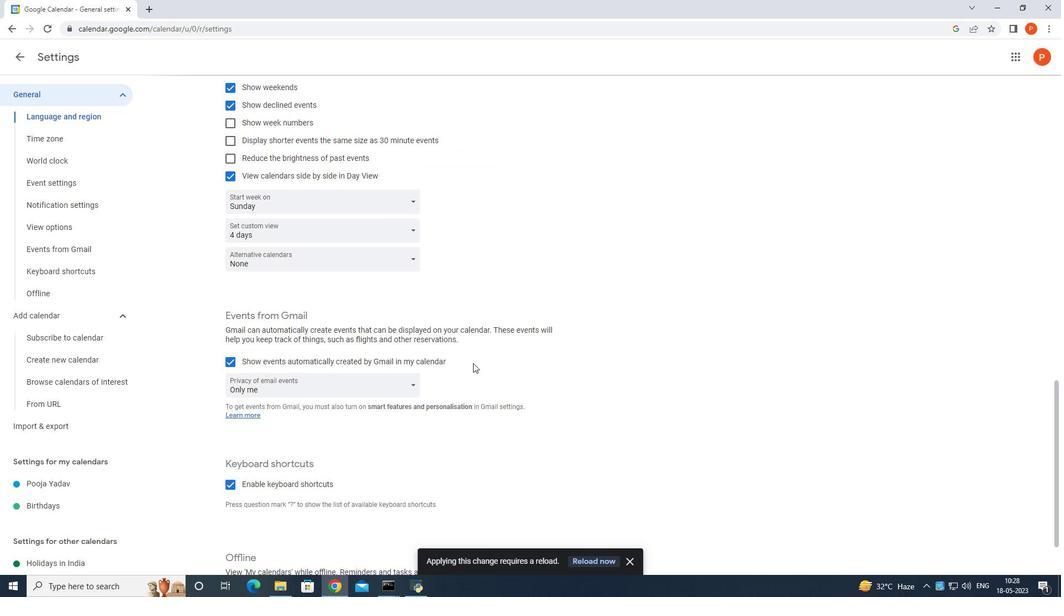 
Action: Mouse moved to (494, 351)
Screenshot: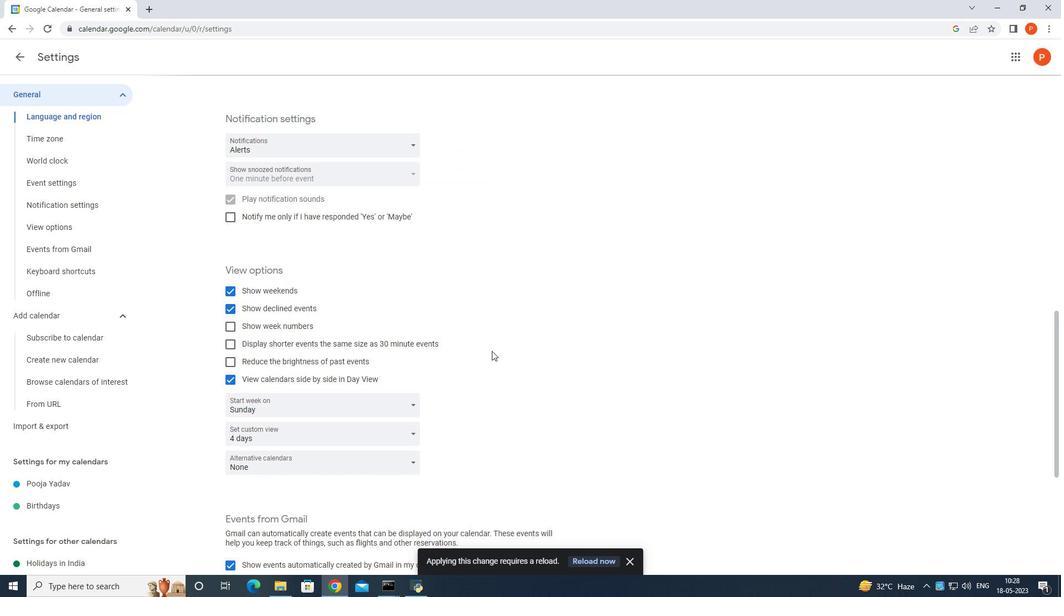 
Action: Mouse scrolled (494, 351) with delta (0, 0)
Screenshot: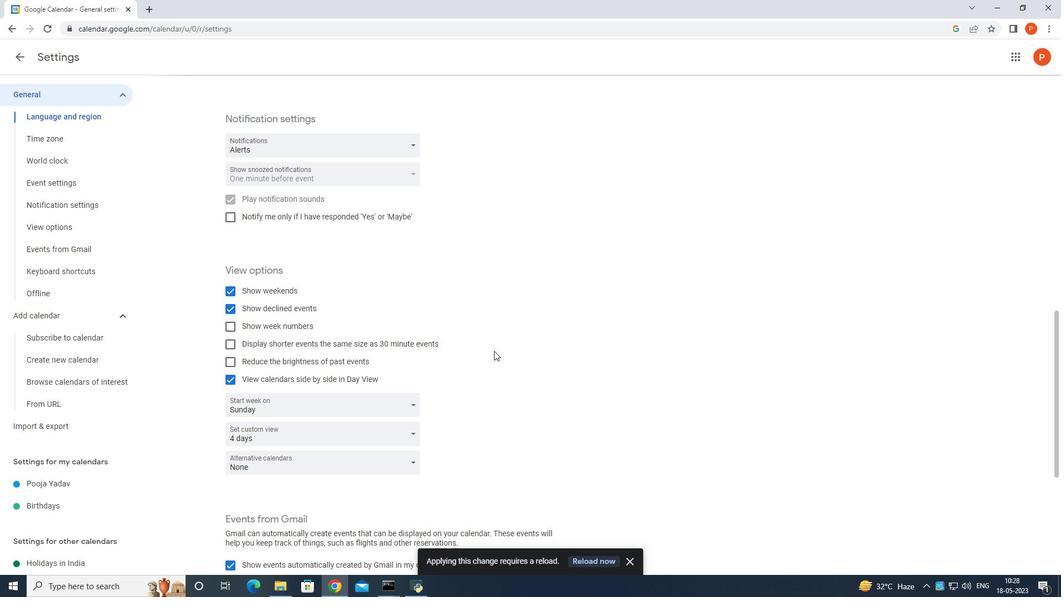 
Action: Mouse scrolled (494, 351) with delta (0, 0)
Screenshot: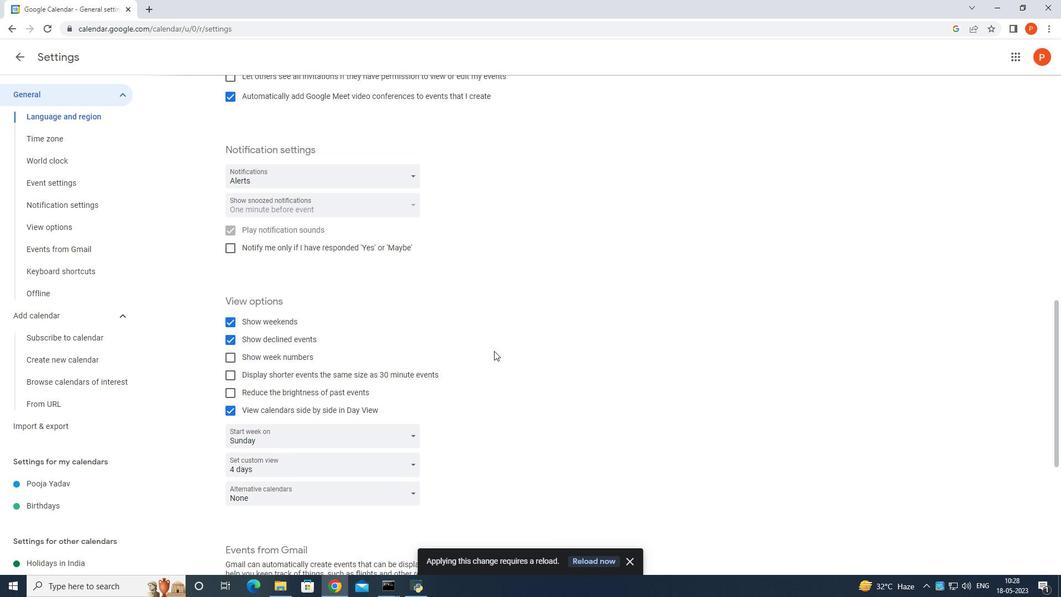 
Action: Mouse scrolled (494, 351) with delta (0, 0)
Screenshot: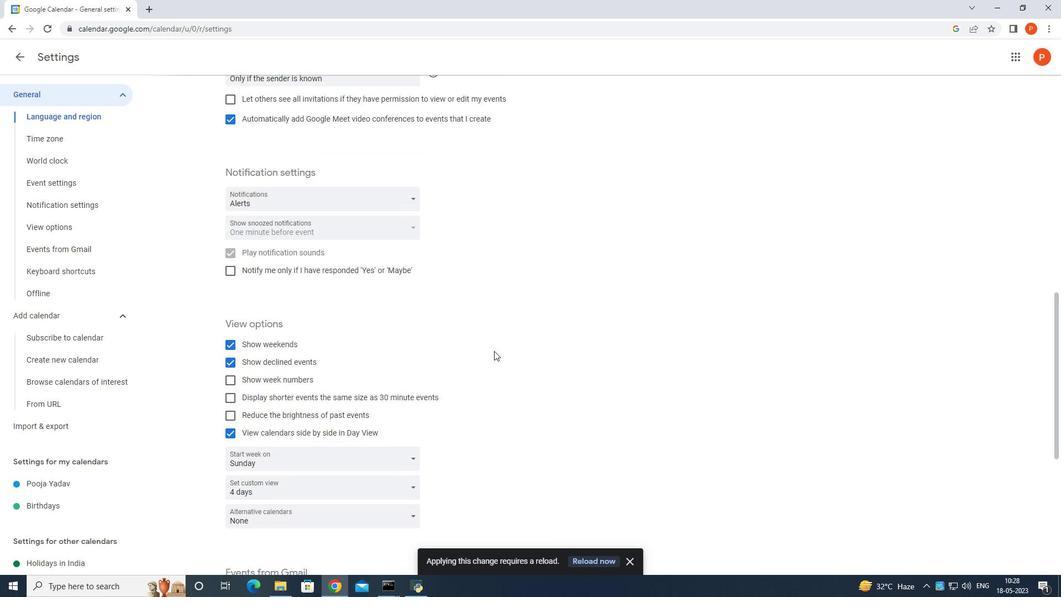 
Action: Mouse scrolled (494, 351) with delta (0, 0)
Screenshot: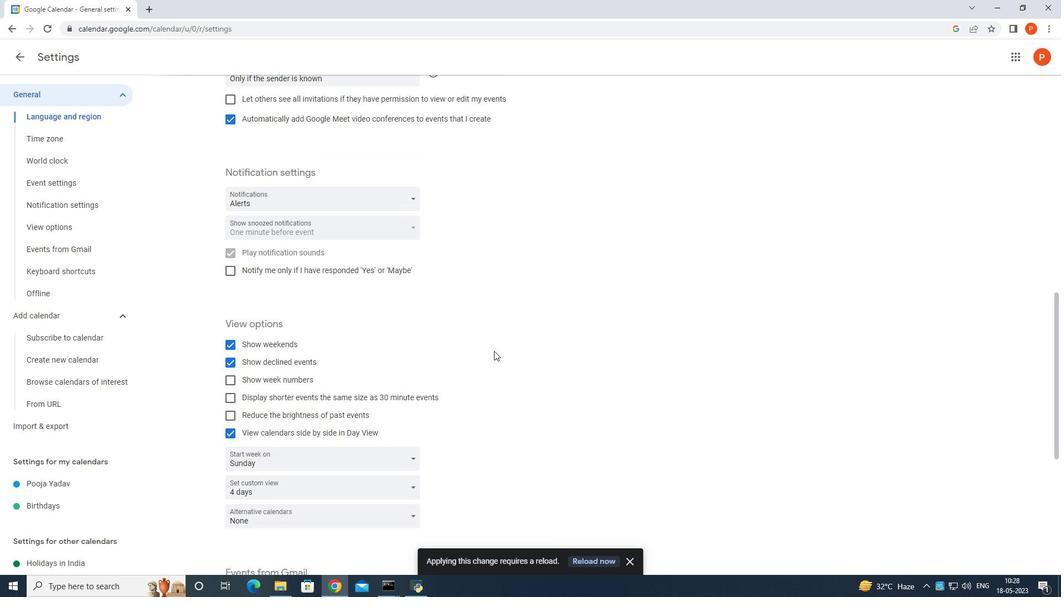
Action: Mouse scrolled (494, 351) with delta (0, 0)
Screenshot: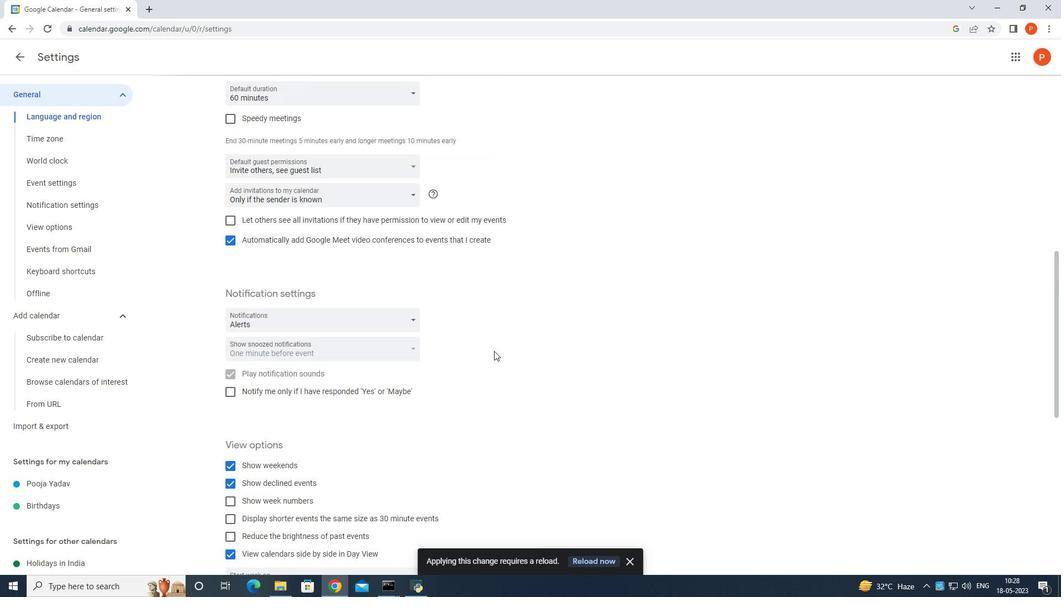 
Action: Mouse moved to (494, 351)
Screenshot: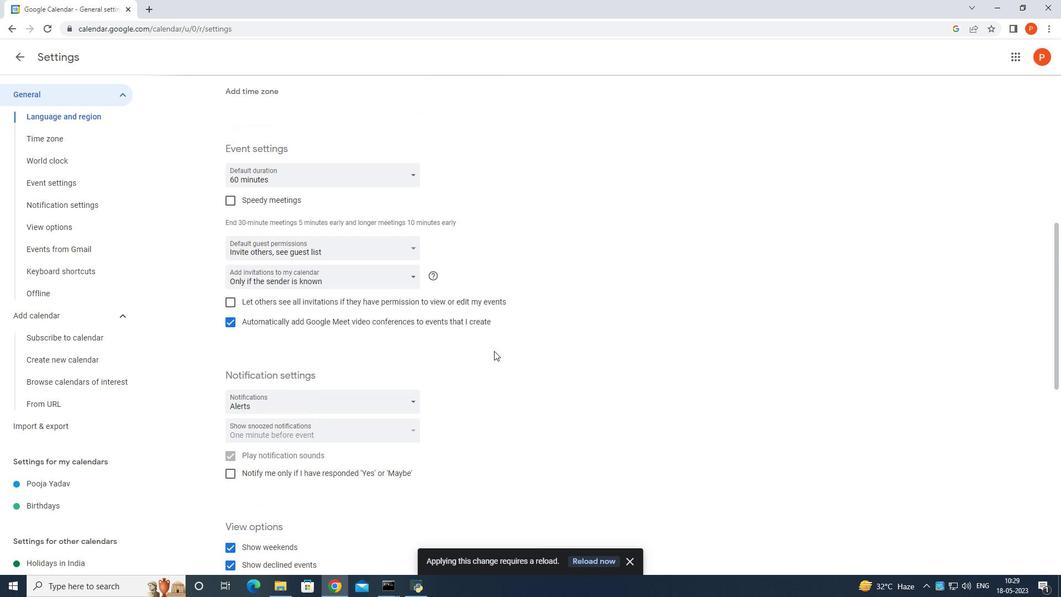 
Action: Mouse scrolled (494, 351) with delta (0, 0)
Screenshot: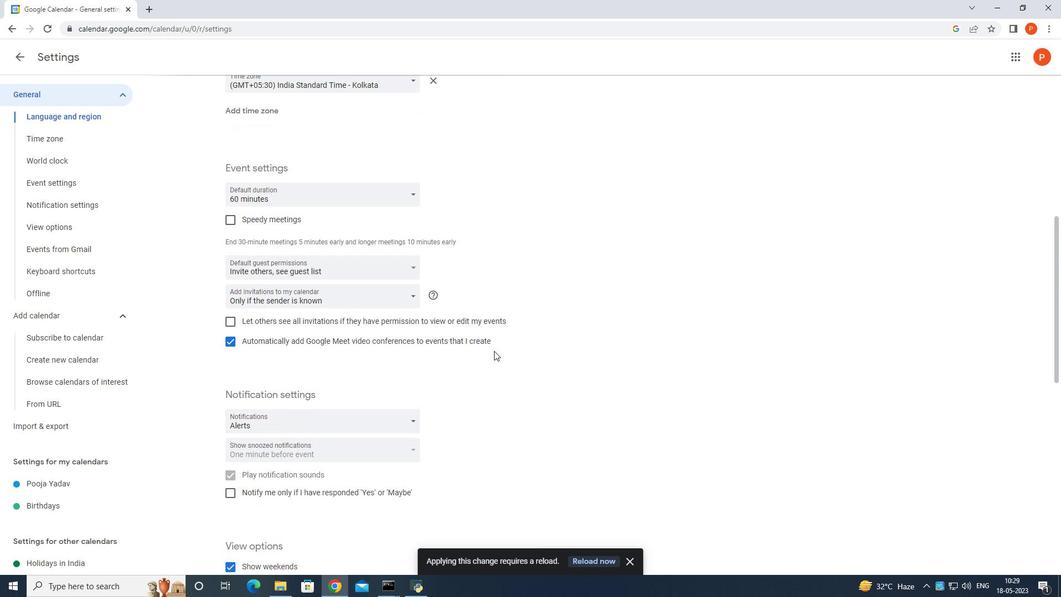
Action: Mouse scrolled (494, 351) with delta (0, 0)
Screenshot: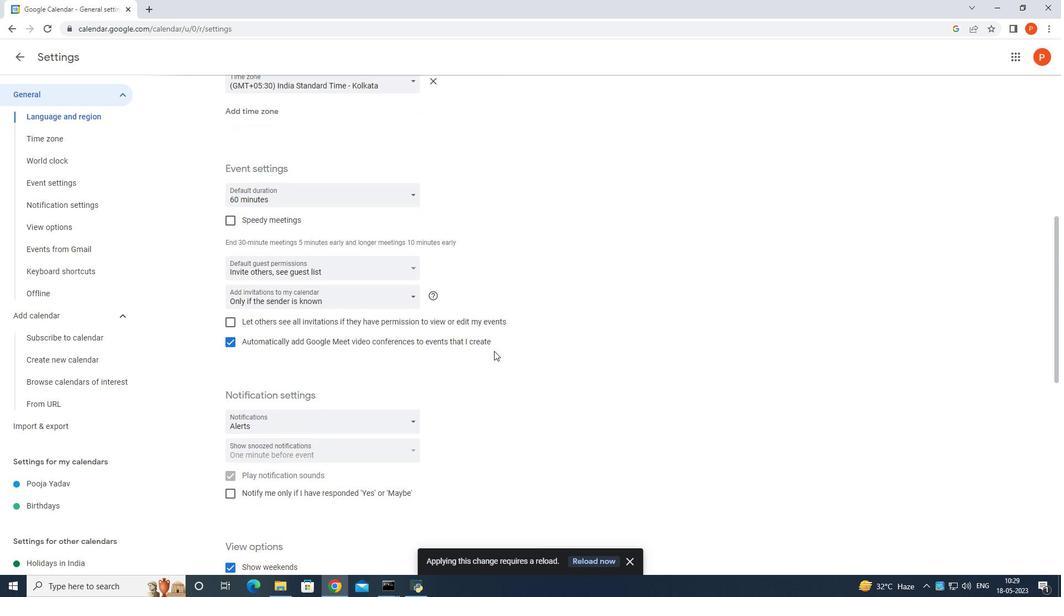
Action: Mouse moved to (74, 184)
Screenshot: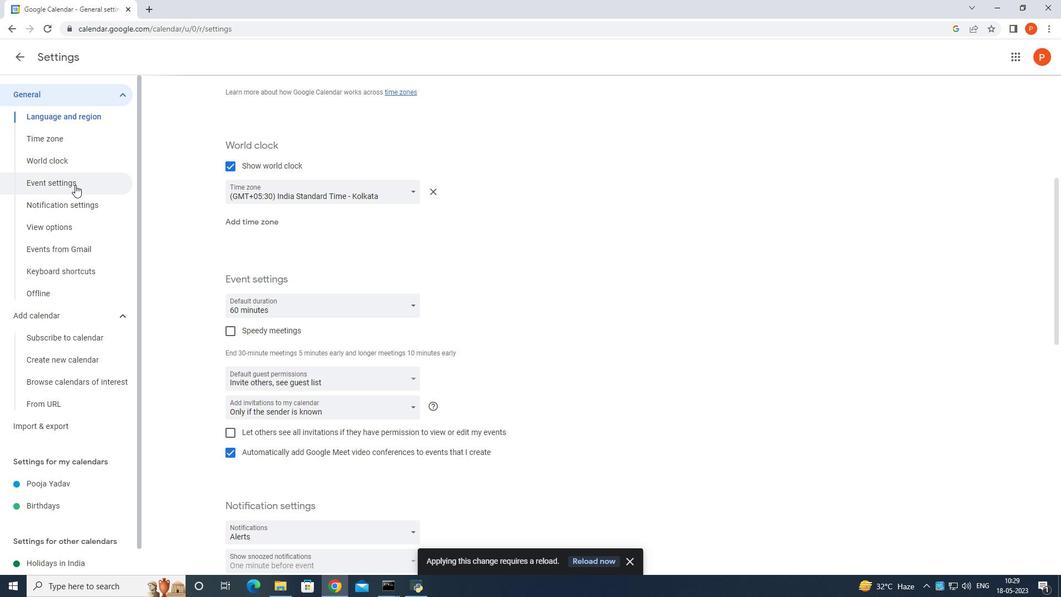 
Action: Mouse pressed left at (74, 184)
Screenshot: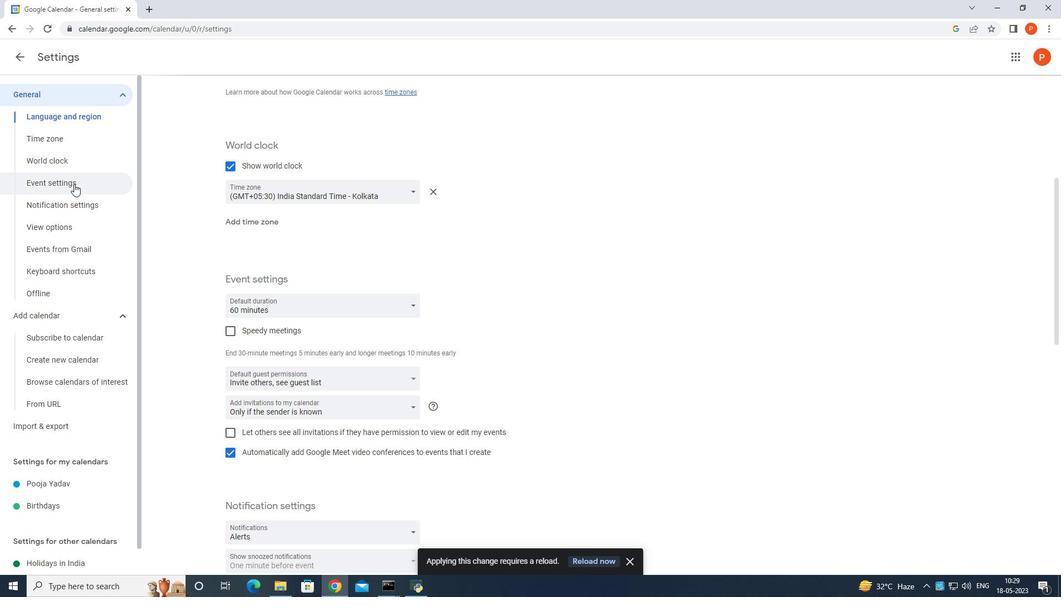 
Action: Mouse moved to (328, 268)
Screenshot: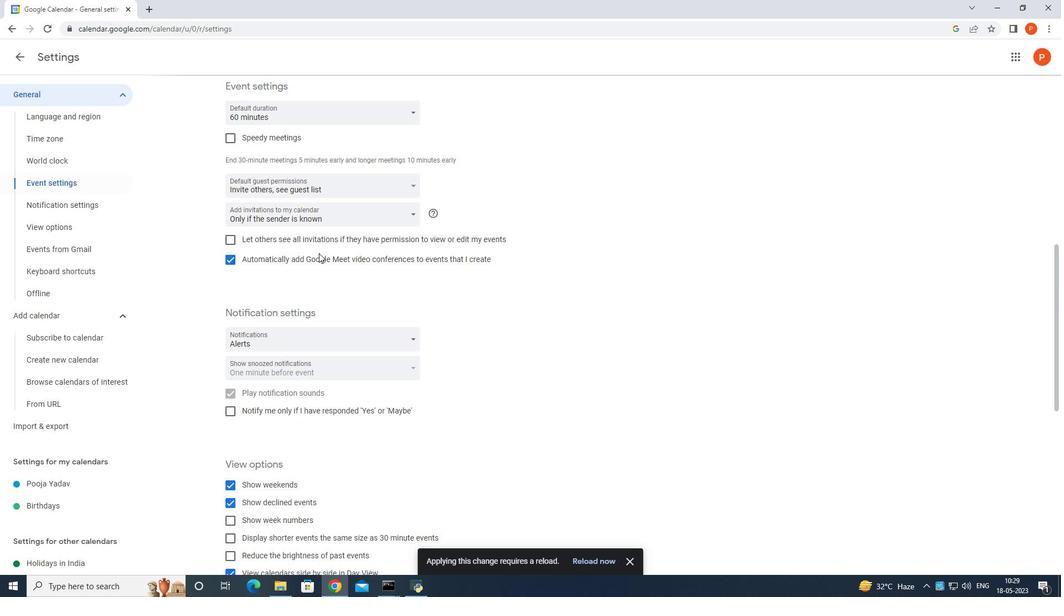 
Action: Mouse scrolled (328, 267) with delta (0, 0)
Screenshot: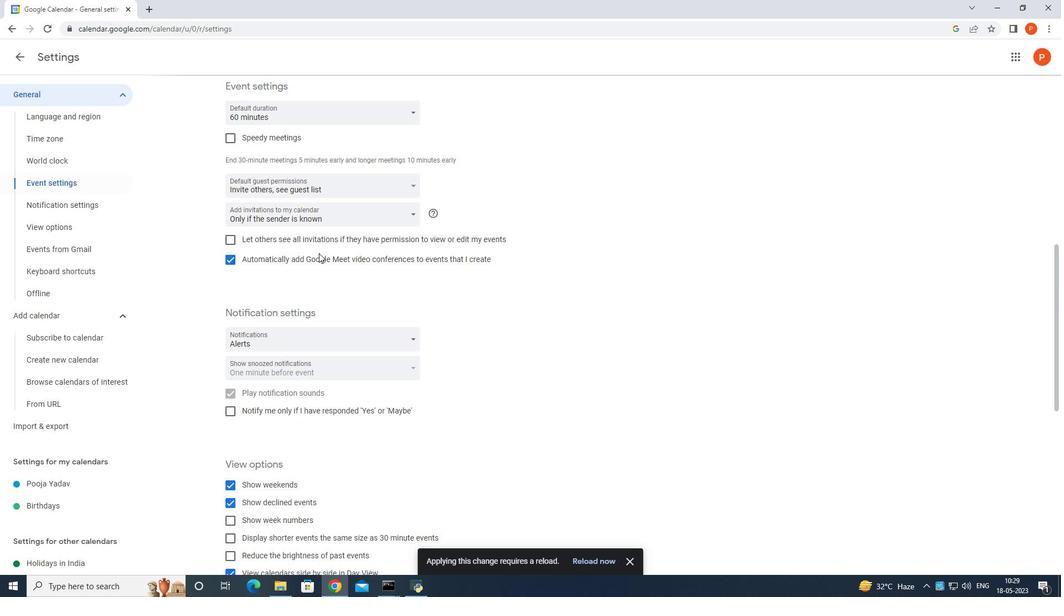 
Action: Mouse moved to (332, 275)
Screenshot: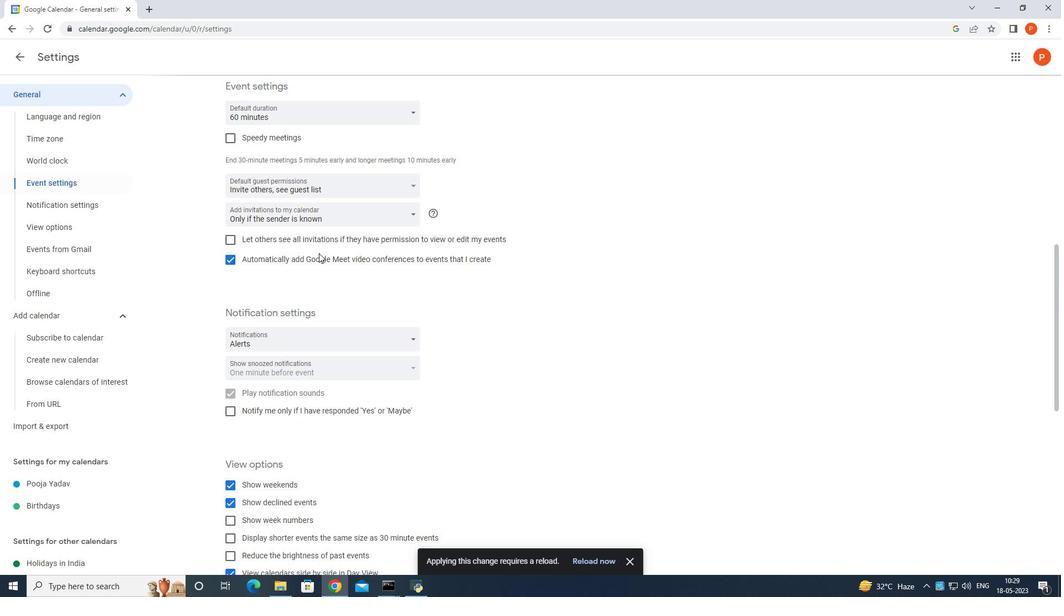 
Action: Mouse scrolled (332, 275) with delta (0, 0)
Screenshot: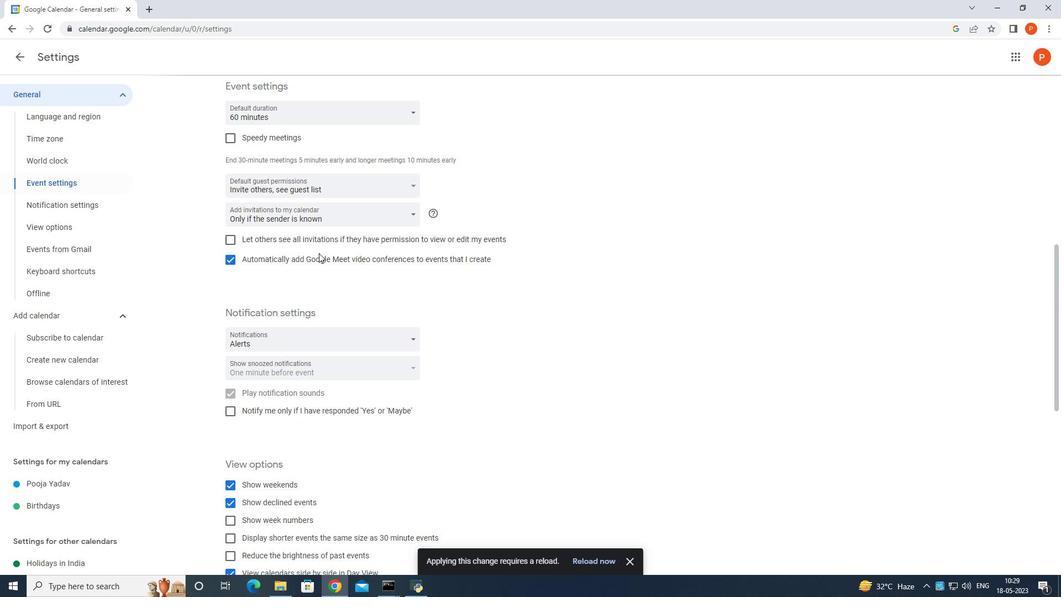 
Action: Mouse moved to (333, 279)
Screenshot: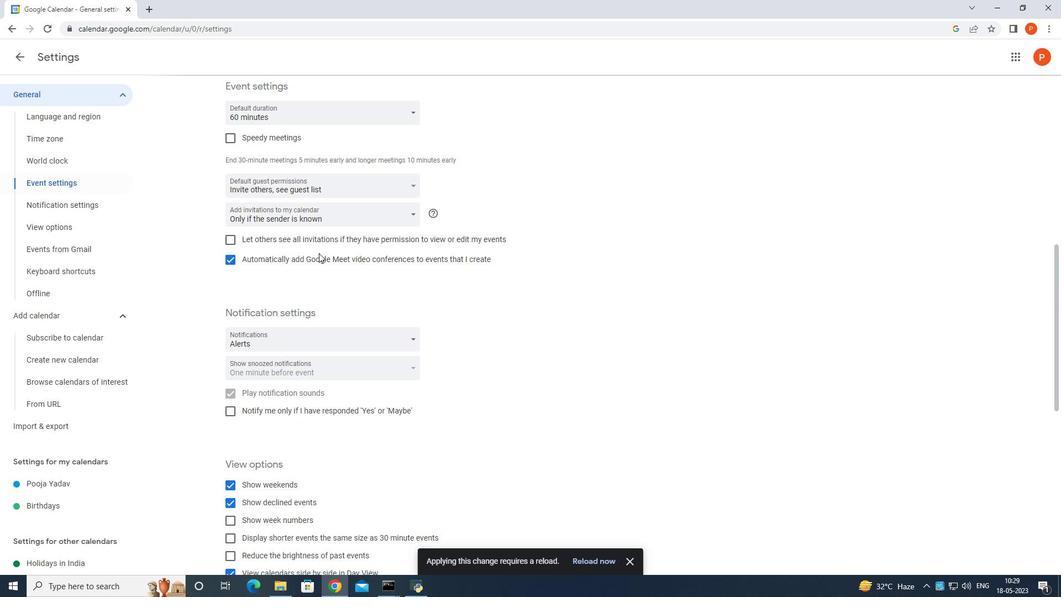 
Action: Mouse scrolled (333, 279) with delta (0, 0)
Screenshot: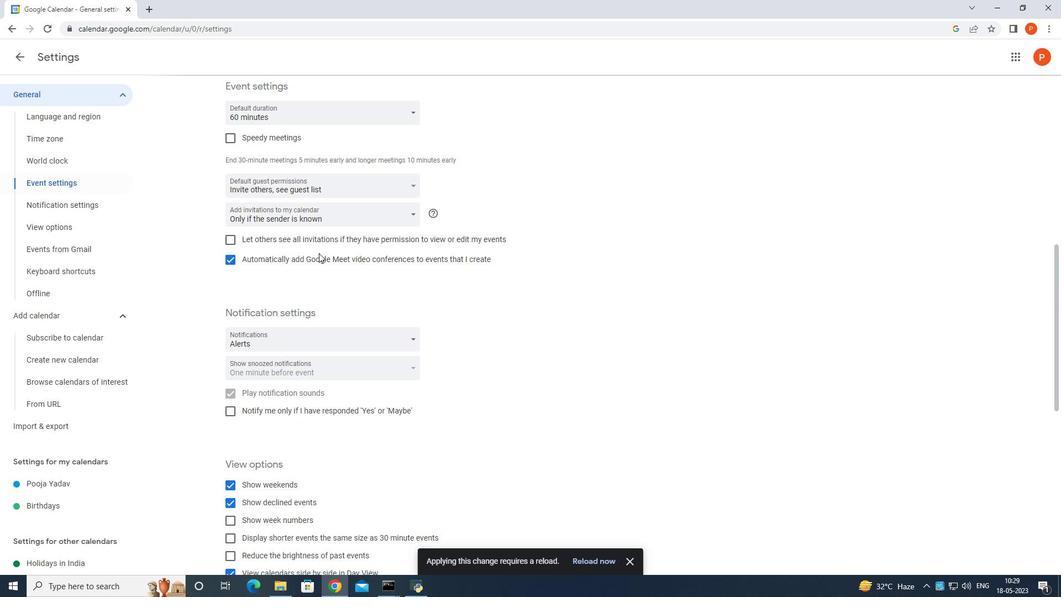 
Action: Mouse moved to (335, 288)
Screenshot: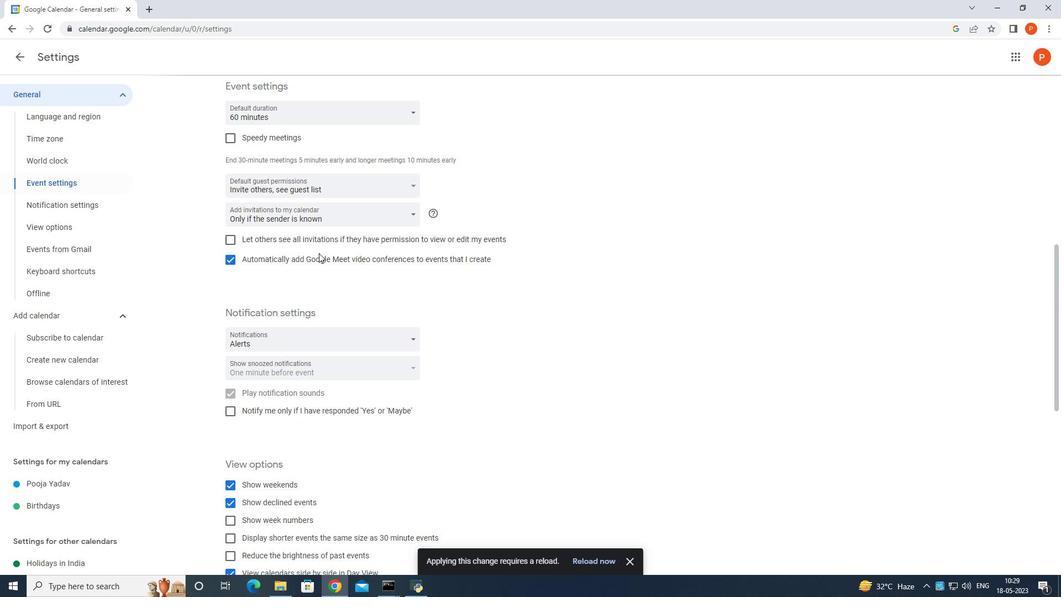 
Action: Mouse scrolled (335, 287) with delta (0, 0)
Screenshot: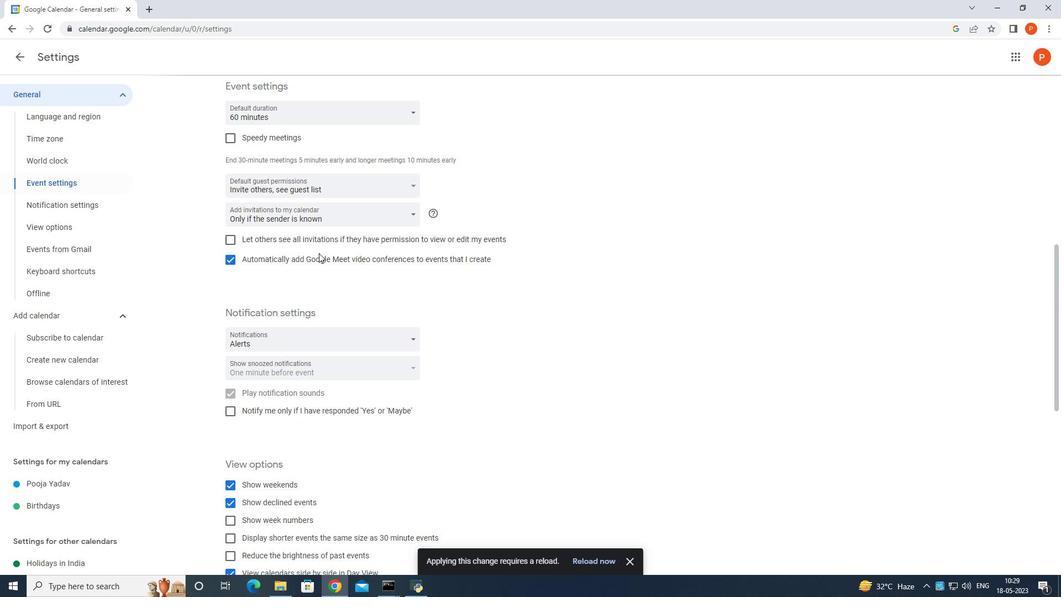 
Action: Mouse moved to (339, 297)
Screenshot: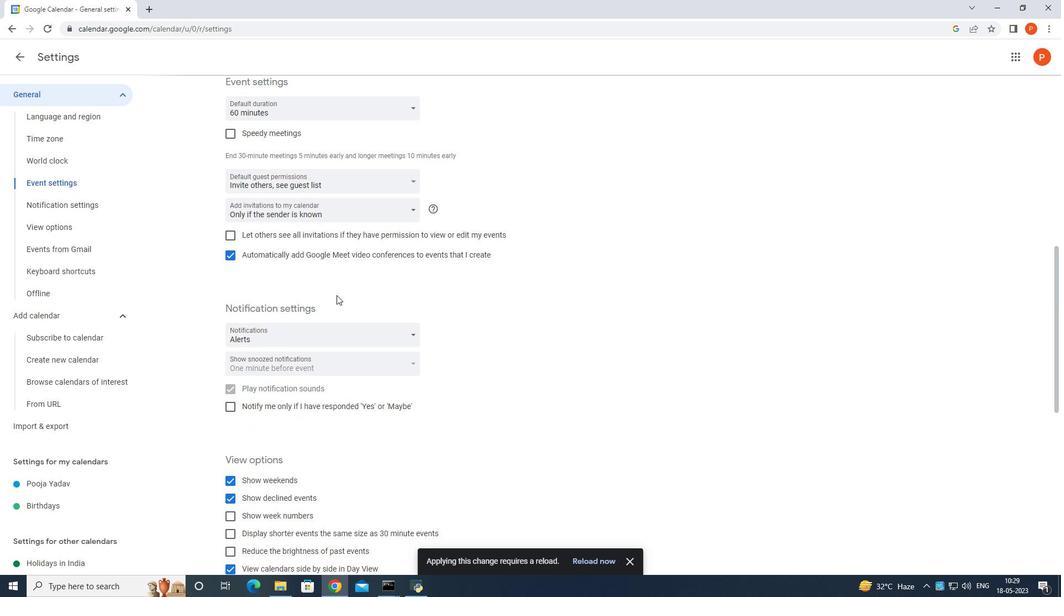 
Action: Mouse scrolled (339, 296) with delta (0, 0)
Screenshot: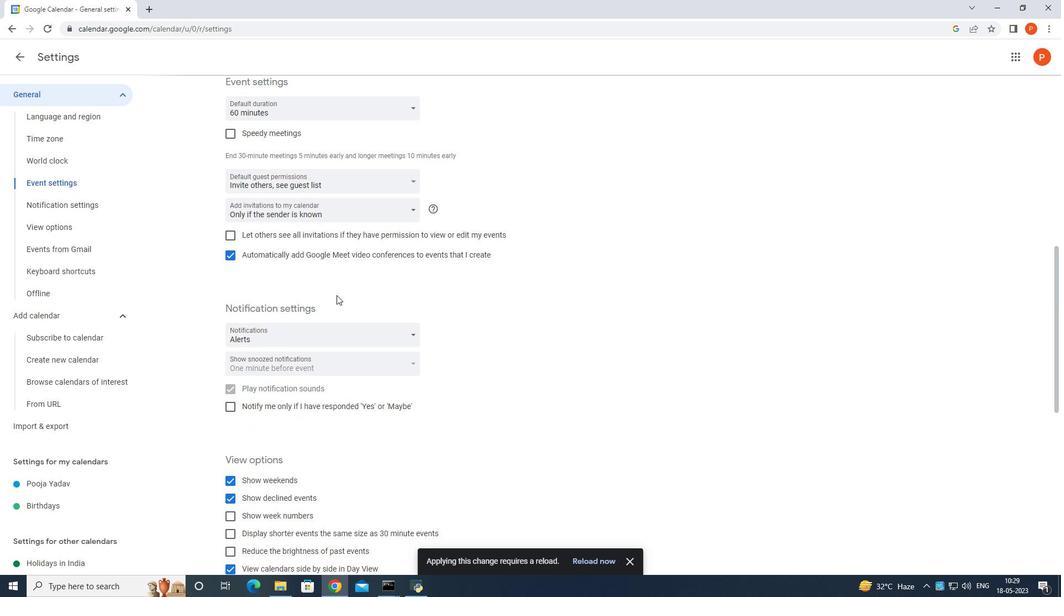 
Action: Mouse scrolled (339, 296) with delta (0, 0)
Screenshot: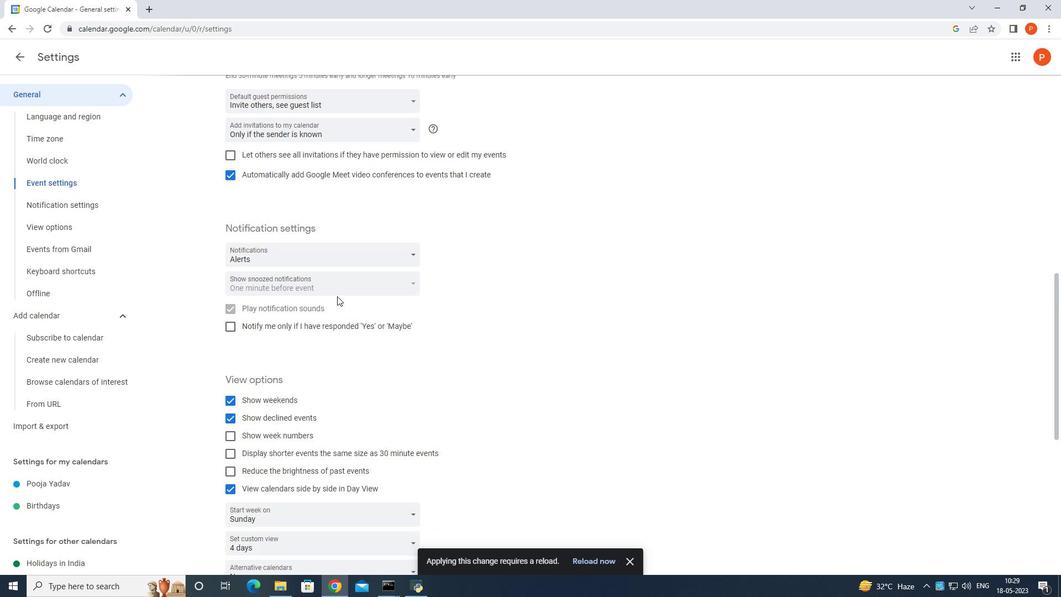 
Action: Mouse moved to (353, 283)
Screenshot: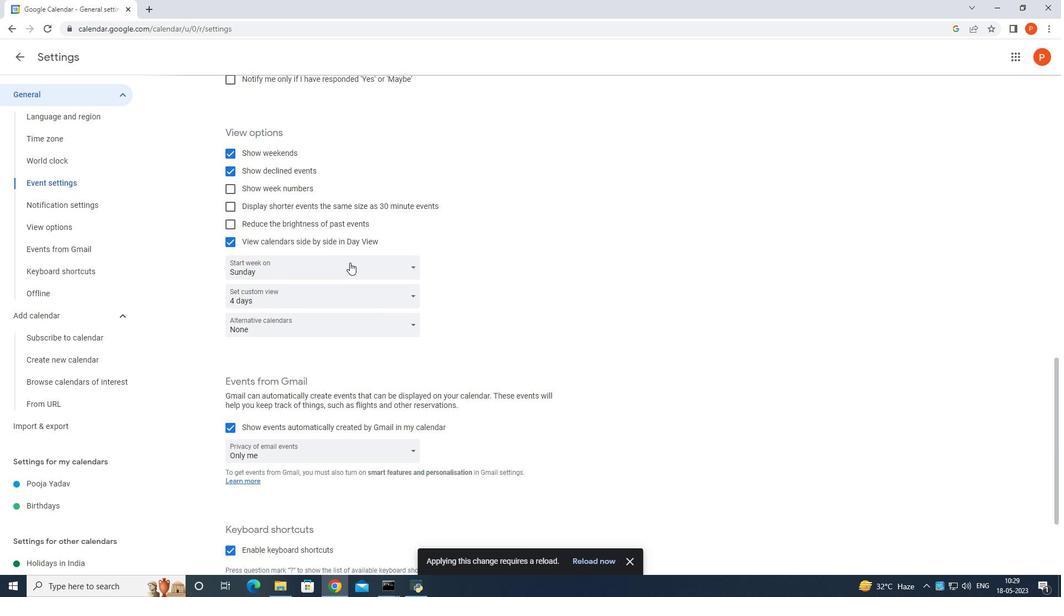 
Action: Mouse scrolled (353, 283) with delta (0, 0)
Screenshot: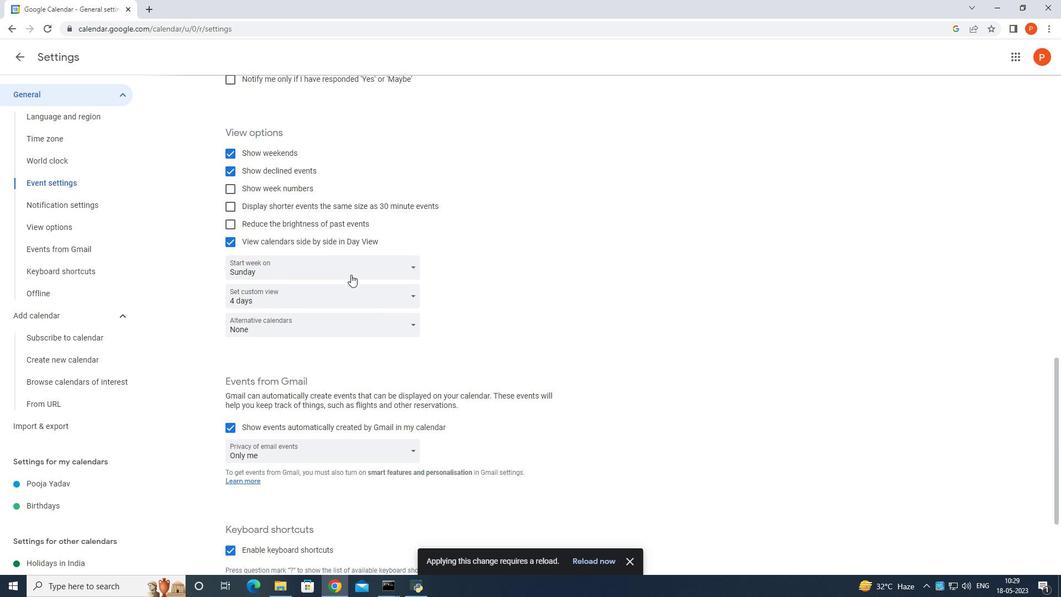 
Action: Mouse scrolled (353, 283) with delta (0, 0)
Screenshot: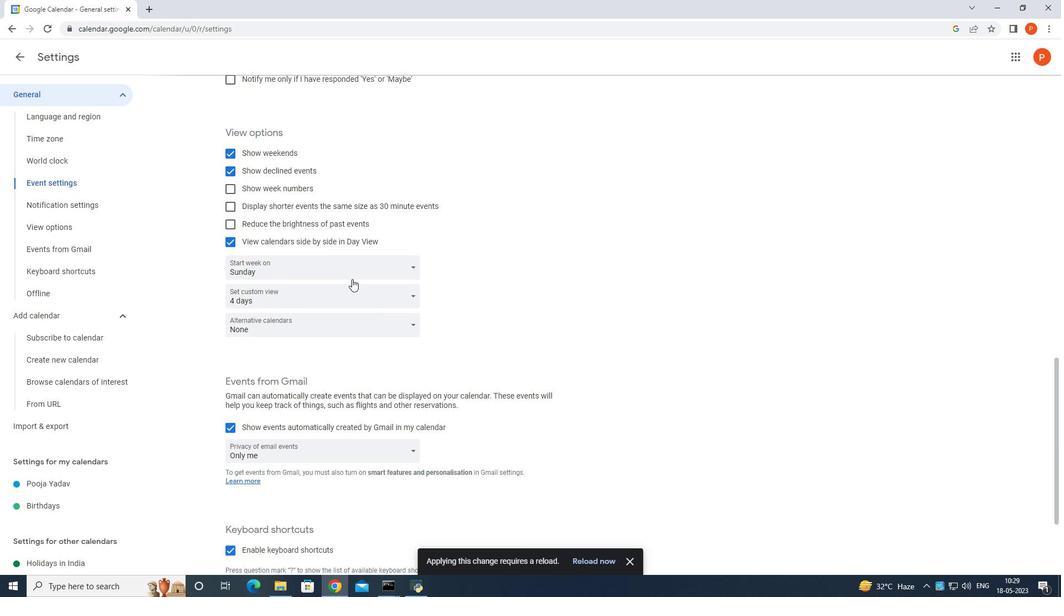 
Action: Mouse moved to (353, 284)
Screenshot: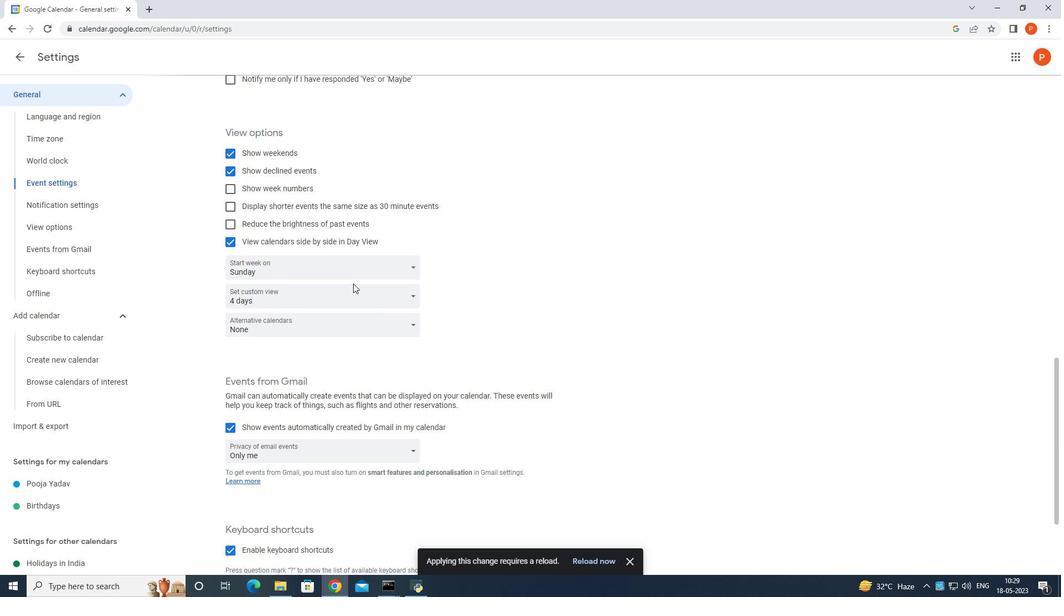 
Action: Mouse scrolled (353, 283) with delta (0, 0)
